 Task: Search and view the map of historic Civil War sites in Gettysburg, Pennsylvania.
Action: Key pressed g<Key.backspace><Key.caps_lock>GETTYSBURG,<Key.space>PENNSYLVANIA
Screenshot: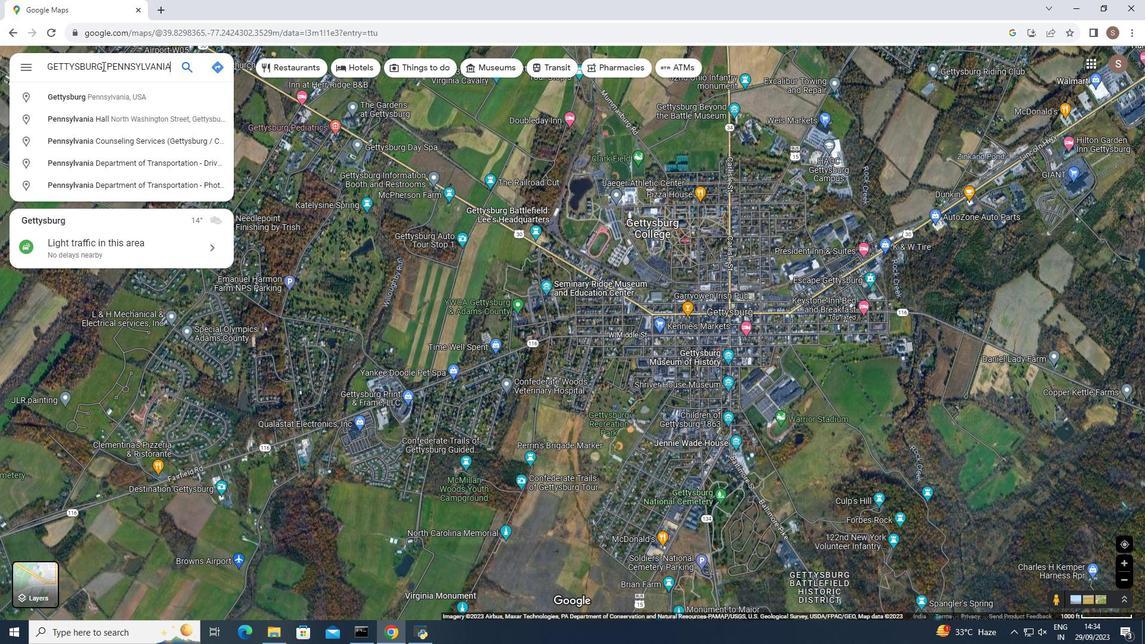 
Action: Mouse moved to (73, 99)
Screenshot: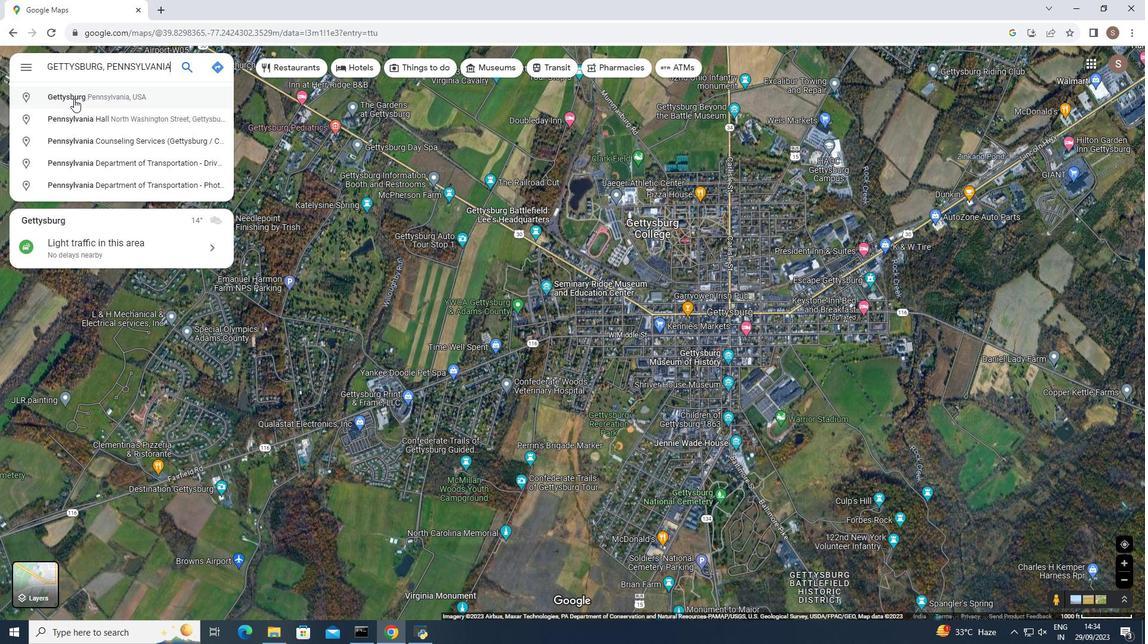 
Action: Mouse pressed left at (73, 99)
Screenshot: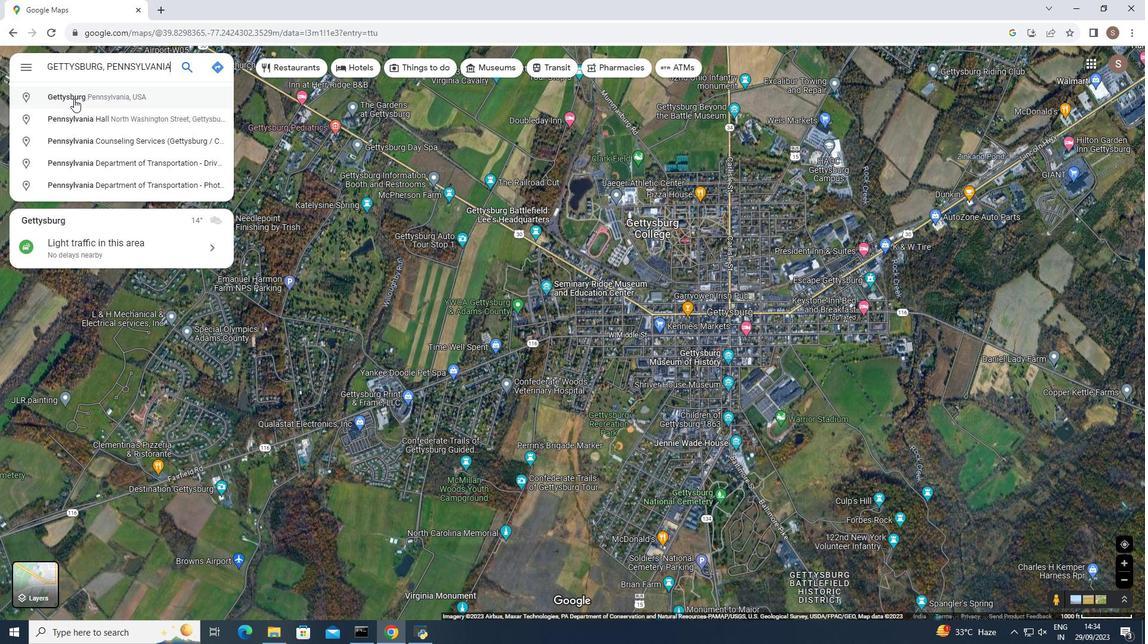 
Action: Mouse moved to (696, 271)
Screenshot: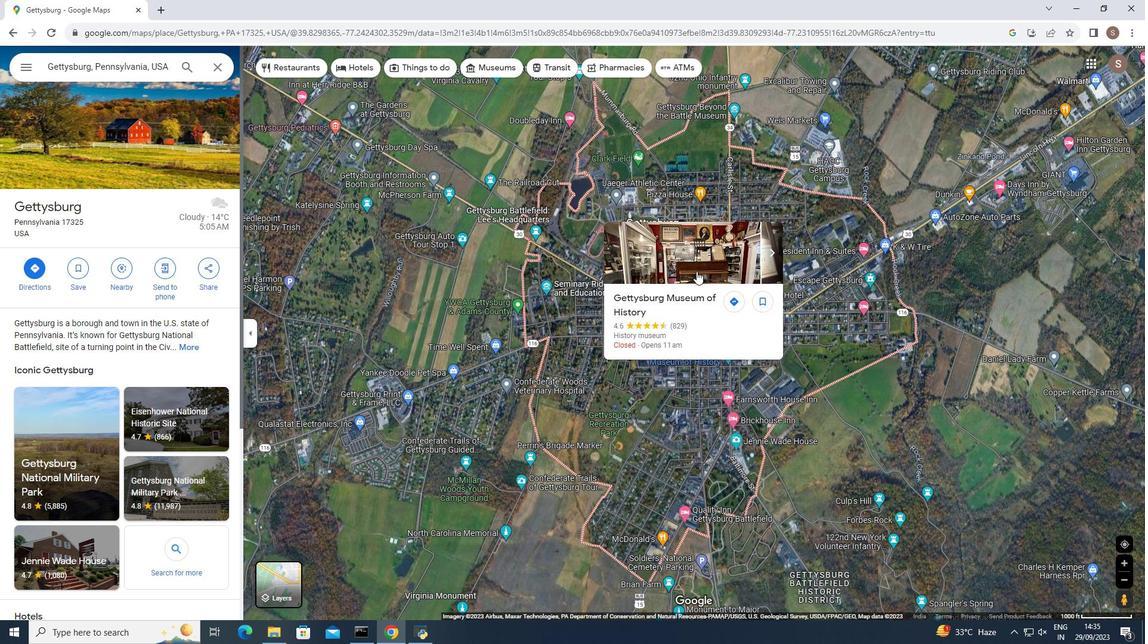 
Action: Mouse pressed left at (696, 271)
Screenshot: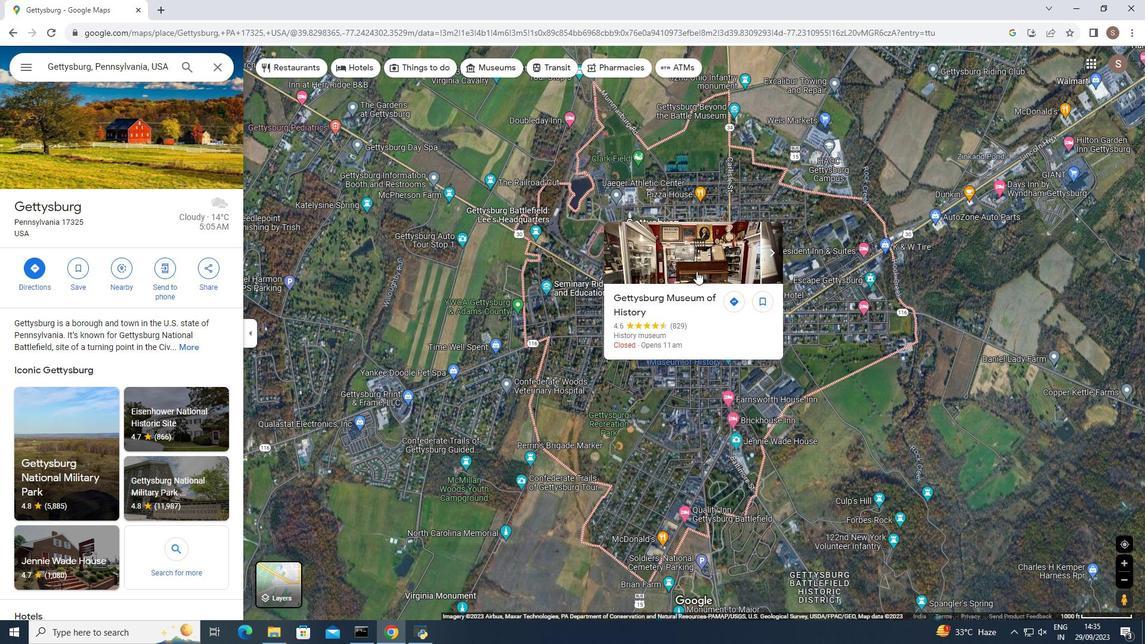 
Action: Mouse moved to (150, 285)
Screenshot: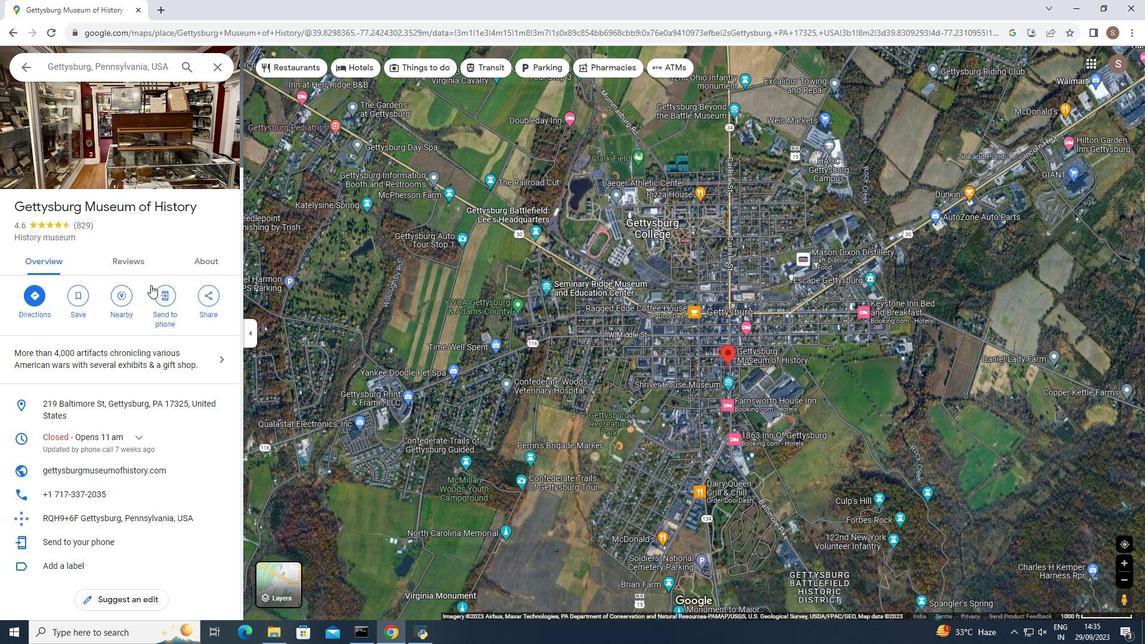 
Action: Mouse scrolled (150, 284) with delta (0, 0)
Screenshot: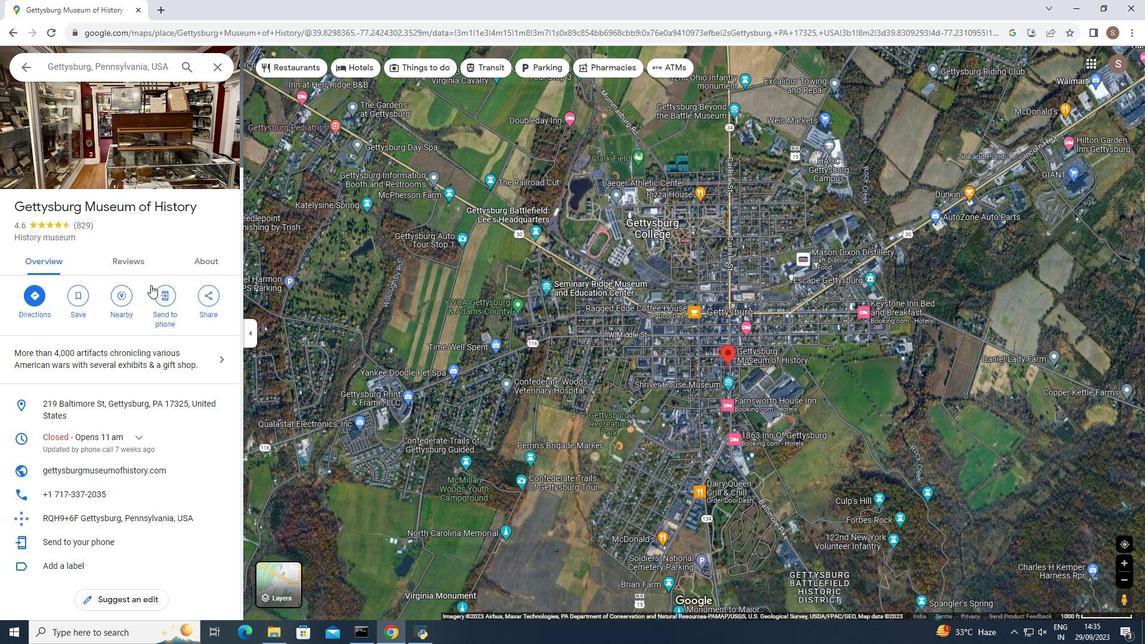 
Action: Mouse moved to (150, 285)
Screenshot: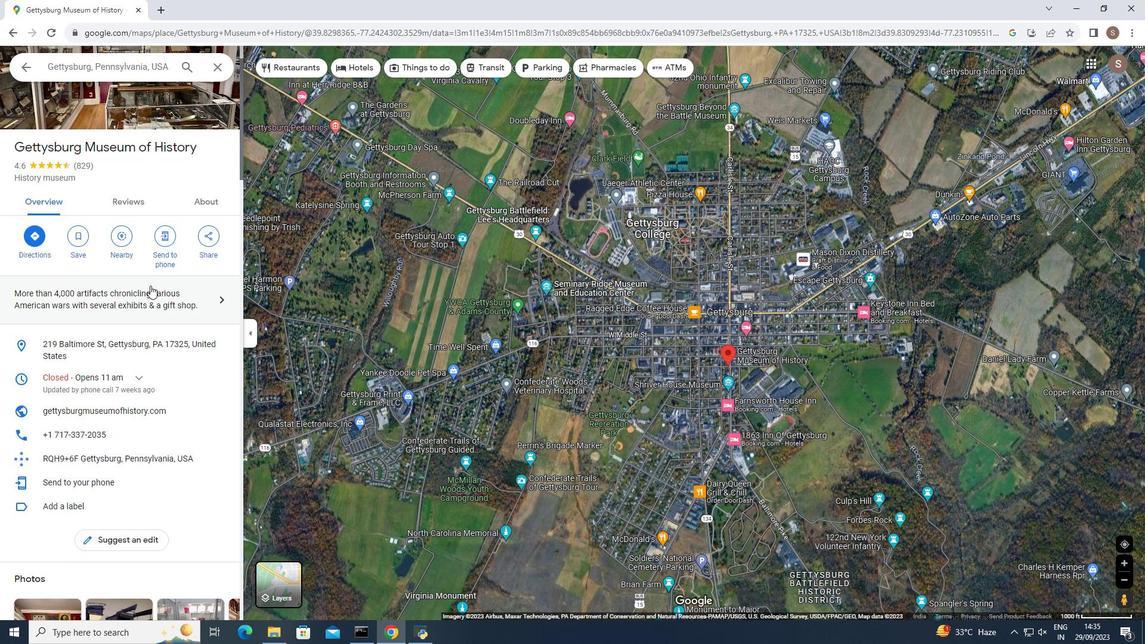 
Action: Mouse scrolled (150, 285) with delta (0, 0)
Screenshot: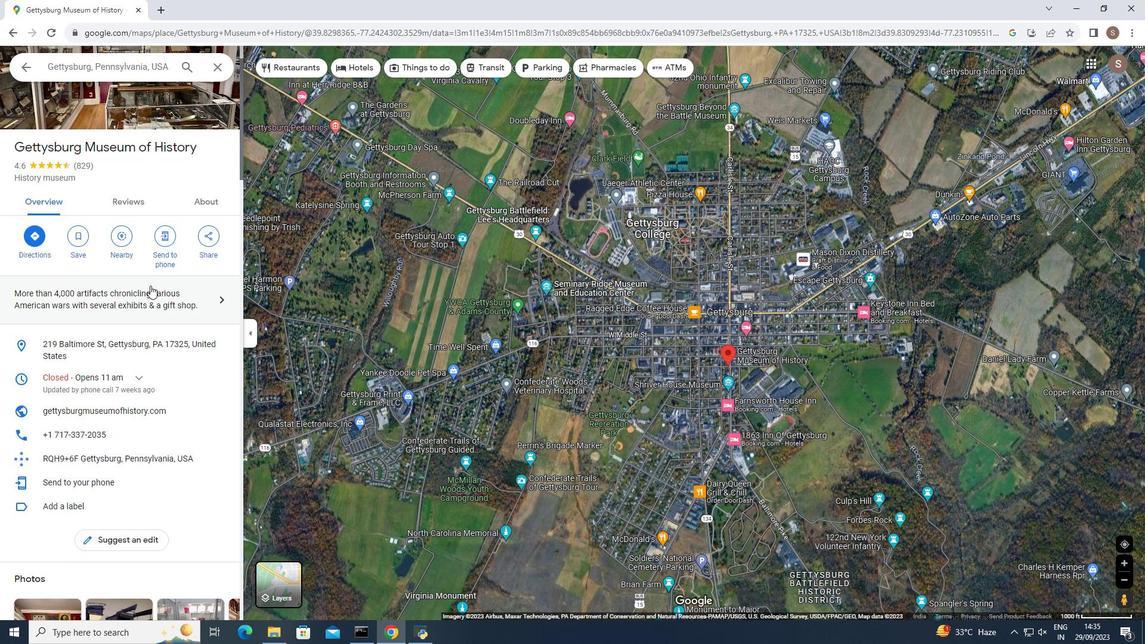 
Action: Mouse scrolled (150, 285) with delta (0, 0)
Screenshot: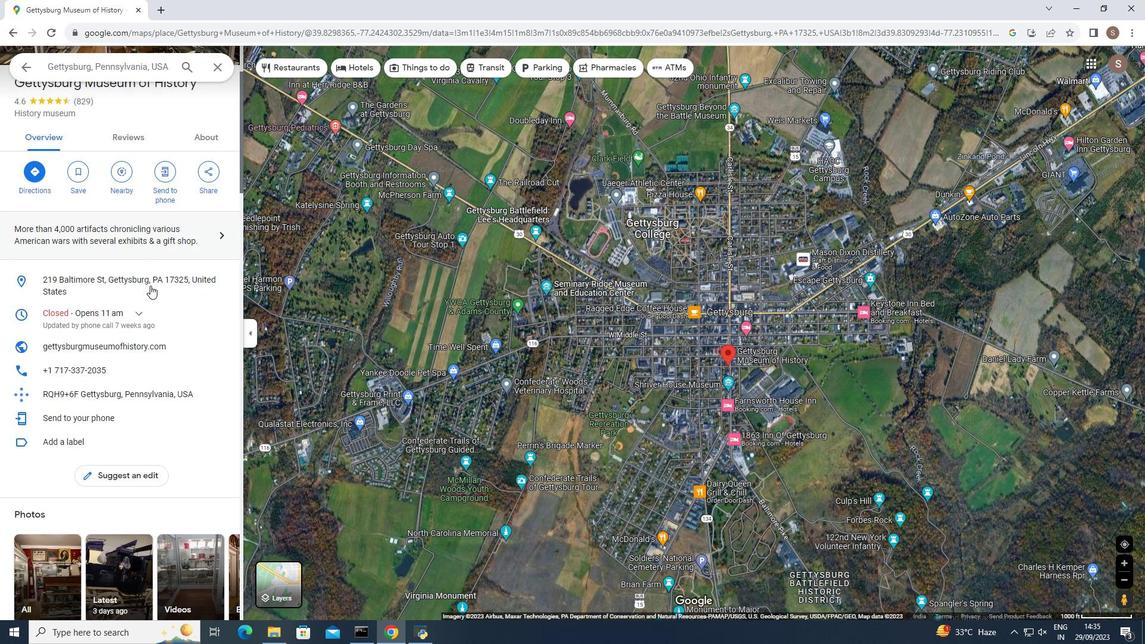 
Action: Mouse scrolled (150, 285) with delta (0, 0)
Screenshot: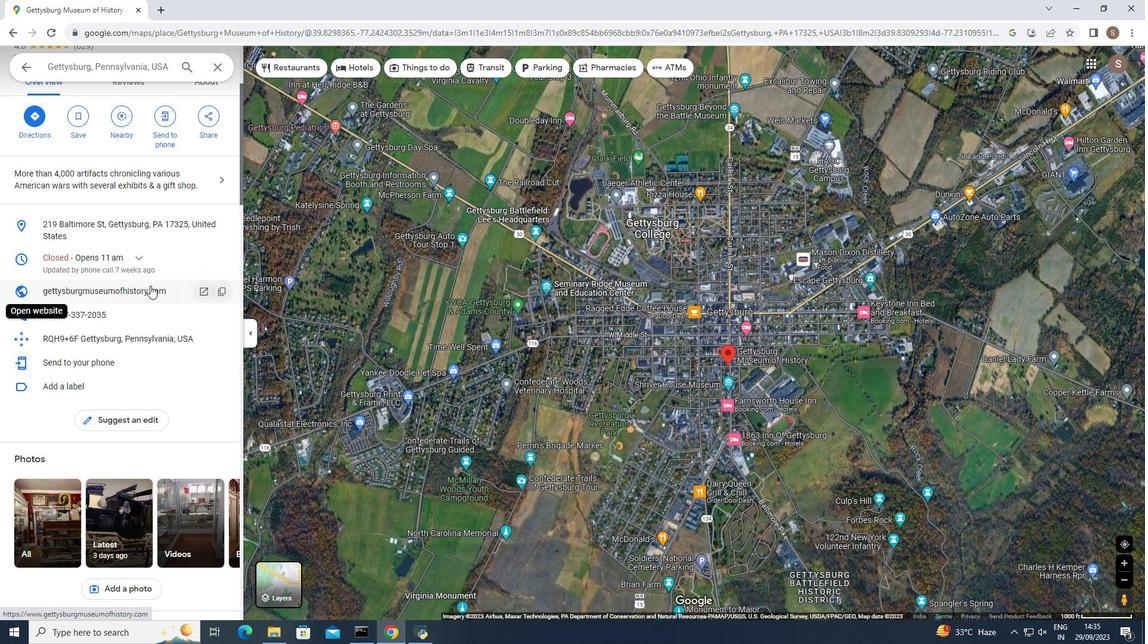 
Action: Mouse moved to (179, 171)
Screenshot: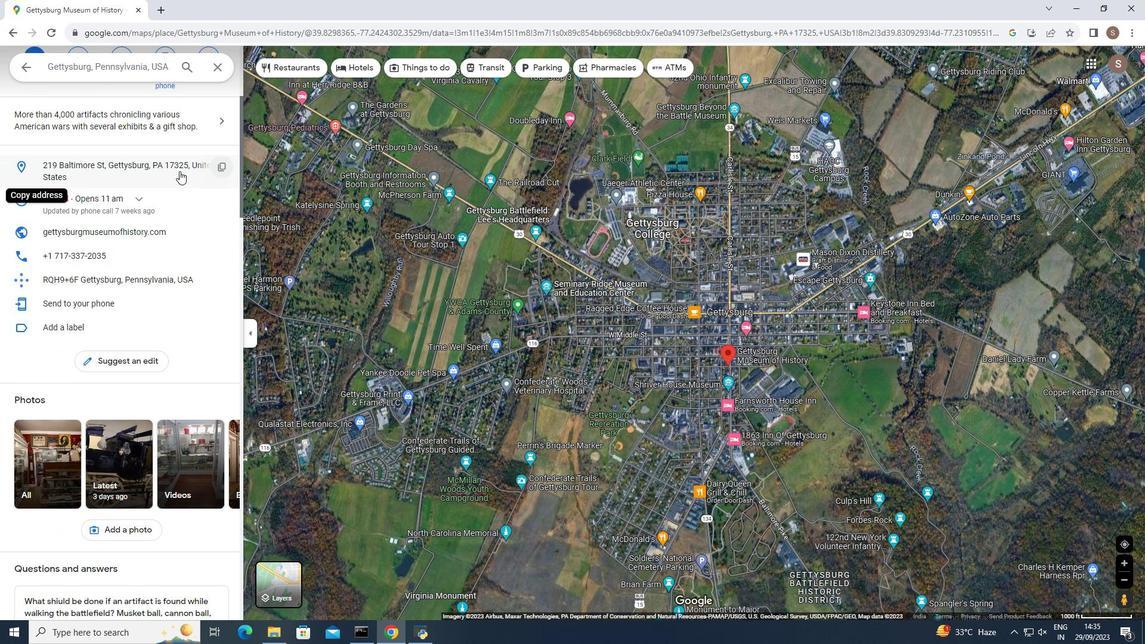 
Action: Mouse scrolled (179, 170) with delta (0, 0)
Screenshot: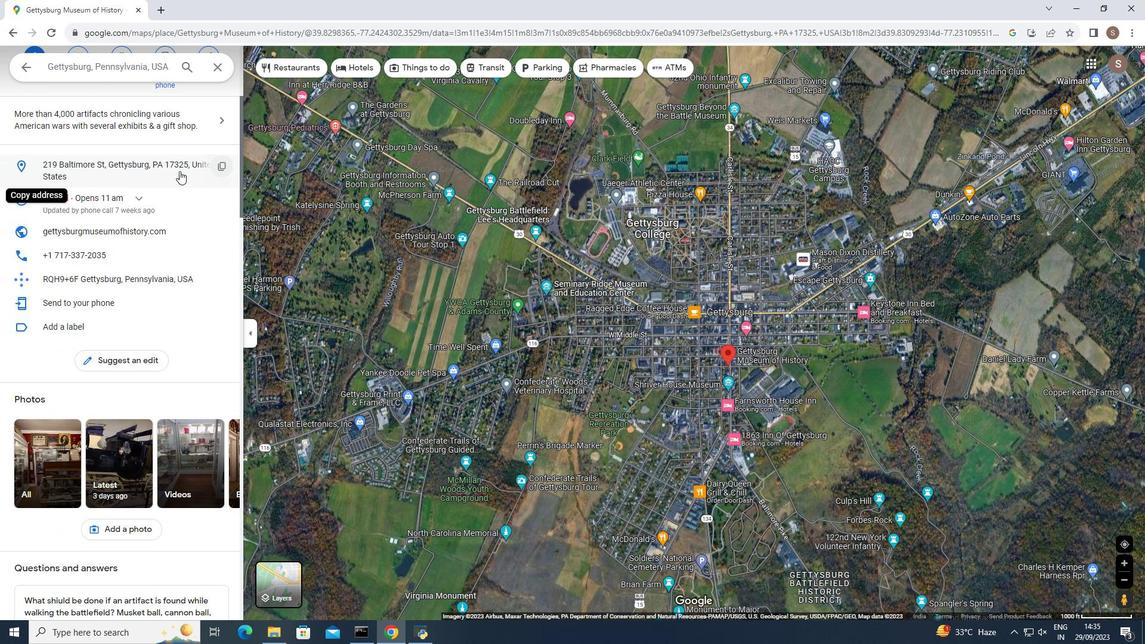 
Action: Mouse moved to (178, 172)
Screenshot: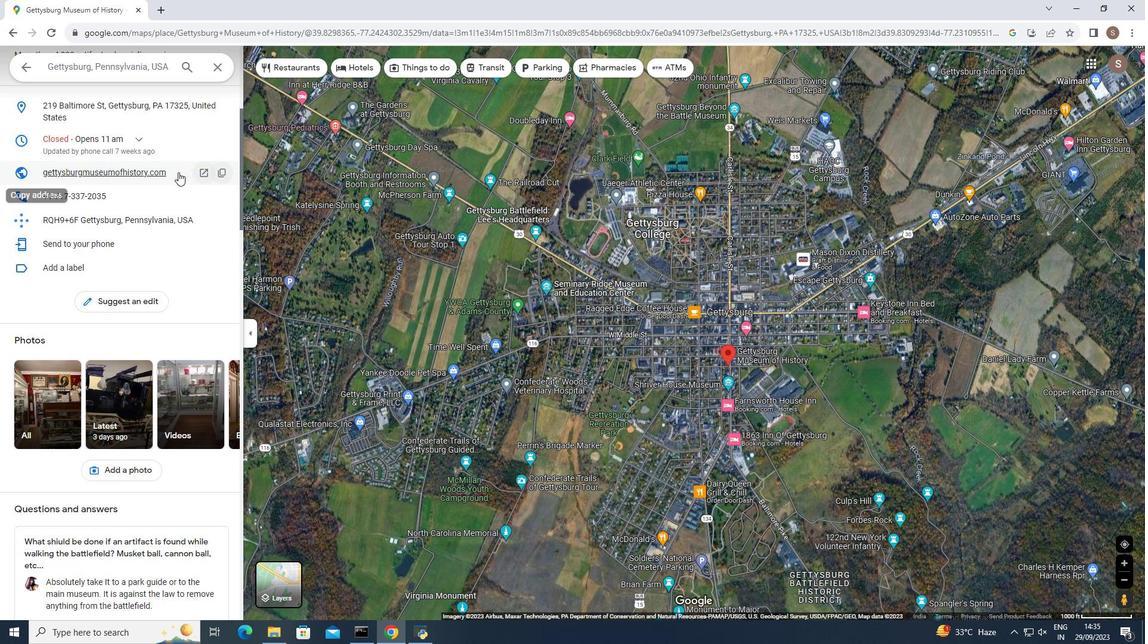
Action: Mouse scrolled (178, 171) with delta (0, 0)
Screenshot: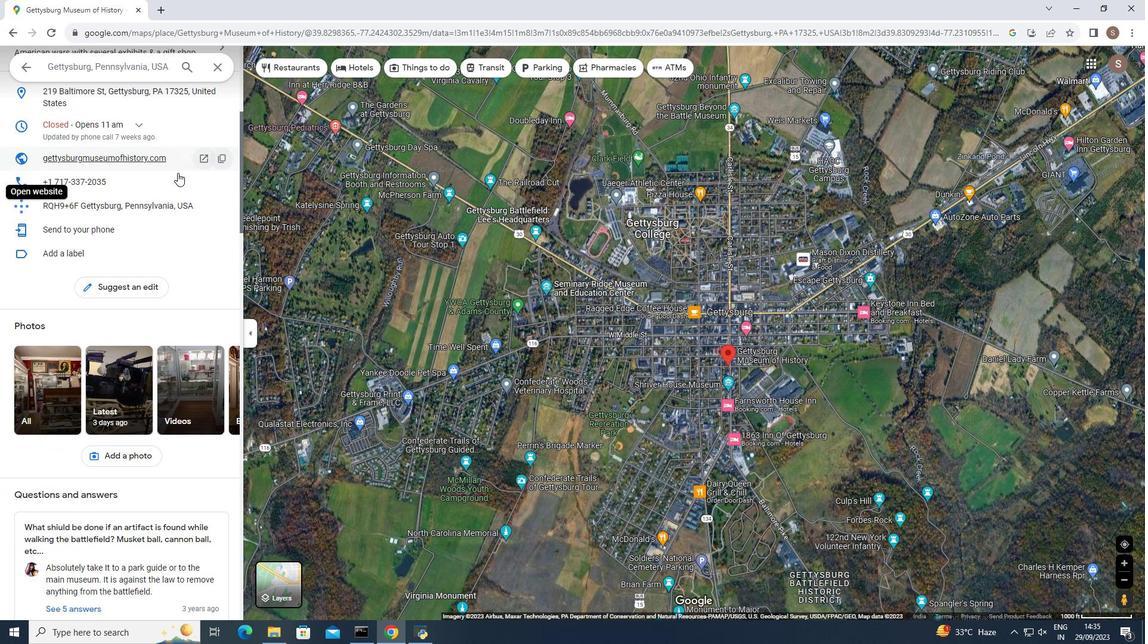 
Action: Mouse moved to (177, 173)
Screenshot: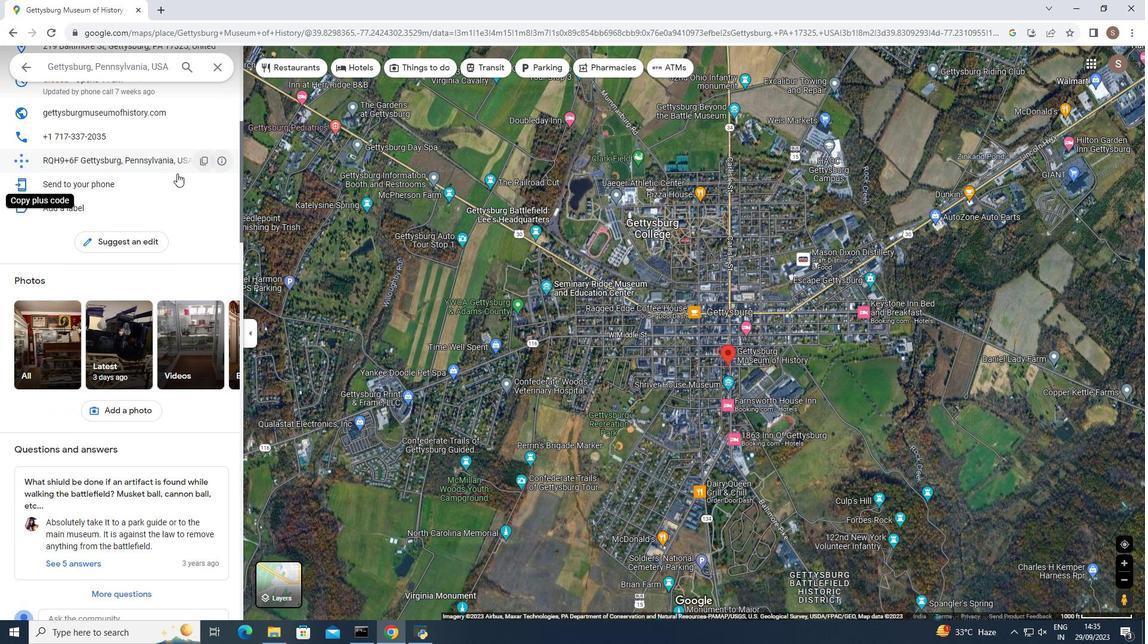 
Action: Mouse scrolled (177, 173) with delta (0, 0)
Screenshot: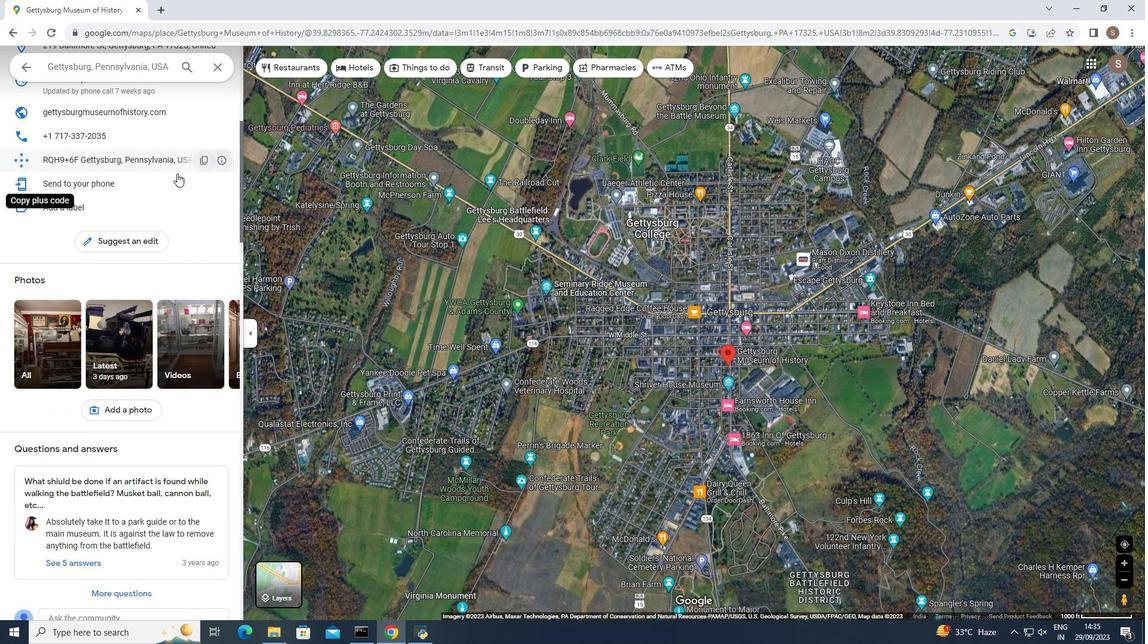 
Action: Mouse moved to (176, 174)
Screenshot: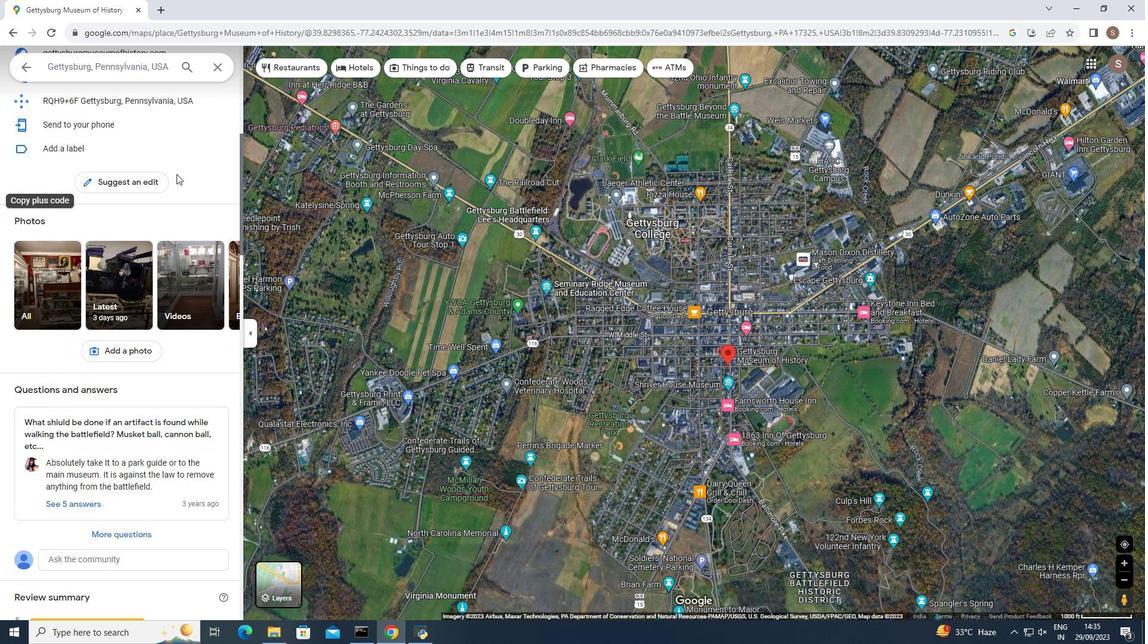 
Action: Mouse scrolled (176, 173) with delta (0, 0)
Screenshot: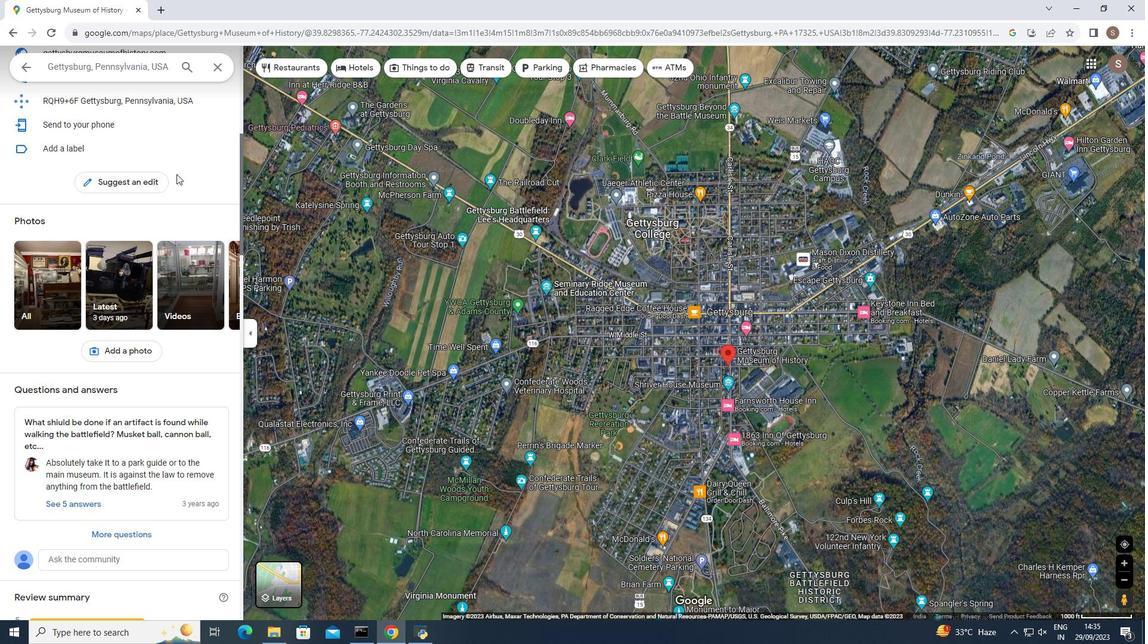 
Action: Mouse moved to (156, 321)
Screenshot: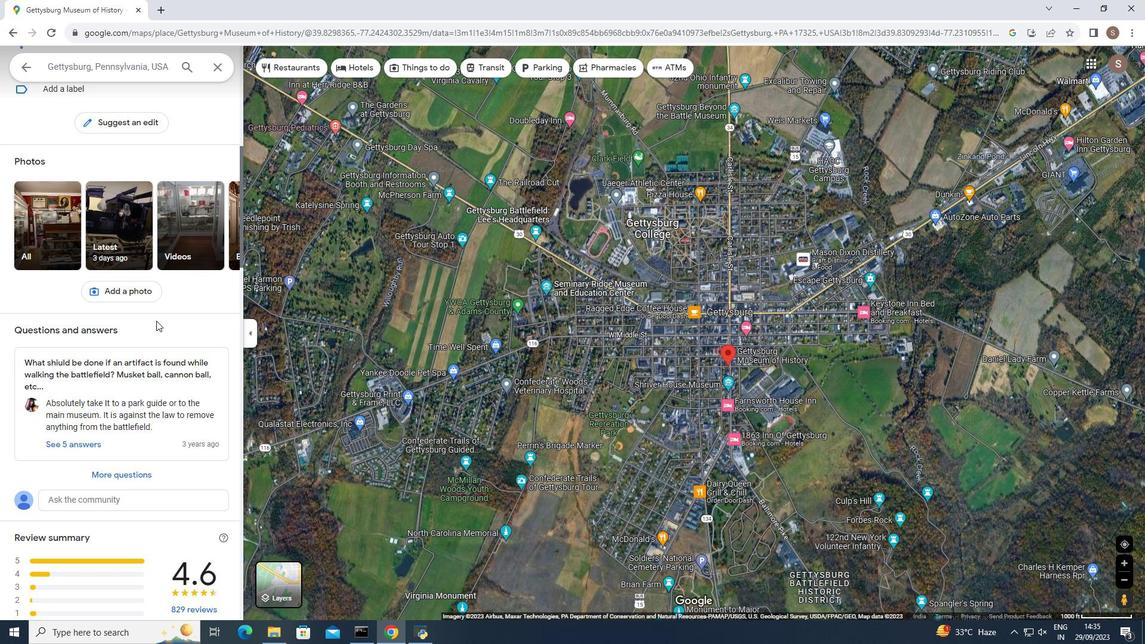 
Action: Mouse scrolled (156, 320) with delta (0, 0)
Screenshot: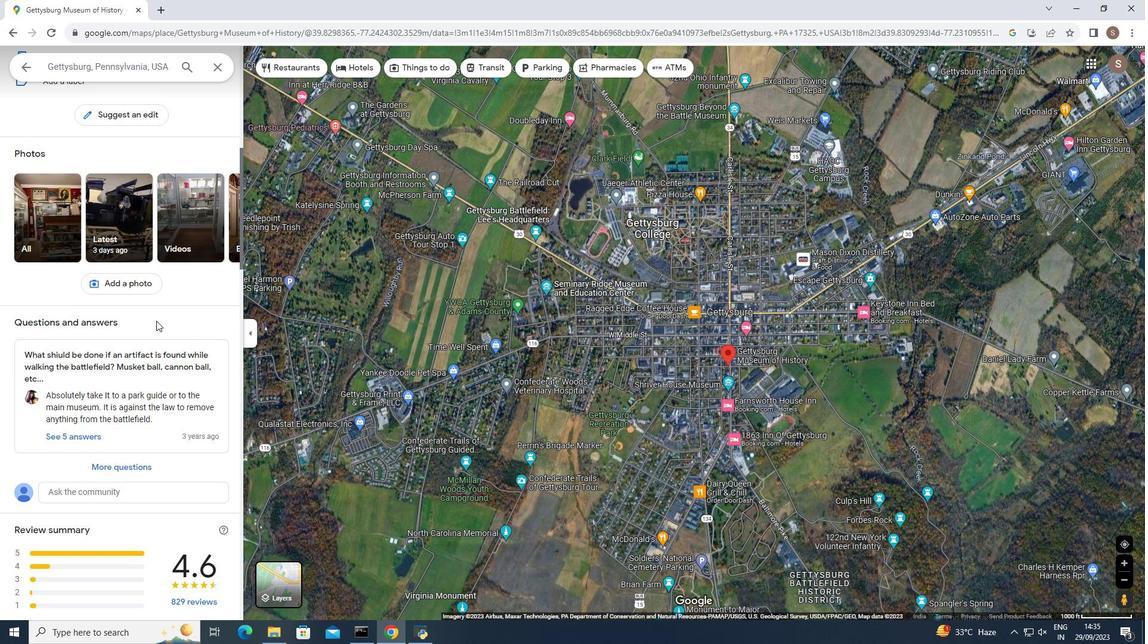 
Action: Mouse moved to (156, 321)
Screenshot: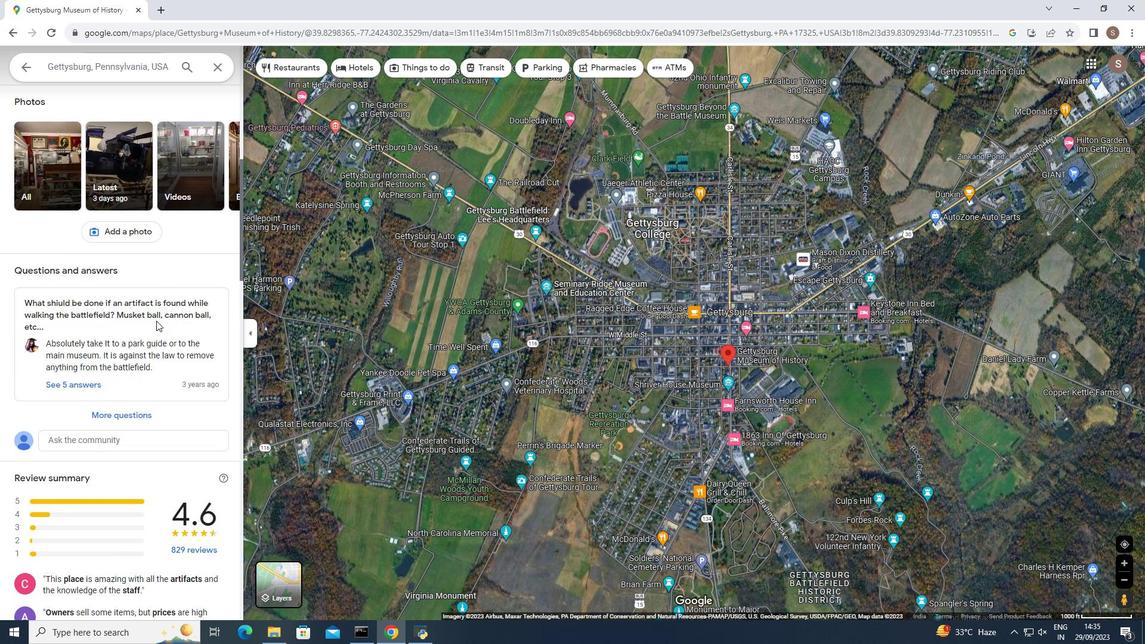 
Action: Mouse scrolled (156, 320) with delta (0, 0)
Screenshot: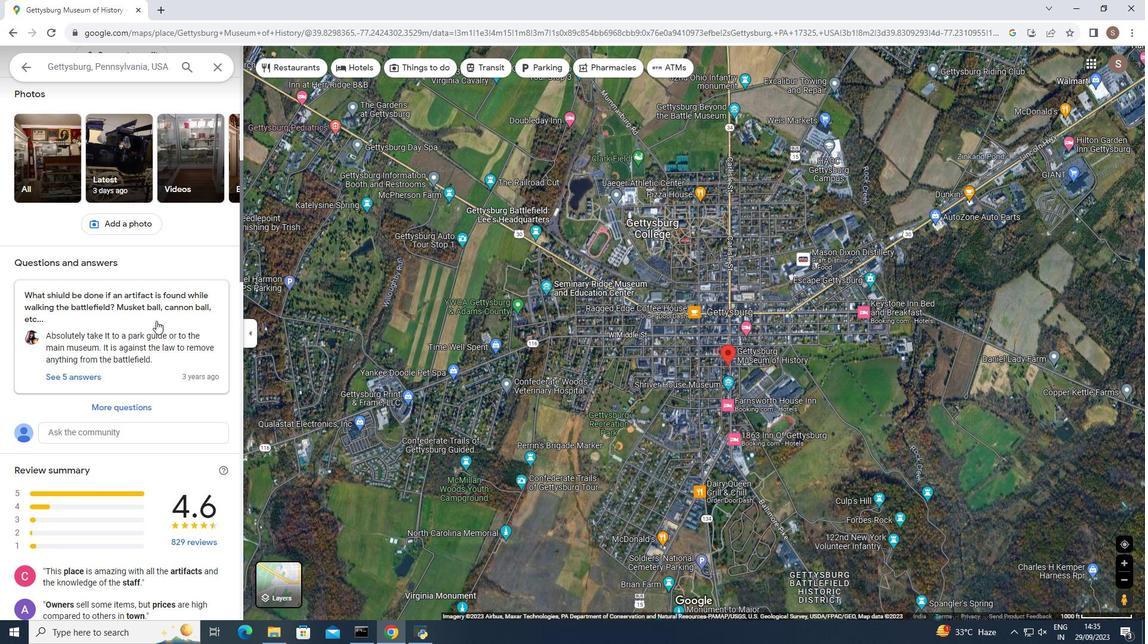 
Action: Mouse moved to (155, 321)
Screenshot: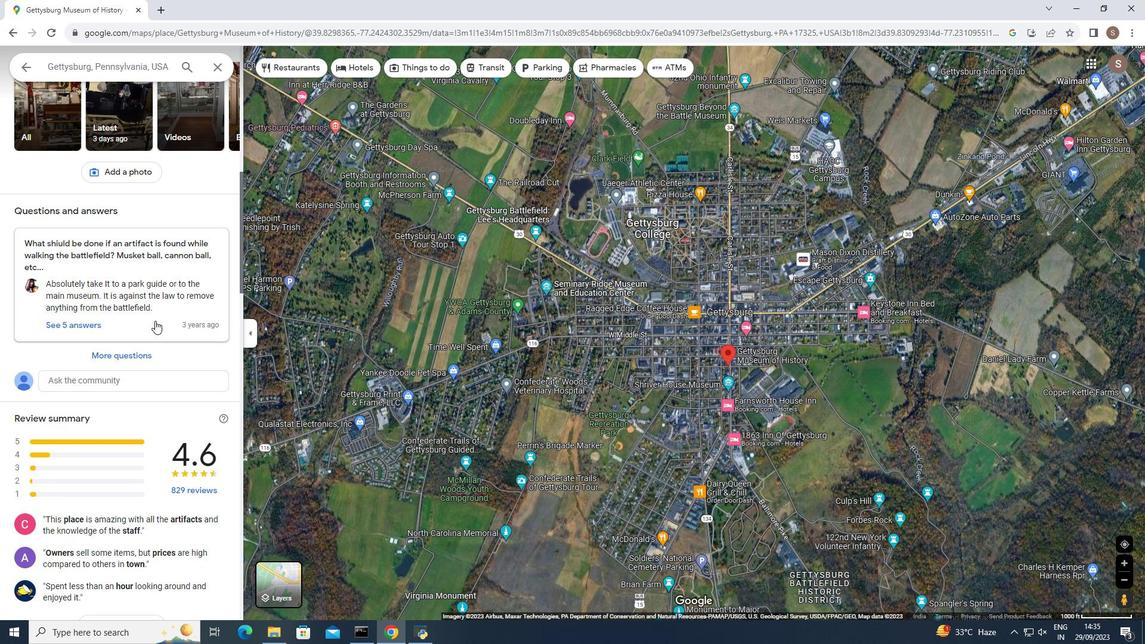 
Action: Mouse scrolled (155, 320) with delta (0, 0)
Screenshot: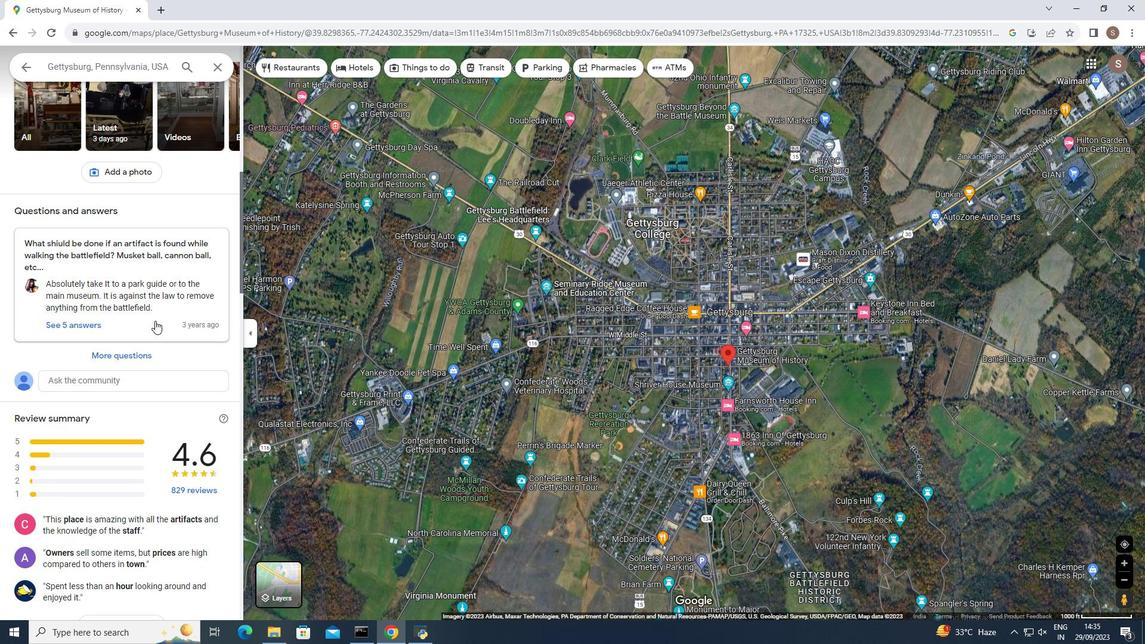 
Action: Mouse moved to (155, 319)
Screenshot: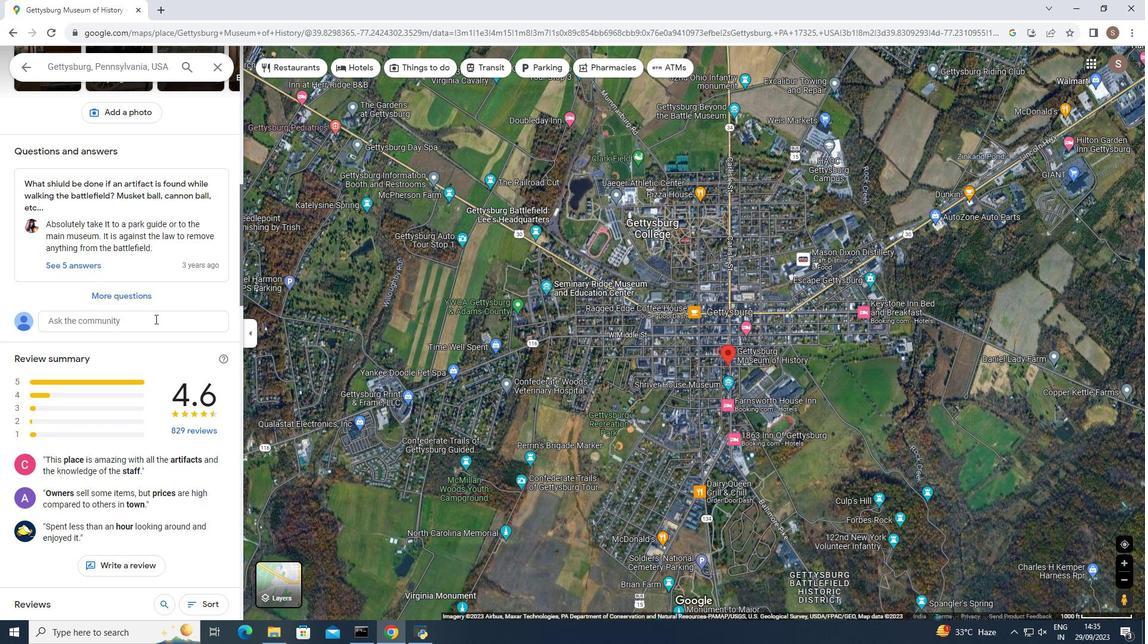 
Action: Mouse scrolled (155, 318) with delta (0, 0)
Screenshot: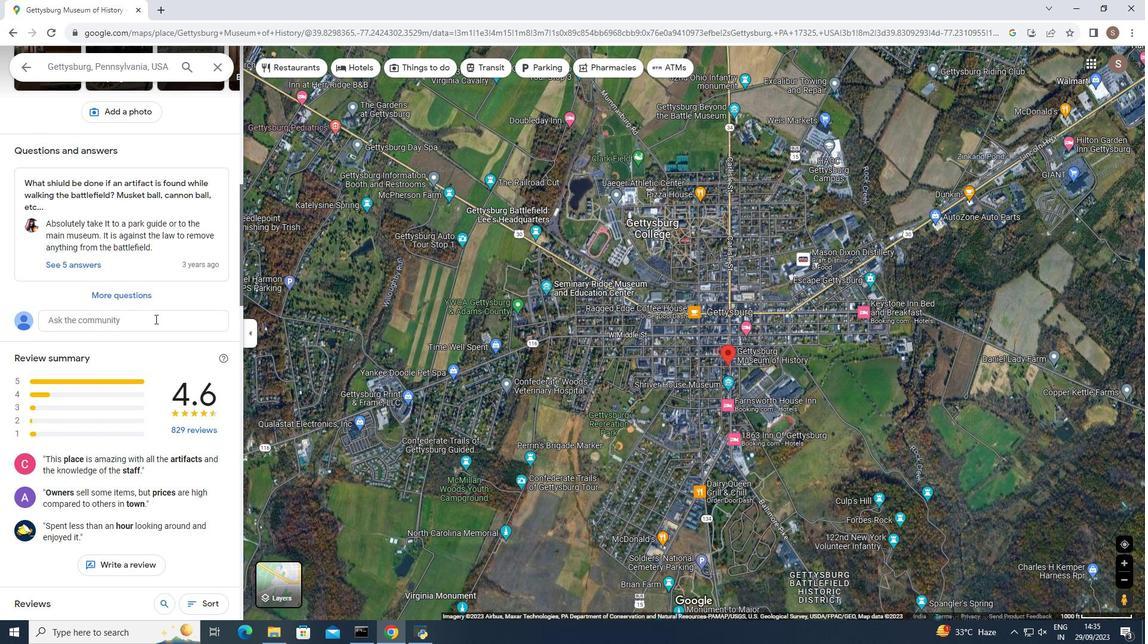 
Action: Mouse scrolled (155, 318) with delta (0, 0)
Screenshot: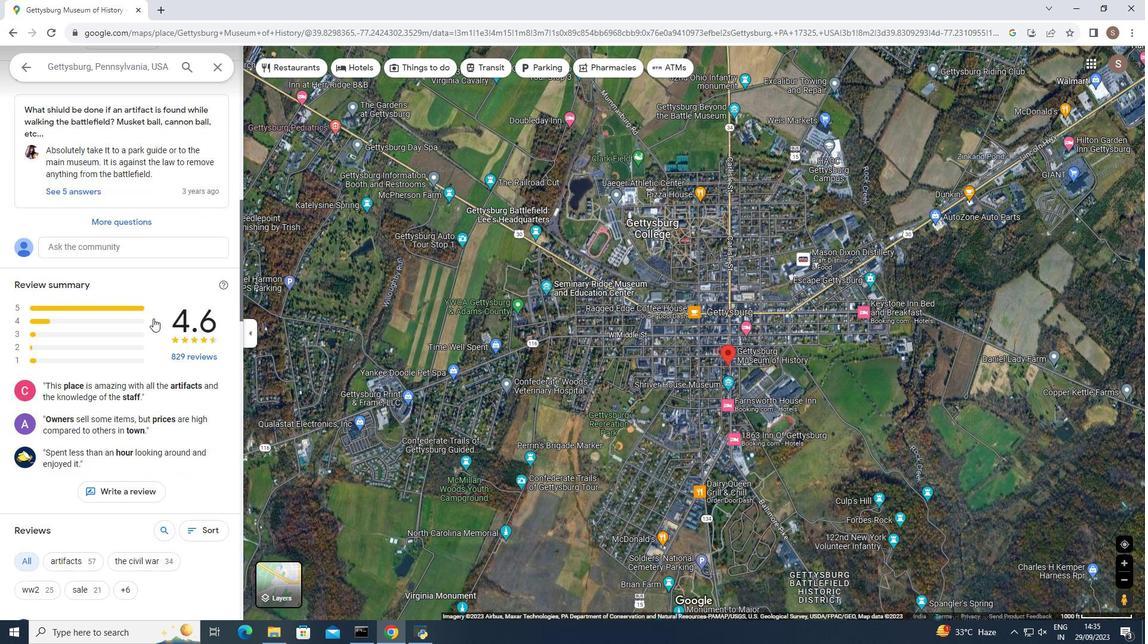 
Action: Mouse moved to (152, 317)
Screenshot: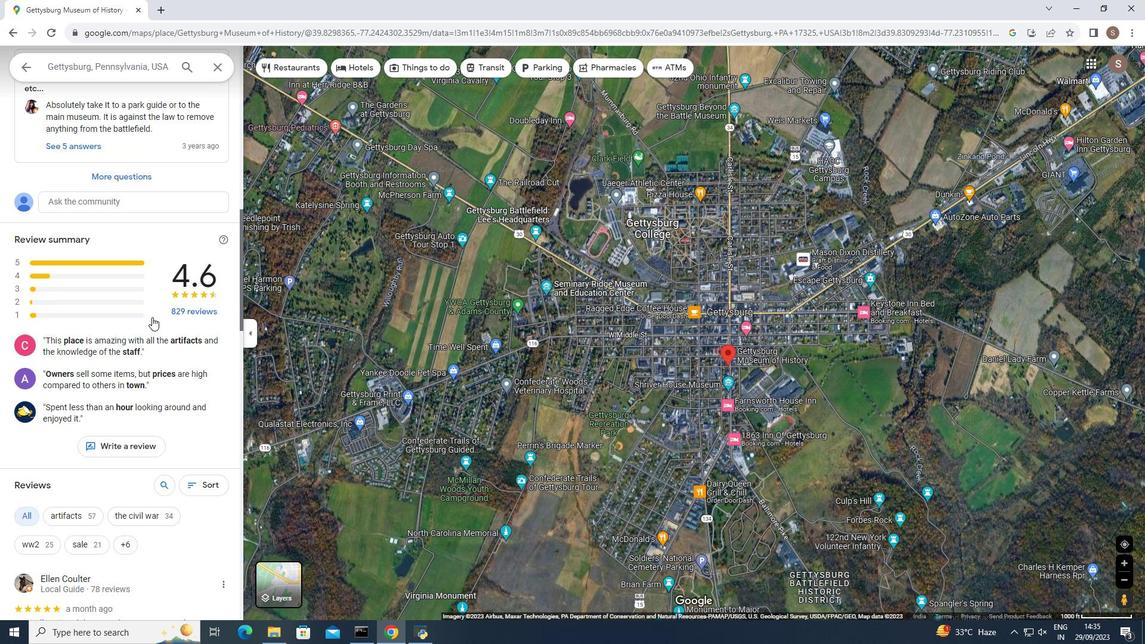 
Action: Mouse scrolled (152, 316) with delta (0, 0)
Screenshot: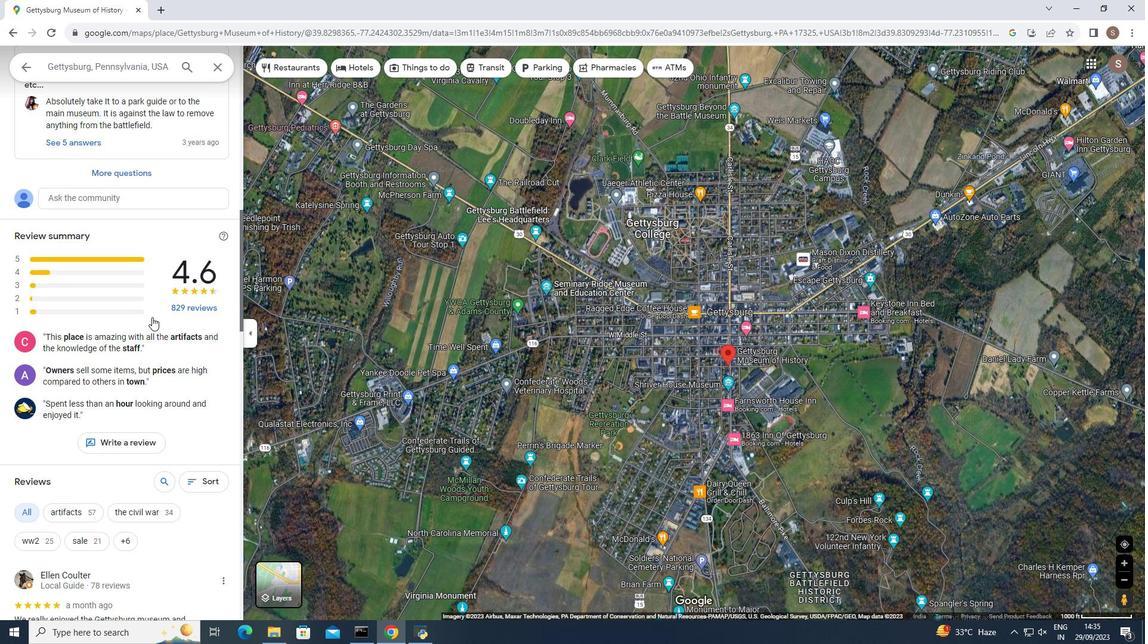 
Action: Mouse scrolled (152, 316) with delta (0, 0)
Screenshot: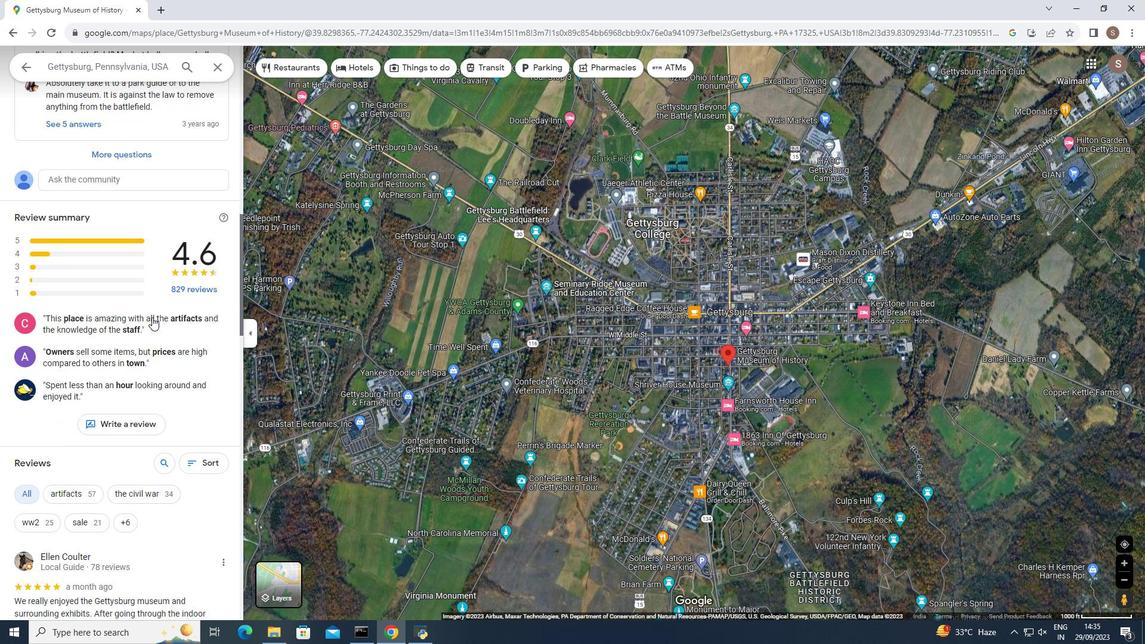 
Action: Mouse scrolled (152, 316) with delta (0, 0)
Screenshot: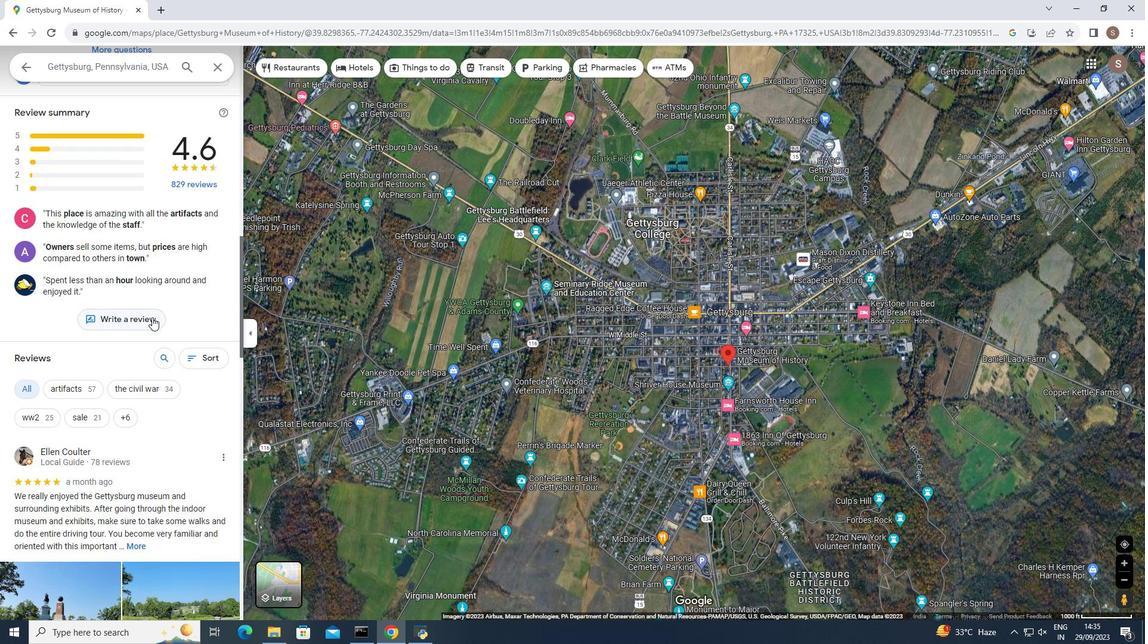 
Action: Mouse scrolled (152, 316) with delta (0, 0)
Screenshot: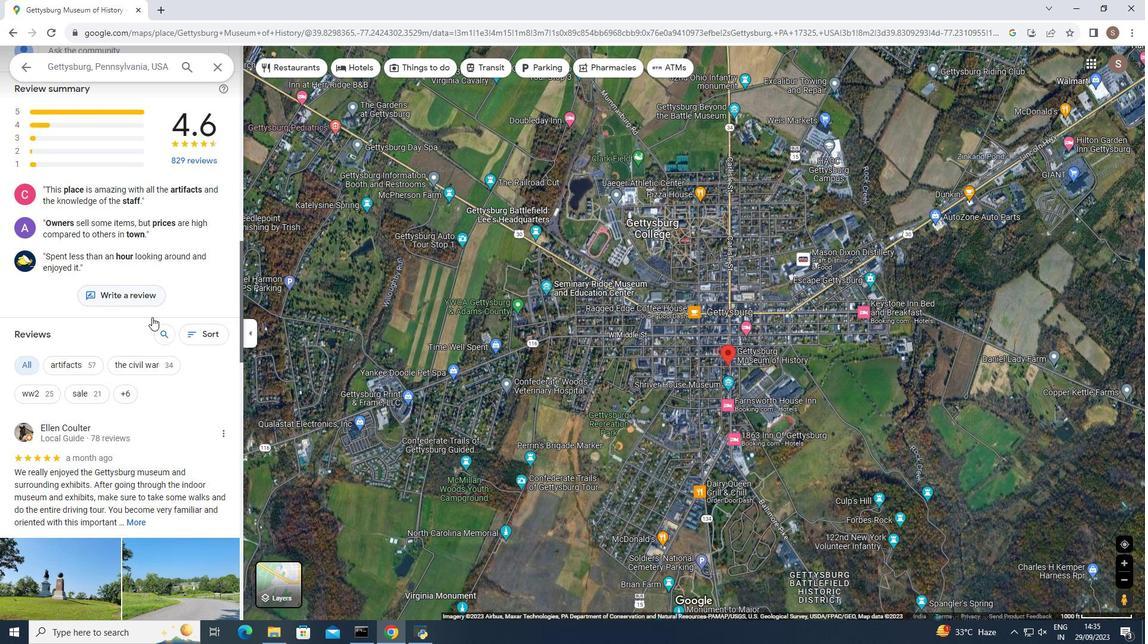 
Action: Mouse scrolled (152, 316) with delta (0, 0)
Screenshot: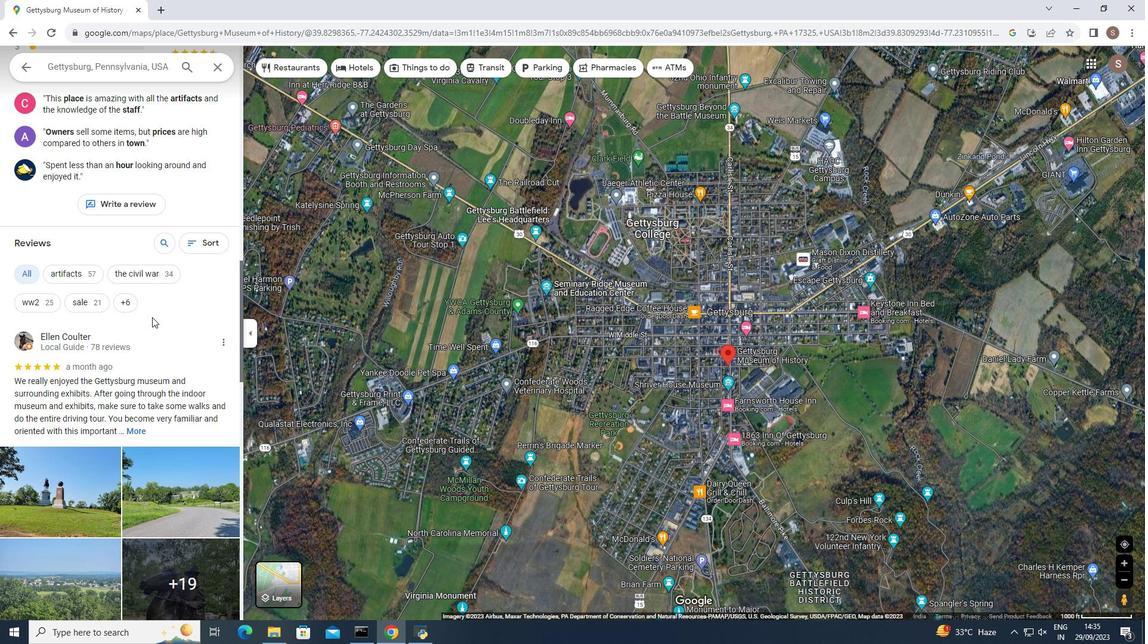 
Action: Mouse scrolled (152, 316) with delta (0, 0)
Screenshot: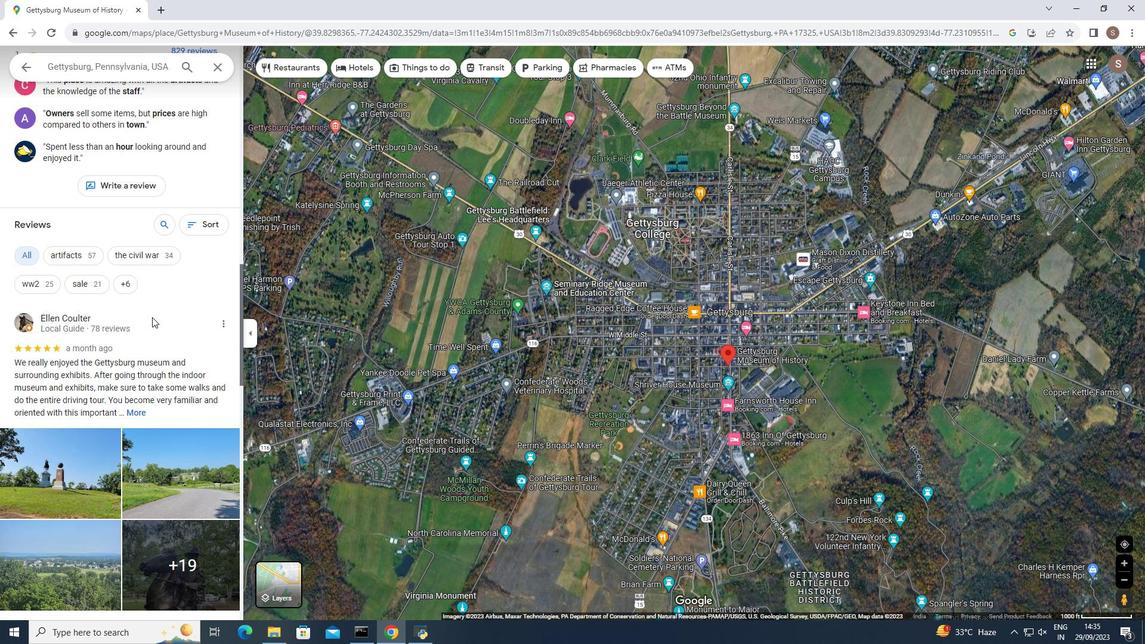 
Action: Mouse moved to (151, 315)
Screenshot: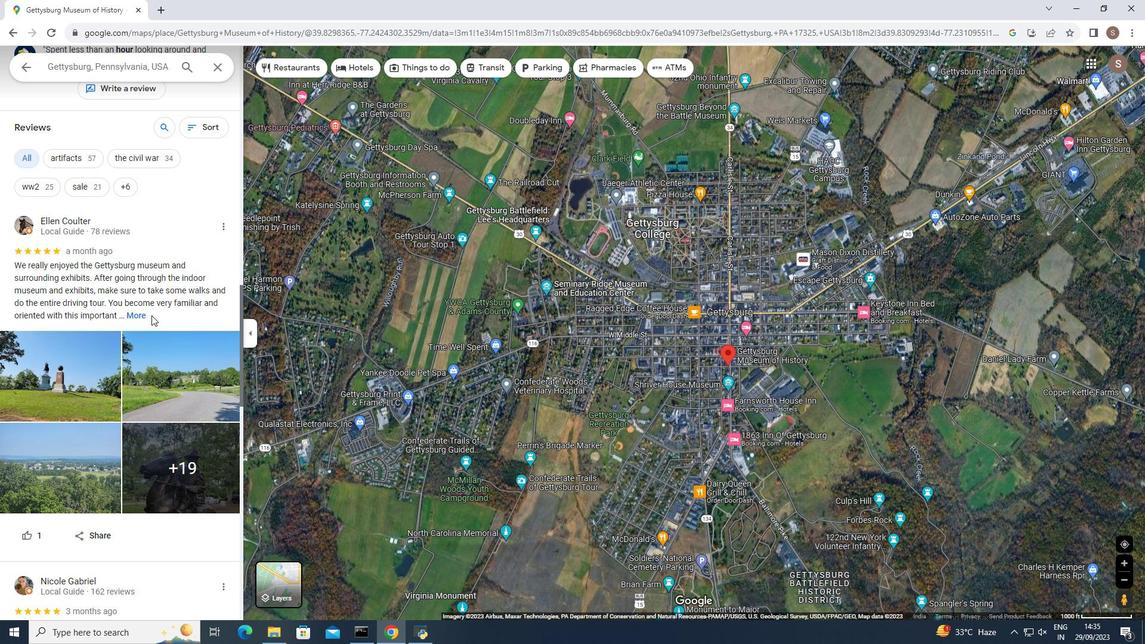 
Action: Mouse scrolled (151, 315) with delta (0, 0)
Screenshot: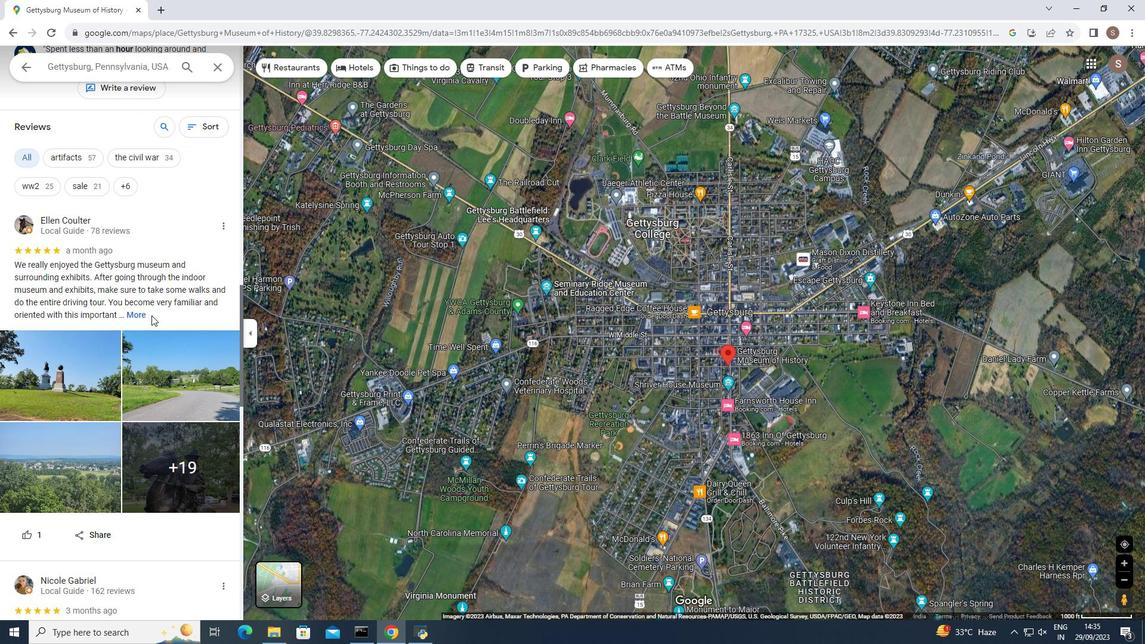 
Action: Mouse scrolled (151, 315) with delta (0, 0)
Screenshot: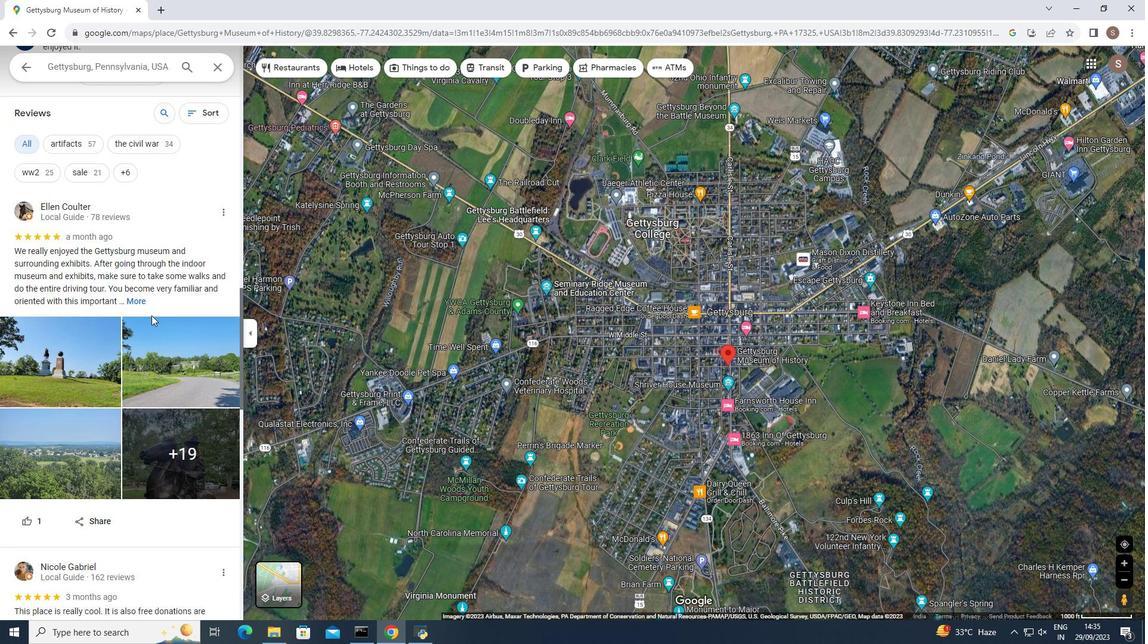 
Action: Mouse scrolled (151, 315) with delta (0, 0)
Screenshot: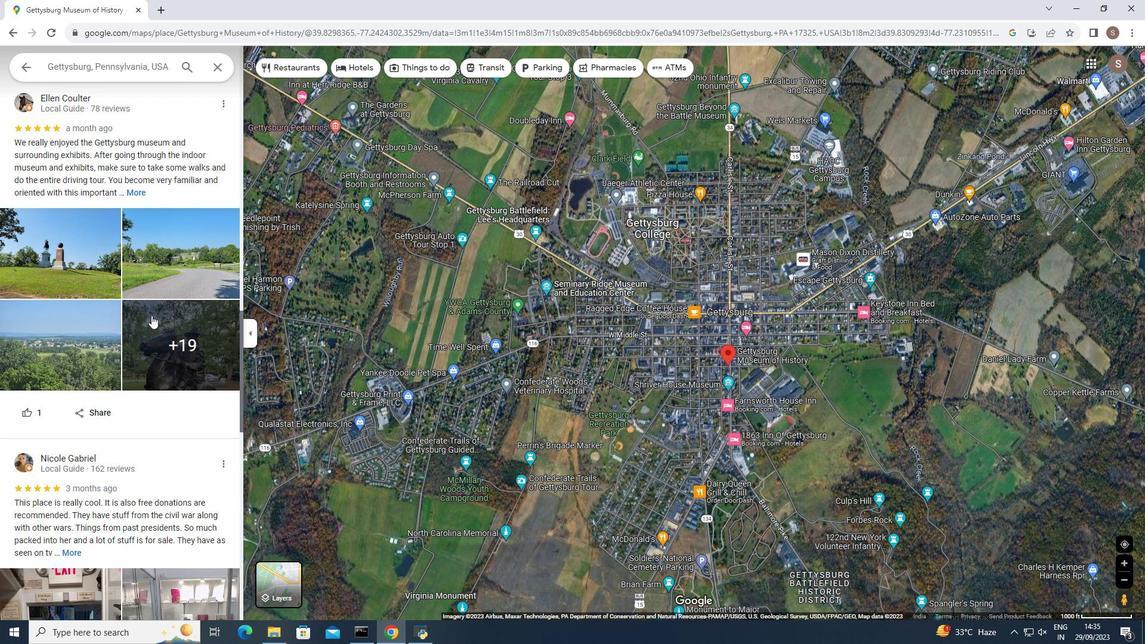 
Action: Mouse scrolled (151, 315) with delta (0, 0)
Screenshot: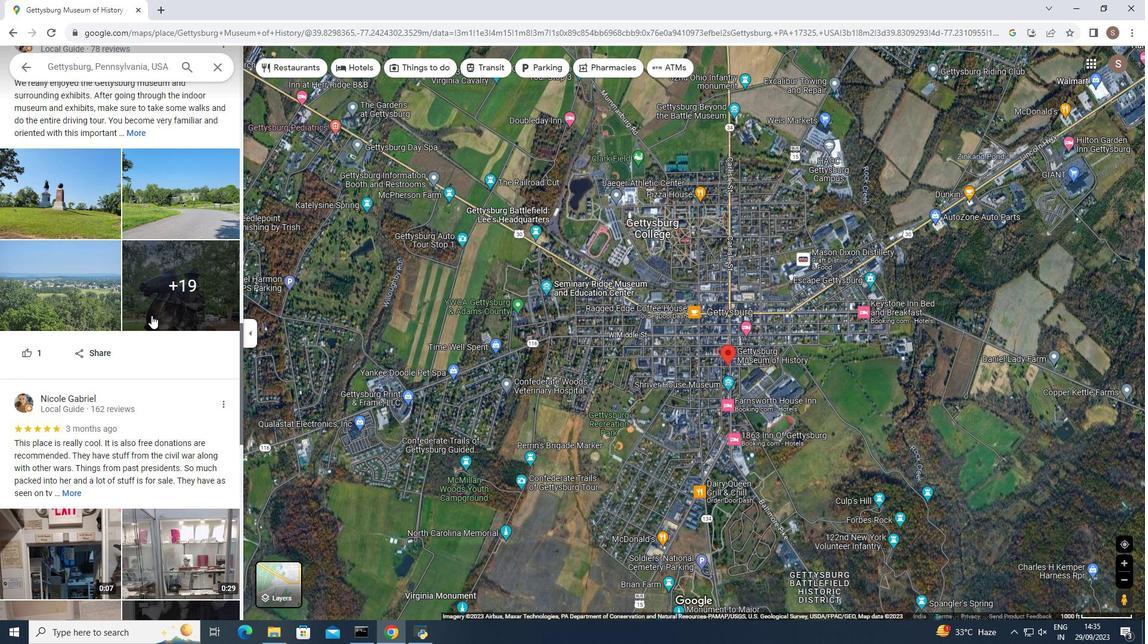 
Action: Mouse moved to (151, 314)
Screenshot: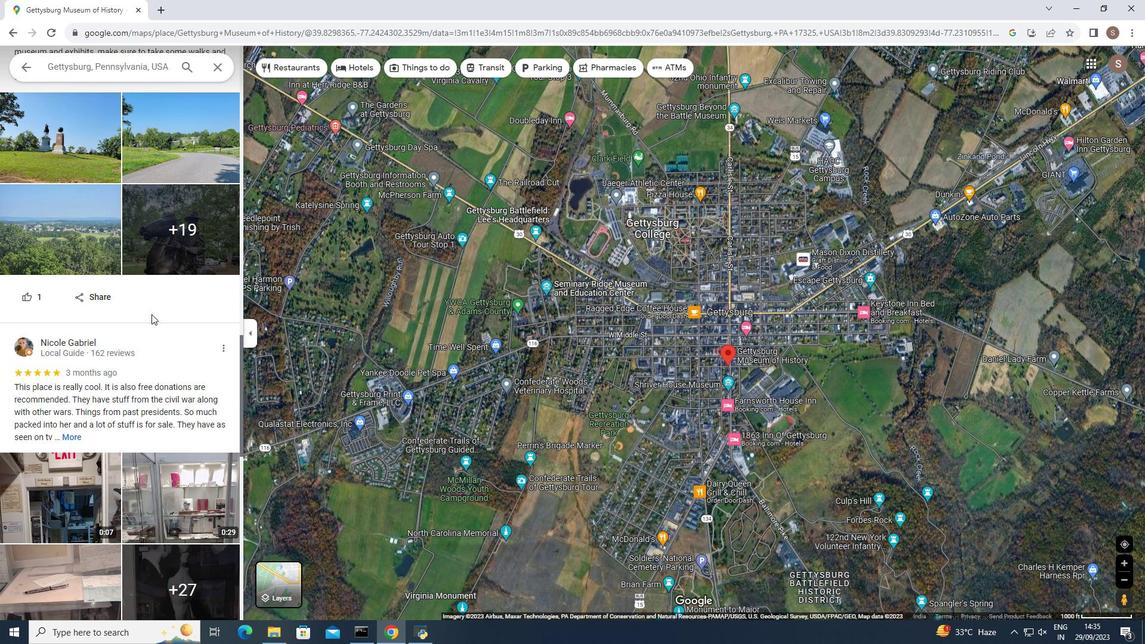 
Action: Mouse scrolled (151, 313) with delta (0, 0)
Screenshot: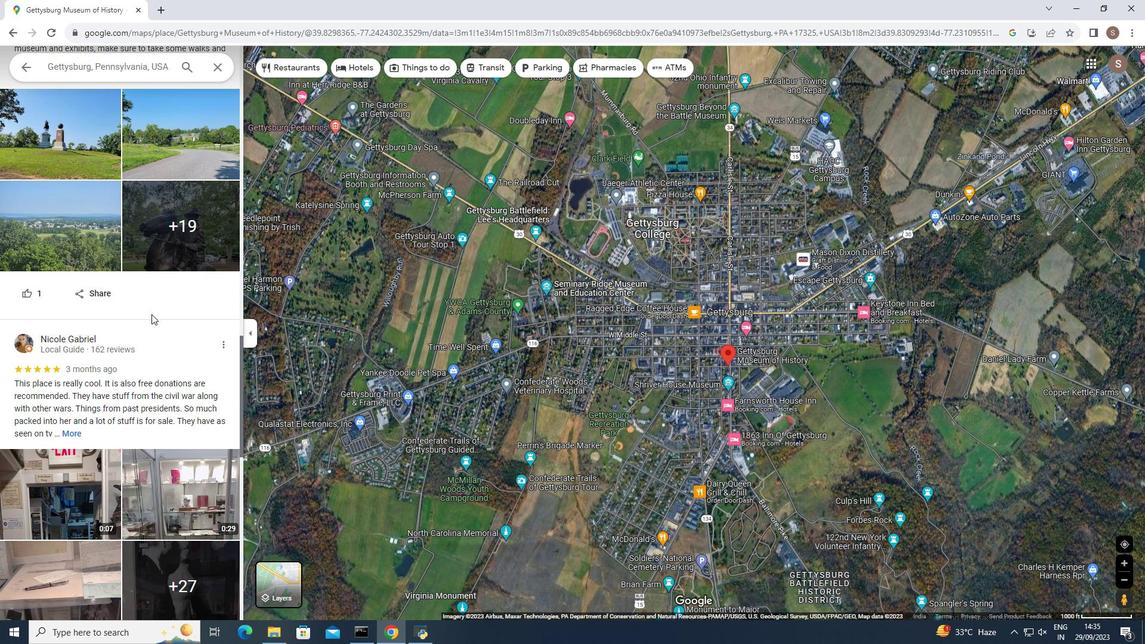 
Action: Mouse scrolled (151, 313) with delta (0, 0)
Screenshot: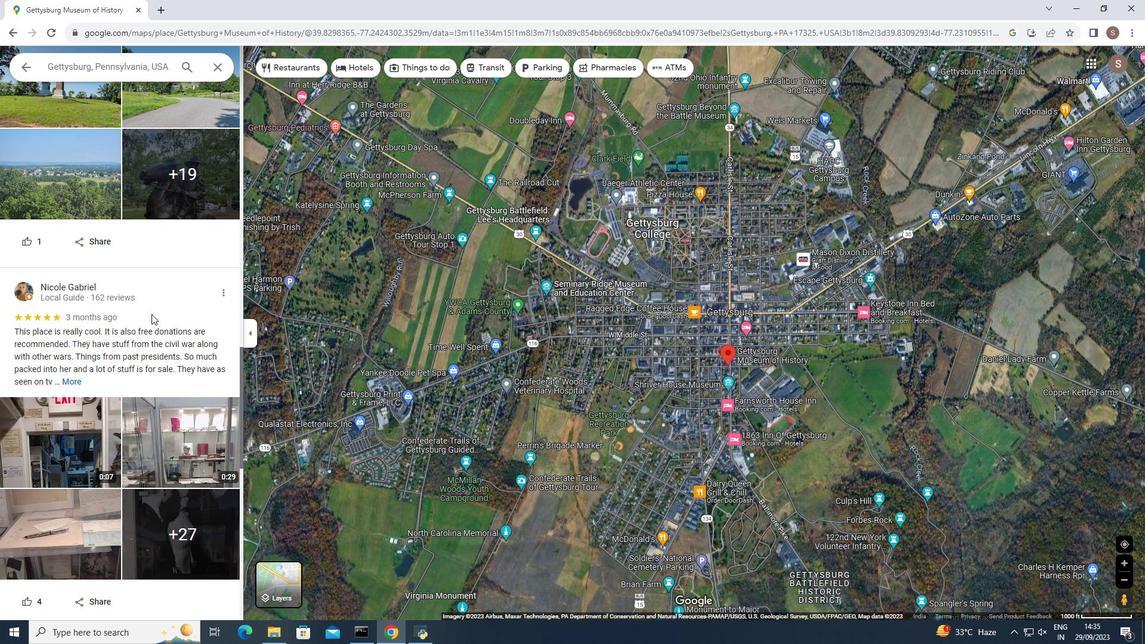 
Action: Mouse moved to (151, 313)
Screenshot: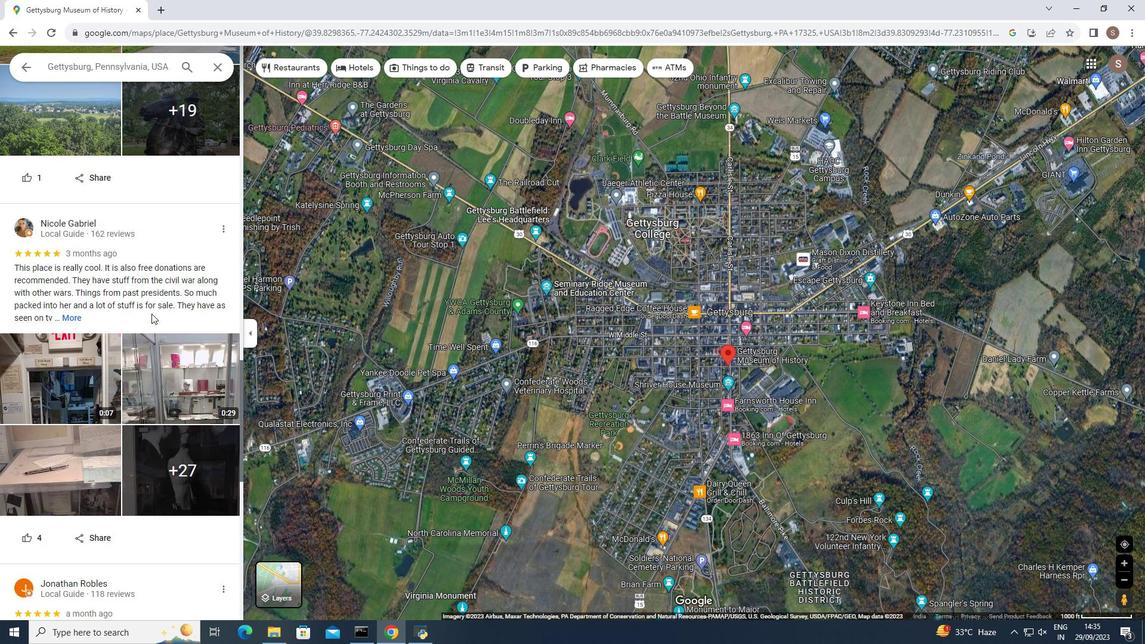 
Action: Mouse scrolled (151, 313) with delta (0, 0)
Screenshot: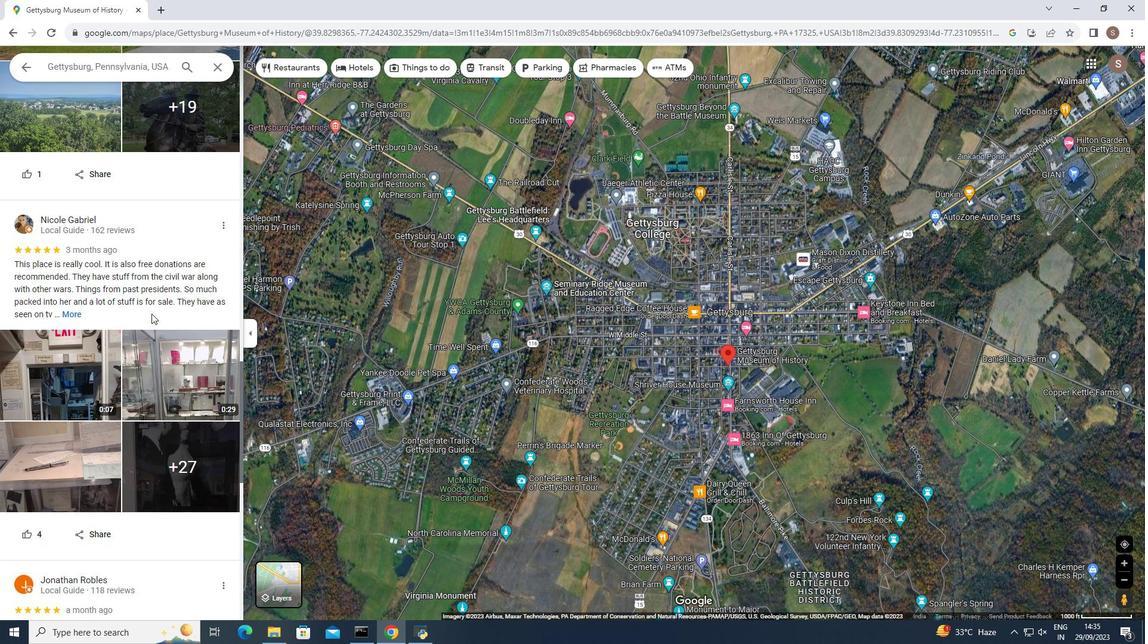 
Action: Mouse moved to (150, 312)
Screenshot: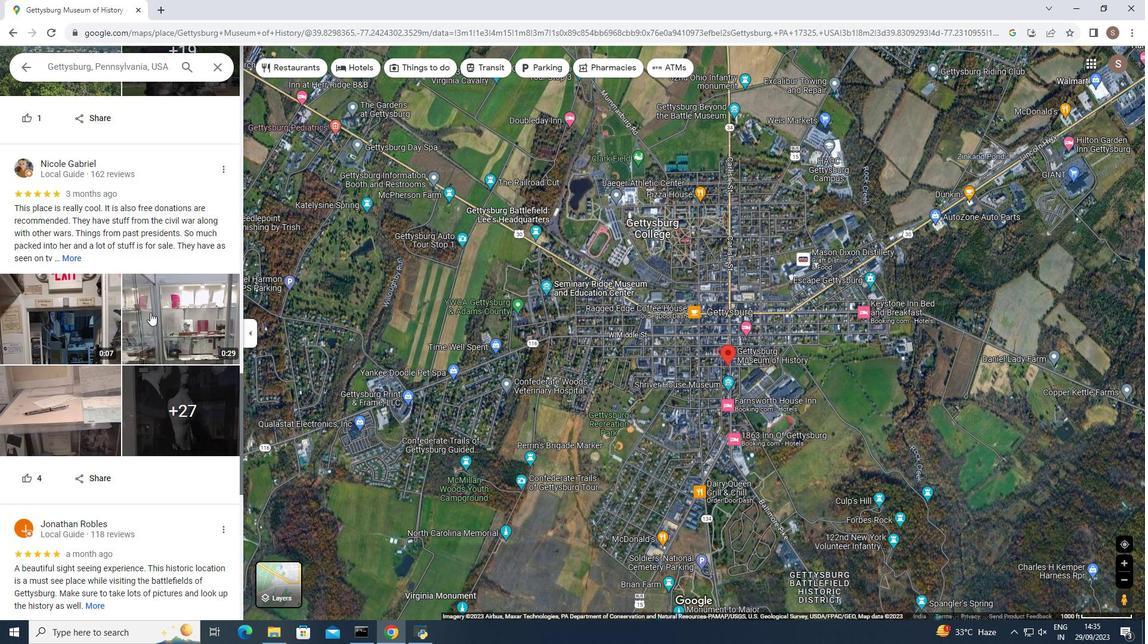 
Action: Mouse scrolled (150, 312) with delta (0, 0)
Screenshot: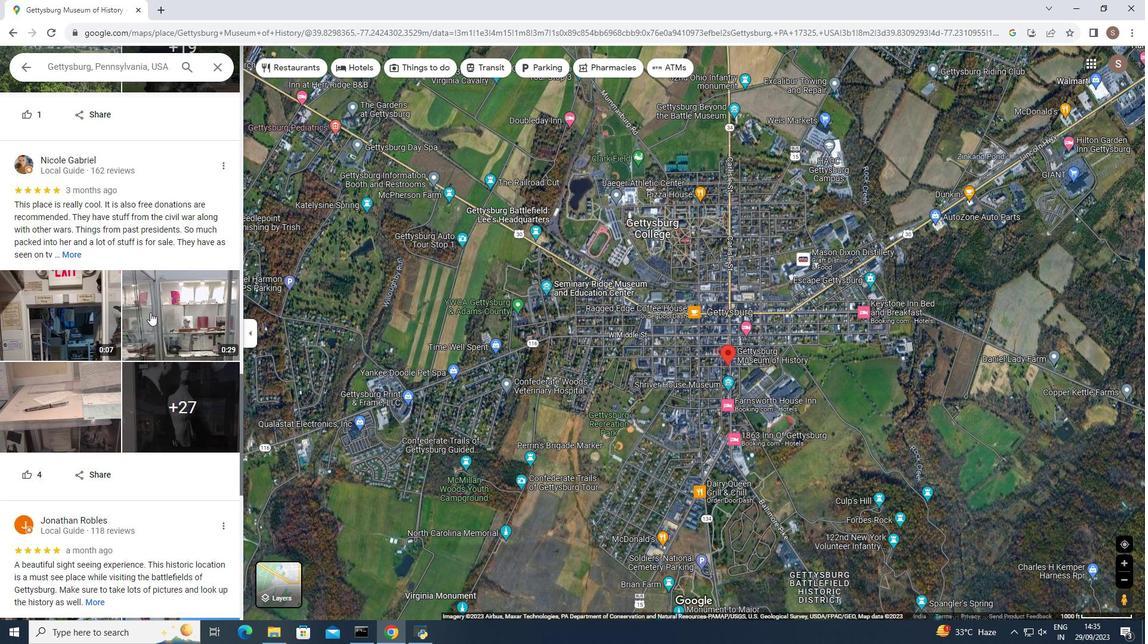 
Action: Mouse scrolled (150, 312) with delta (0, 0)
Screenshot: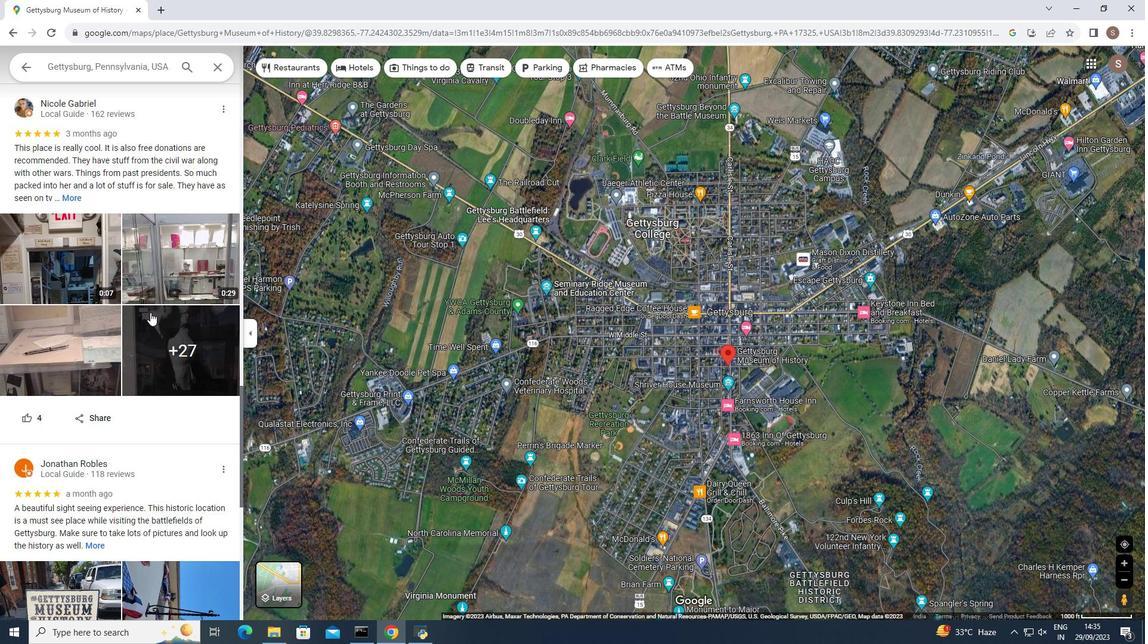 
Action: Mouse scrolled (150, 312) with delta (0, 0)
Screenshot: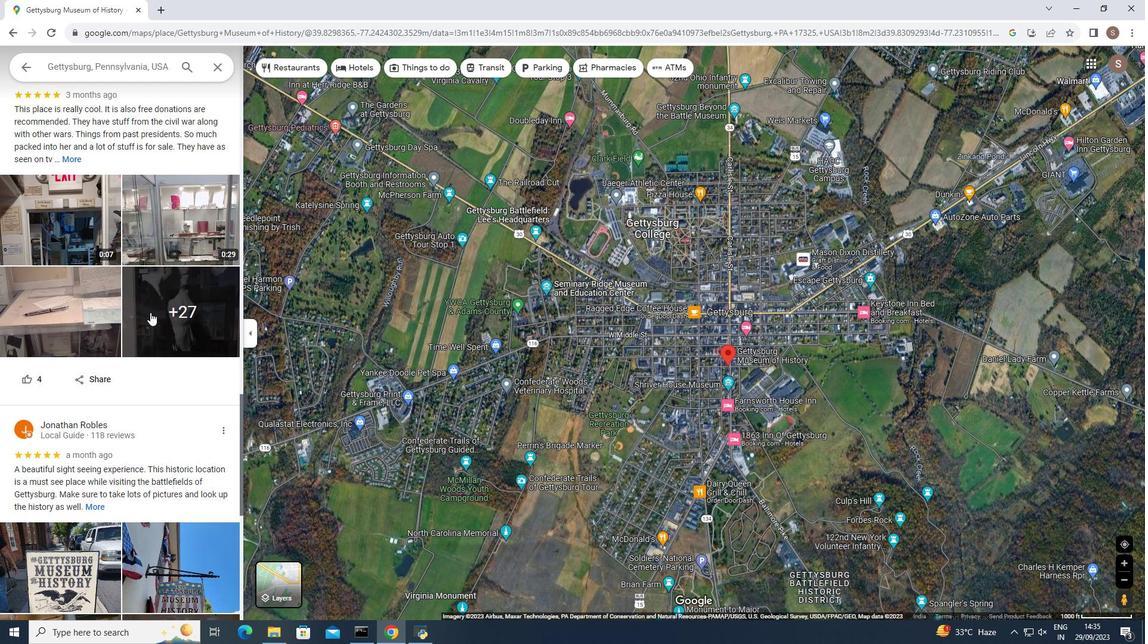 
Action: Mouse scrolled (150, 312) with delta (0, 0)
Screenshot: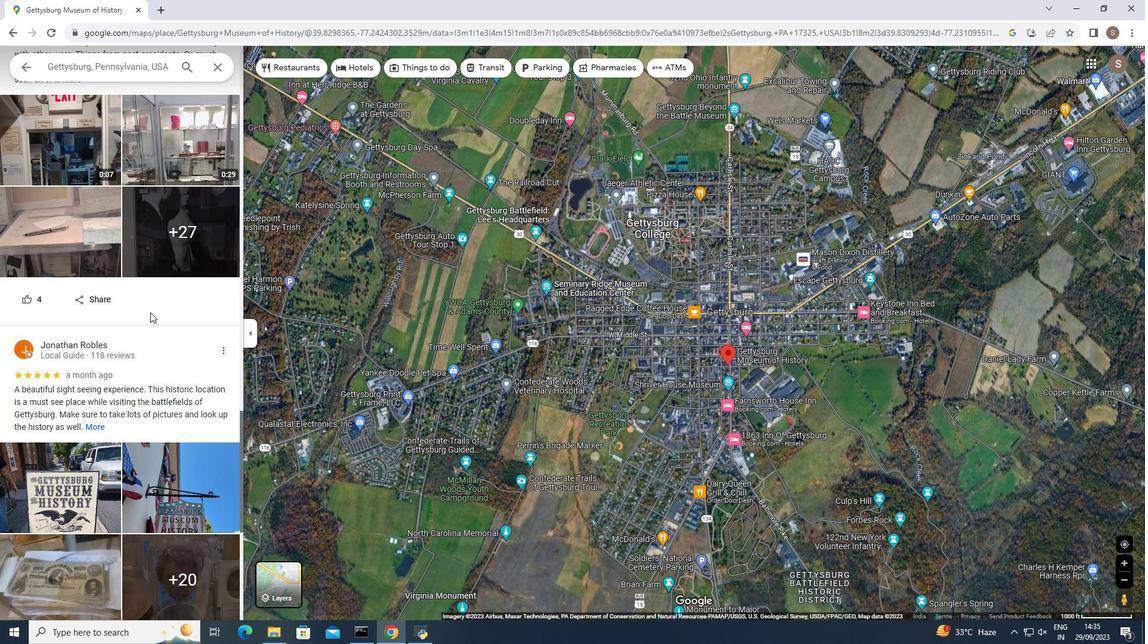 
Action: Mouse scrolled (150, 312) with delta (0, 0)
Screenshot: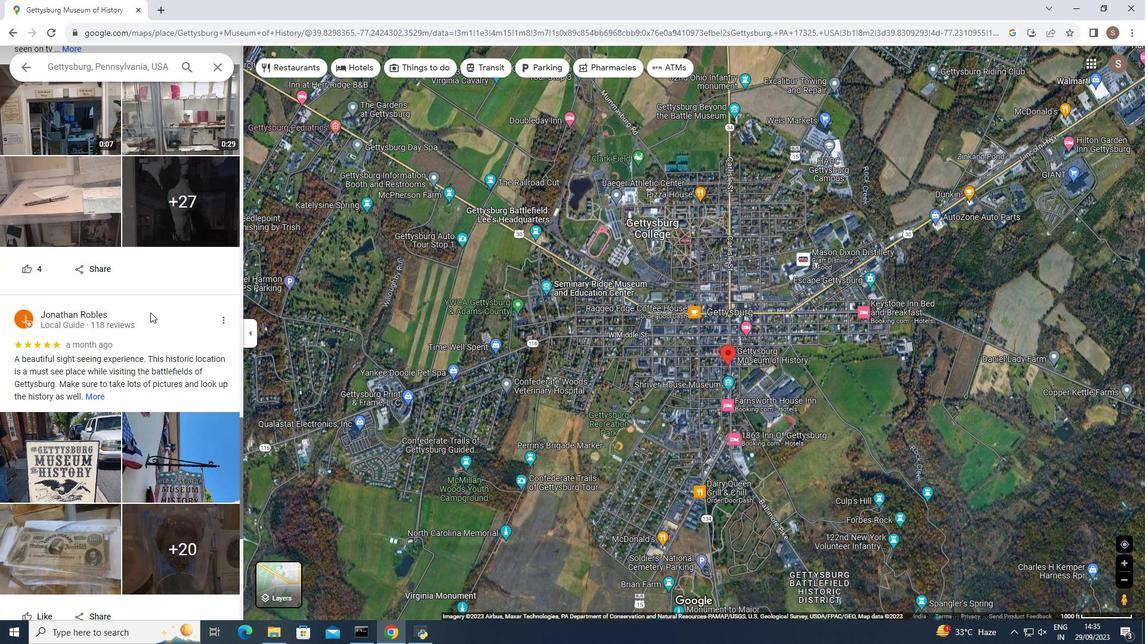 
Action: Mouse moved to (156, 315)
Screenshot: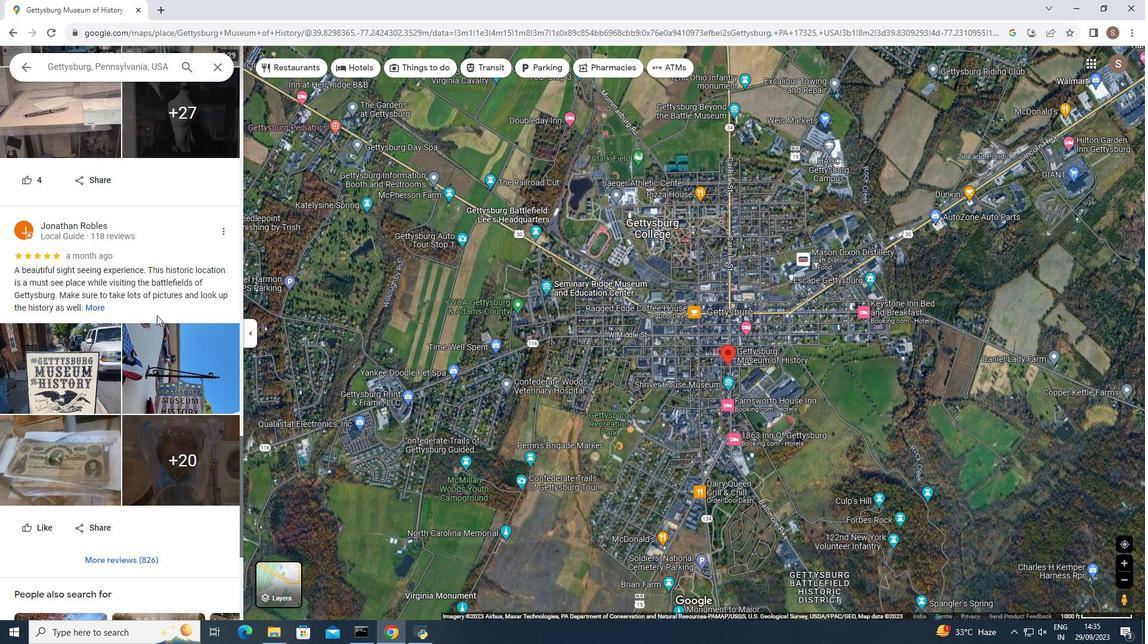 
Action: Mouse scrolled (156, 315) with delta (0, 0)
Screenshot: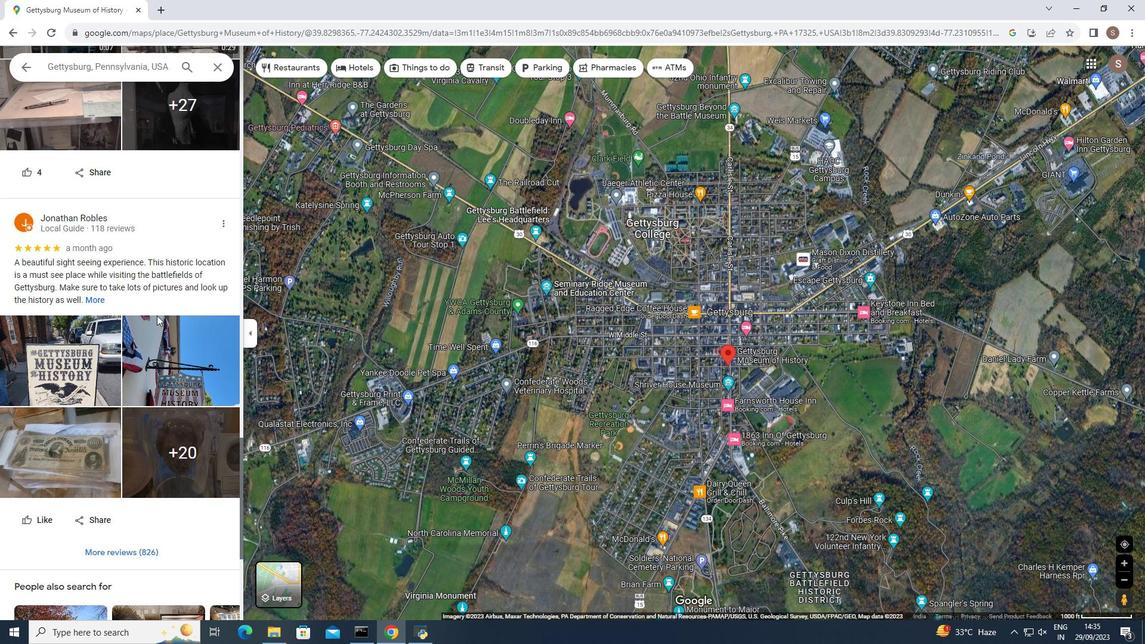 
Action: Mouse moved to (148, 297)
Screenshot: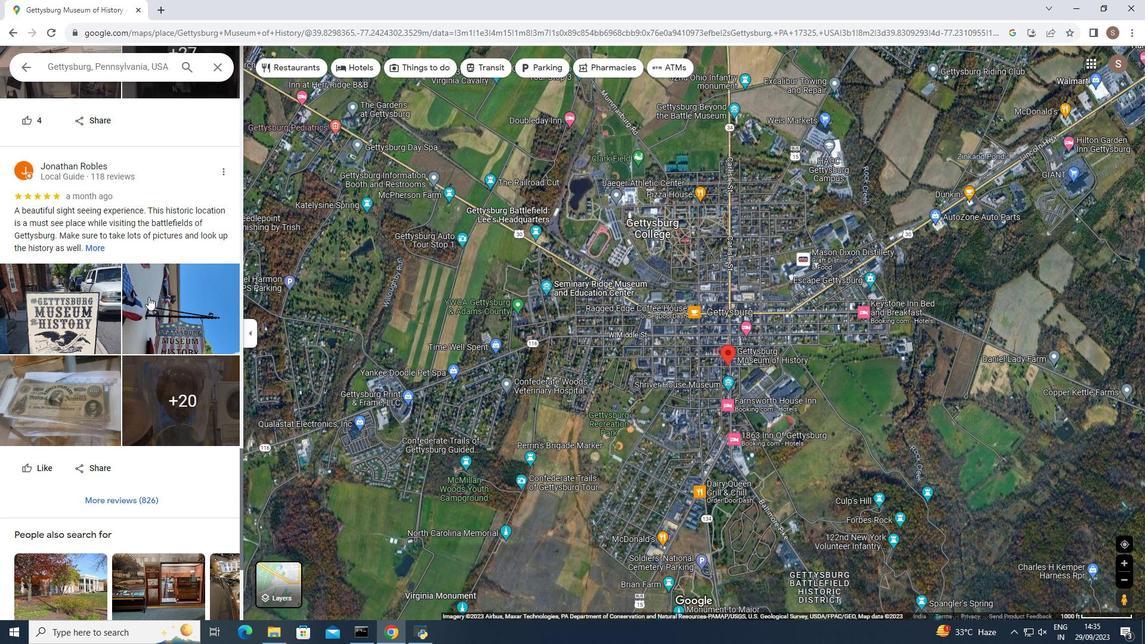 
Action: Mouse scrolled (148, 296) with delta (0, 0)
Screenshot: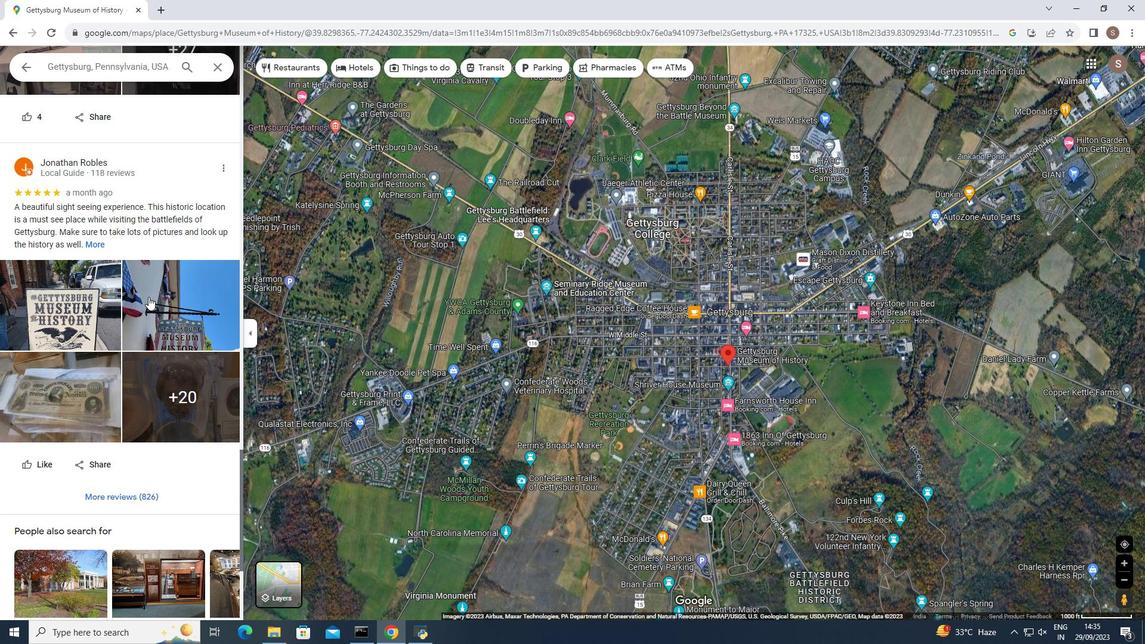 
Action: Mouse scrolled (148, 296) with delta (0, 0)
Screenshot: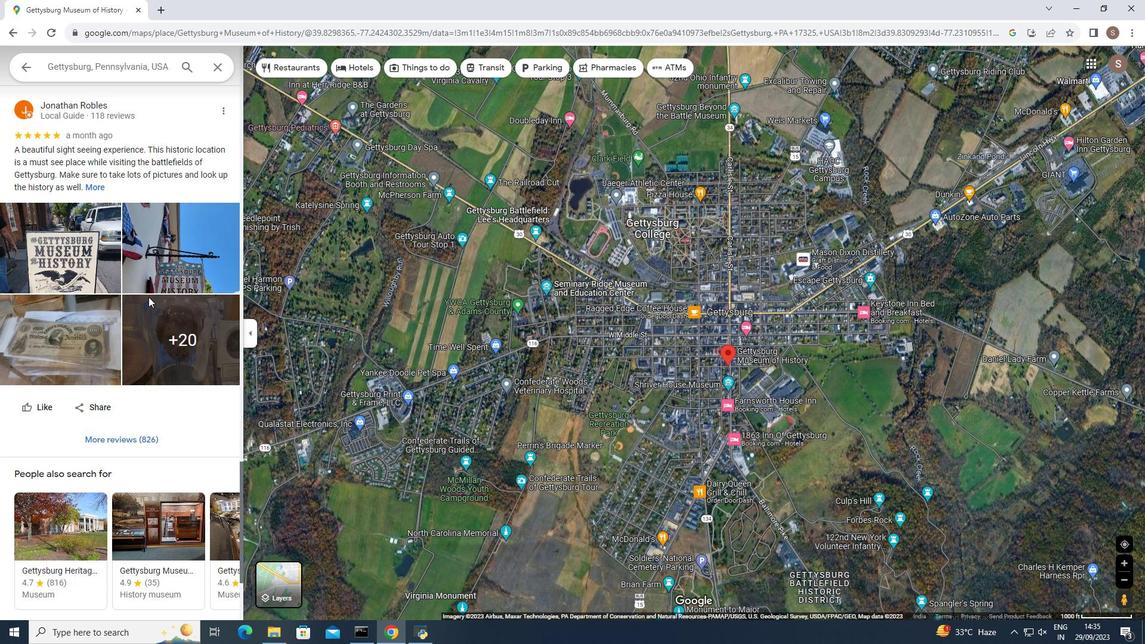 
Action: Mouse scrolled (148, 296) with delta (0, 0)
Screenshot: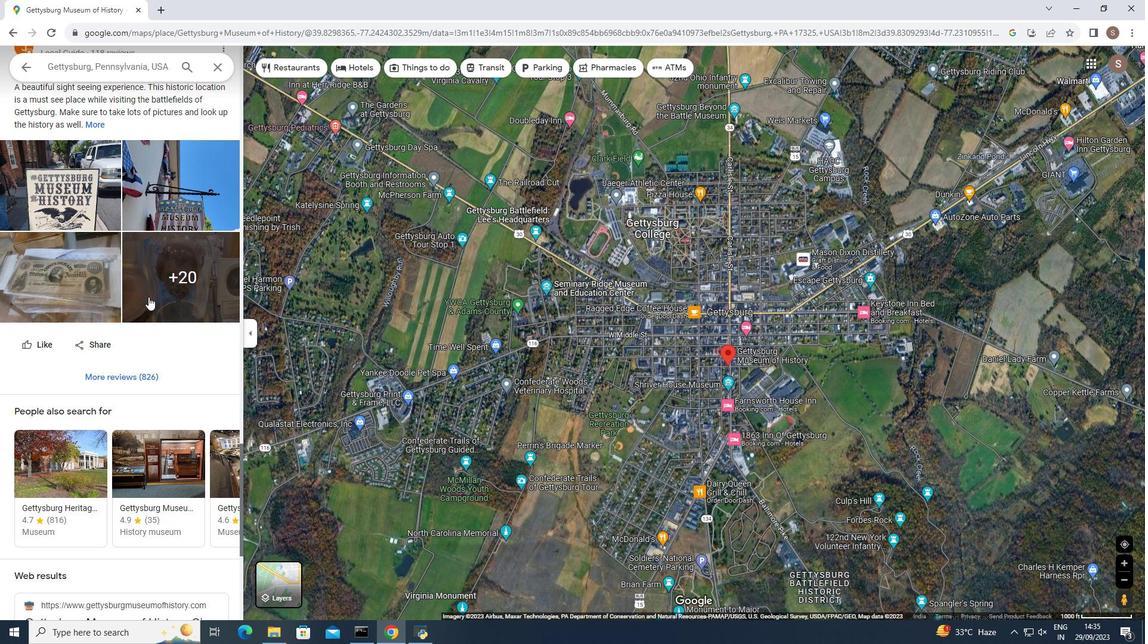 
Action: Mouse moved to (659, 295)
Screenshot: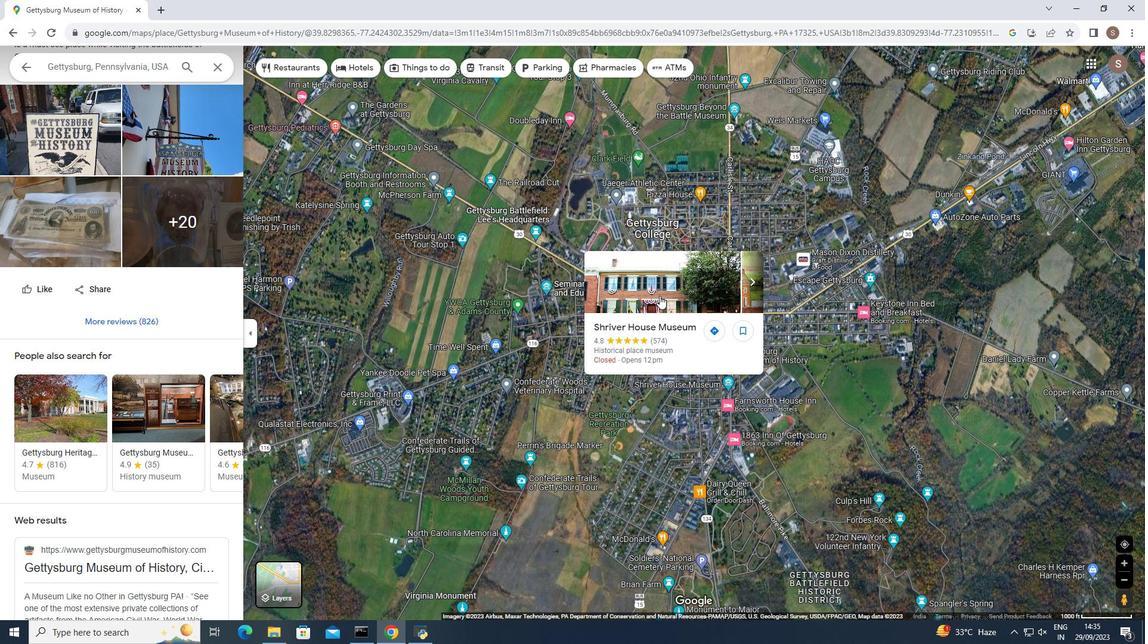 
Action: Mouse pressed left at (659, 295)
Screenshot: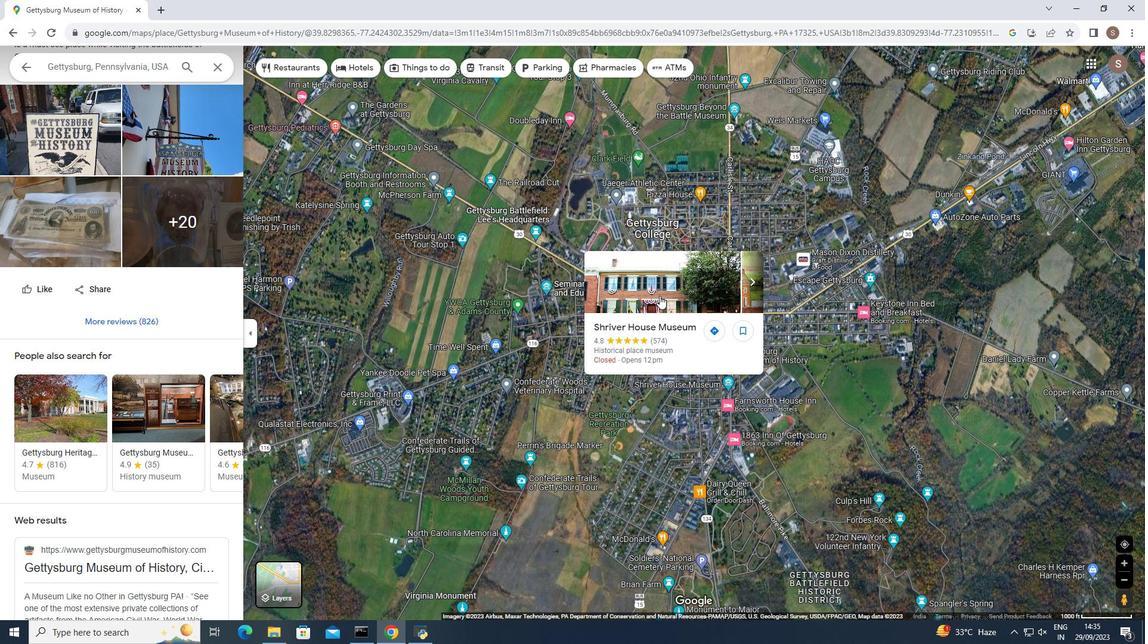 
Action: Mouse moved to (148, 395)
Screenshot: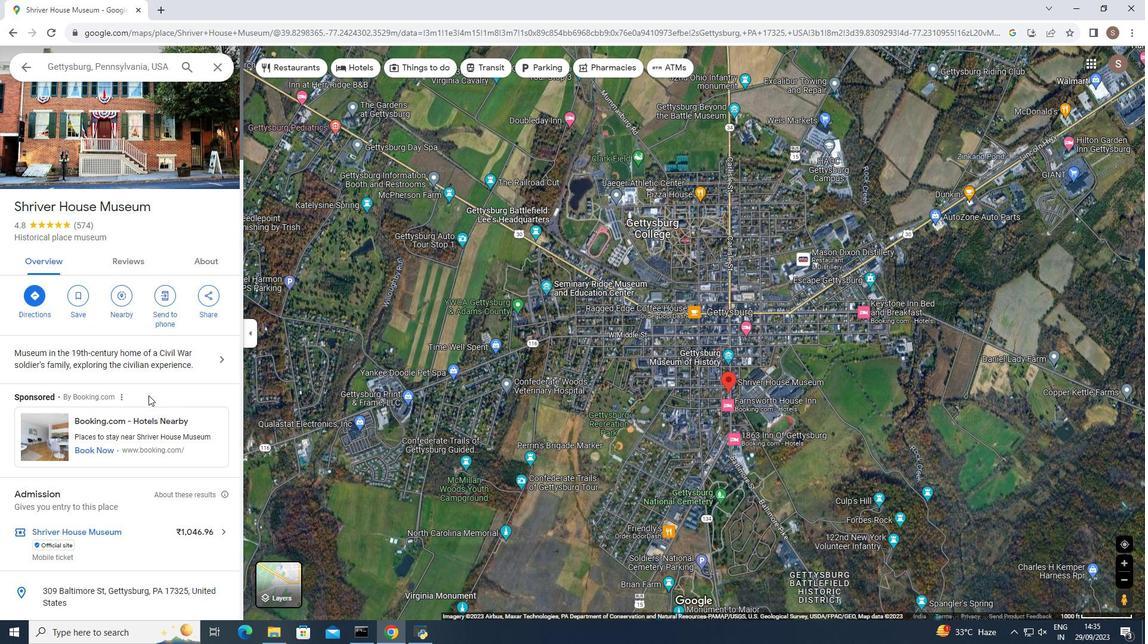 
Action: Mouse scrolled (148, 395) with delta (0, 0)
Screenshot: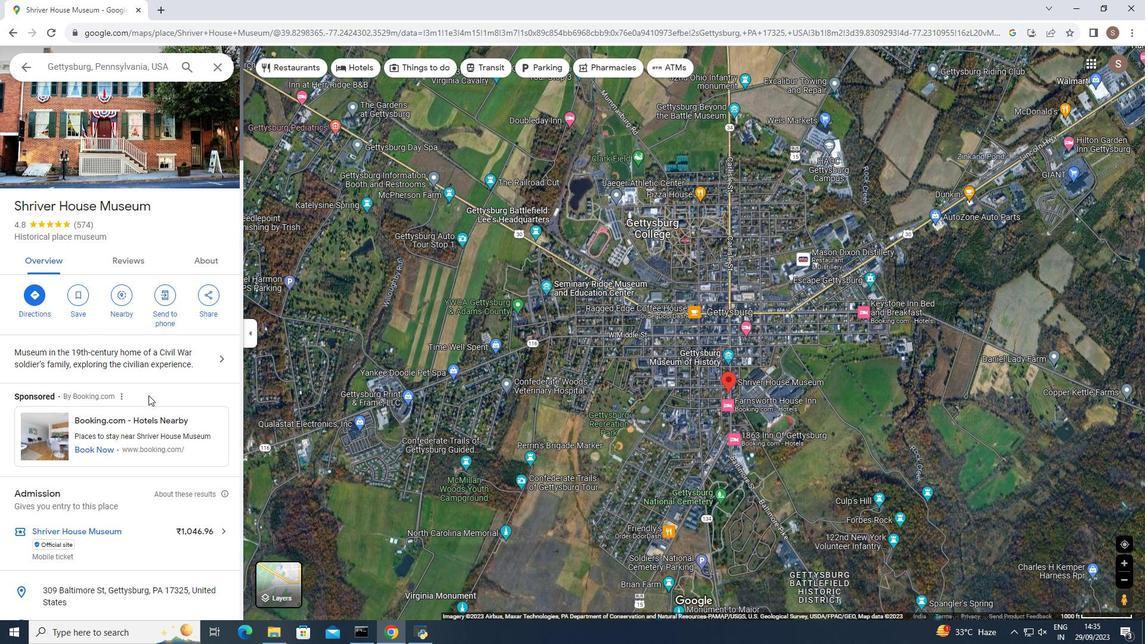 
Action: Mouse moved to (220, 292)
Screenshot: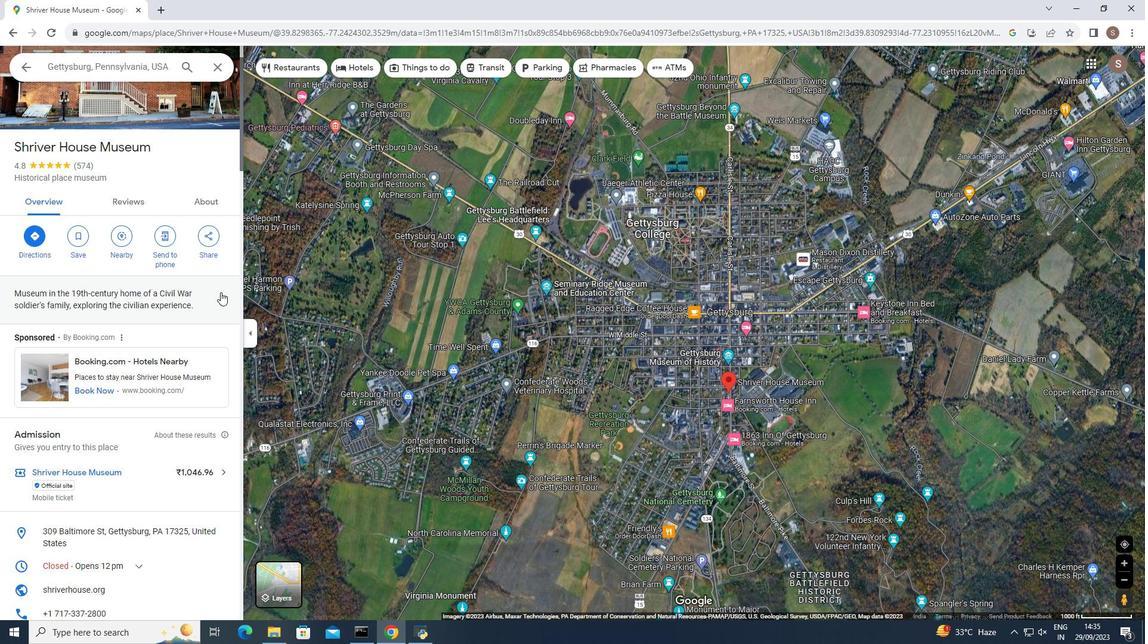 
Action: Mouse pressed left at (220, 292)
Screenshot: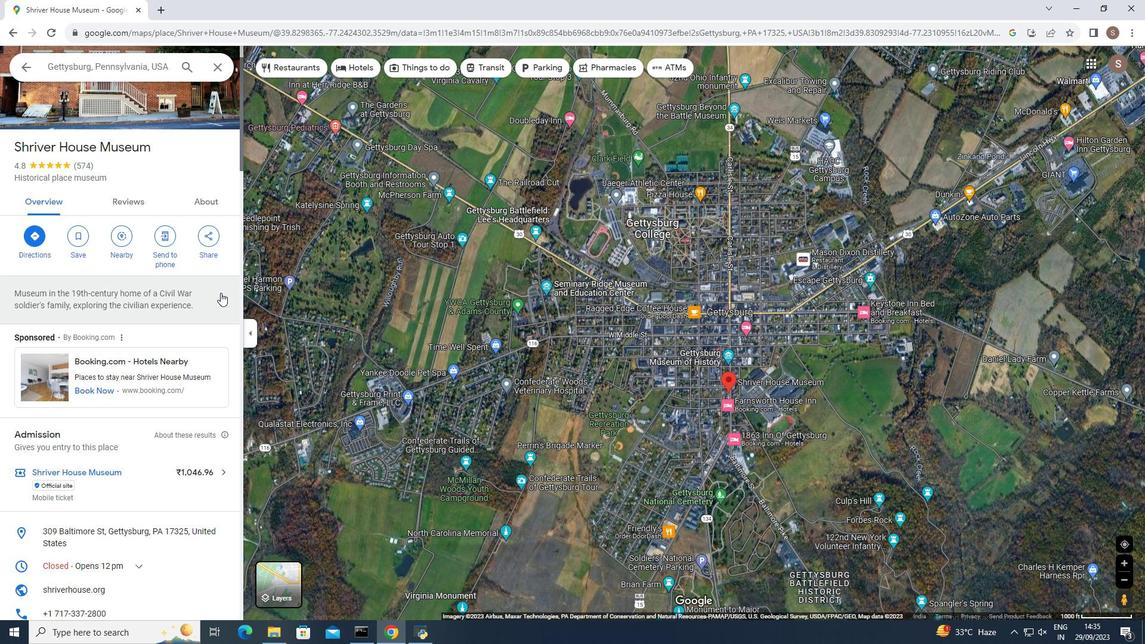 
Action: Mouse moved to (139, 281)
Screenshot: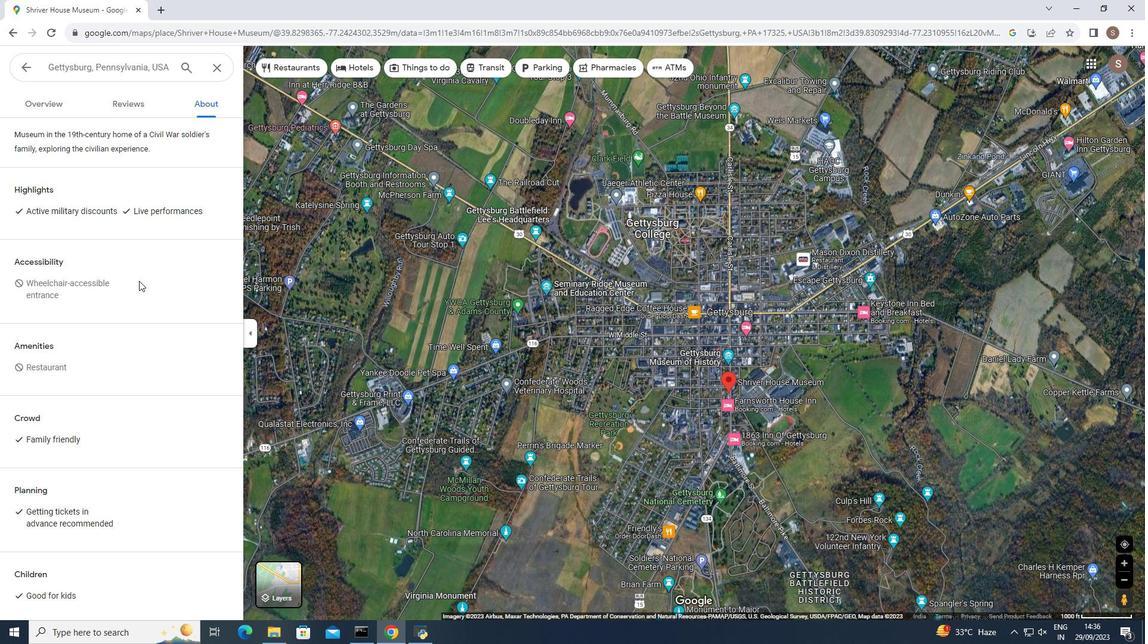 
Action: Mouse scrolled (139, 280) with delta (0, 0)
Screenshot: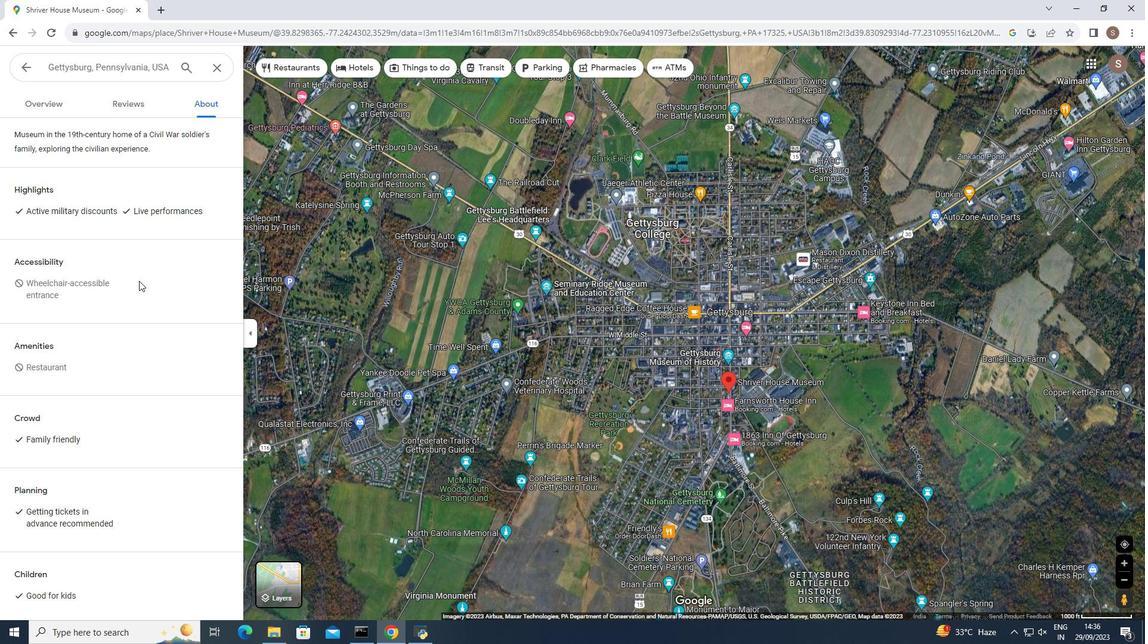 
Action: Mouse scrolled (139, 280) with delta (0, 0)
Screenshot: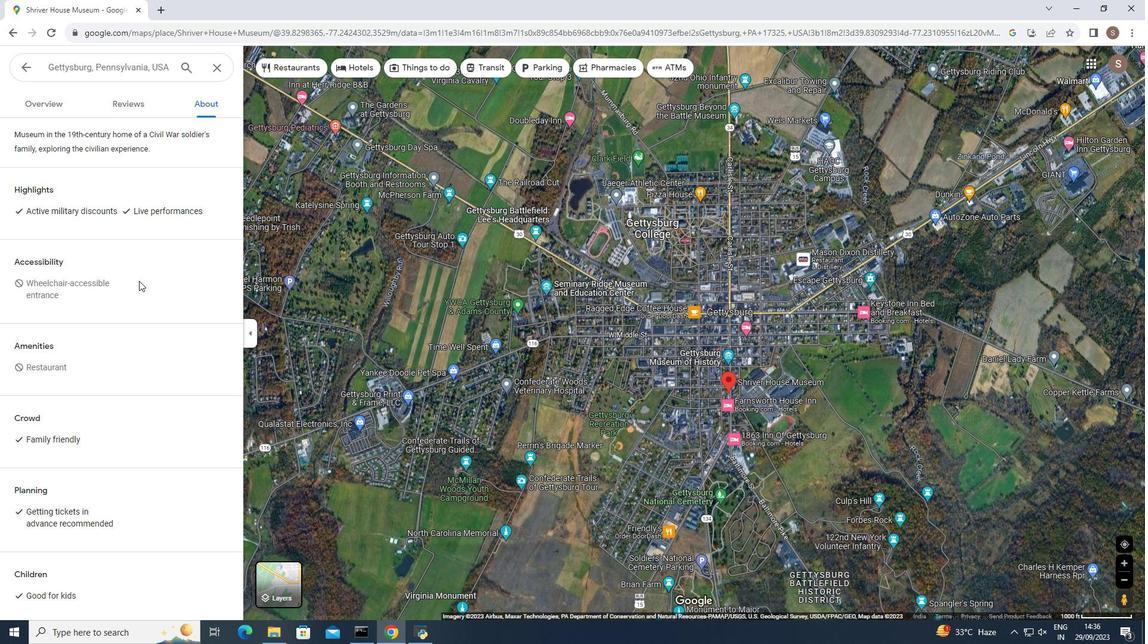 
Action: Mouse scrolled (139, 280) with delta (0, 0)
Screenshot: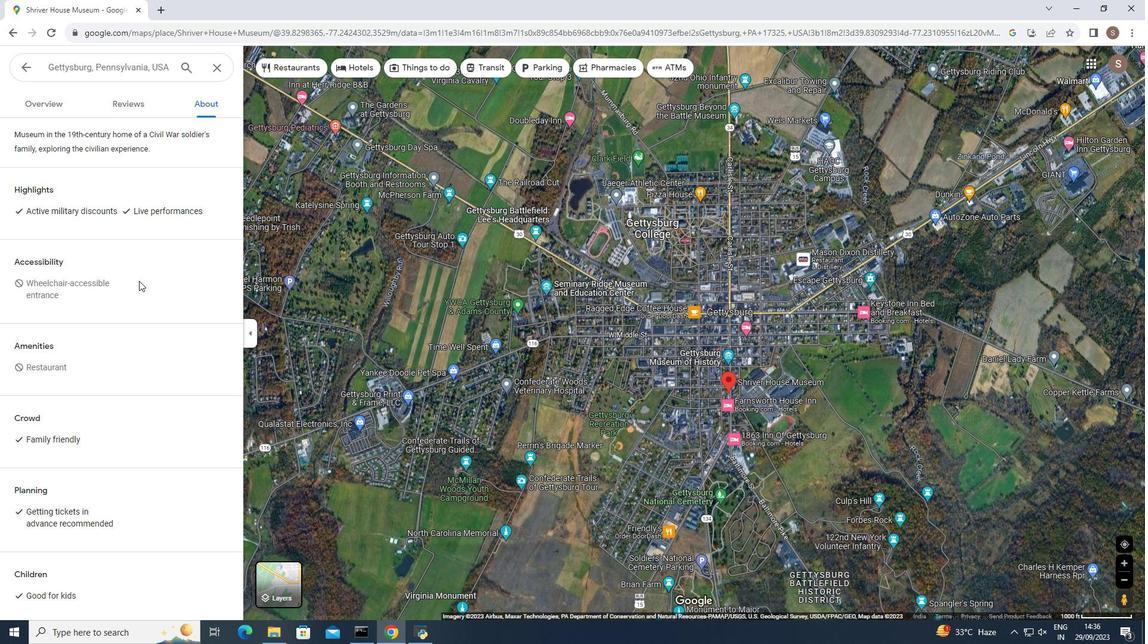 
Action: Mouse moved to (139, 278)
Screenshot: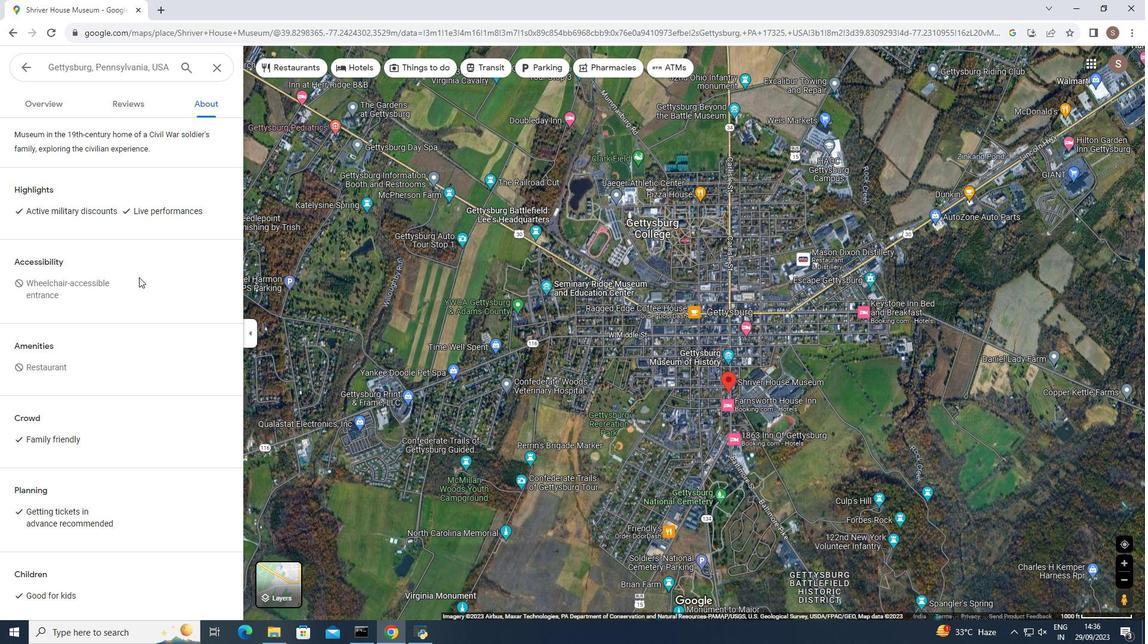 
Action: Mouse scrolled (139, 278) with delta (0, 0)
Screenshot: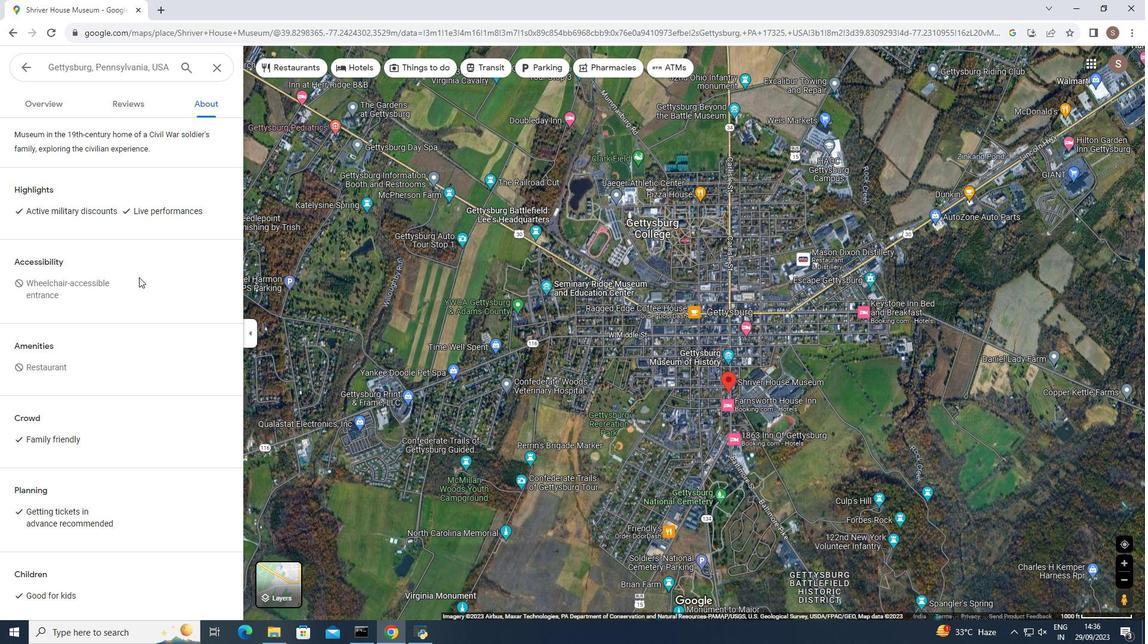 
Action: Mouse moved to (139, 277)
Screenshot: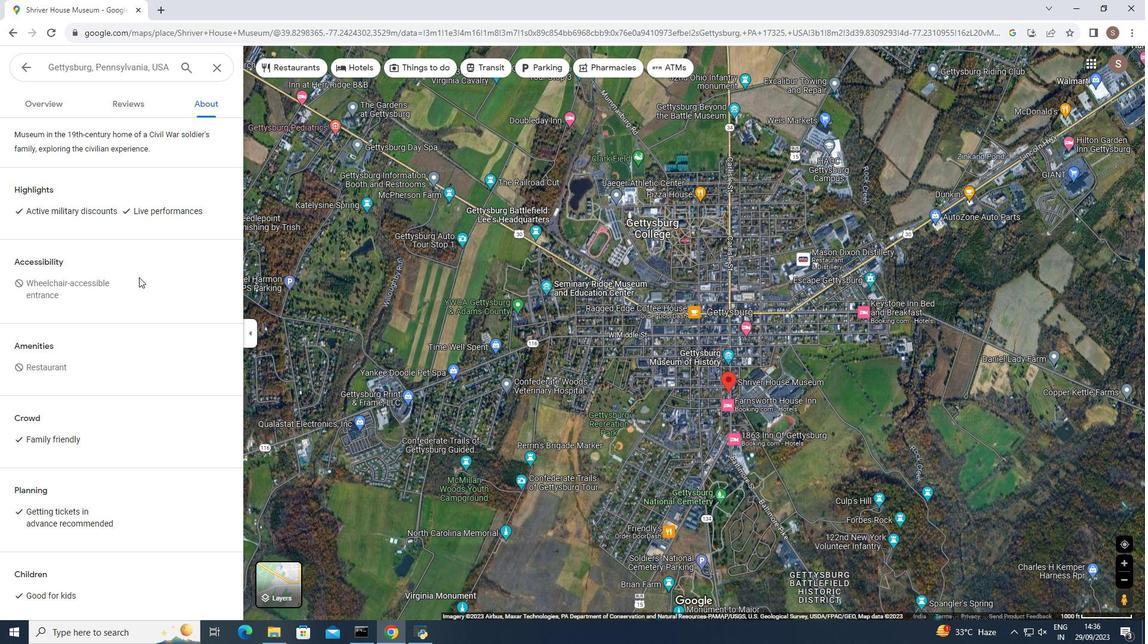 
Action: Mouse scrolled (139, 278) with delta (0, 0)
Screenshot: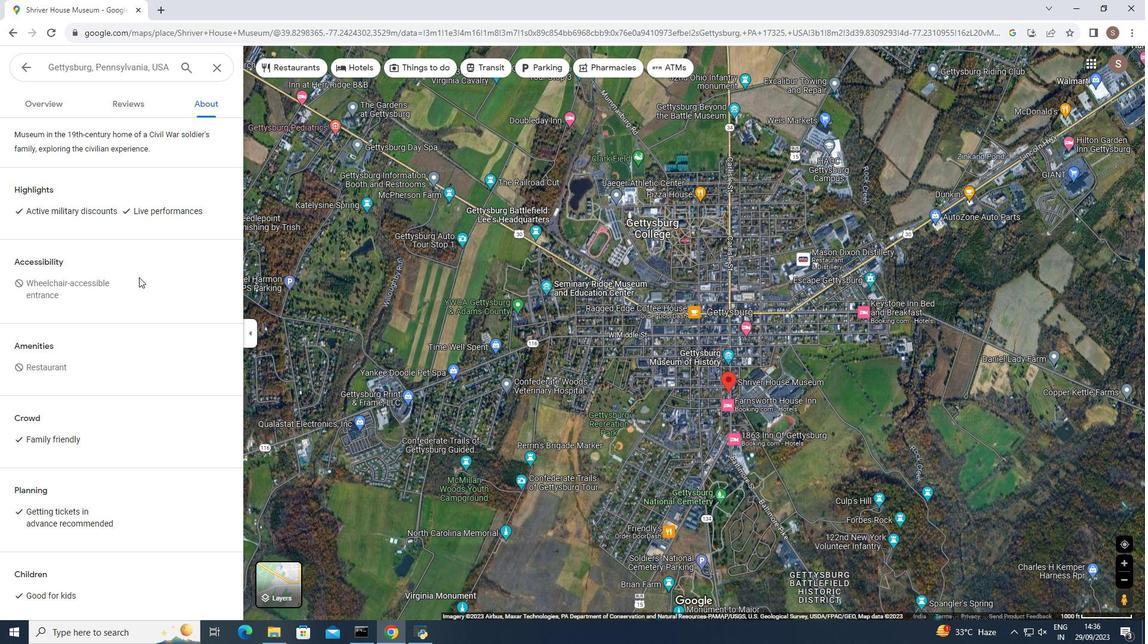 
Action: Mouse moved to (139, 273)
Screenshot: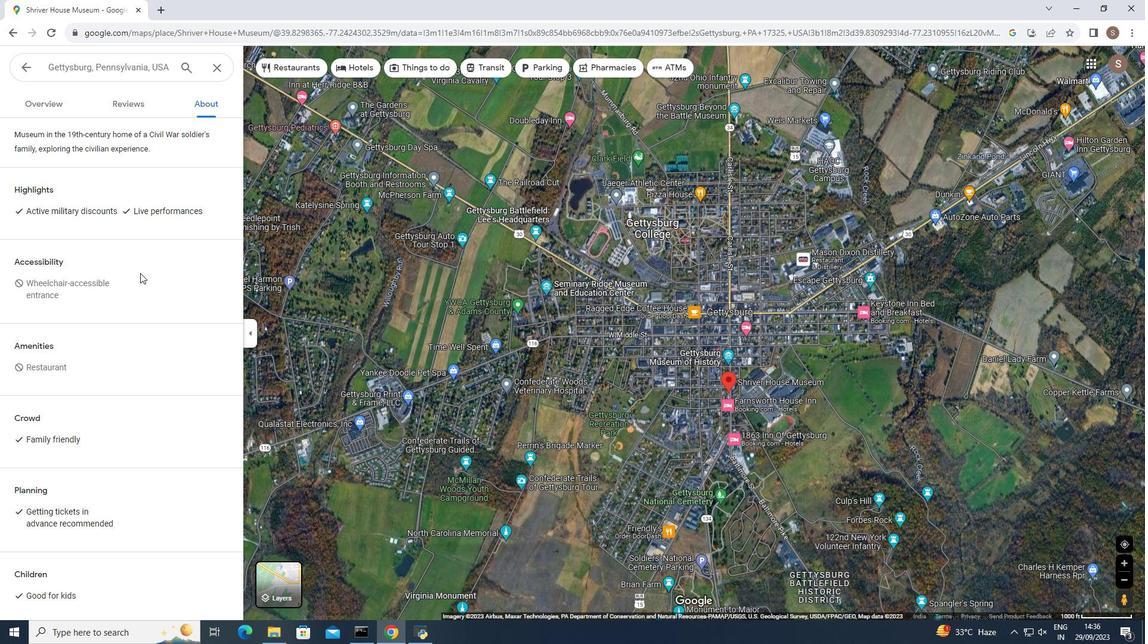 
Action: Mouse scrolled (139, 274) with delta (0, 0)
Screenshot: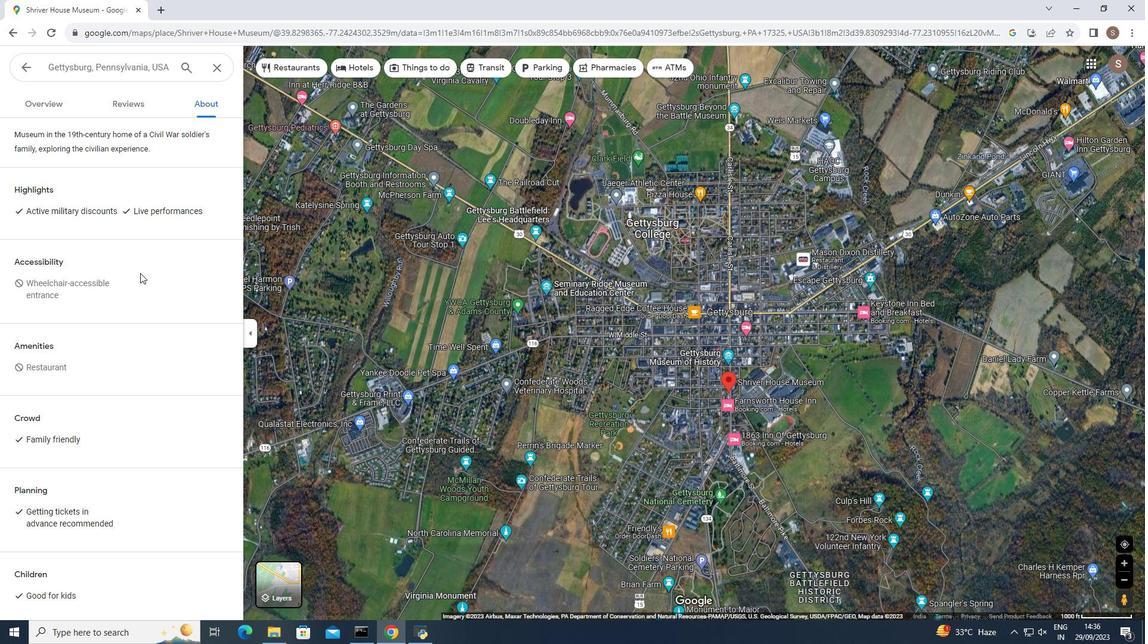 
Action: Mouse moved to (125, 102)
Screenshot: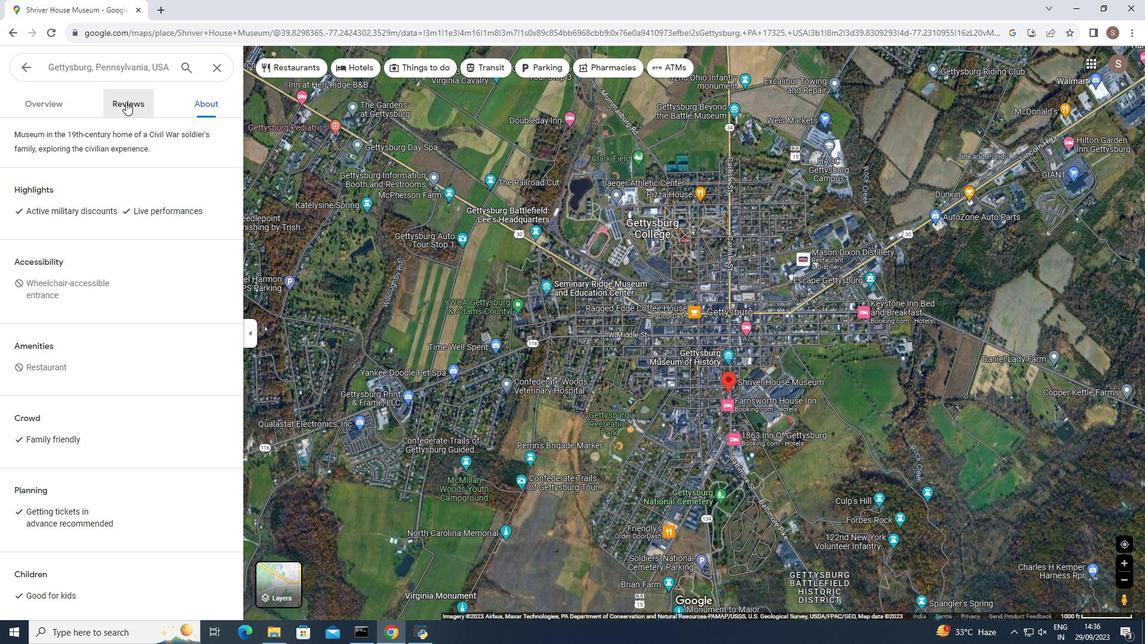 
Action: Mouse pressed left at (125, 102)
Screenshot: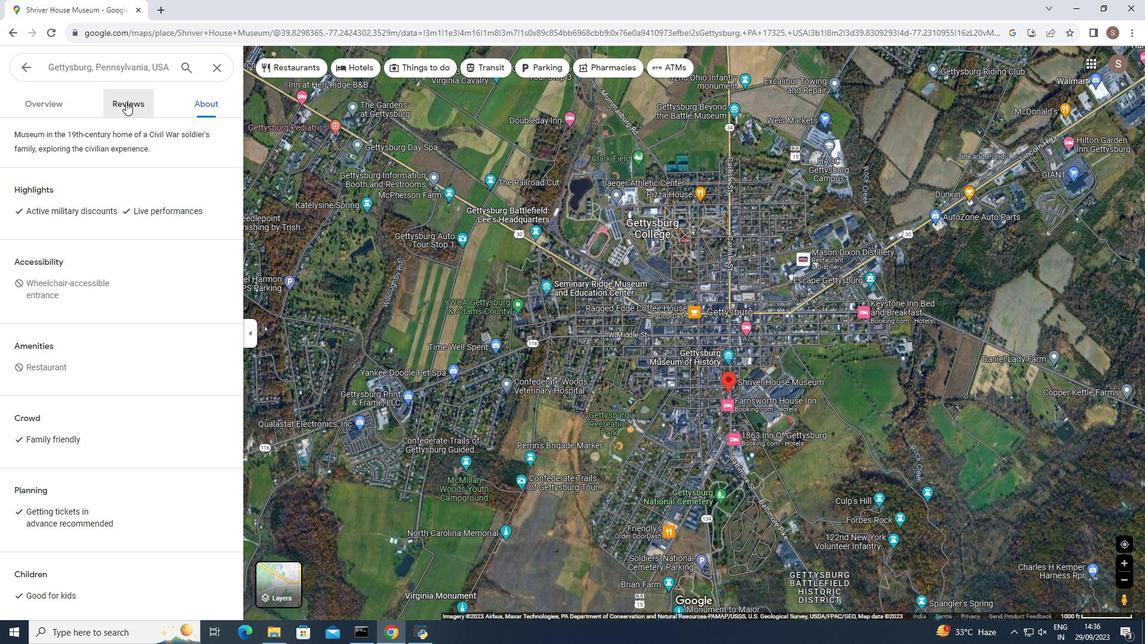 
Action: Mouse moved to (134, 193)
Screenshot: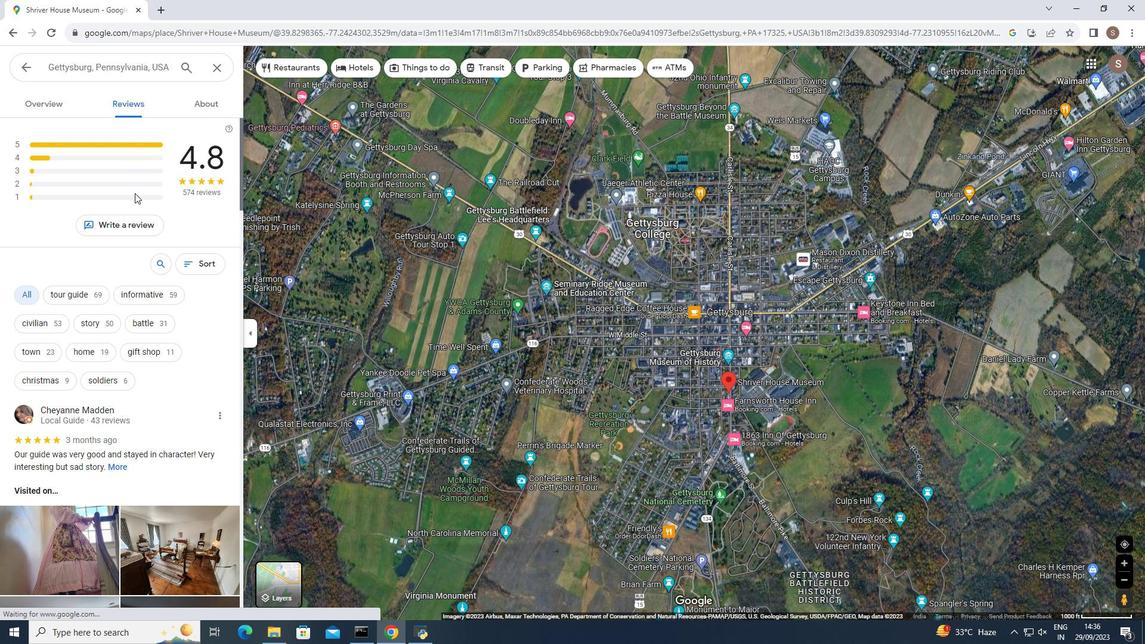 
Action: Mouse scrolled (134, 193) with delta (0, 0)
Screenshot: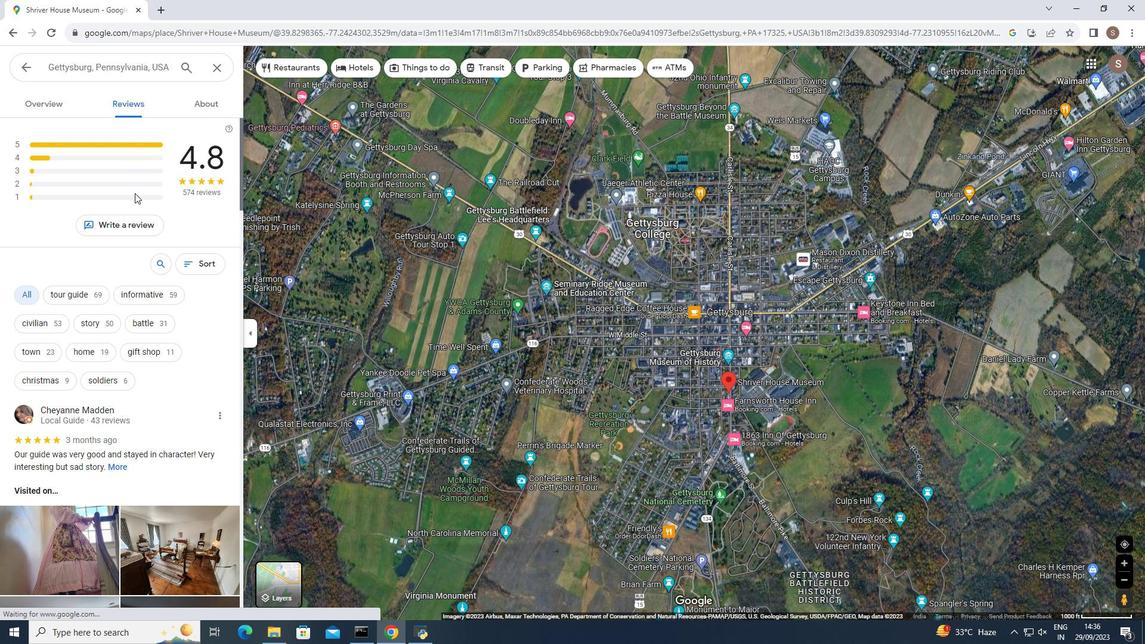 
Action: Mouse scrolled (134, 193) with delta (0, 0)
Screenshot: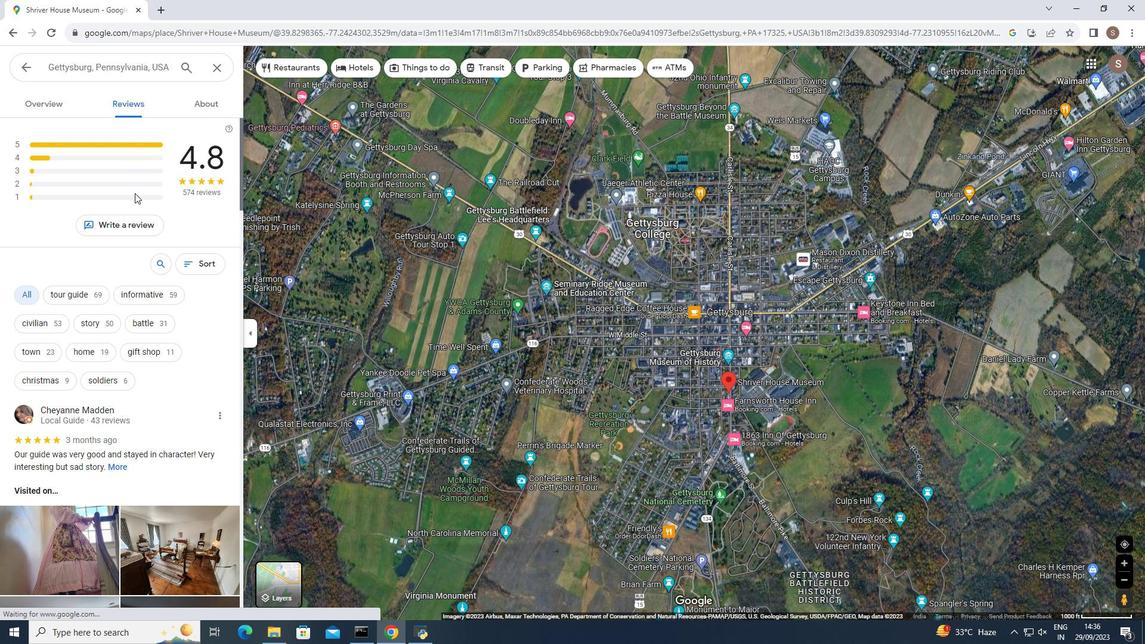 
Action: Mouse moved to (134, 192)
Screenshot: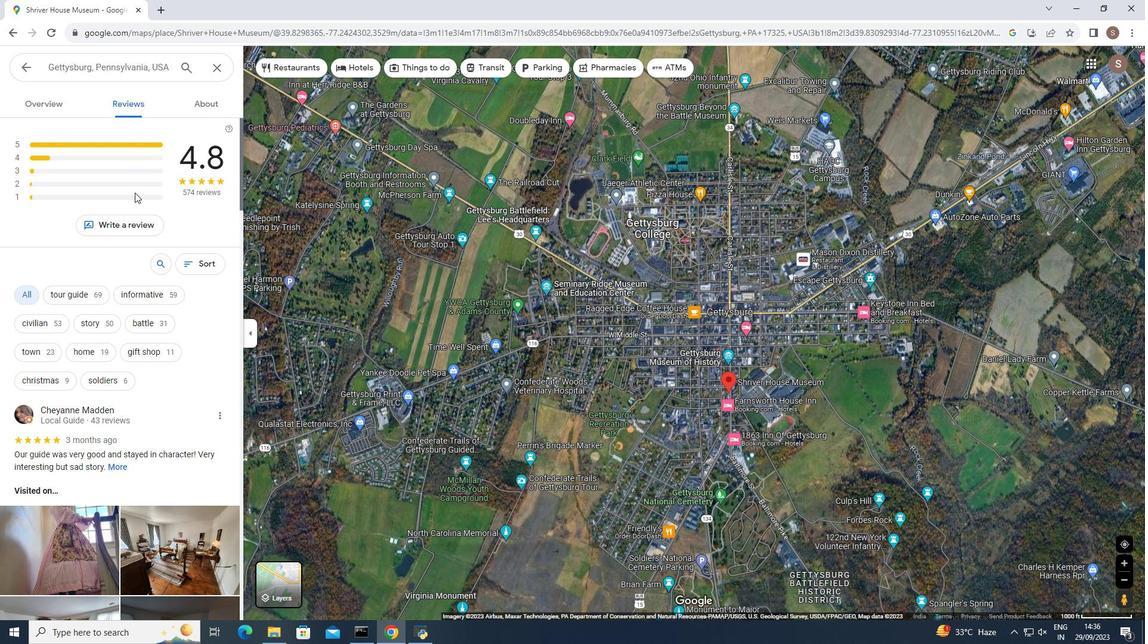 
Action: Mouse scrolled (134, 192) with delta (0, 0)
Screenshot: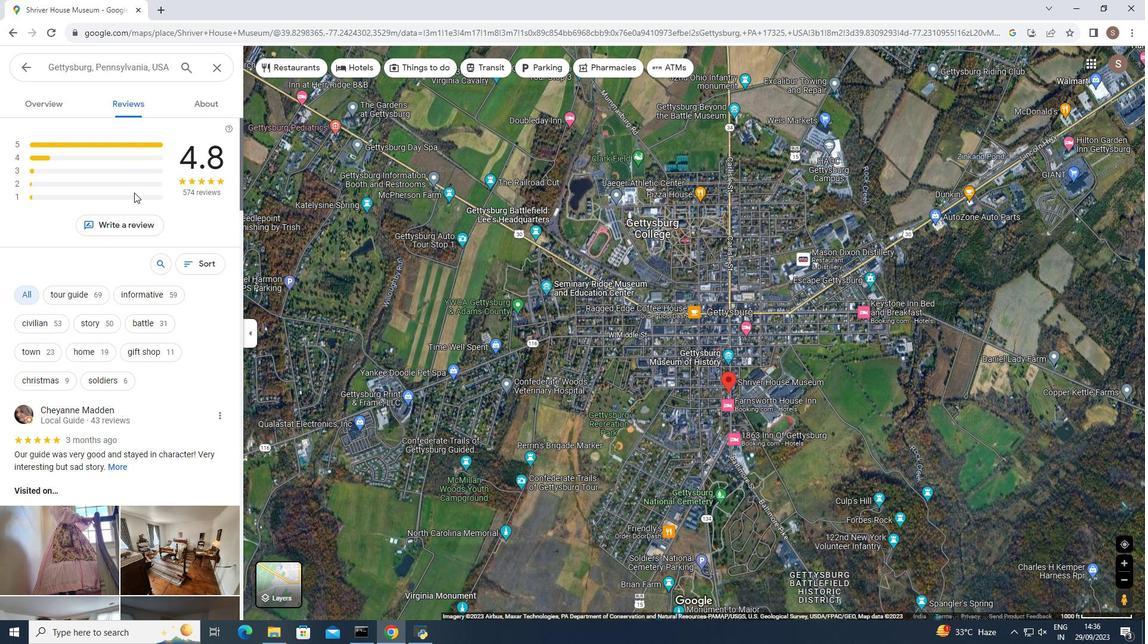 
Action: Mouse moved to (133, 192)
Screenshot: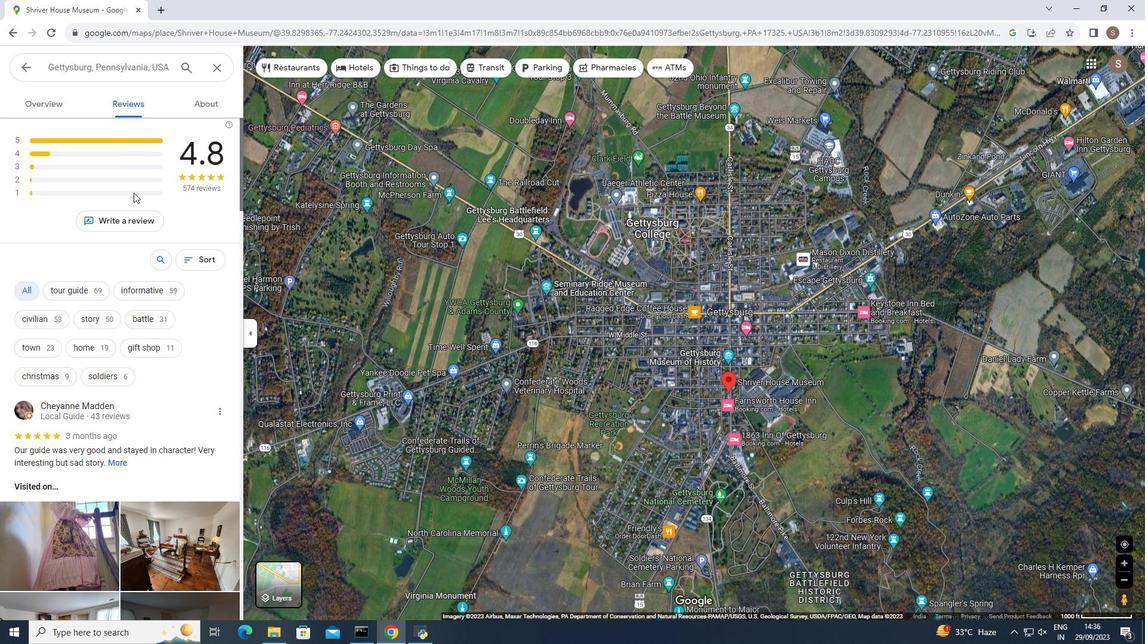 
Action: Mouse scrolled (133, 192) with delta (0, 0)
Screenshot: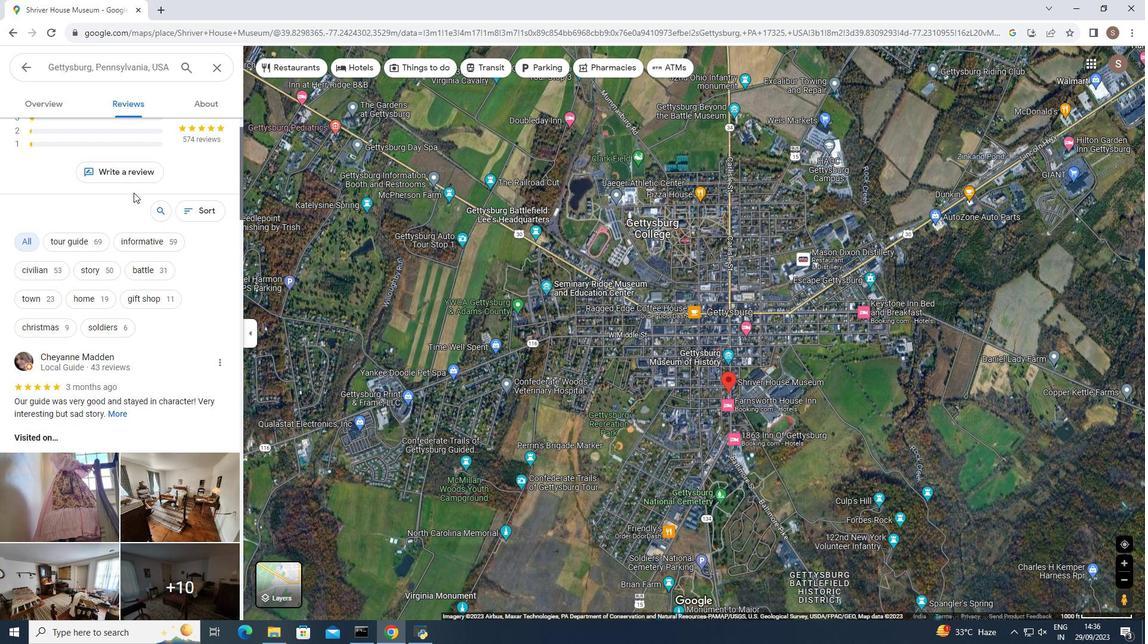 
Action: Mouse moved to (129, 212)
Screenshot: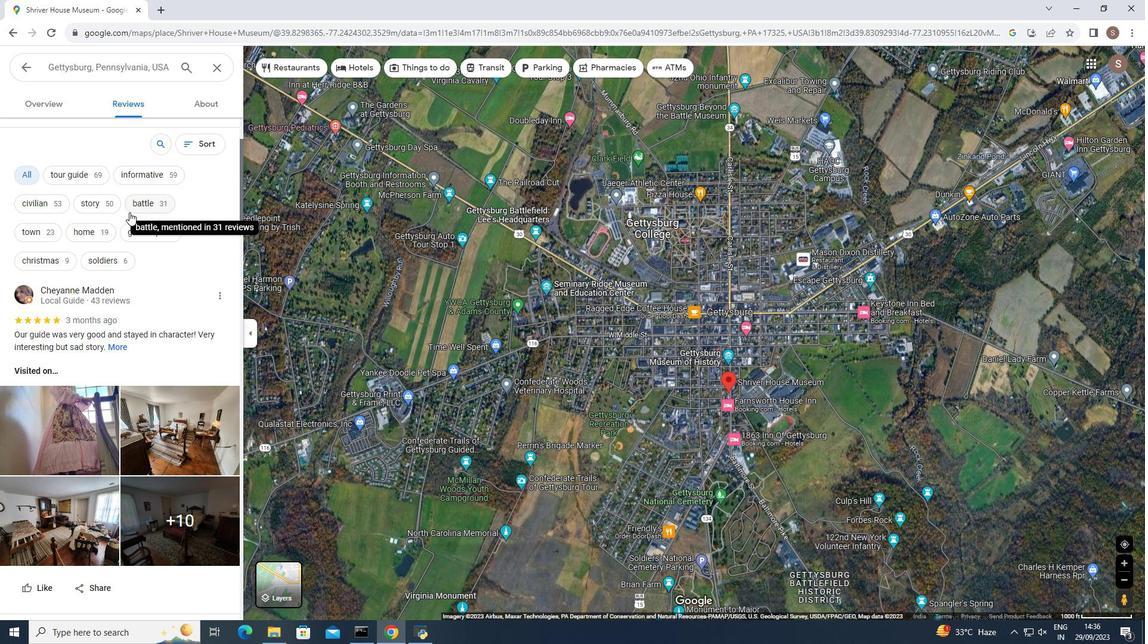
Action: Mouse scrolled (129, 211) with delta (0, 0)
Screenshot: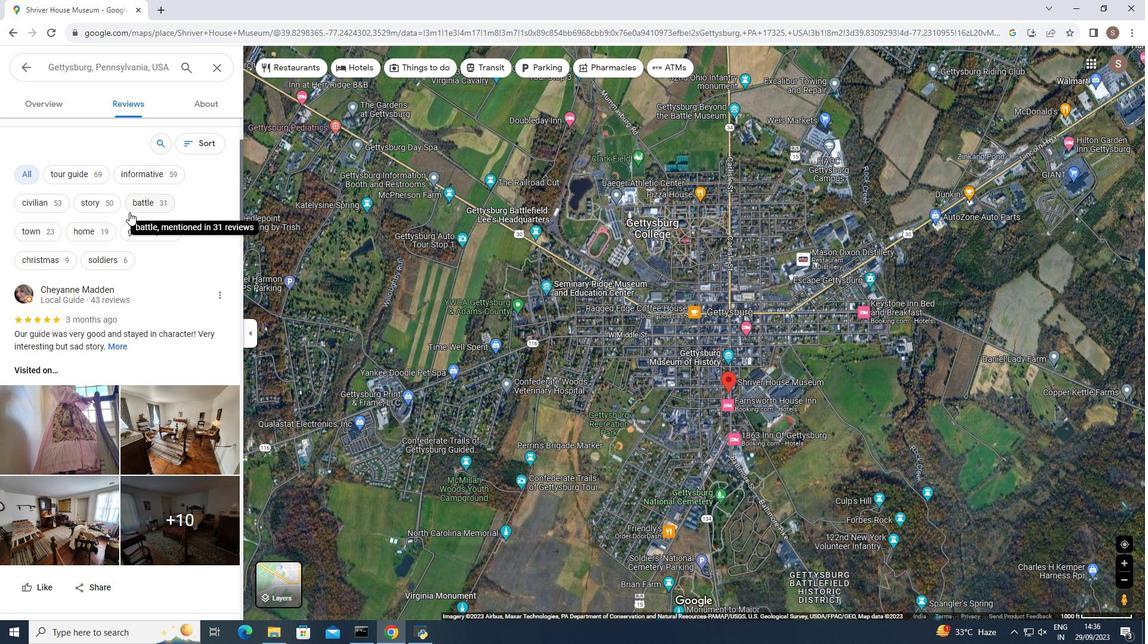 
Action: Mouse moved to (129, 212)
Screenshot: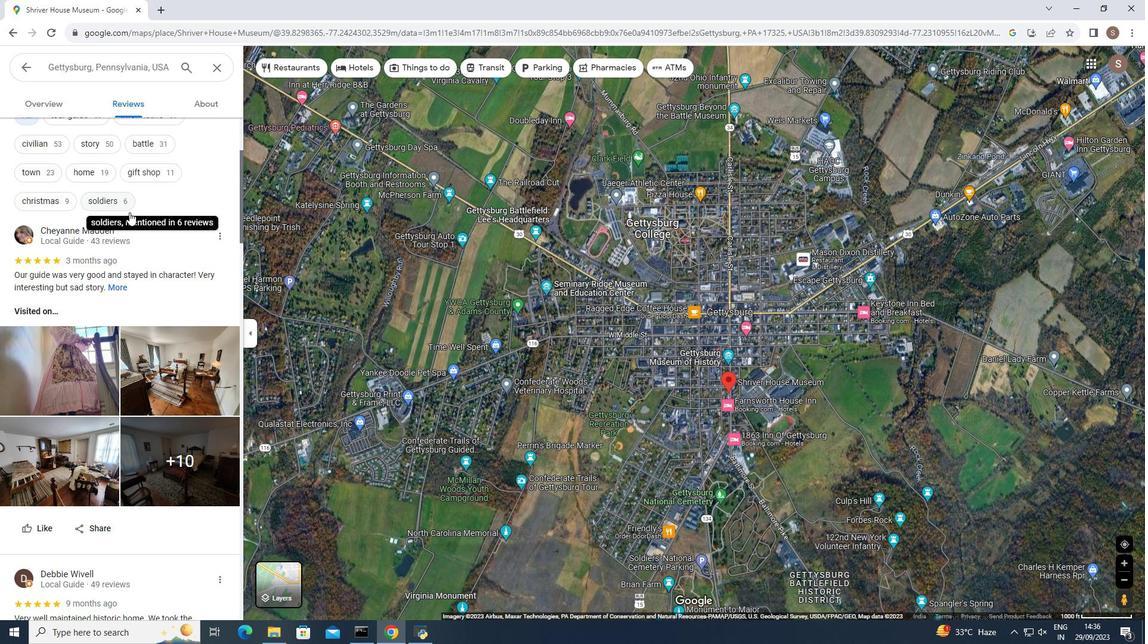 
Action: Mouse scrolled (129, 211) with delta (0, 0)
Screenshot: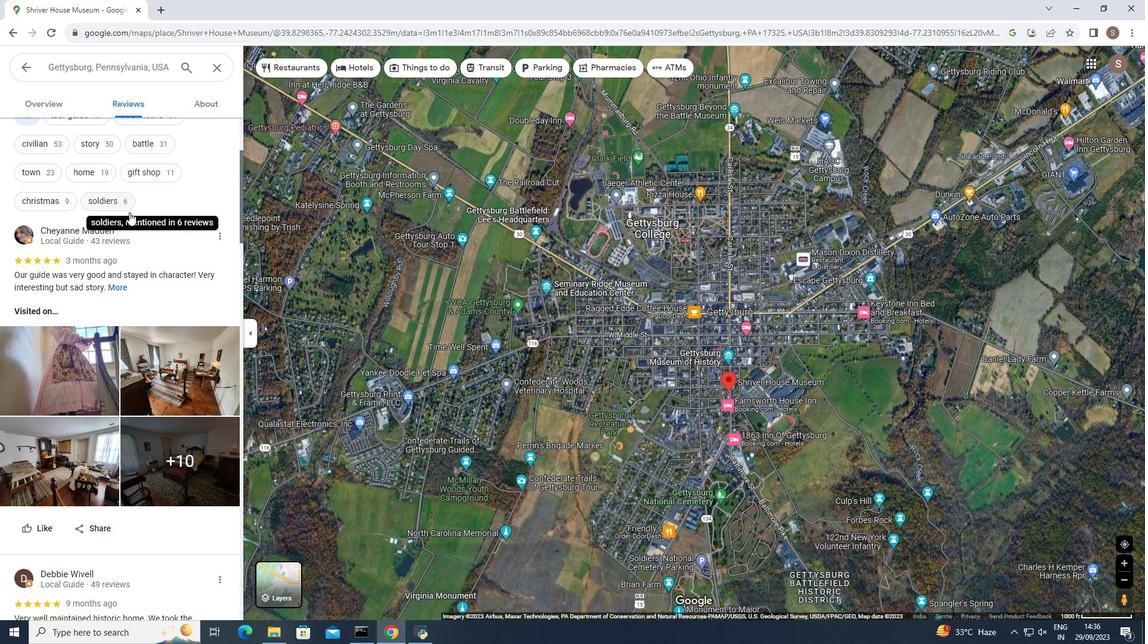 
Action: Mouse scrolled (129, 211) with delta (0, 0)
Screenshot: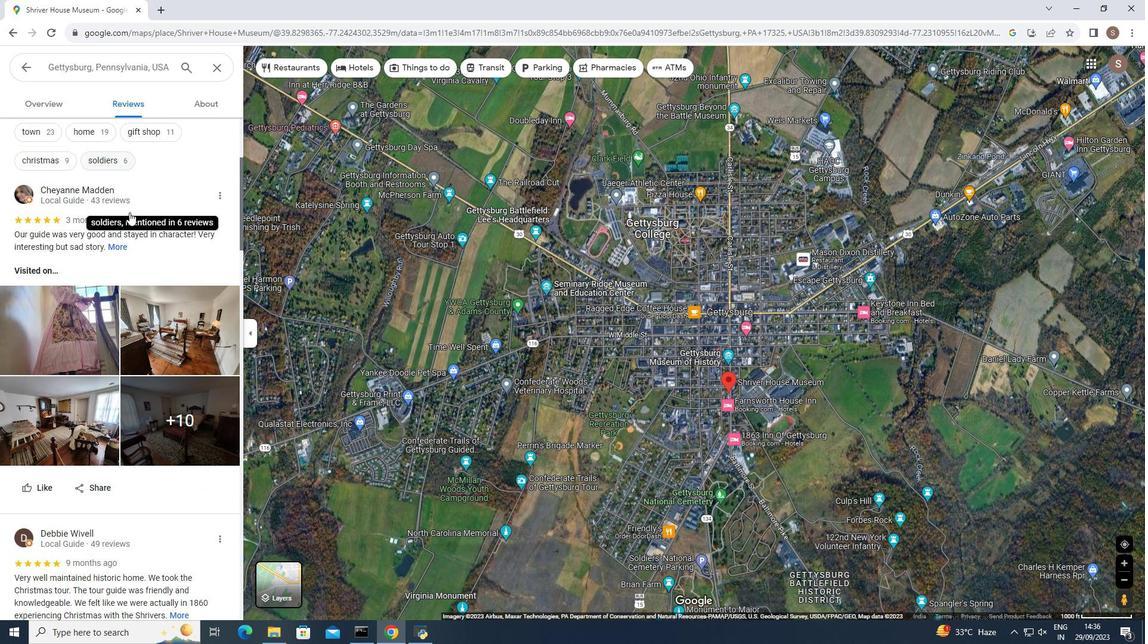 
Action: Mouse moved to (130, 209)
Screenshot: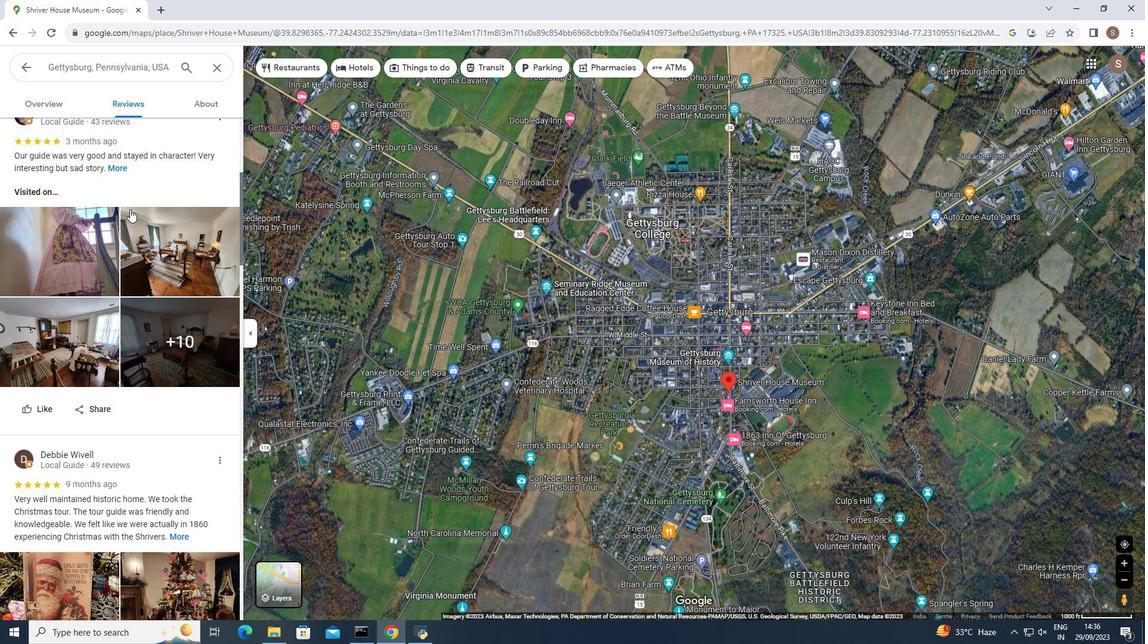 
Action: Mouse scrolled (130, 208) with delta (0, 0)
Screenshot: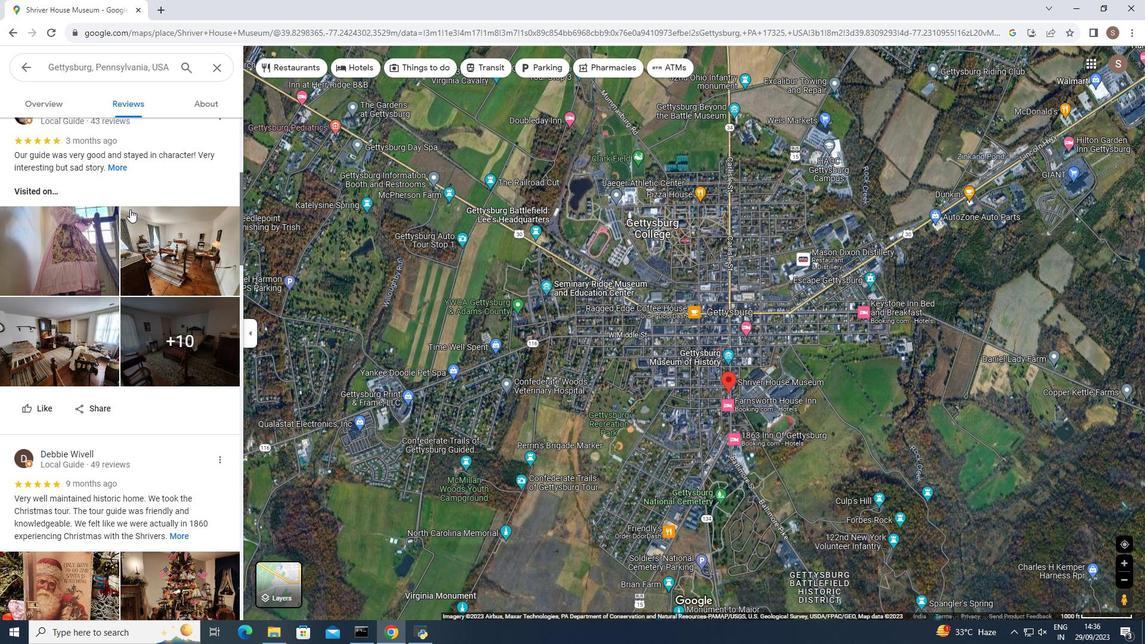 
Action: Mouse scrolled (130, 208) with delta (0, 0)
Screenshot: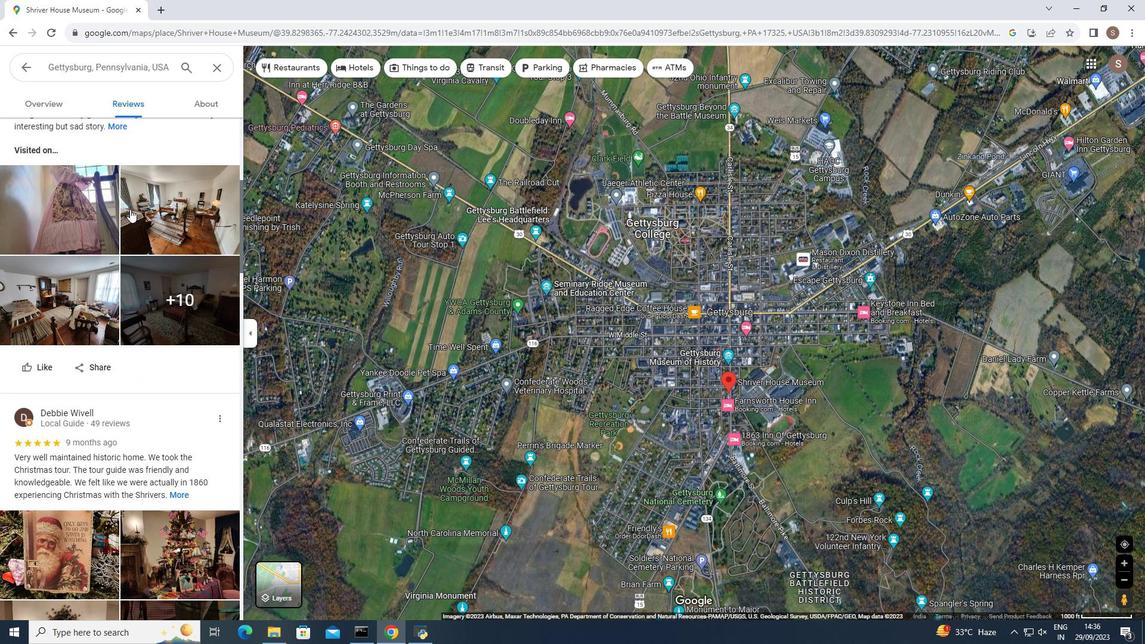 
Action: Mouse moved to (130, 208)
Screenshot: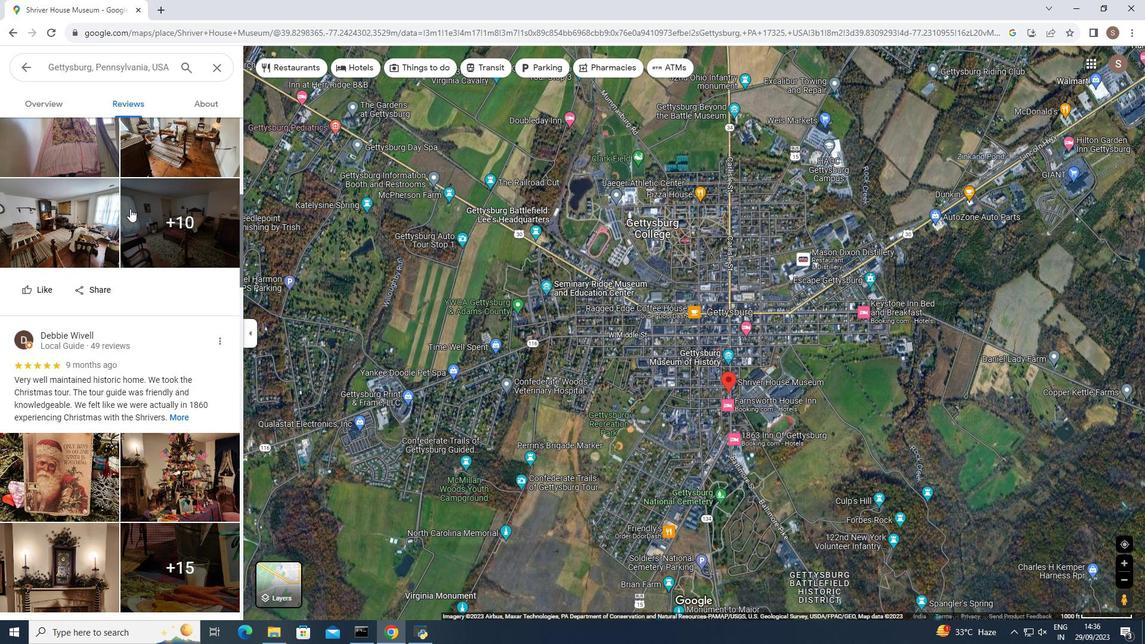 
Action: Mouse scrolled (130, 208) with delta (0, 0)
Screenshot: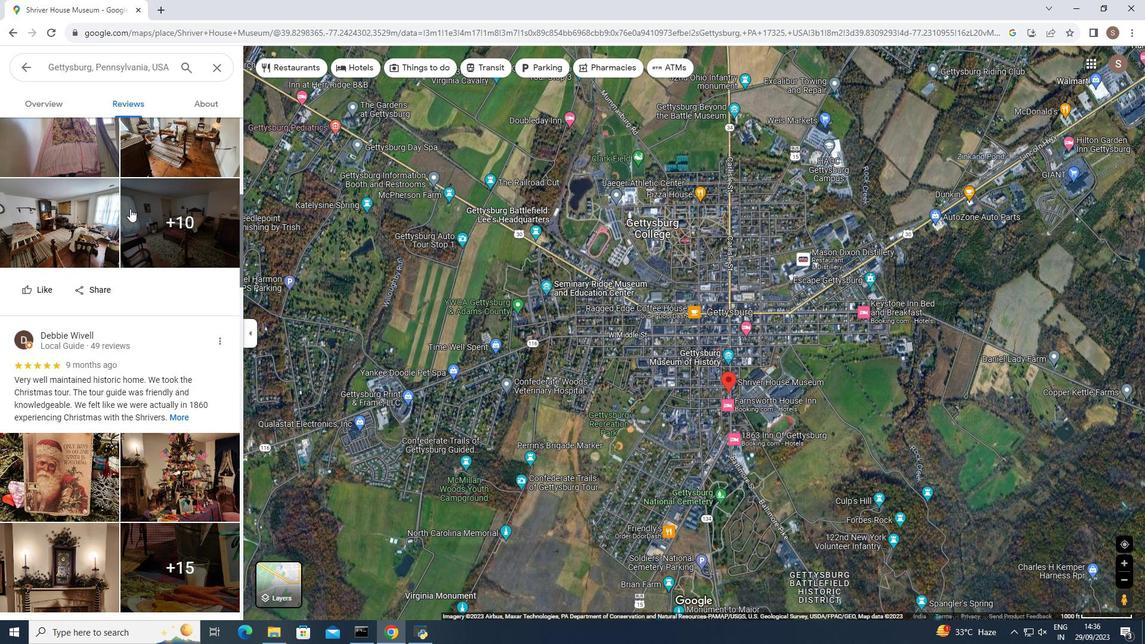 
Action: Mouse scrolled (130, 208) with delta (0, 0)
Screenshot: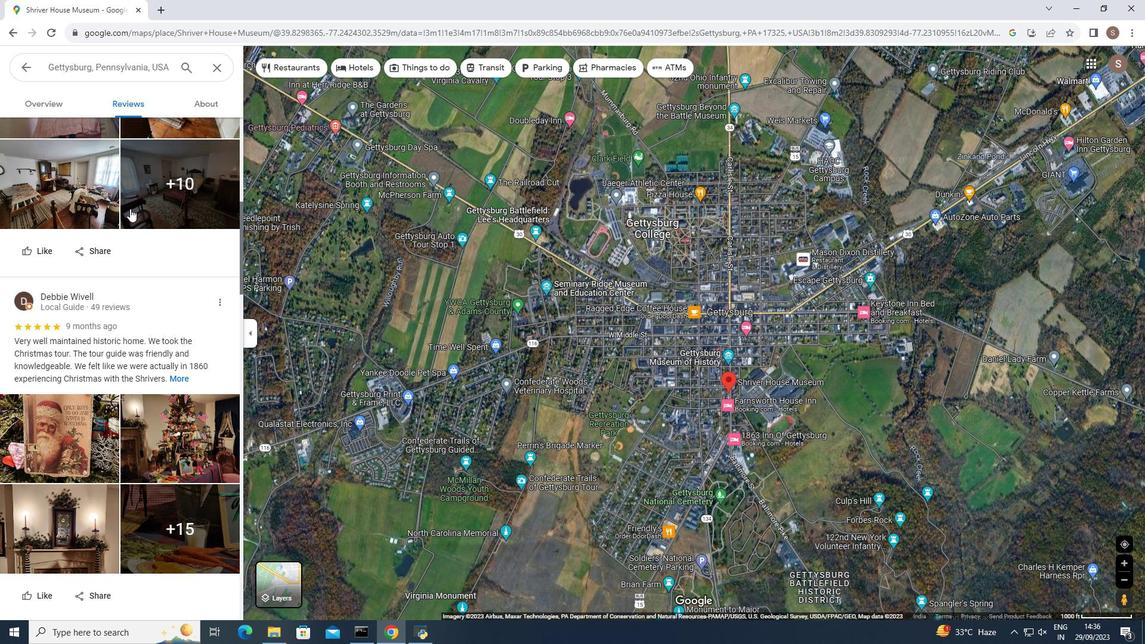 
Action: Mouse moved to (131, 207)
Screenshot: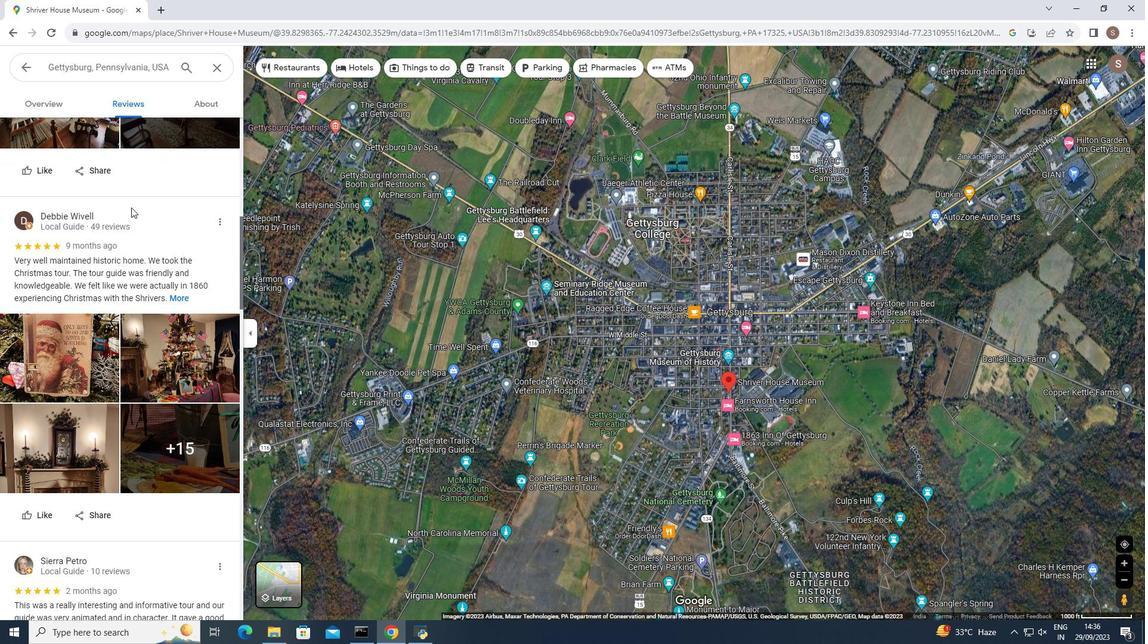 
Action: Mouse scrolled (131, 207) with delta (0, 0)
Screenshot: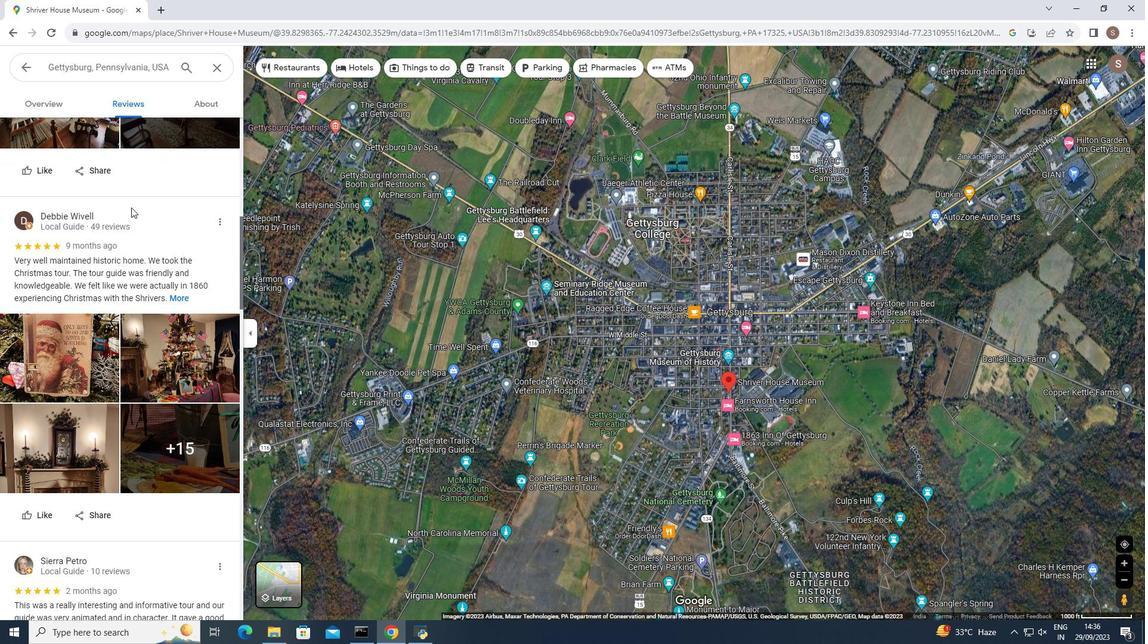 
Action: Mouse moved to (177, 240)
Screenshot: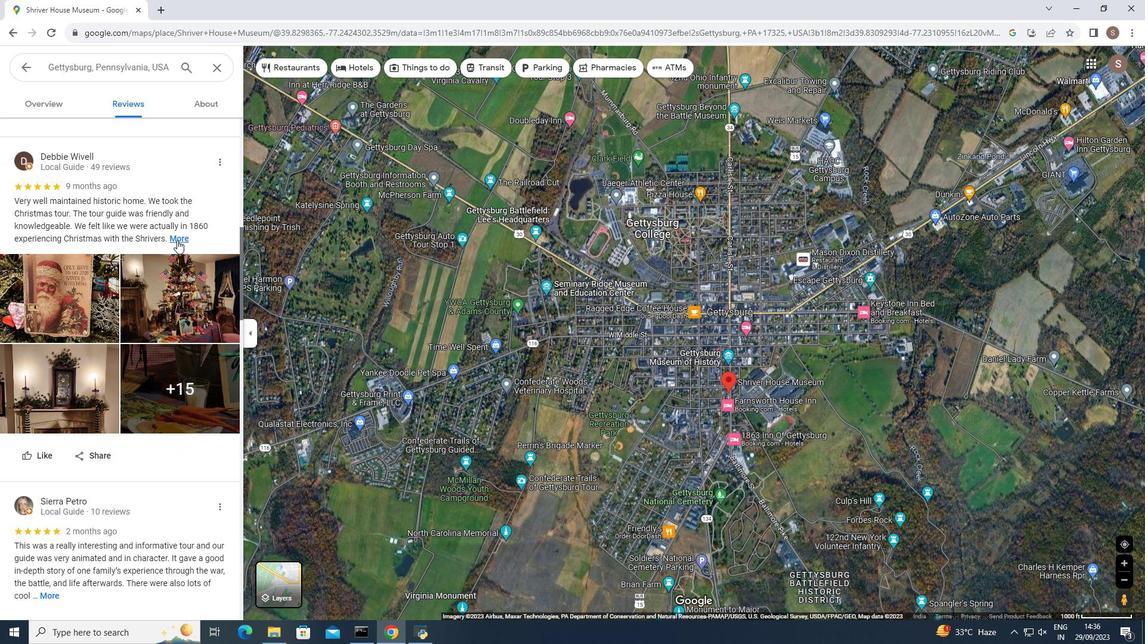 
Action: Mouse pressed left at (177, 240)
Screenshot: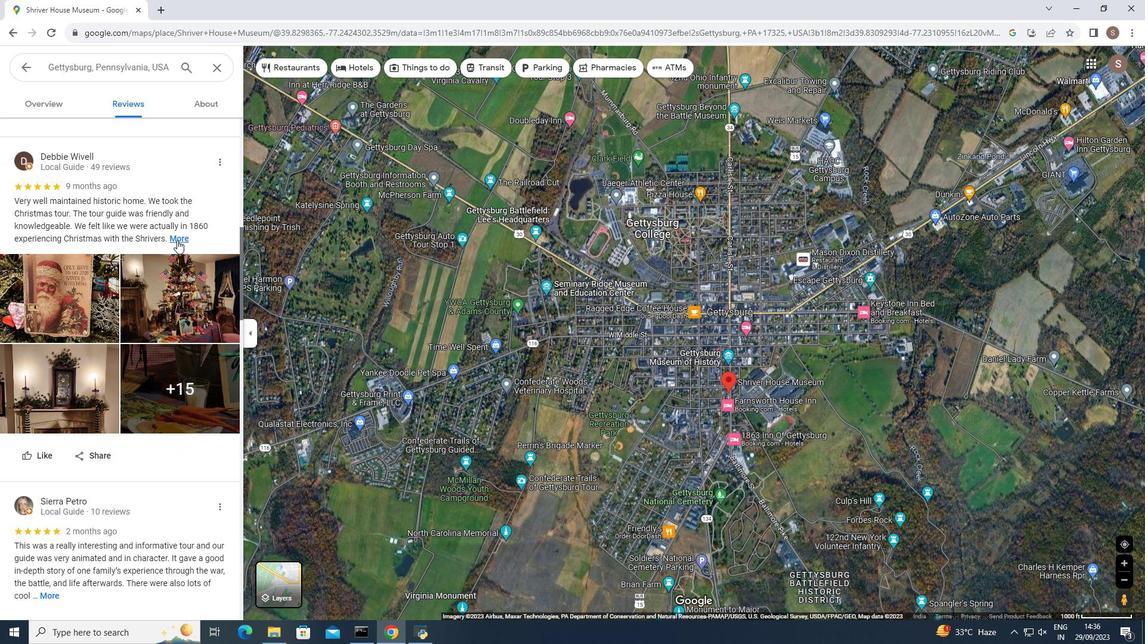 
Action: Mouse moved to (177, 239)
Screenshot: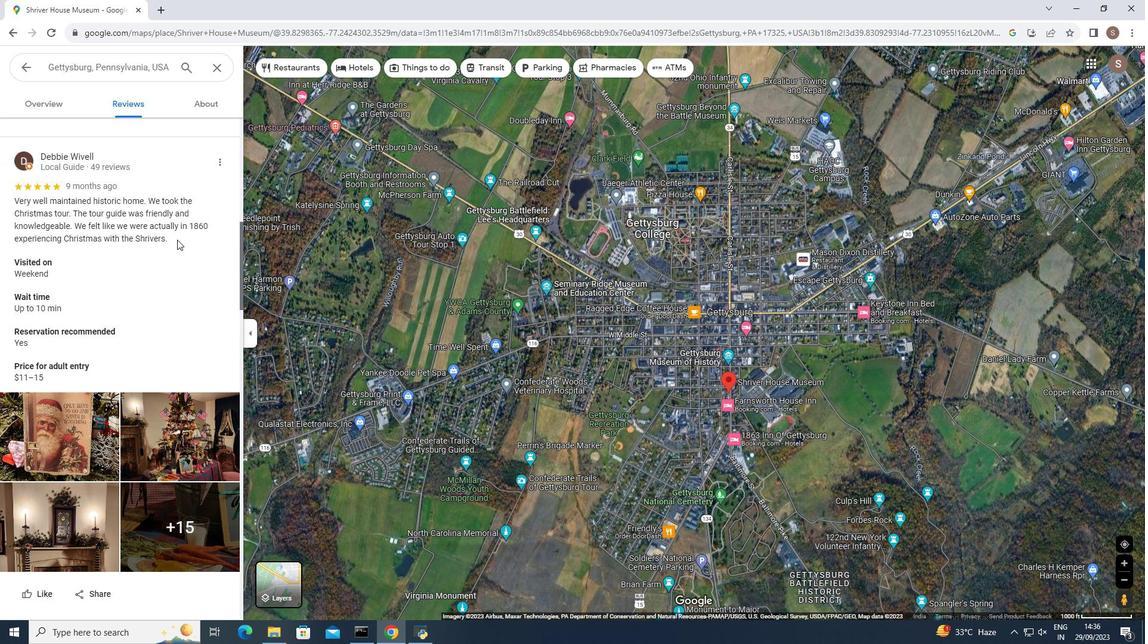 
Action: Mouse scrolled (177, 239) with delta (0, 0)
Screenshot: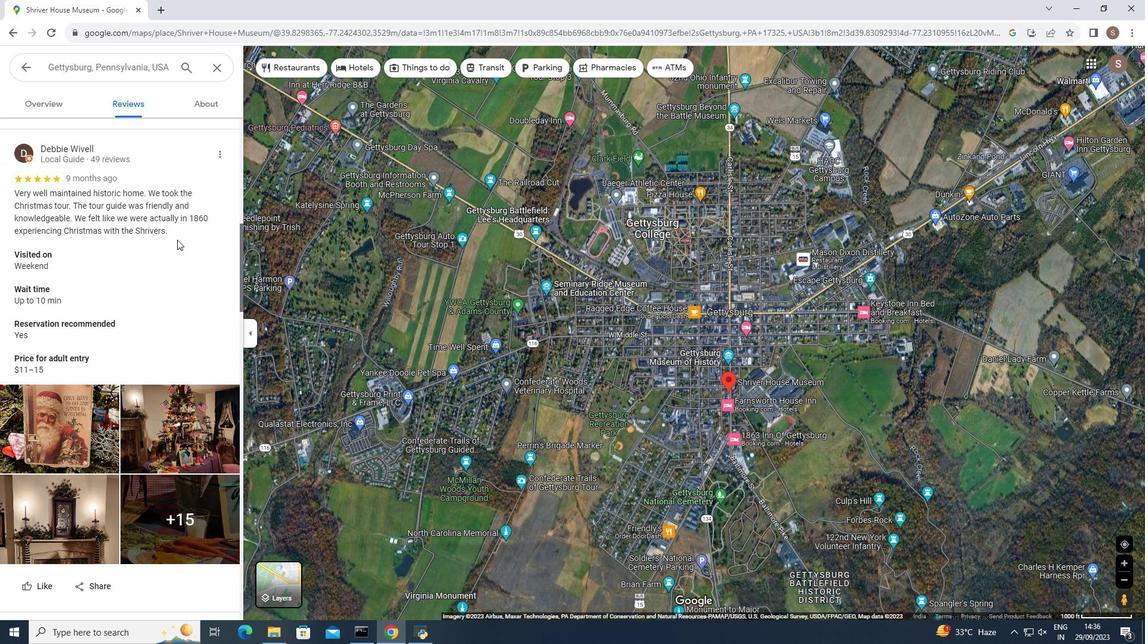 
Action: Mouse scrolled (177, 239) with delta (0, 0)
Screenshot: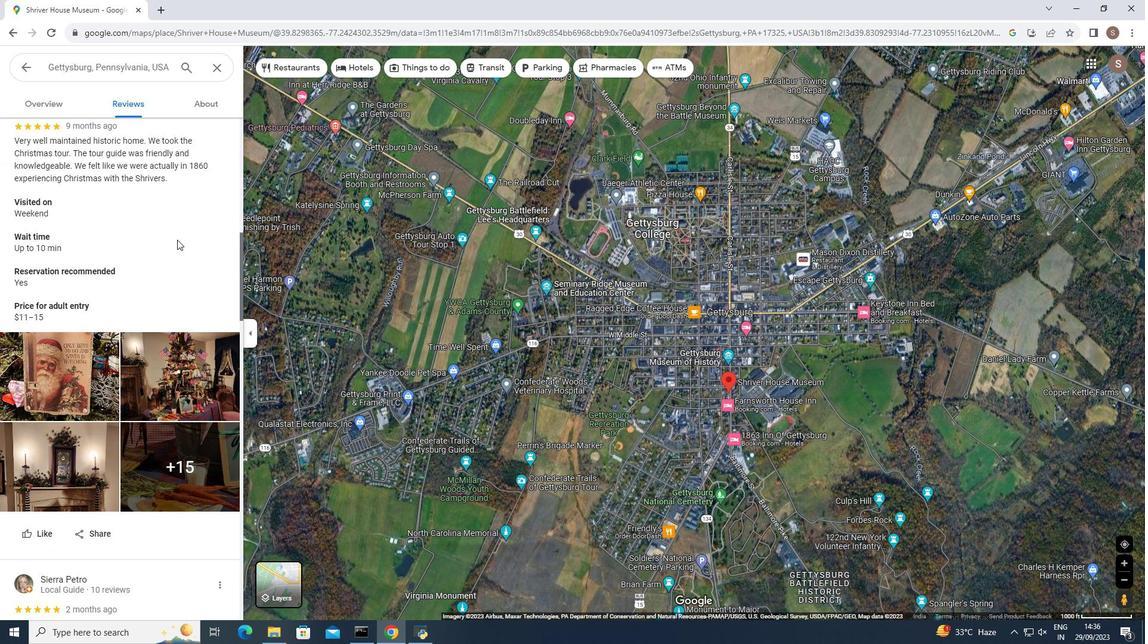 
Action: Mouse scrolled (177, 239) with delta (0, 0)
Screenshot: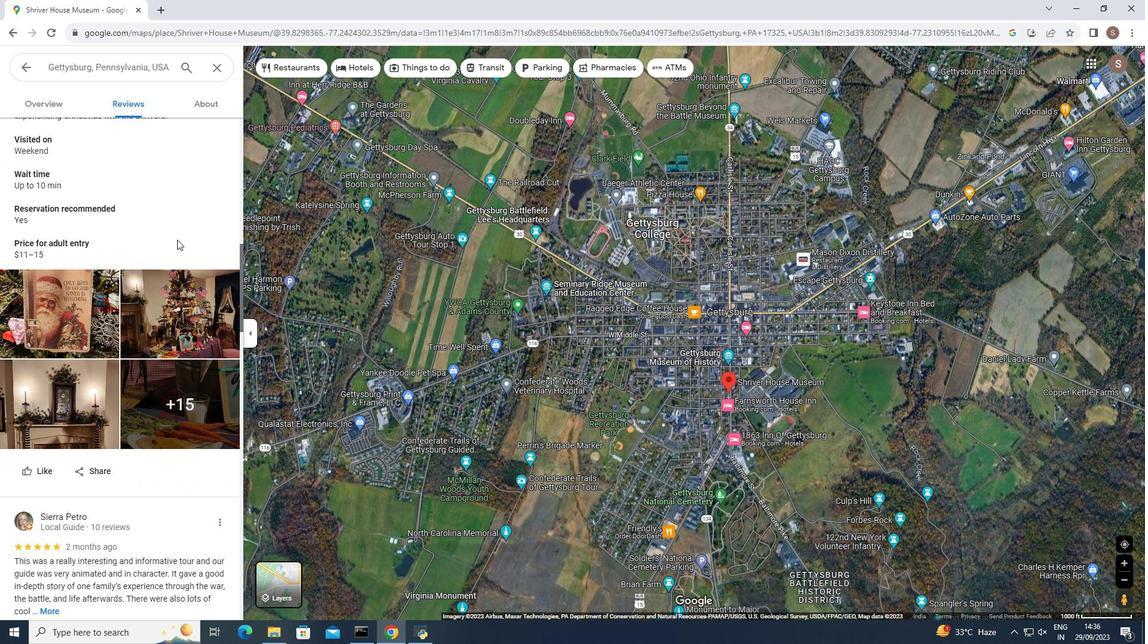 
Action: Mouse scrolled (177, 239) with delta (0, 0)
Screenshot: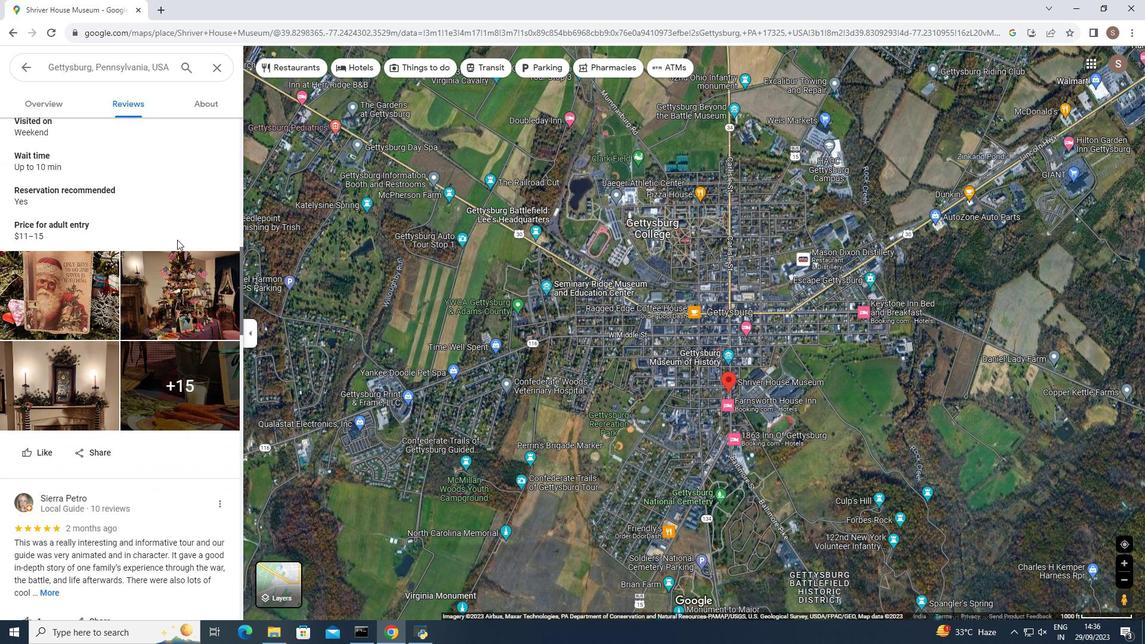
Action: Mouse scrolled (177, 239) with delta (0, 0)
Screenshot: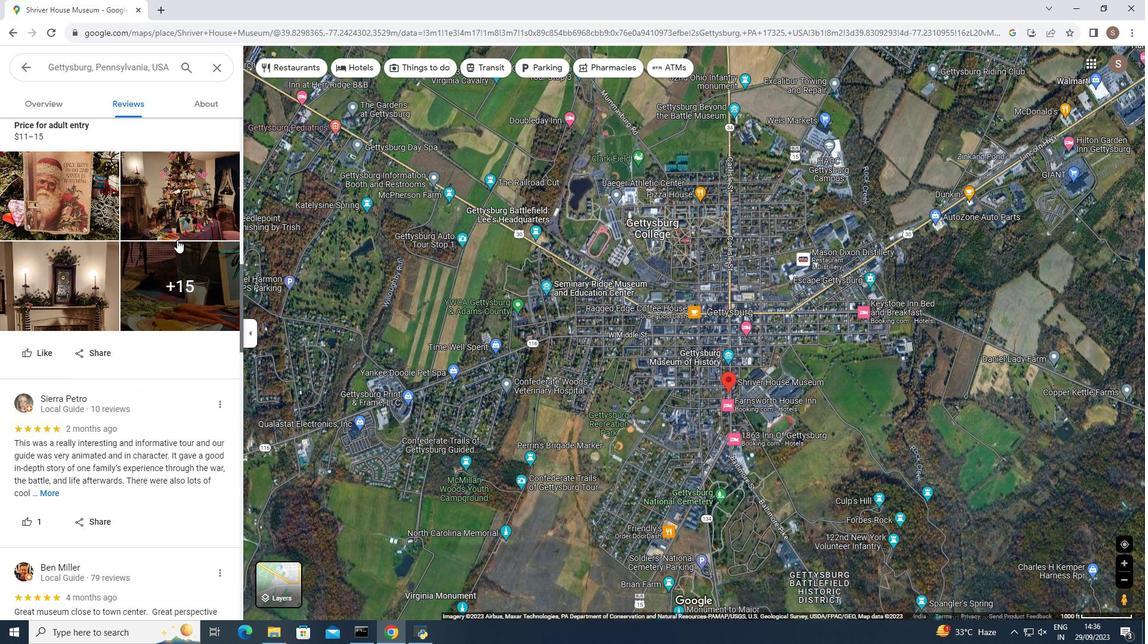 
Action: Mouse scrolled (177, 239) with delta (0, 0)
Screenshot: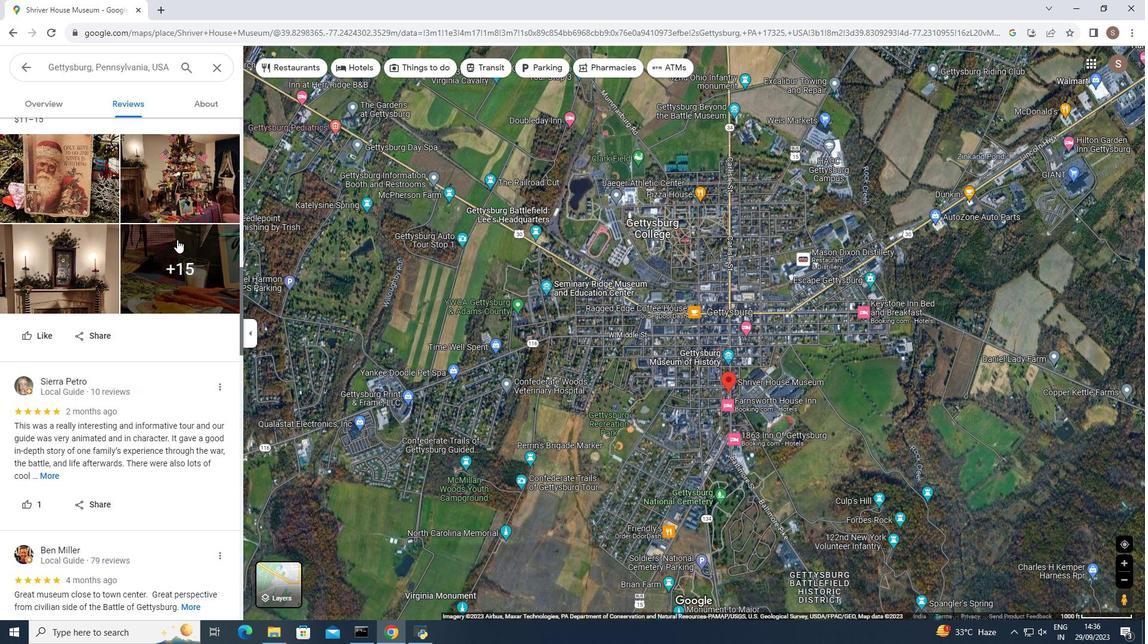 
Action: Mouse scrolled (177, 239) with delta (0, 0)
Screenshot: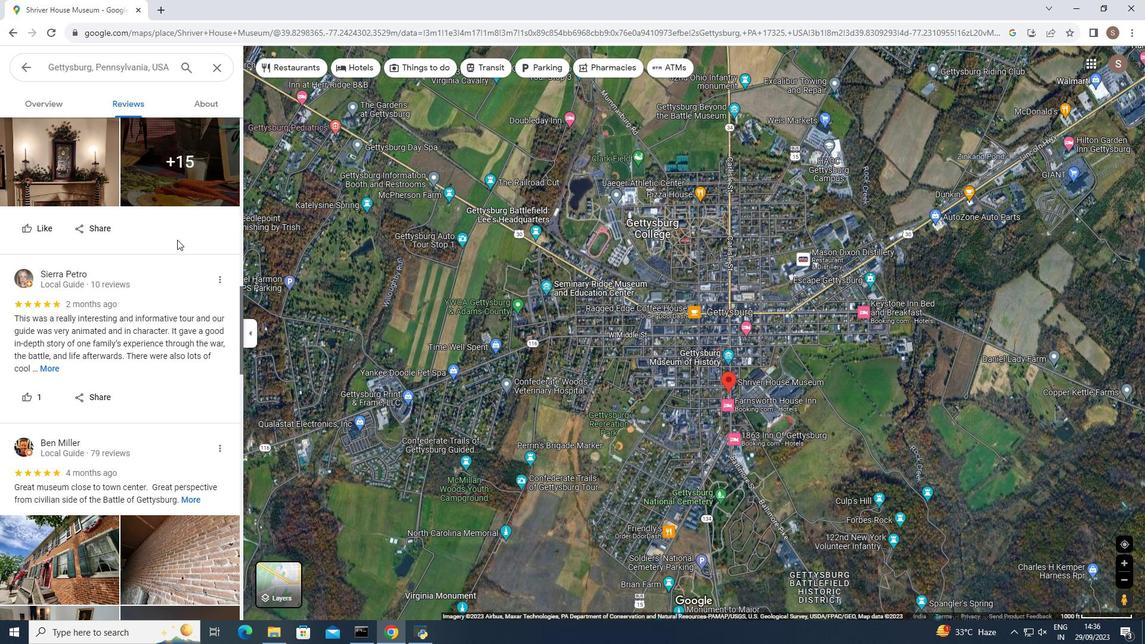 
Action: Mouse scrolled (177, 239) with delta (0, 0)
Screenshot: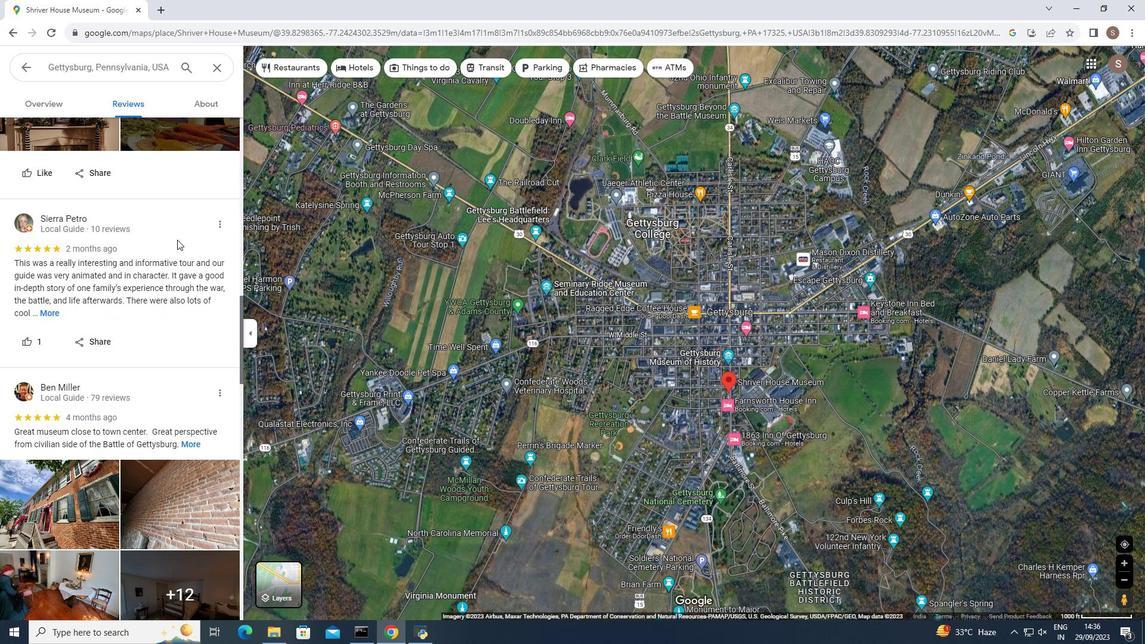 
Action: Mouse scrolled (177, 239) with delta (0, 0)
Screenshot: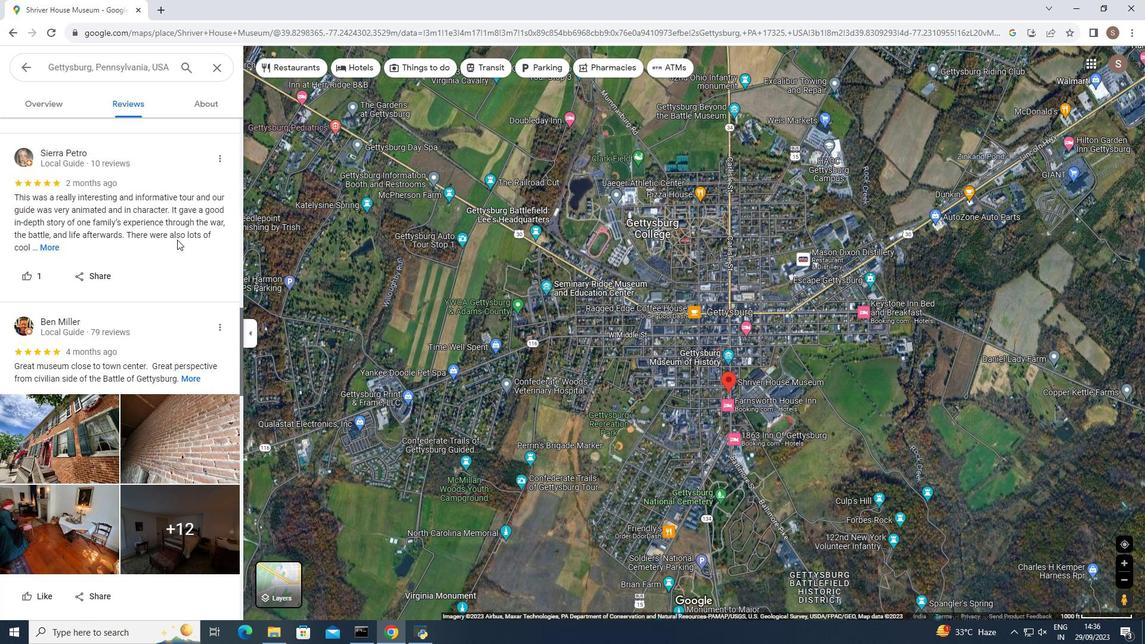 
Action: Mouse moved to (177, 239)
Screenshot: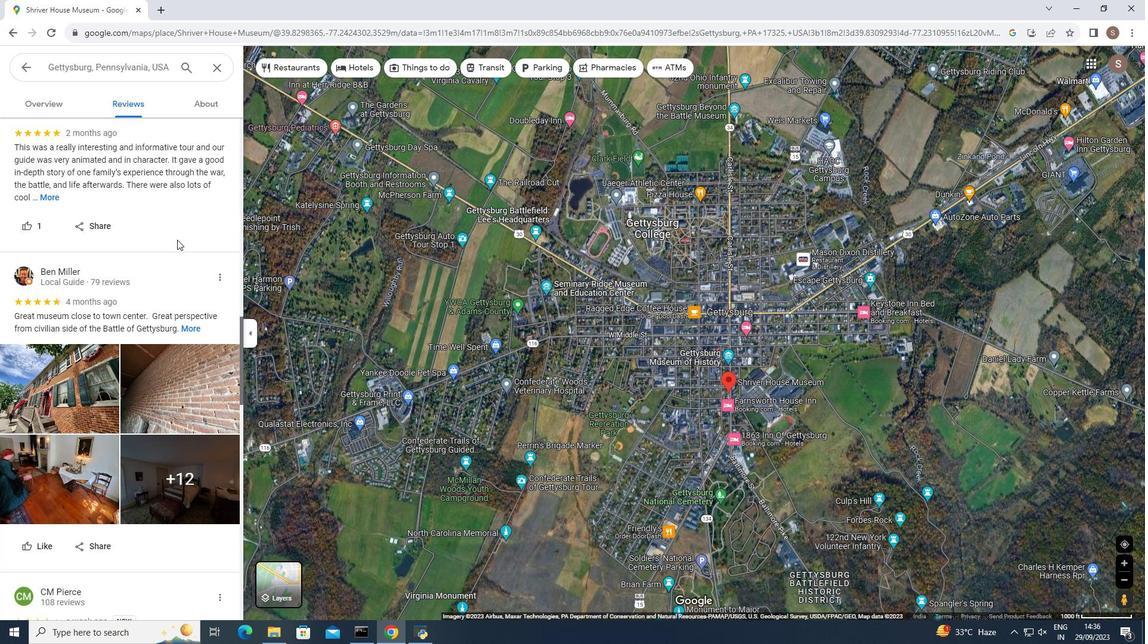 
Action: Mouse scrolled (177, 239) with delta (0, 0)
Screenshot: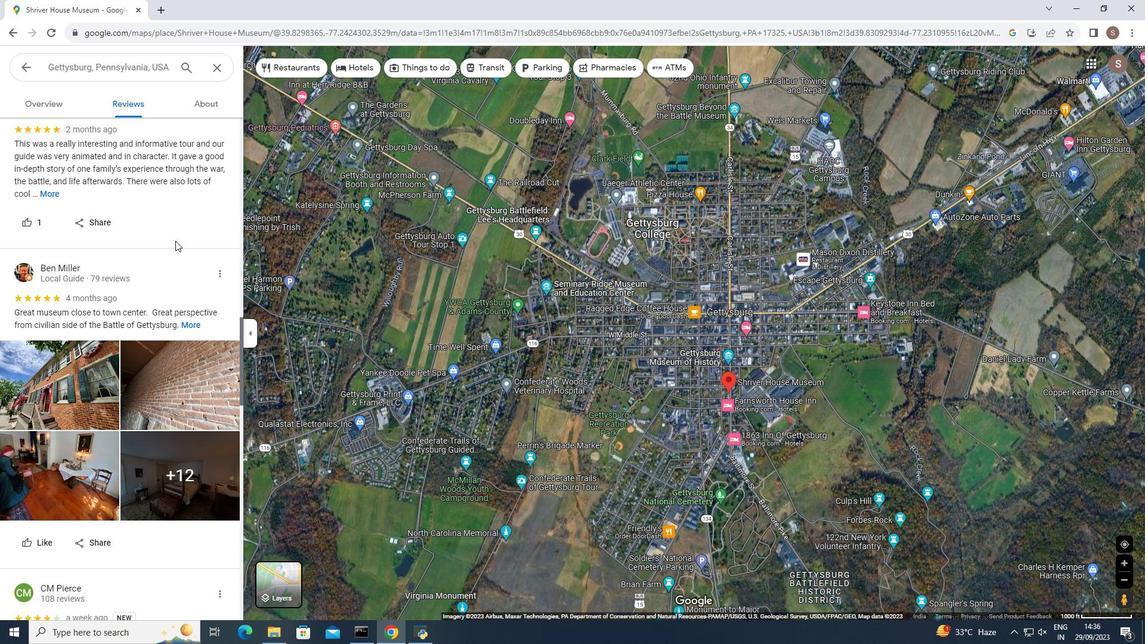 
Action: Mouse moved to (175, 242)
Screenshot: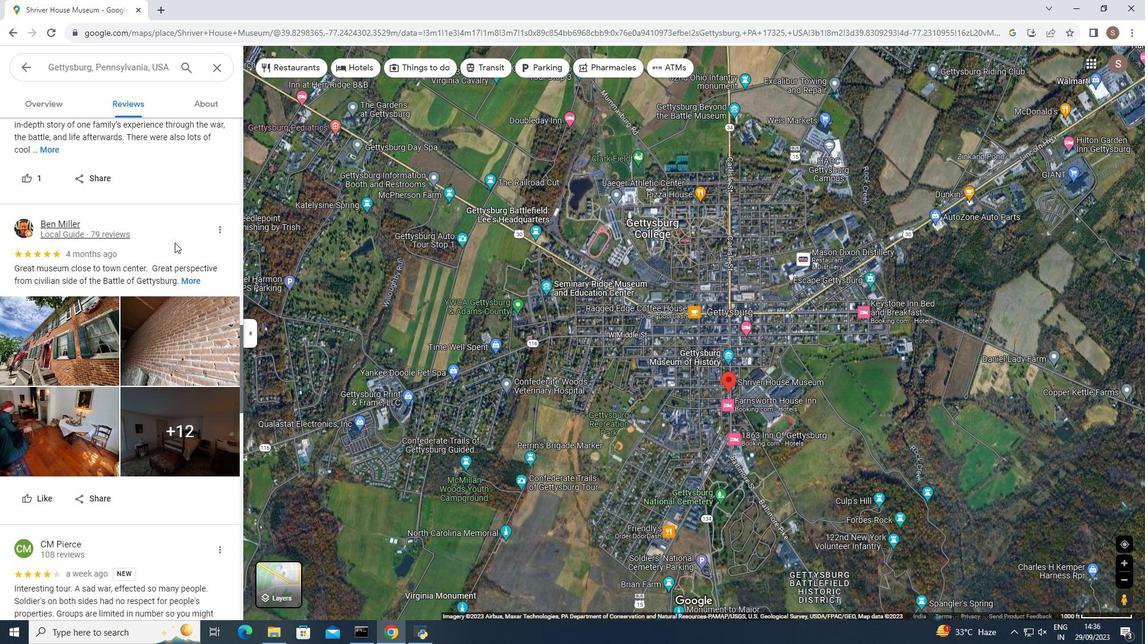 
Action: Mouse scrolled (175, 241) with delta (0, 0)
Screenshot: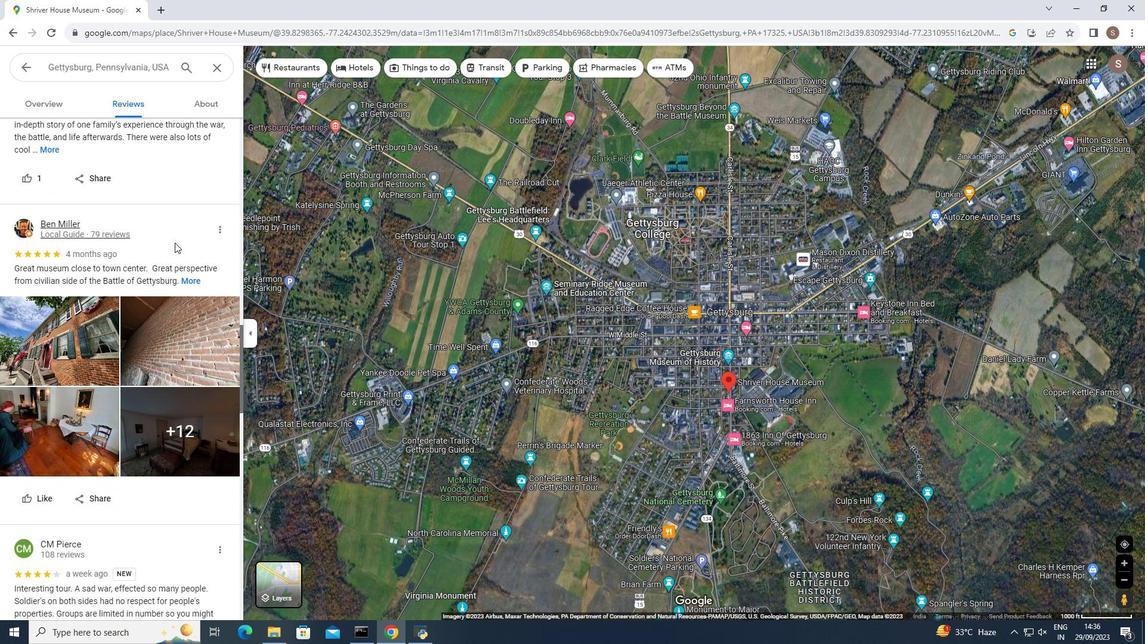 
Action: Mouse moved to (174, 242)
Screenshot: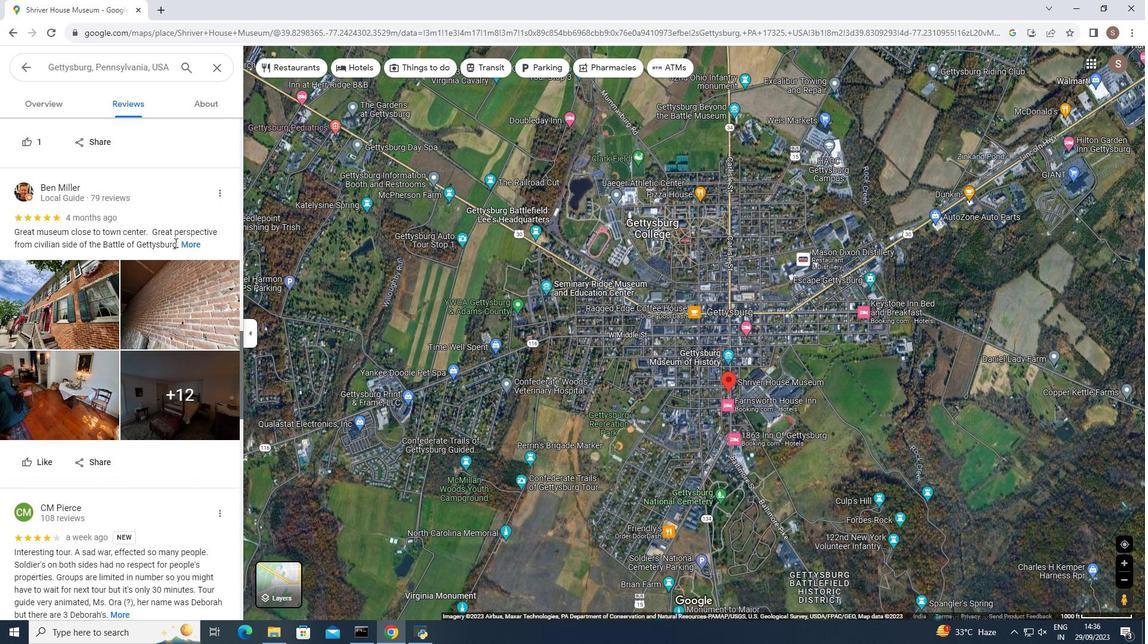 
Action: Mouse scrolled (174, 242) with delta (0, 0)
Screenshot: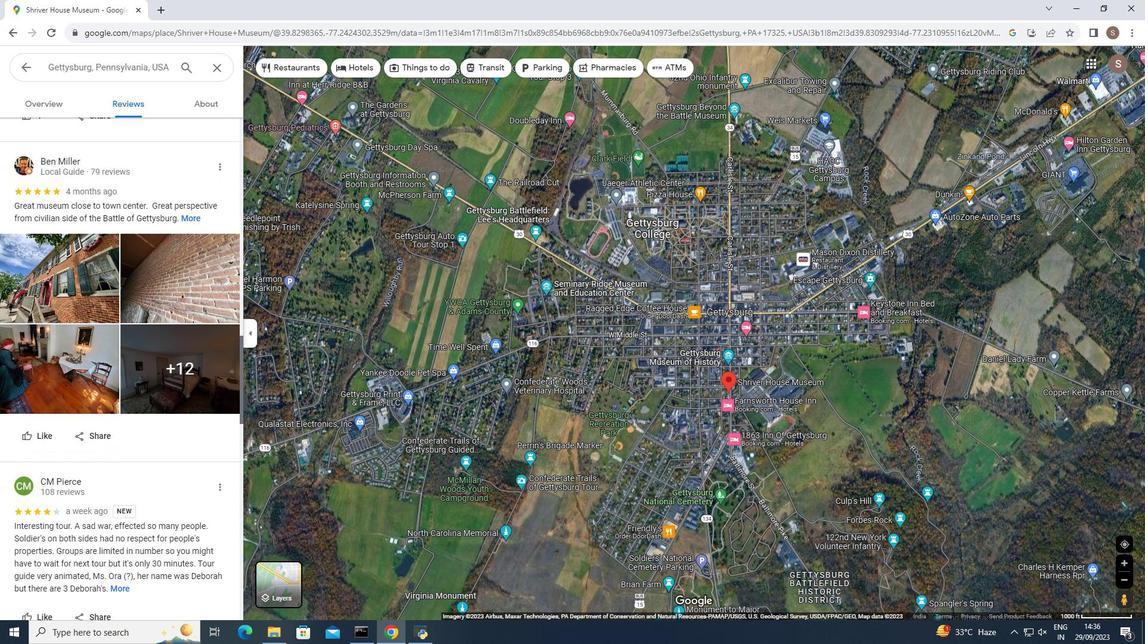 
Action: Mouse moved to (174, 242)
Screenshot: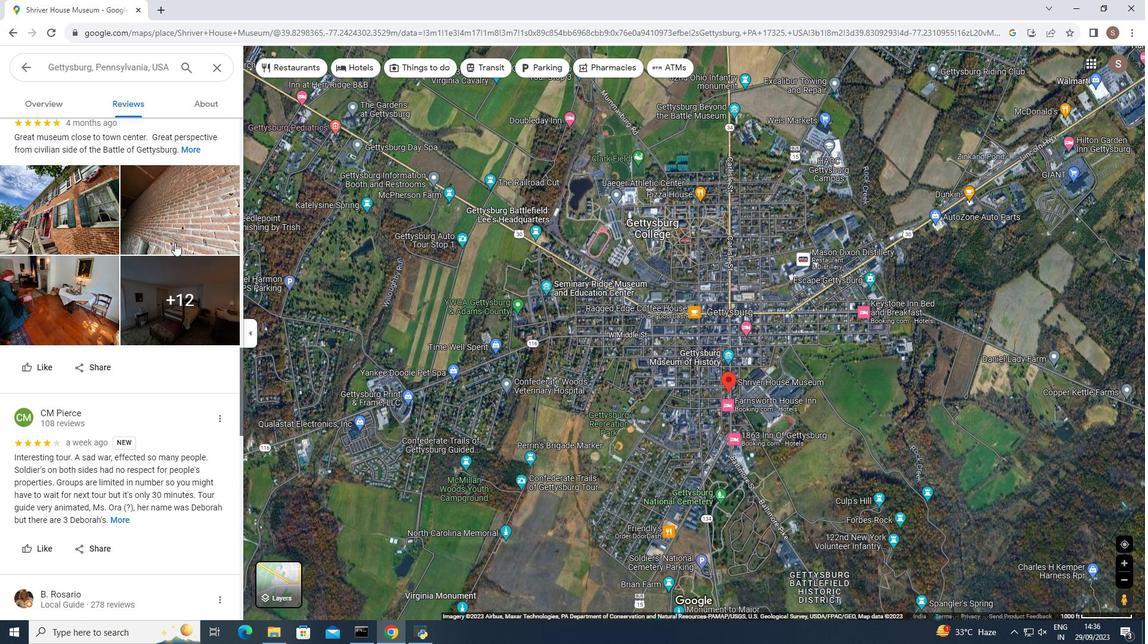 
Action: Mouse scrolled (174, 242) with delta (0, 0)
Screenshot: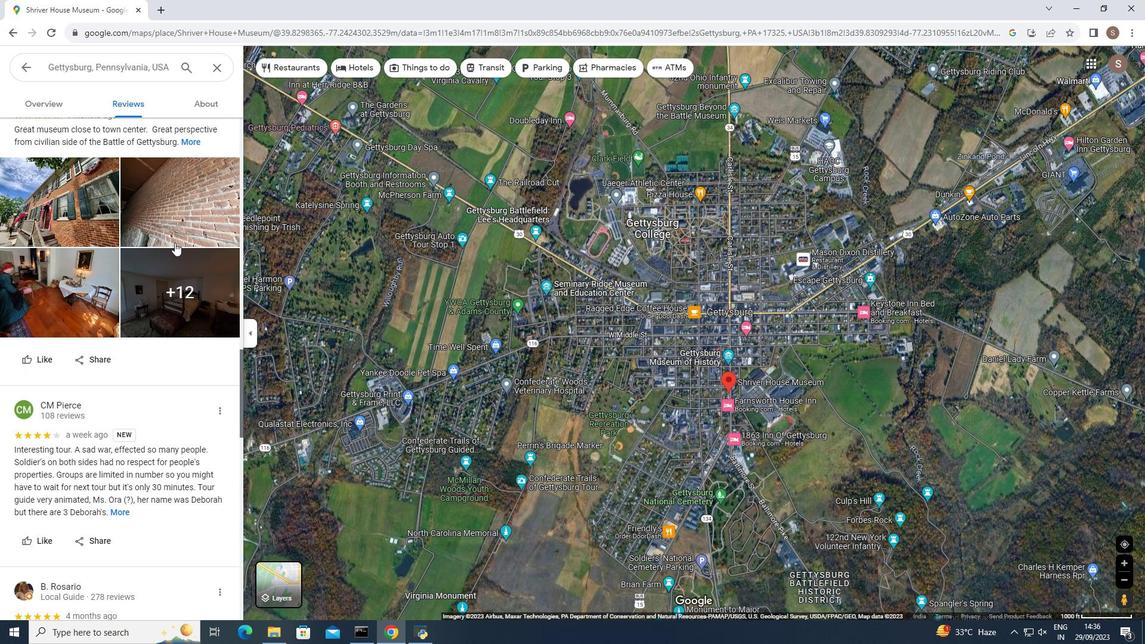 
Action: Mouse moved to (156, 248)
Screenshot: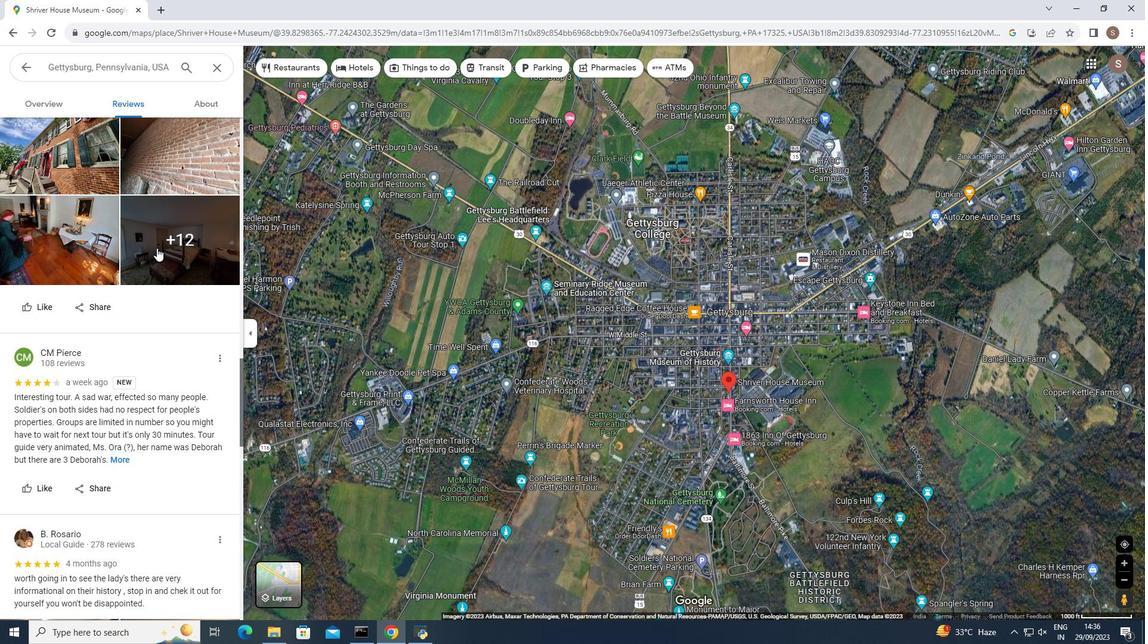 
Action: Mouse scrolled (156, 247) with delta (0, 0)
Screenshot: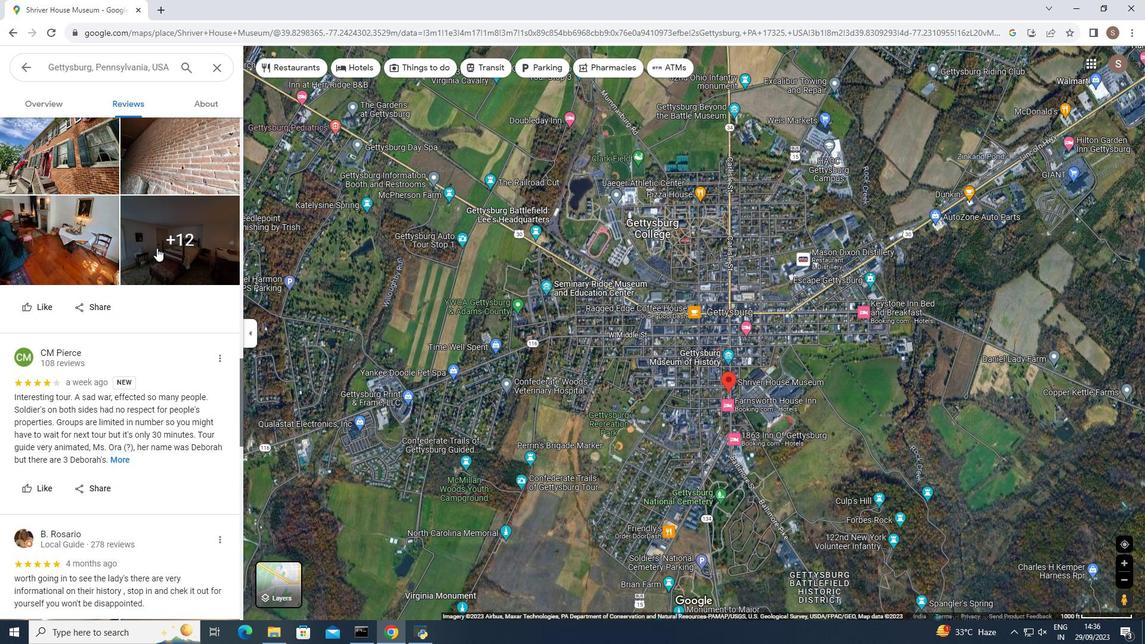 
Action: Mouse moved to (659, 248)
Screenshot: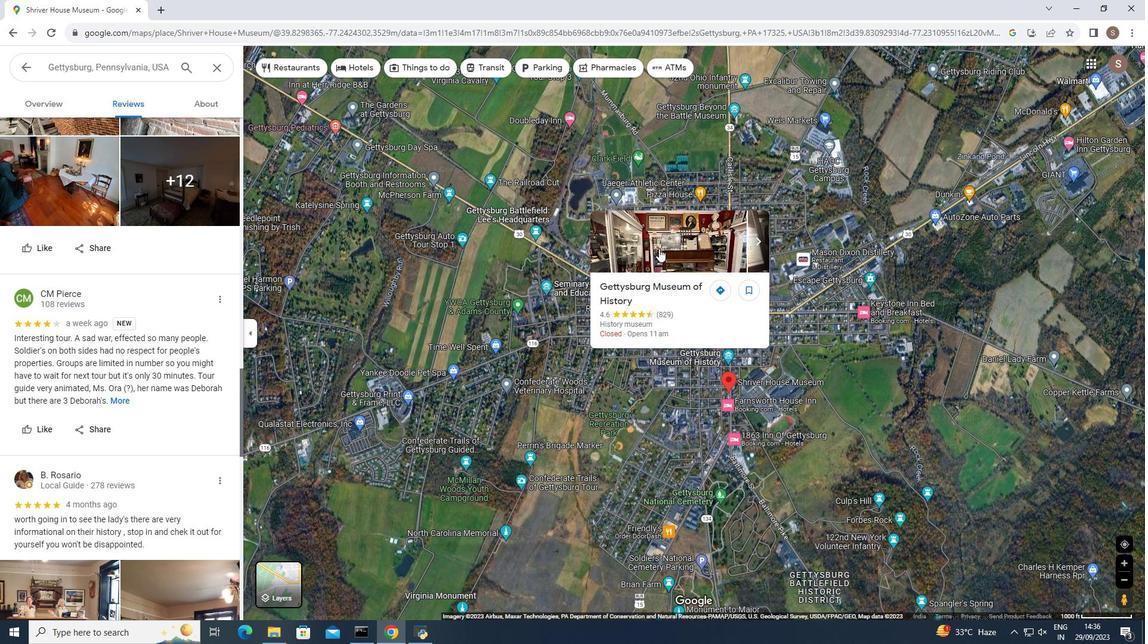 
Action: Mouse pressed left at (659, 248)
Screenshot: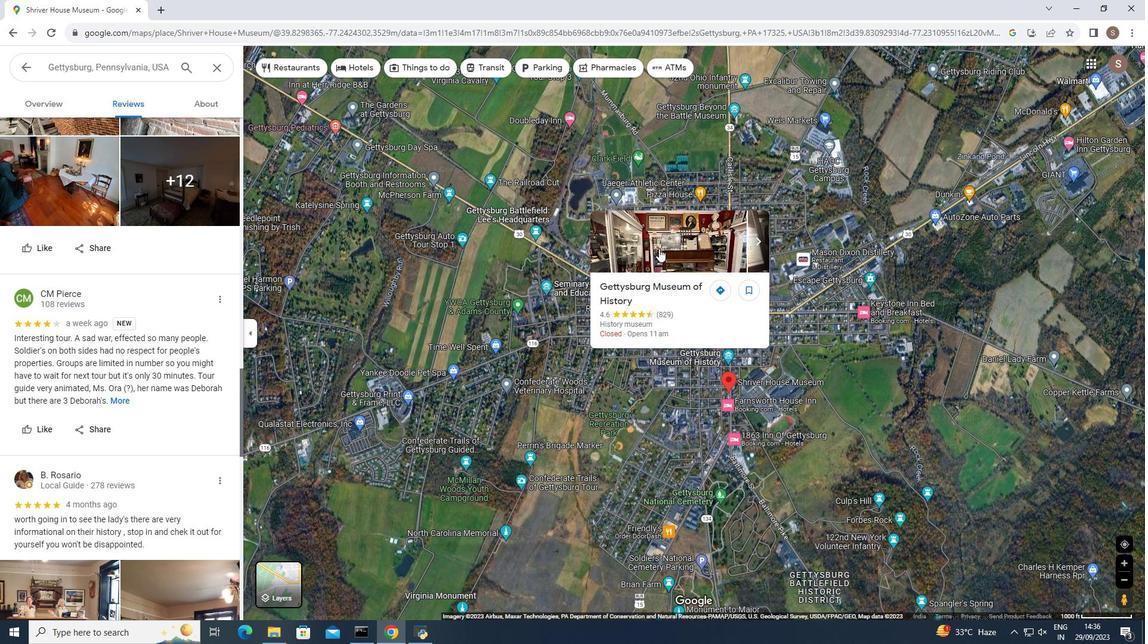 
Action: Mouse moved to (222, 359)
Screenshot: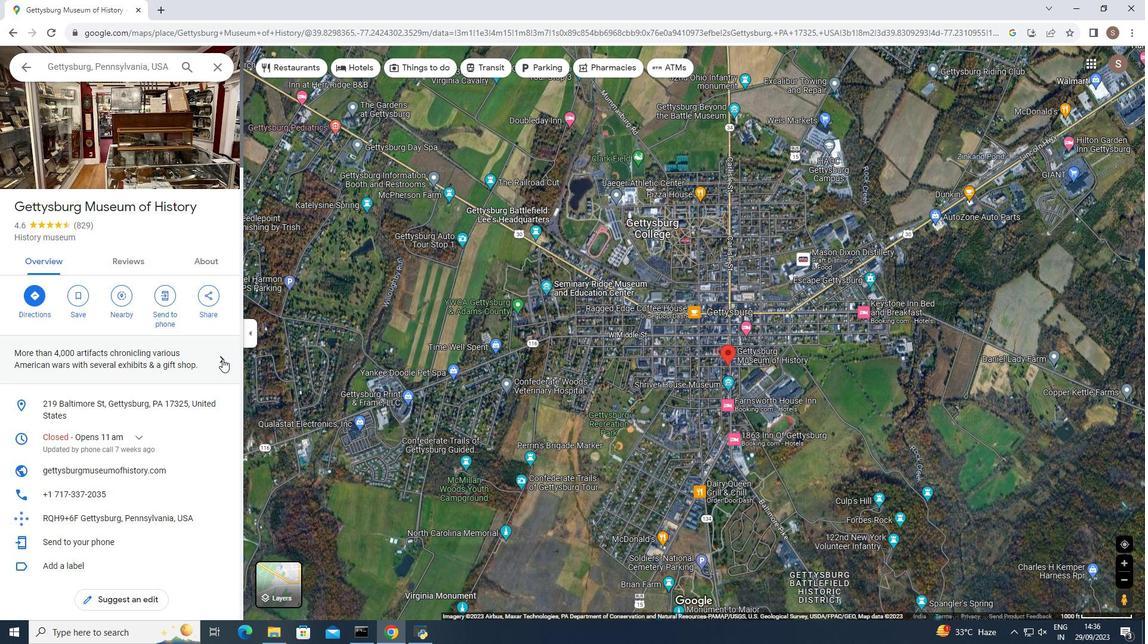 
Action: Mouse pressed left at (222, 359)
Screenshot: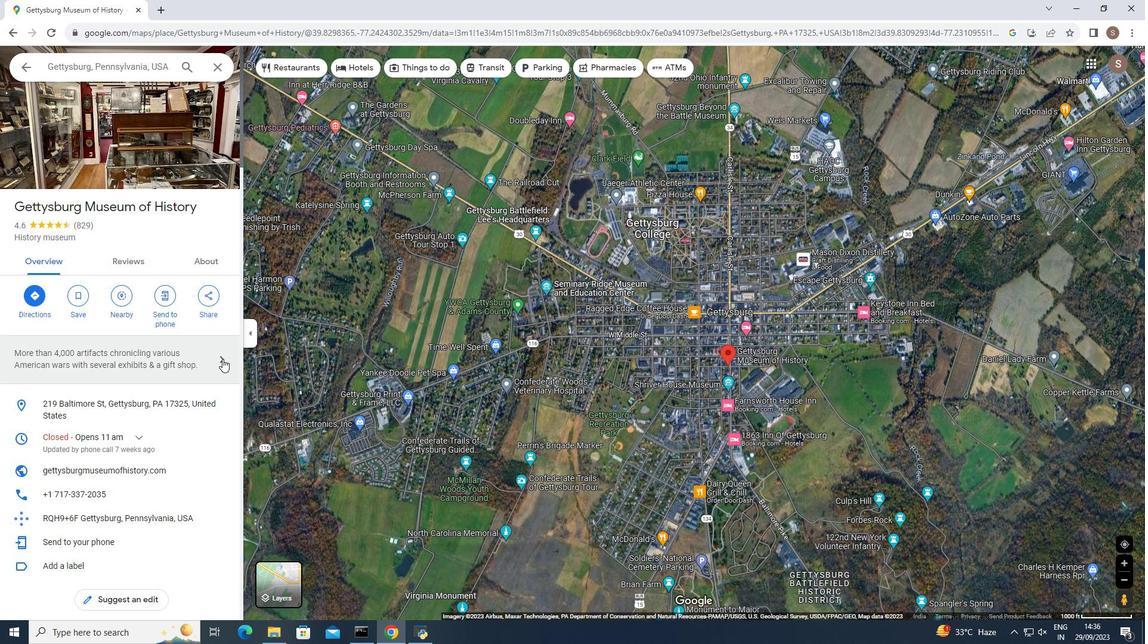 
Action: Mouse moved to (133, 207)
Screenshot: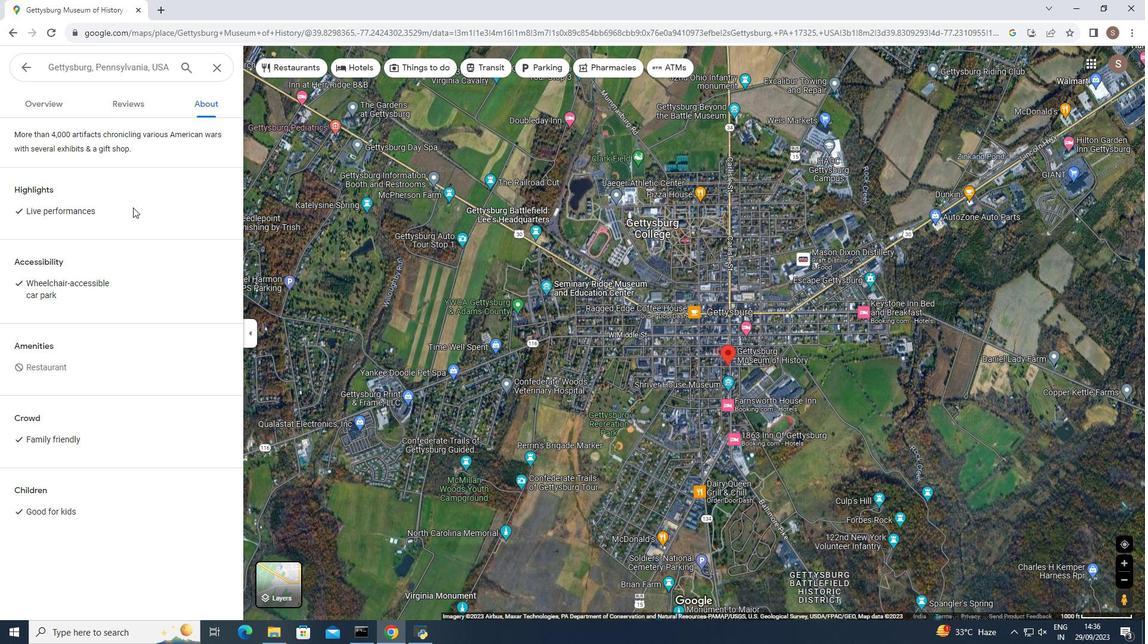 
Action: Mouse scrolled (133, 207) with delta (0, 0)
Screenshot: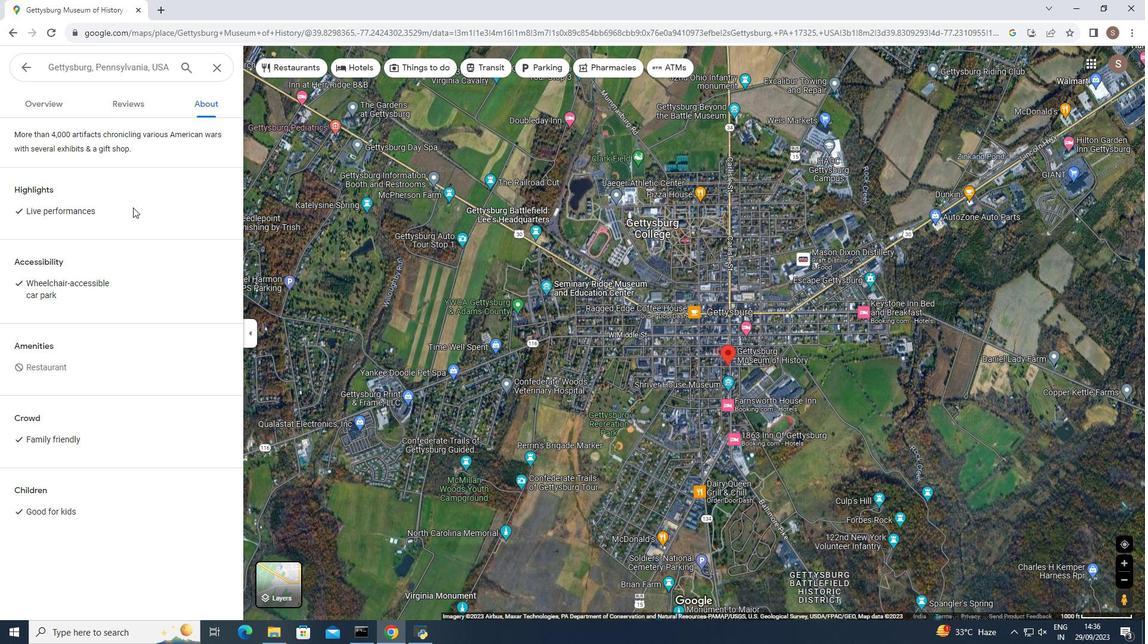 
Action: Mouse moved to (119, 103)
Screenshot: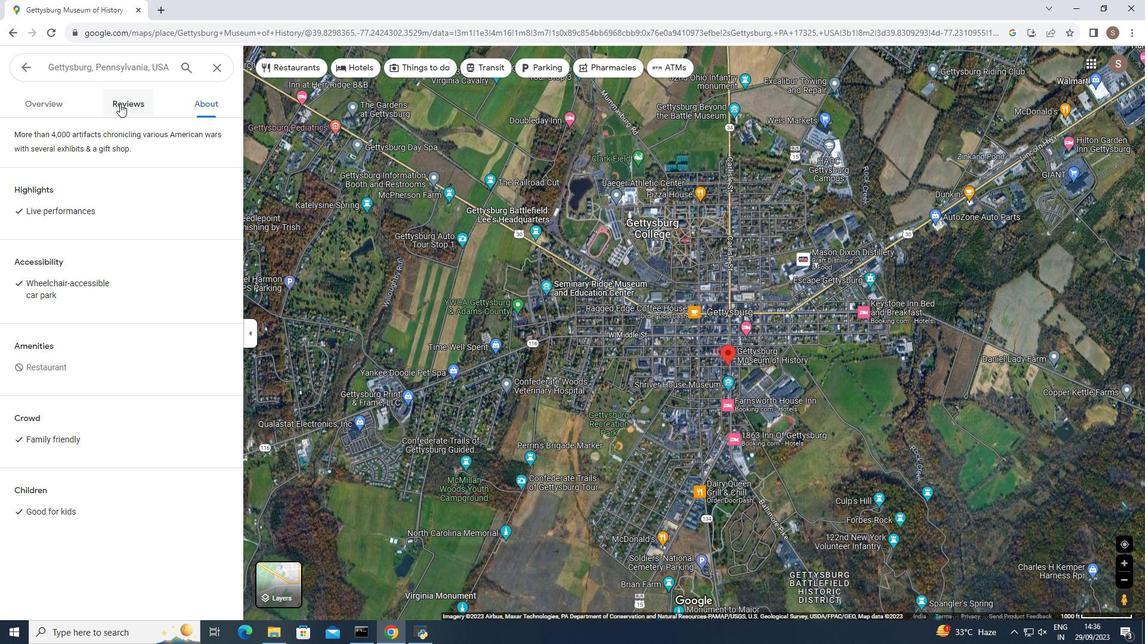 
Action: Mouse pressed left at (119, 103)
Screenshot: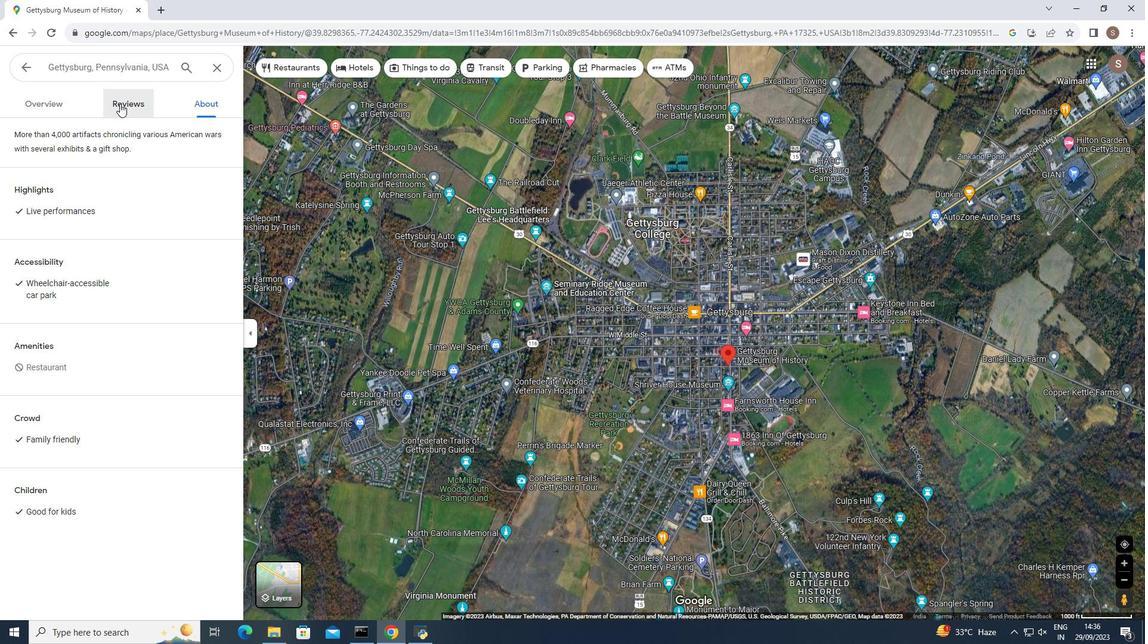 
Action: Mouse moved to (120, 242)
Screenshot: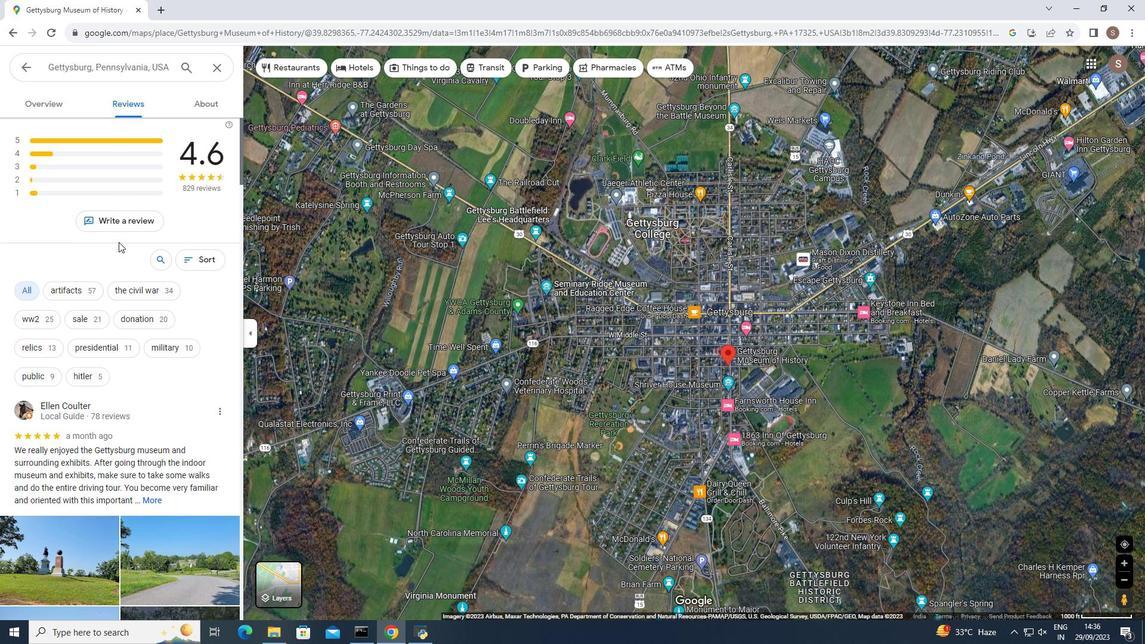 
Action: Mouse scrolled (120, 241) with delta (0, 0)
Screenshot: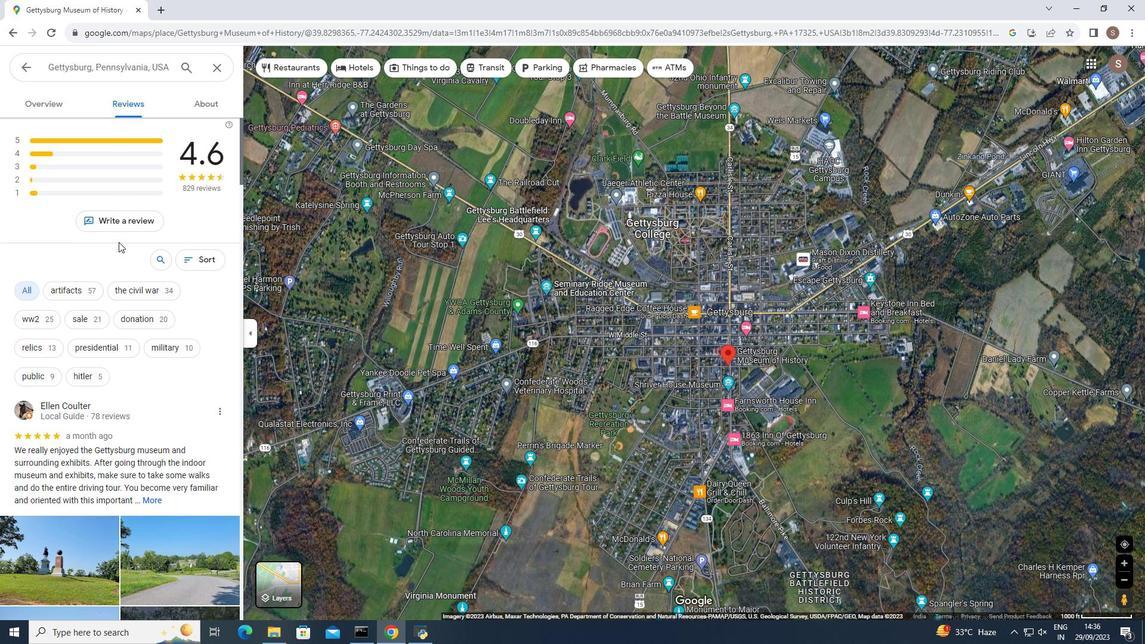 
Action: Mouse moved to (118, 242)
Screenshot: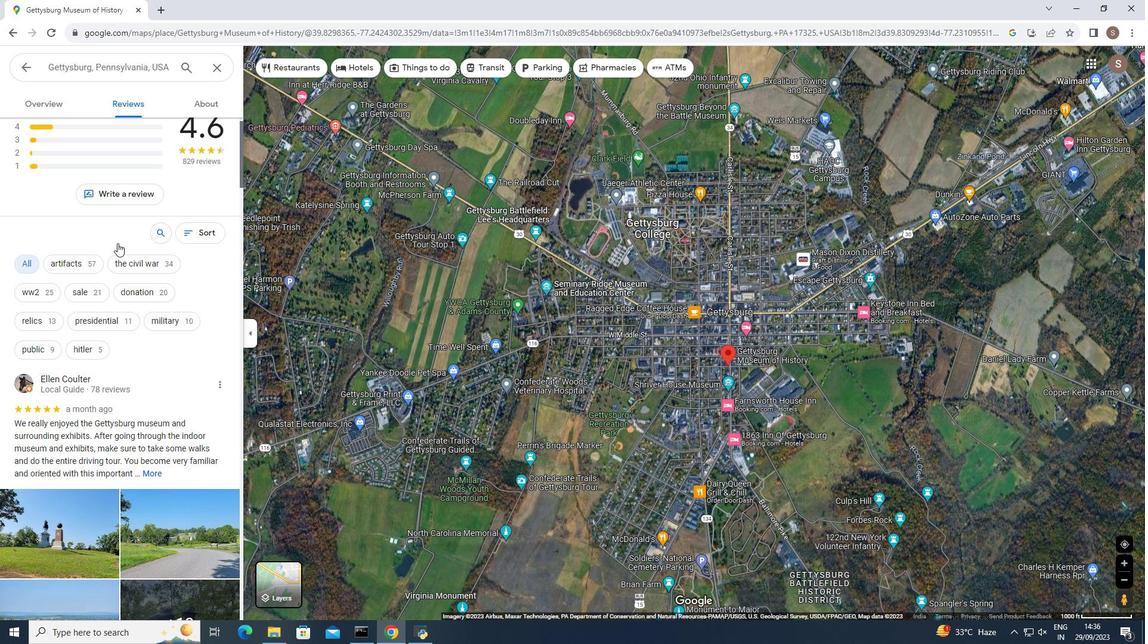 
Action: Mouse scrolled (118, 241) with delta (0, 0)
Screenshot: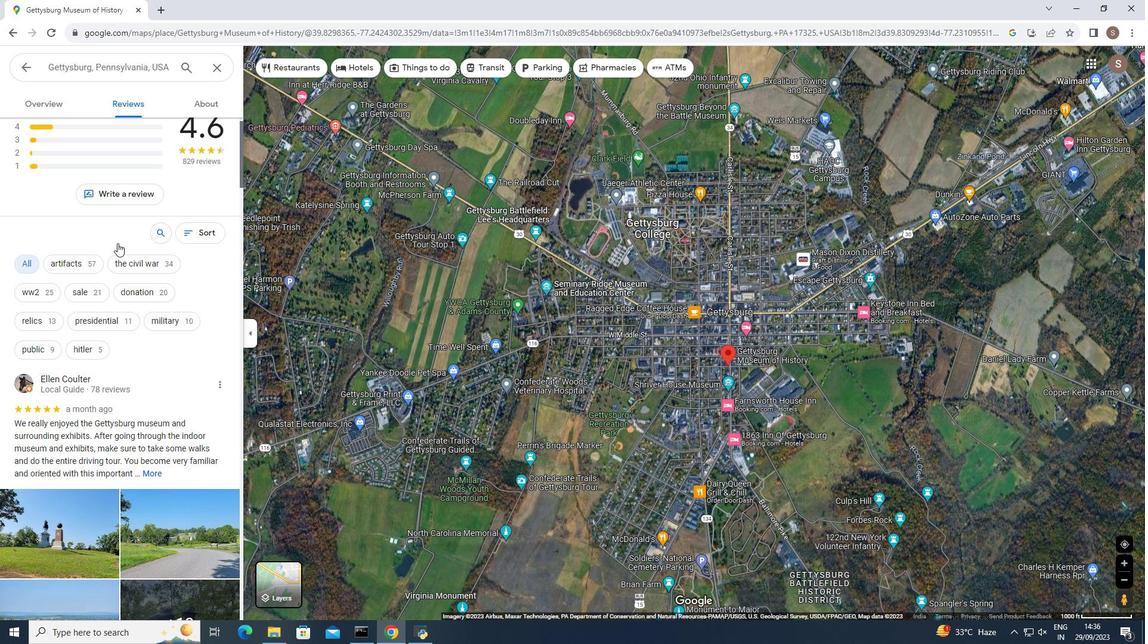 
Action: Mouse moved to (116, 242)
Screenshot: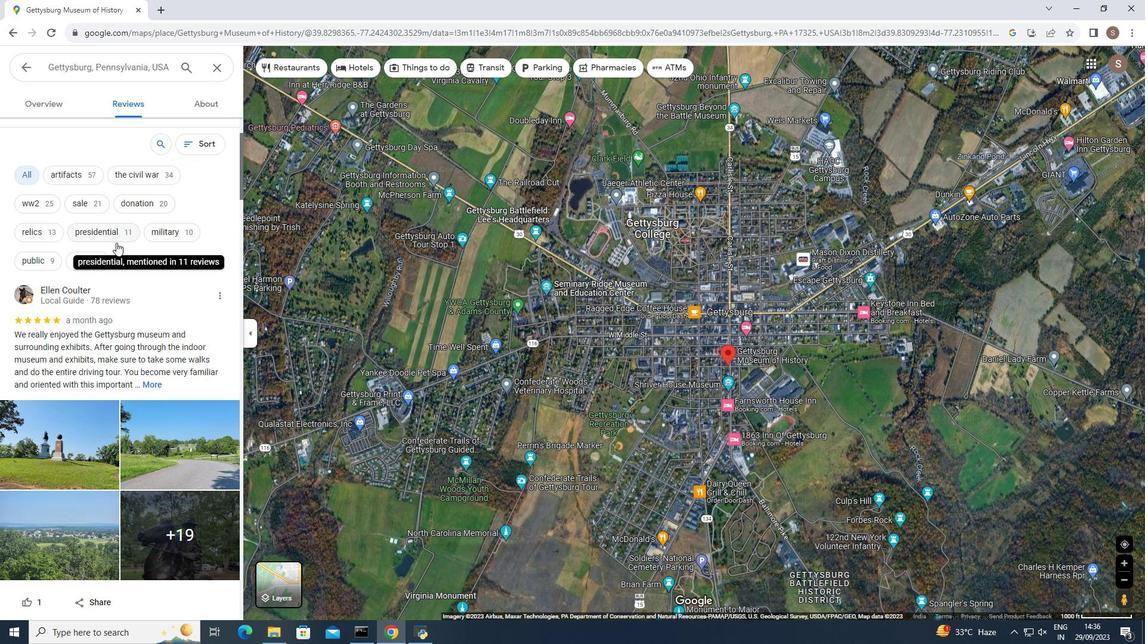 
Action: Mouse scrolled (116, 242) with delta (0, 0)
Screenshot: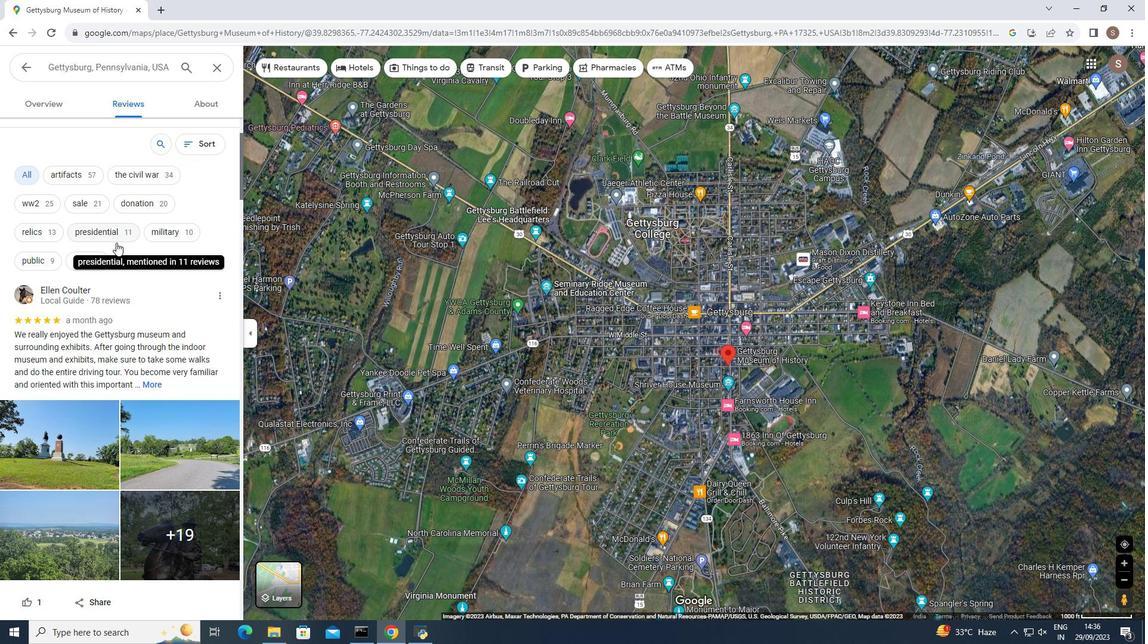 
Action: Mouse scrolled (116, 242) with delta (0, 0)
Screenshot: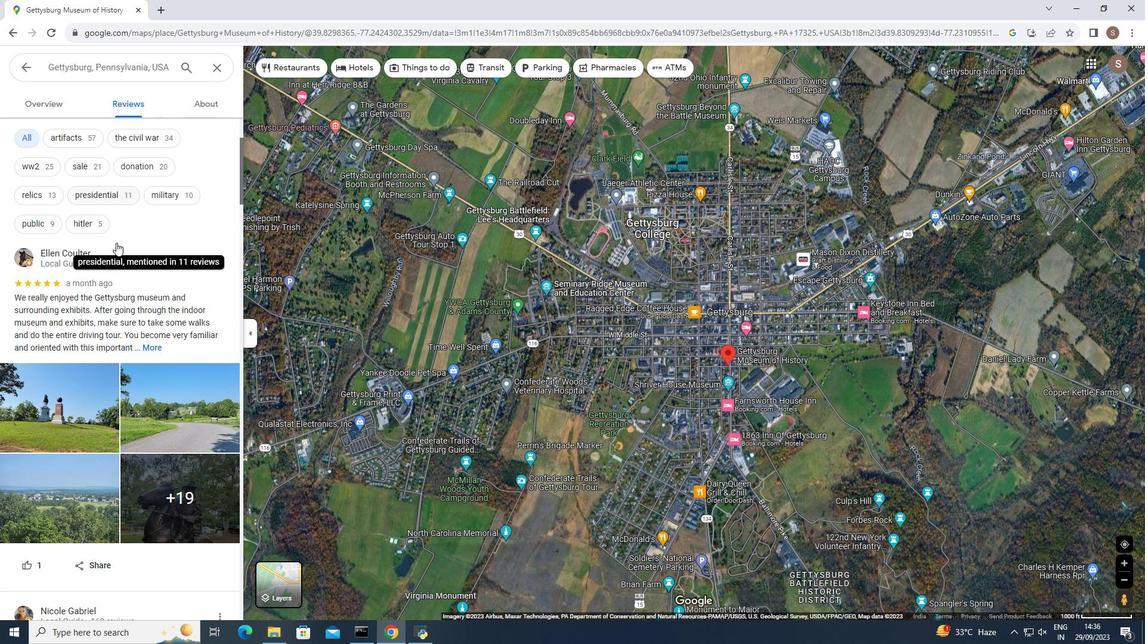 
Action: Mouse moved to (115, 242)
Screenshot: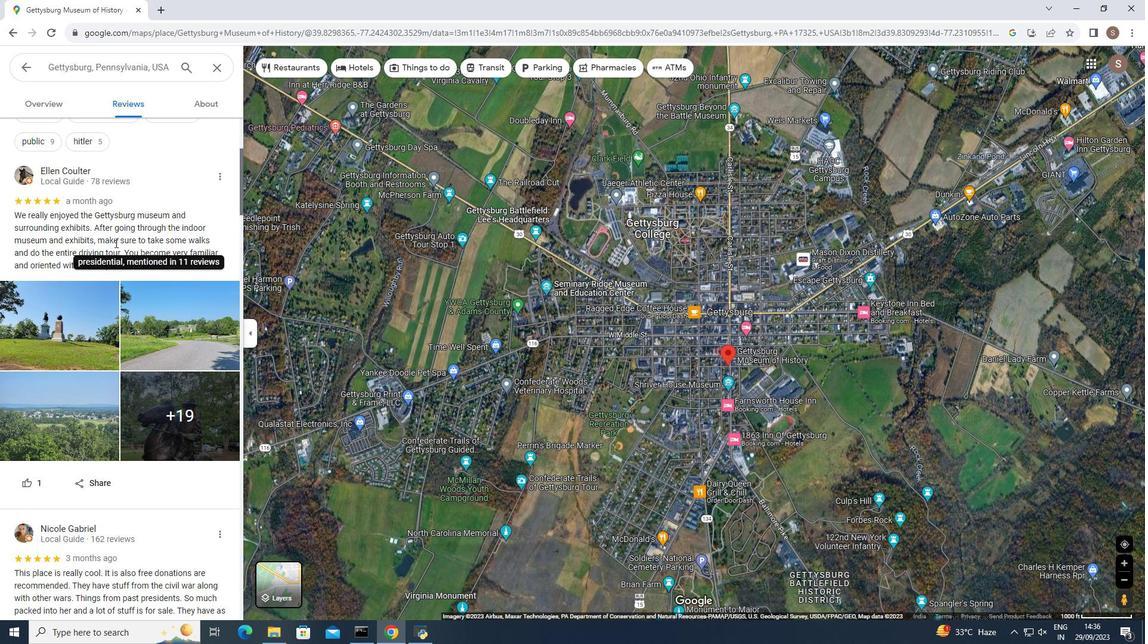 
Action: Mouse scrolled (115, 242) with delta (0, 0)
Screenshot: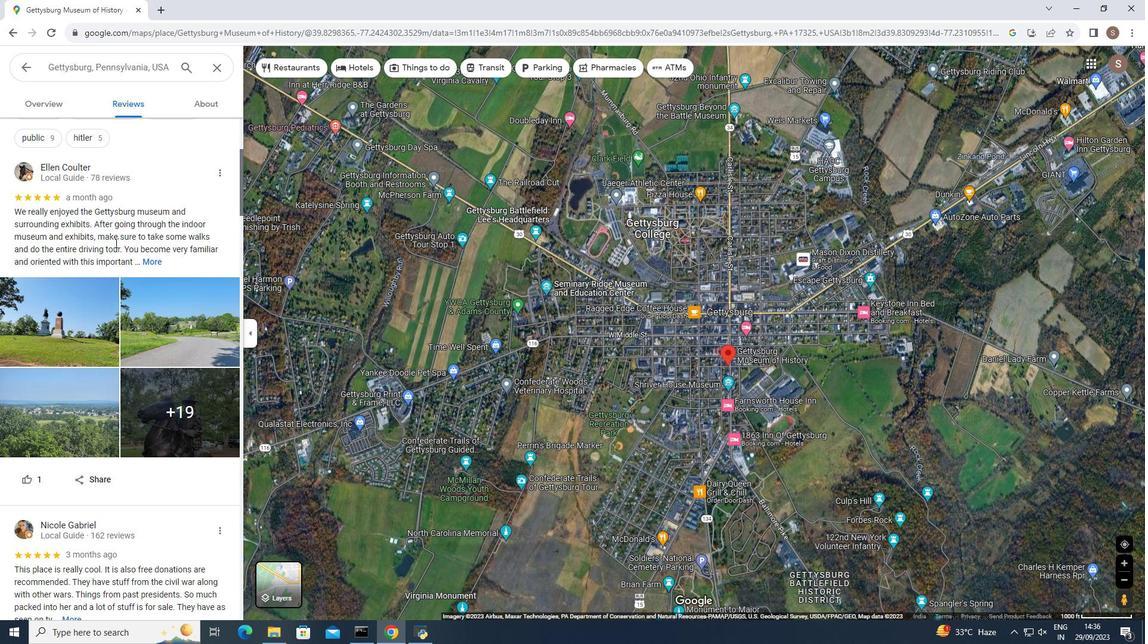 
Action: Mouse scrolled (115, 242) with delta (0, 0)
Screenshot: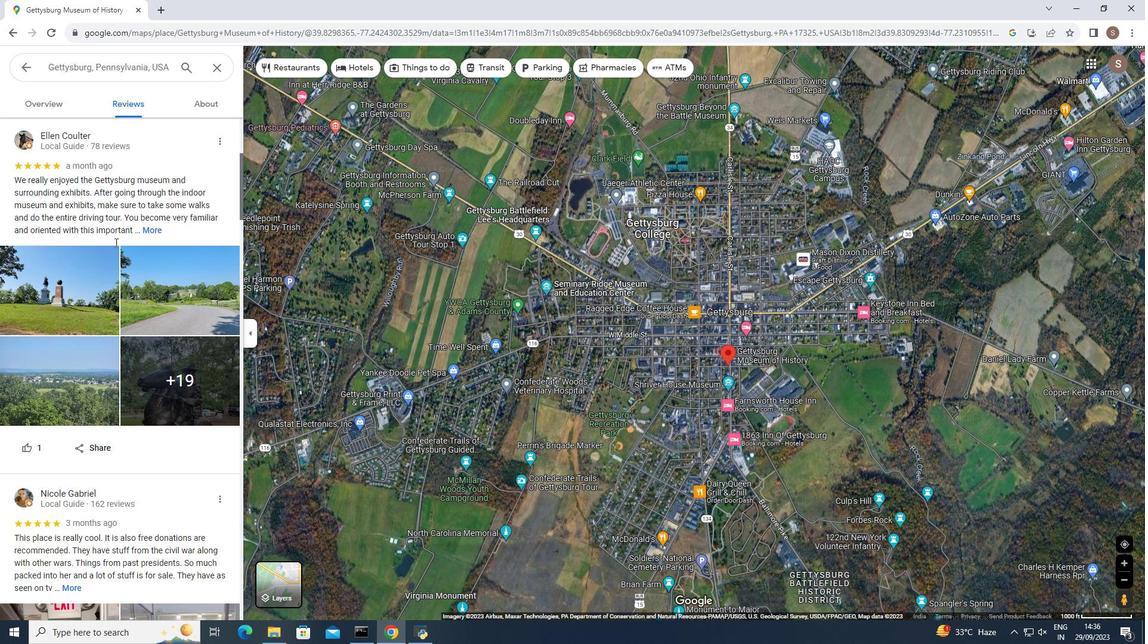
Action: Mouse scrolled (115, 242) with delta (0, 0)
Screenshot: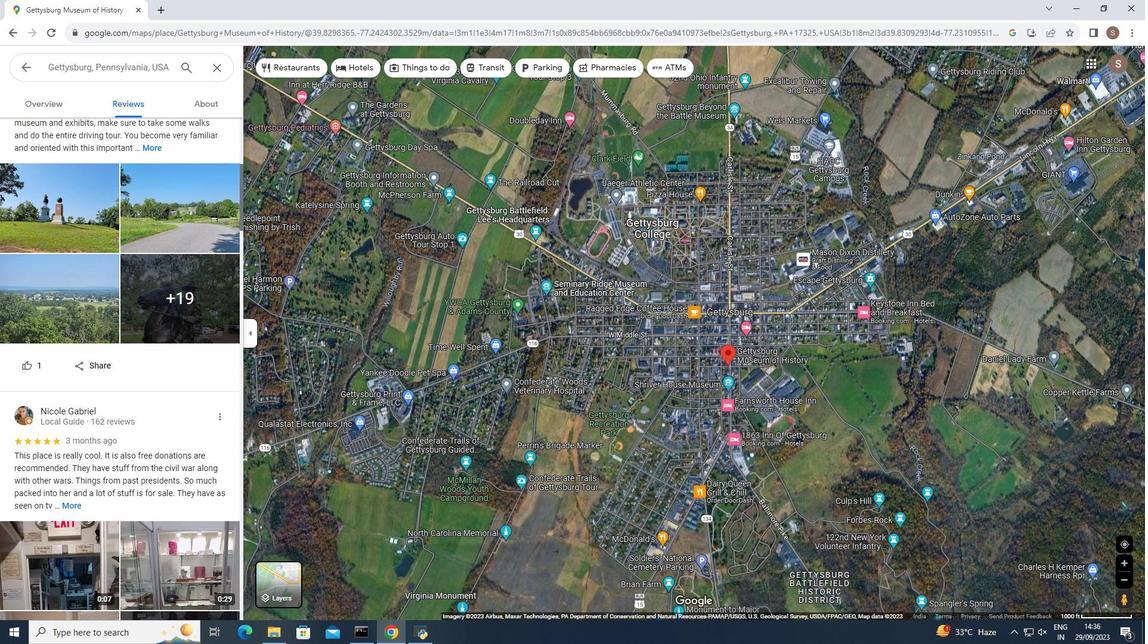 
Action: Mouse scrolled (115, 242) with delta (0, 0)
Screenshot: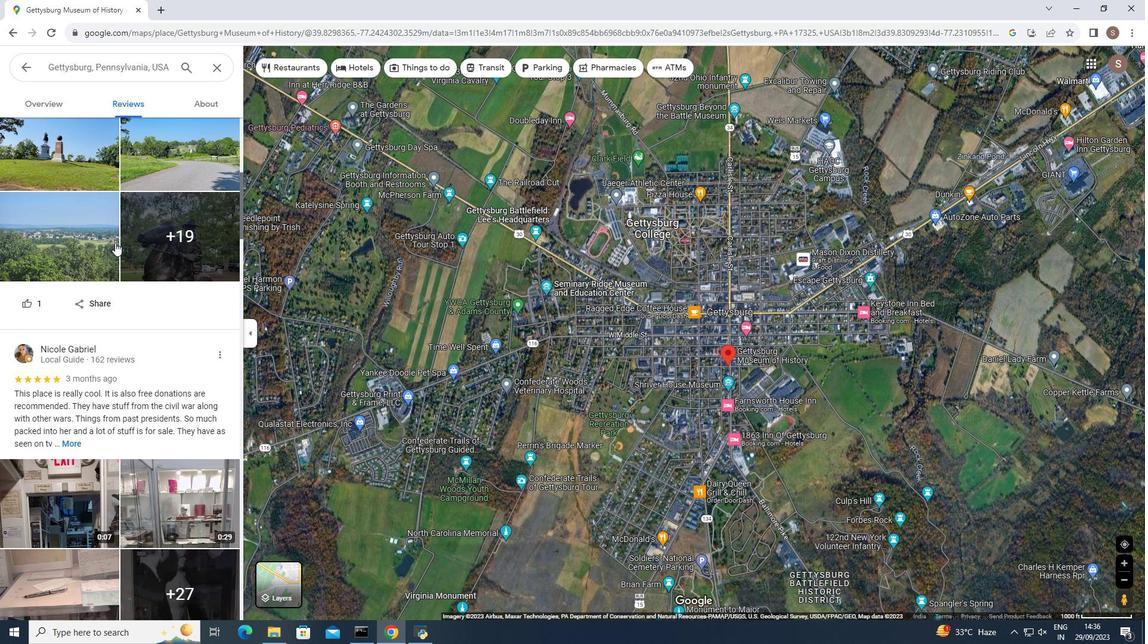
Action: Mouse scrolled (115, 242) with delta (0, 0)
Screenshot: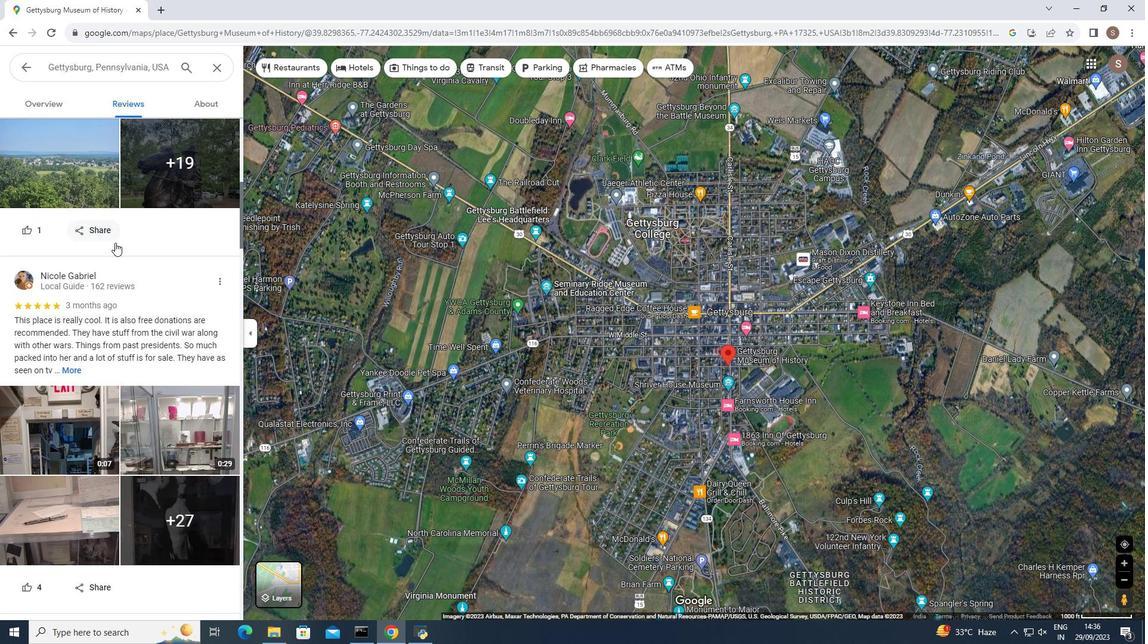 
Action: Mouse scrolled (115, 242) with delta (0, 0)
Screenshot: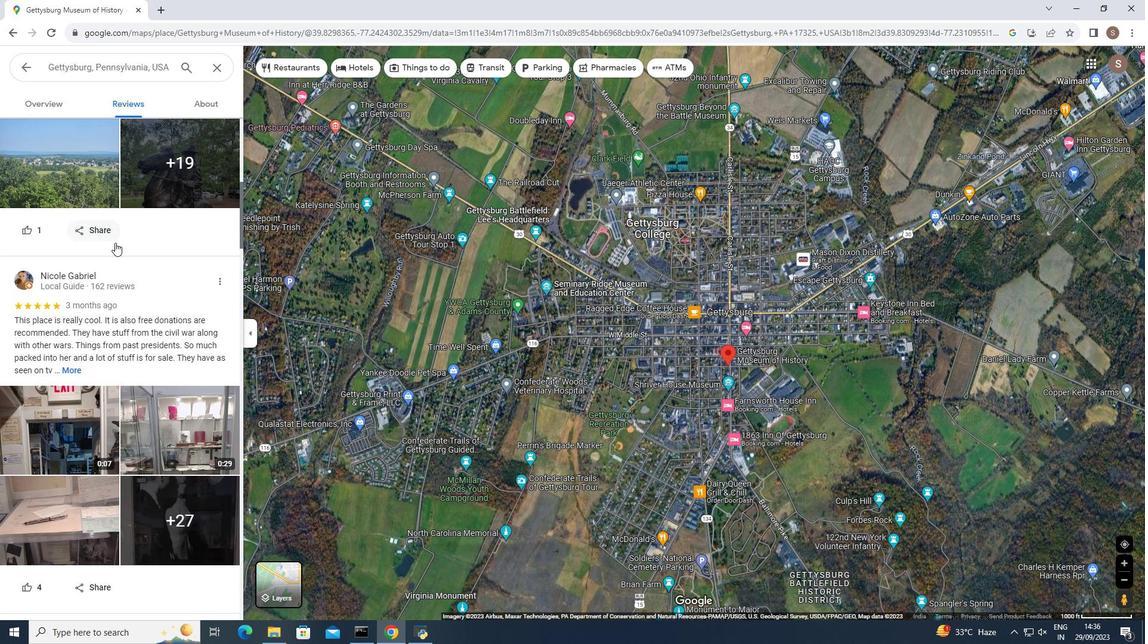 
Action: Mouse scrolled (115, 242) with delta (0, 0)
Screenshot: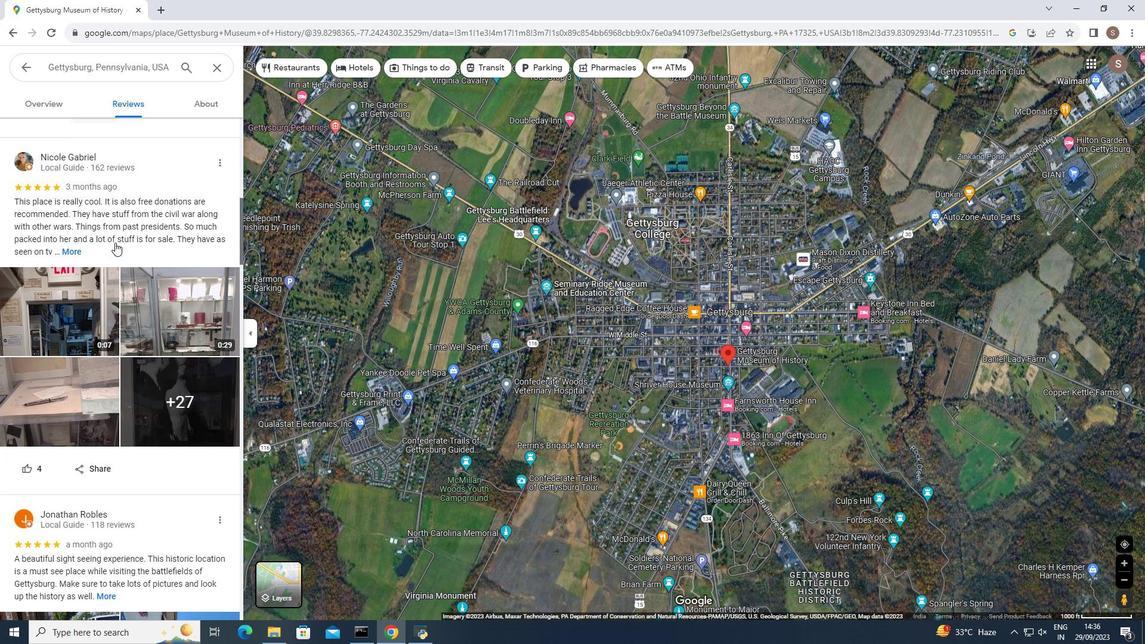 
Action: Mouse scrolled (115, 242) with delta (0, 0)
Screenshot: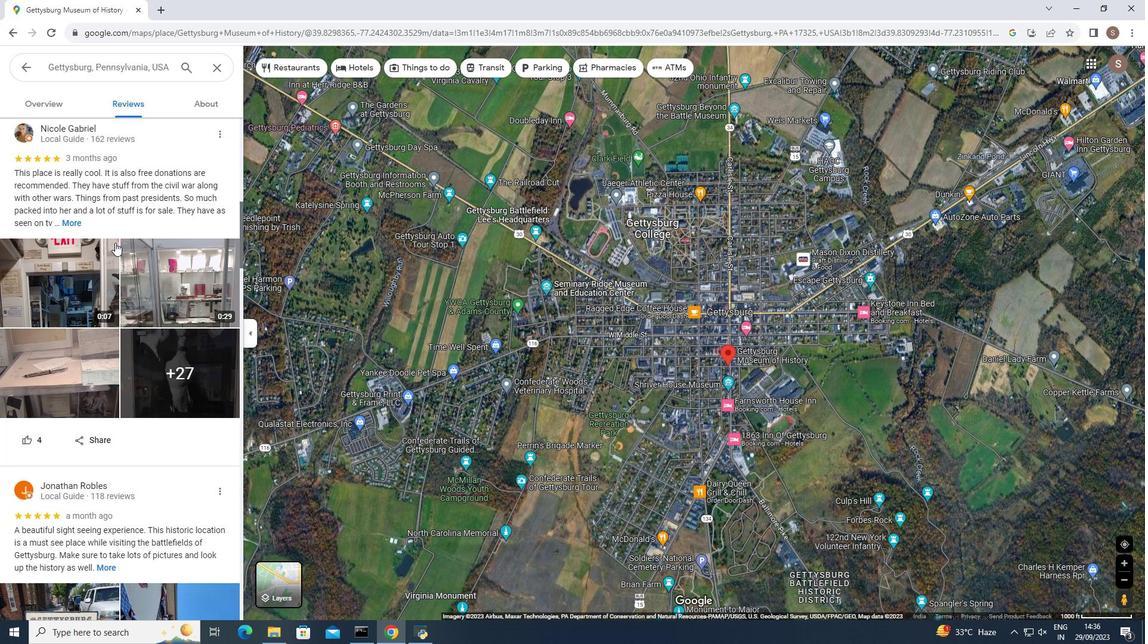 
Action: Mouse scrolled (115, 242) with delta (0, 0)
Screenshot: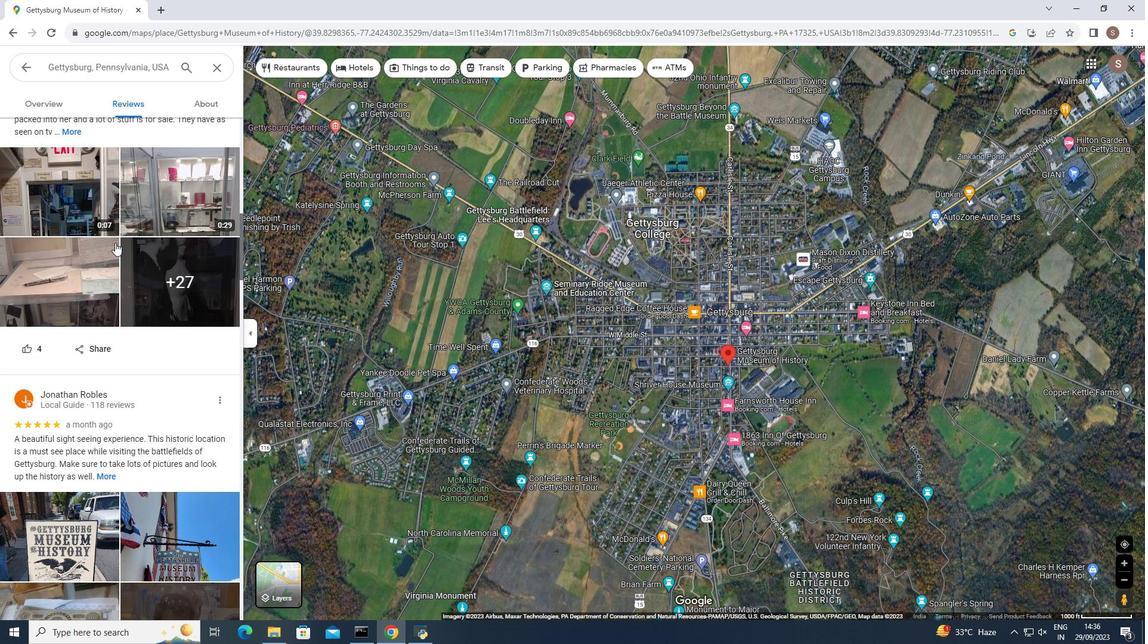 
Action: Mouse scrolled (115, 242) with delta (0, 0)
Screenshot: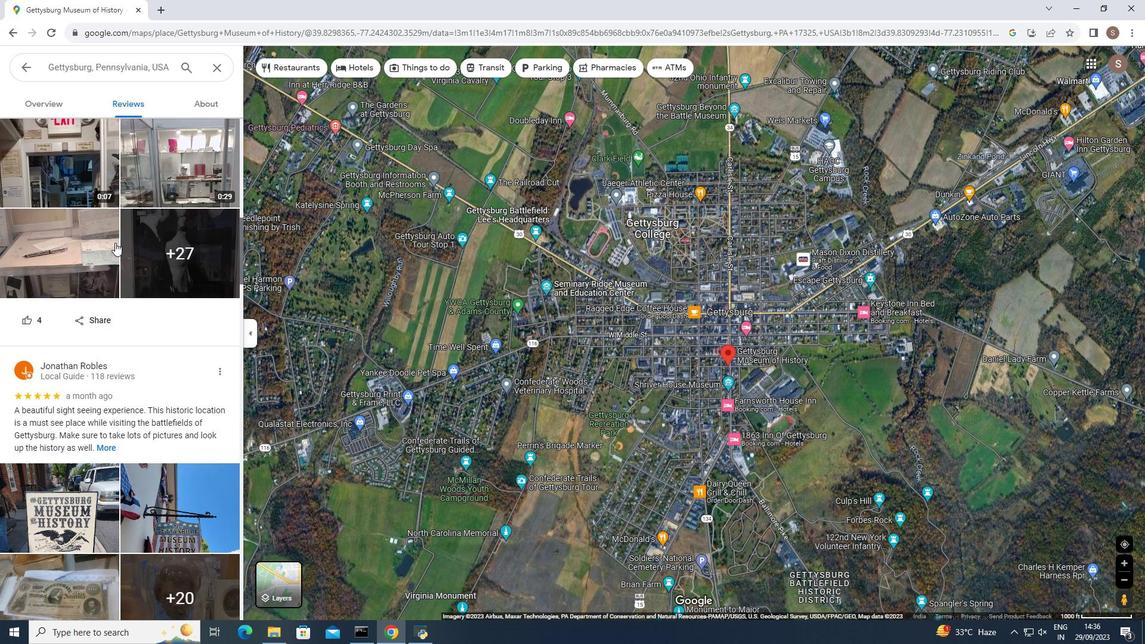 
Action: Mouse scrolled (115, 242) with delta (0, 0)
Screenshot: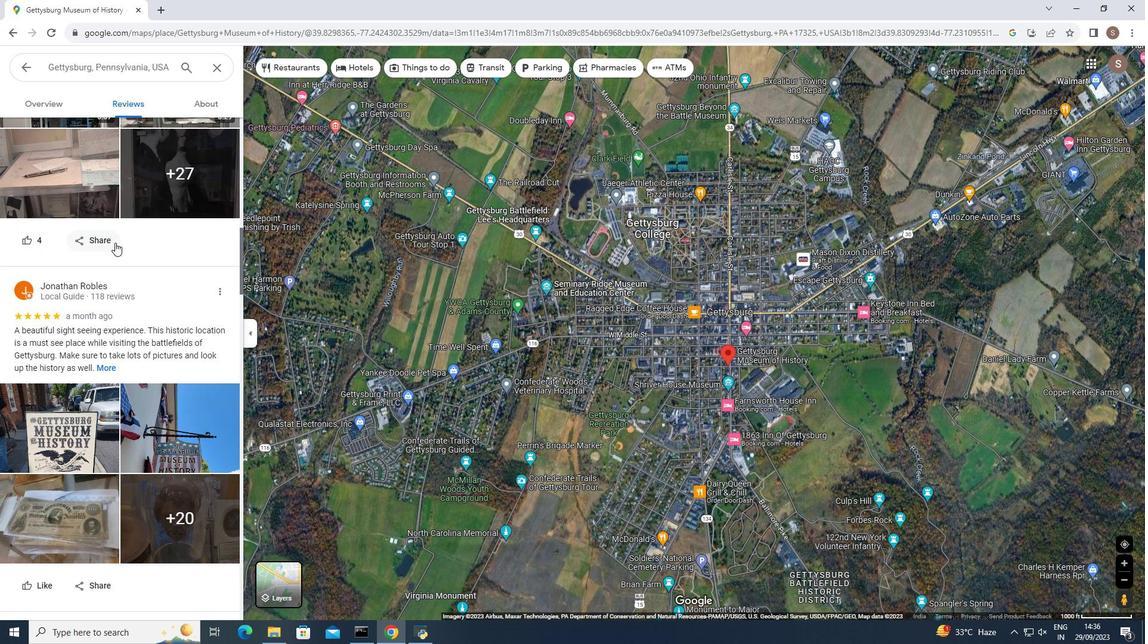 
Action: Mouse scrolled (115, 242) with delta (0, 0)
Screenshot: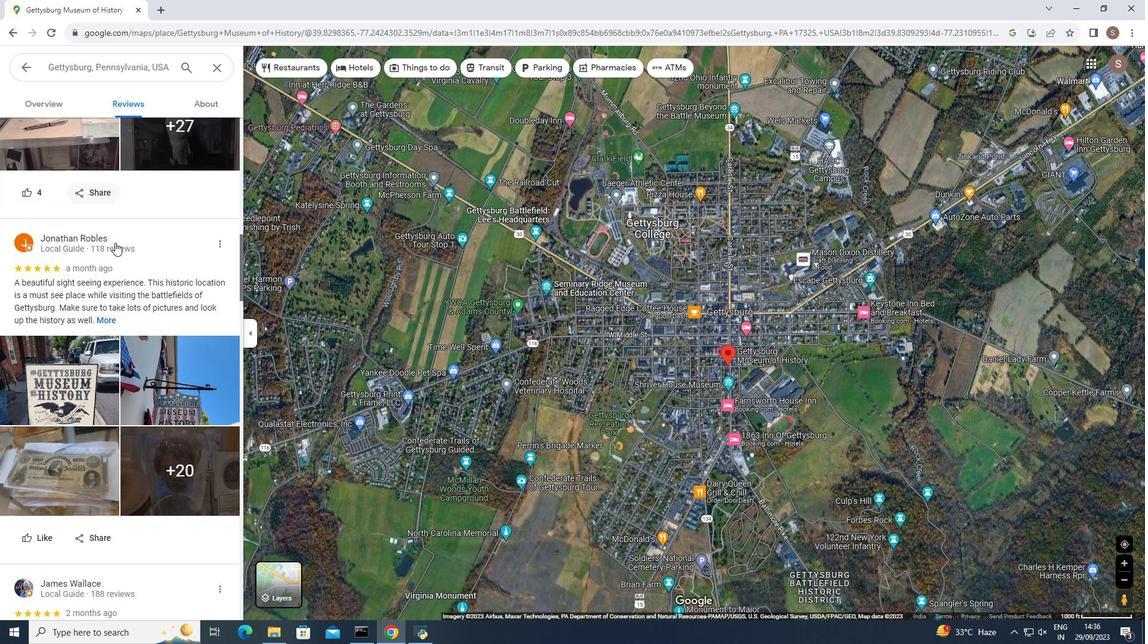 
Action: Mouse scrolled (115, 242) with delta (0, 0)
Screenshot: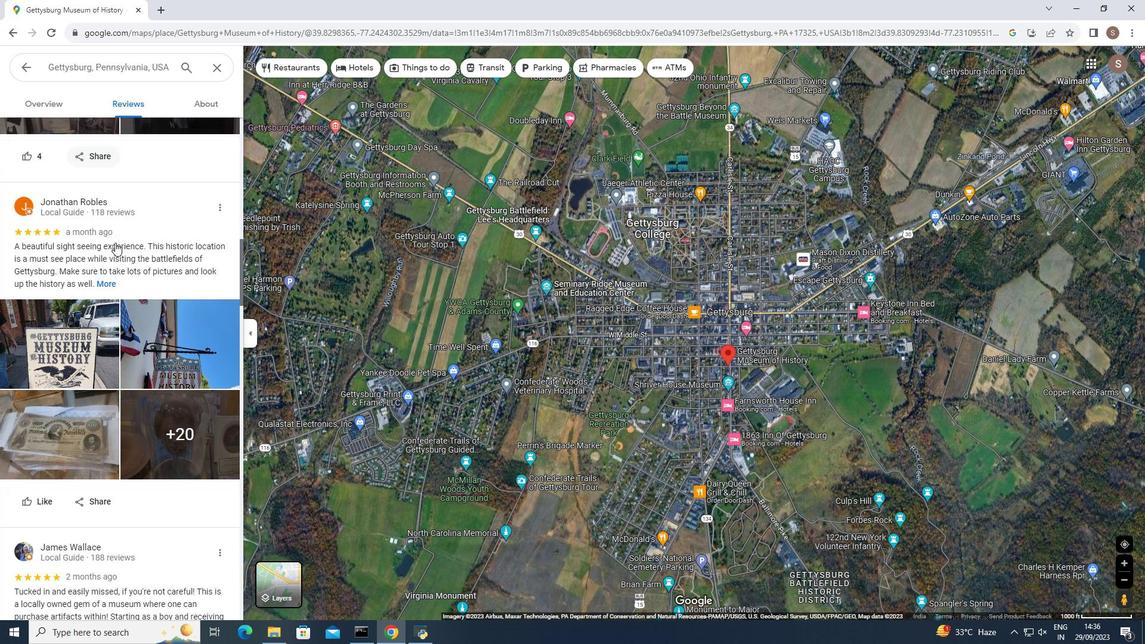 
Action: Mouse scrolled (115, 242) with delta (0, 0)
Screenshot: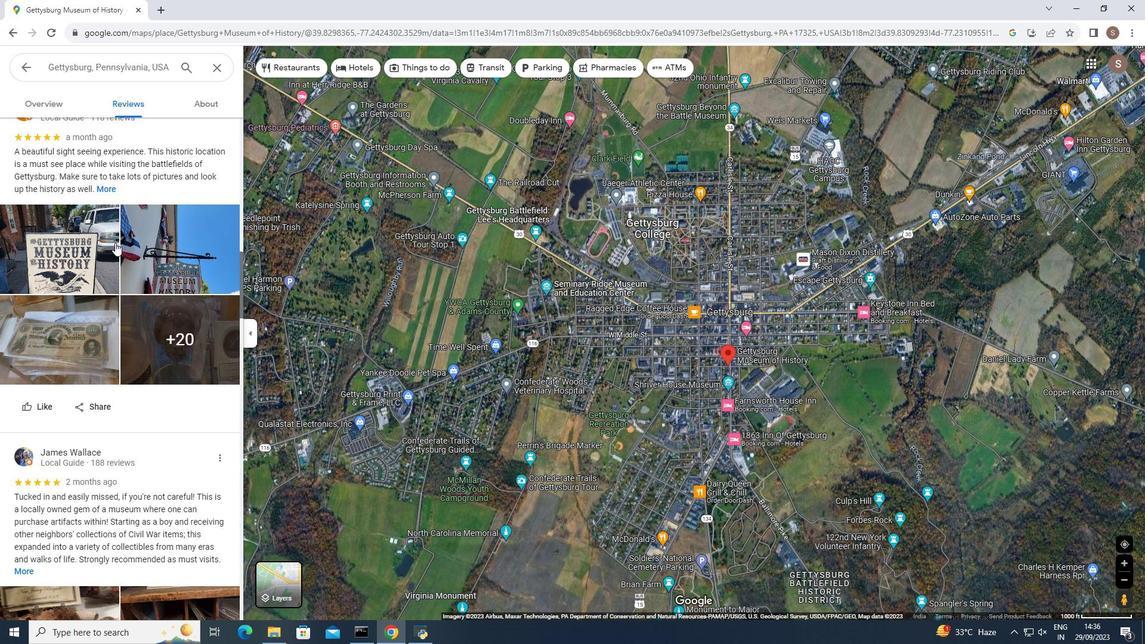 
Action: Mouse scrolled (115, 242) with delta (0, 0)
Screenshot: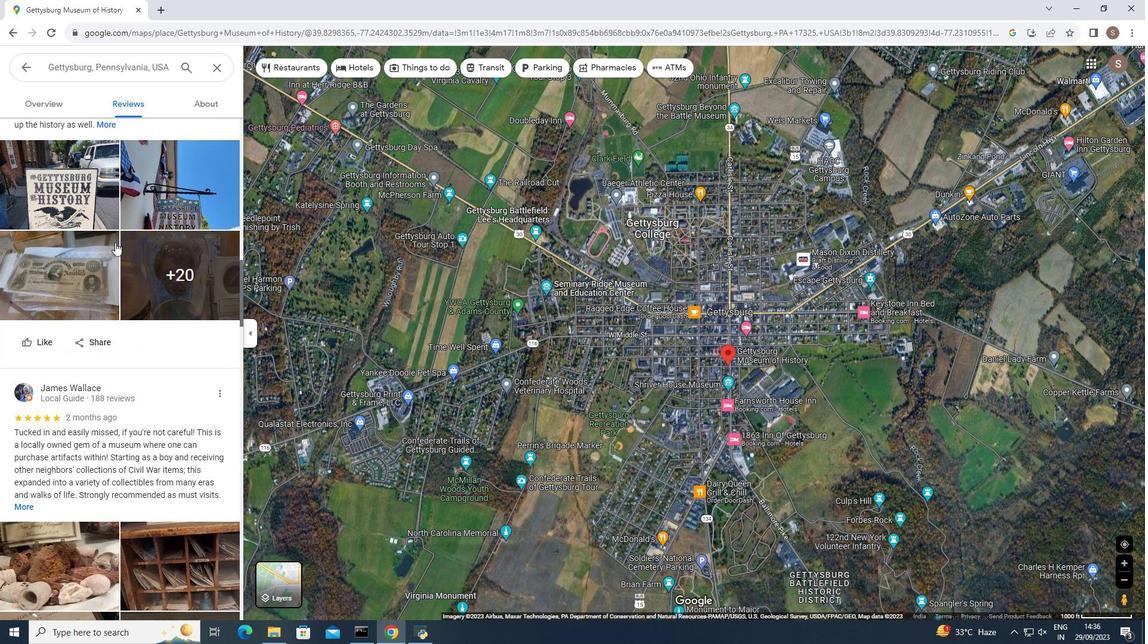 
Action: Mouse scrolled (115, 242) with delta (0, 0)
Screenshot: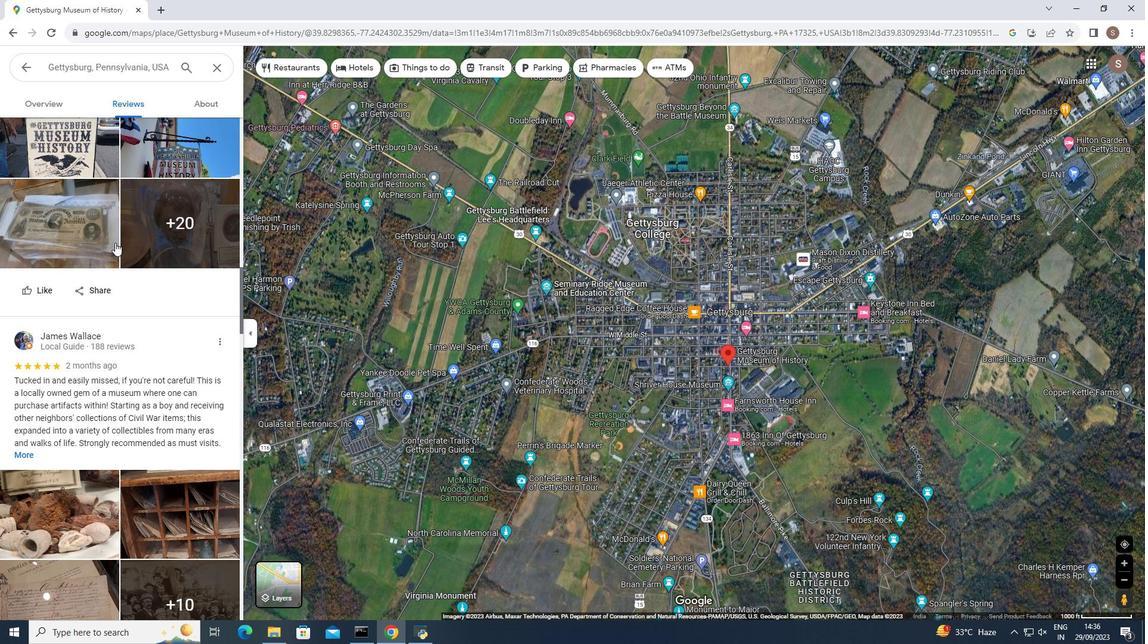 
Action: Mouse scrolled (115, 242) with delta (0, 0)
Screenshot: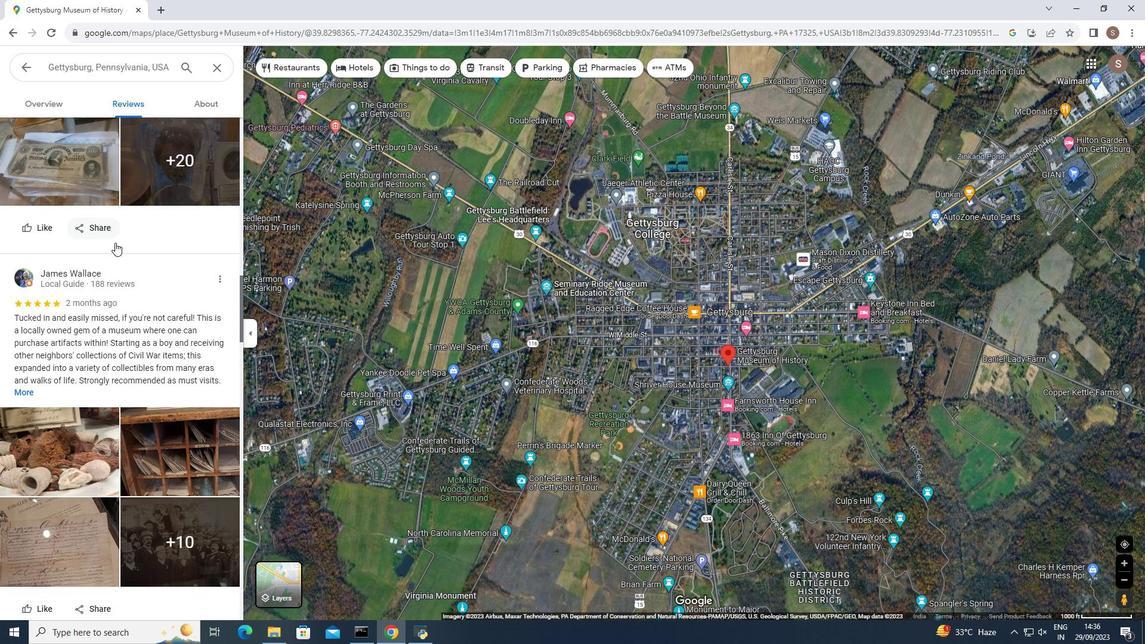 
Action: Mouse scrolled (115, 242) with delta (0, 0)
Screenshot: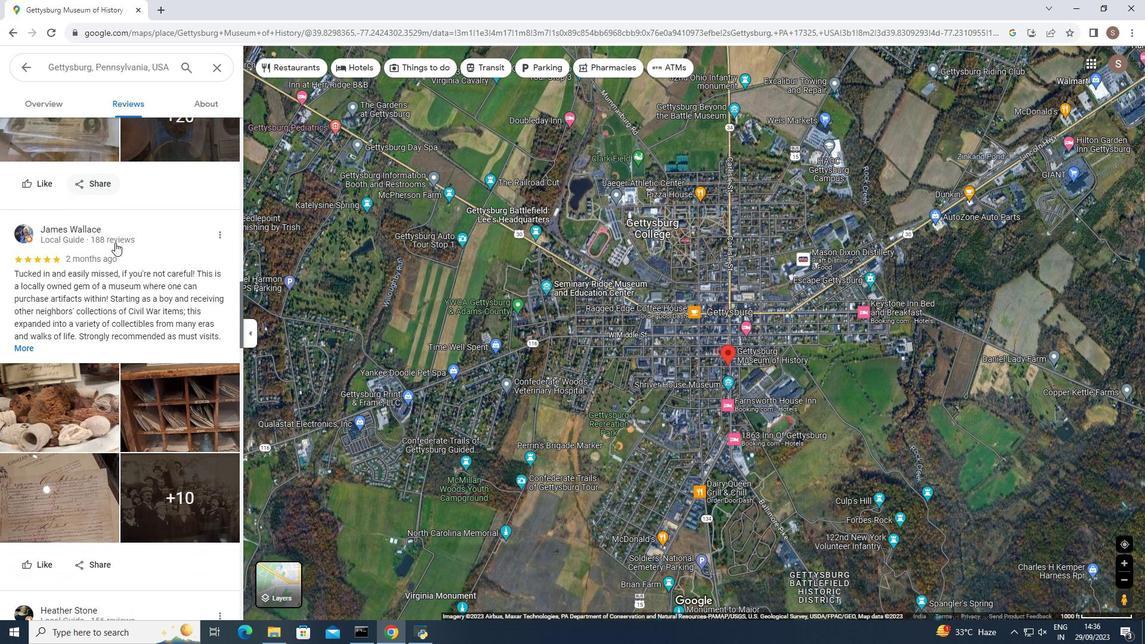 
Action: Mouse moved to (603, 292)
Screenshot: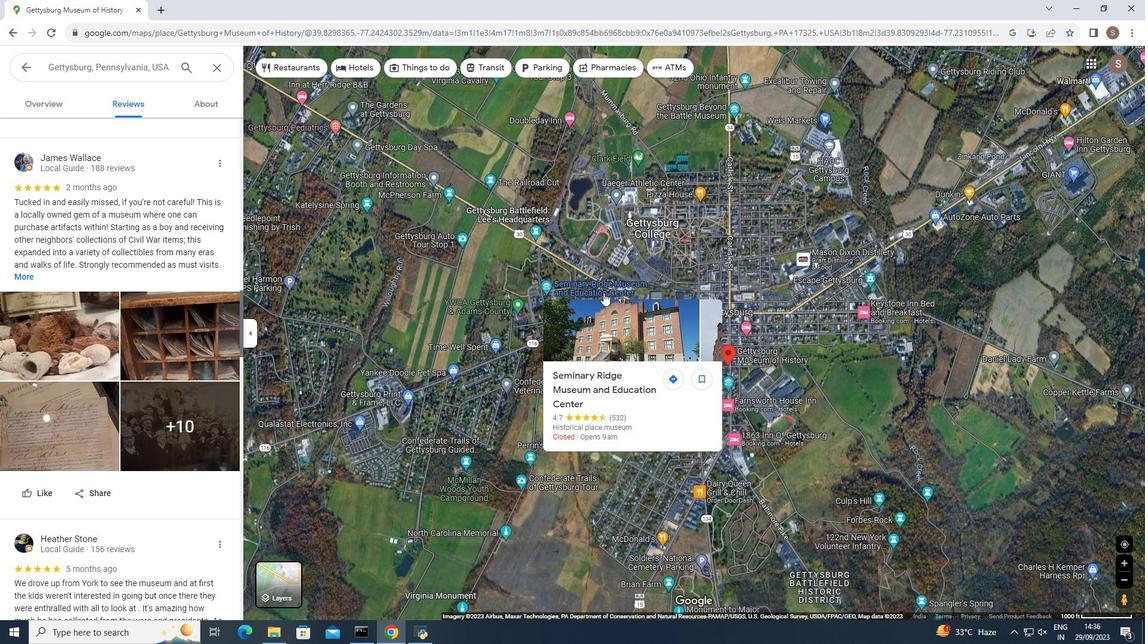
Action: Mouse pressed left at (603, 292)
Screenshot: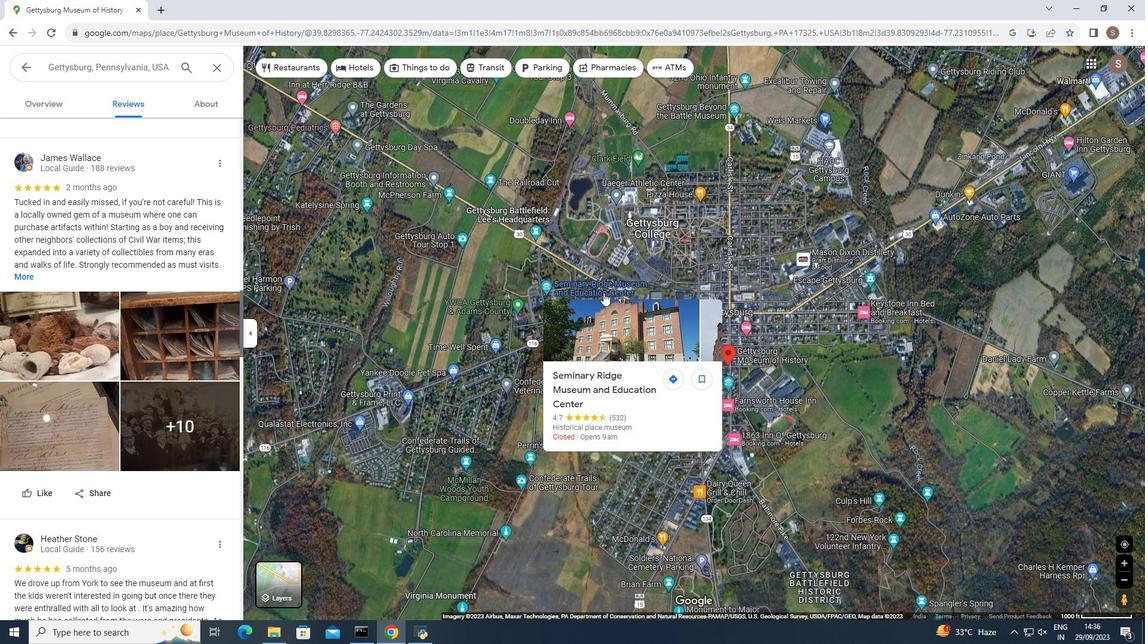 
Action: Mouse moved to (171, 334)
Screenshot: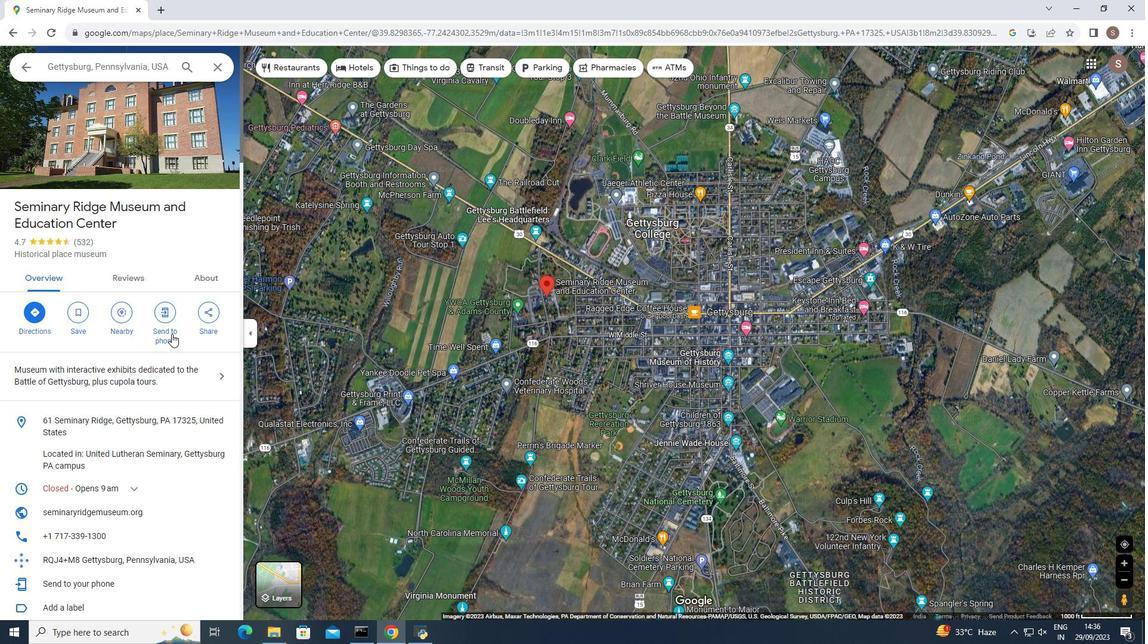 
Action: Mouse scrolled (171, 333) with delta (0, 0)
Screenshot: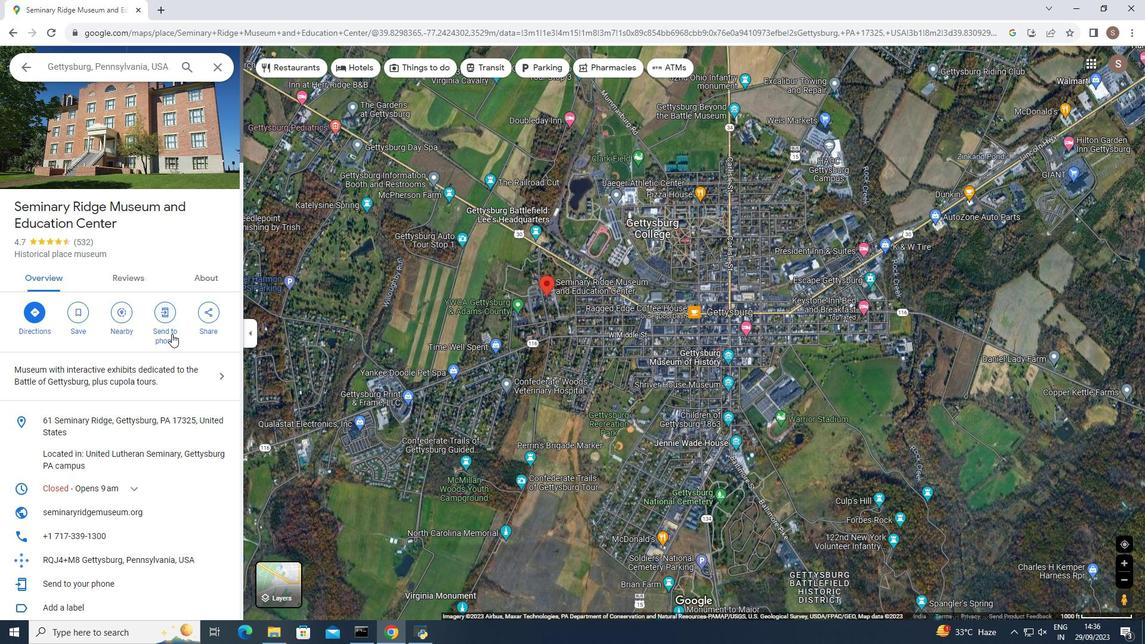
Action: Mouse moved to (223, 315)
Screenshot: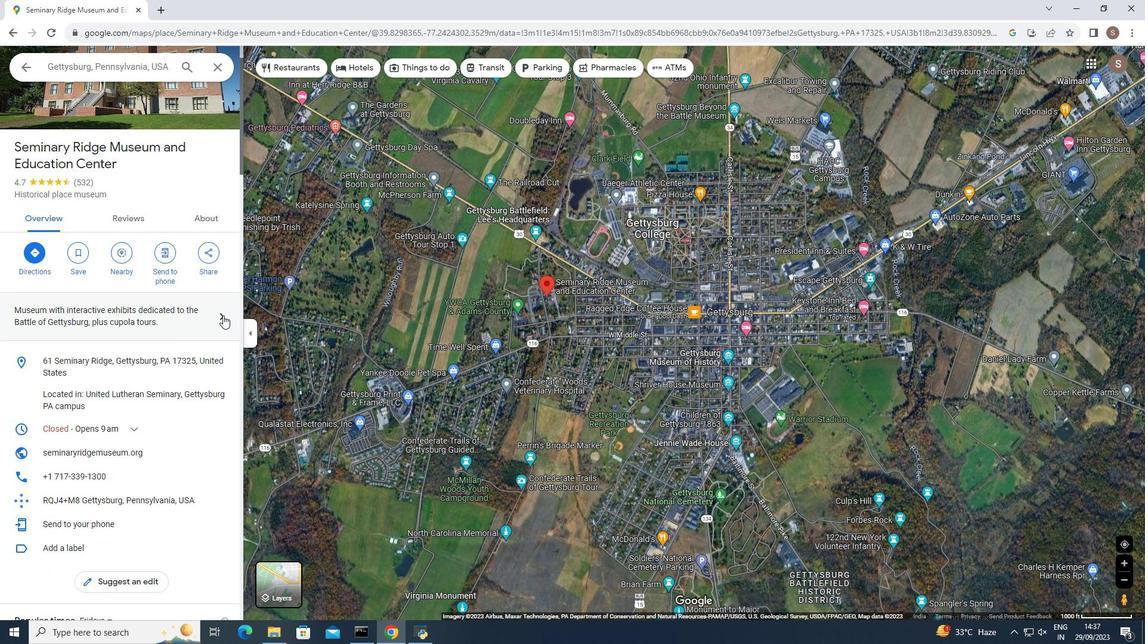 
Action: Mouse pressed left at (223, 315)
Screenshot: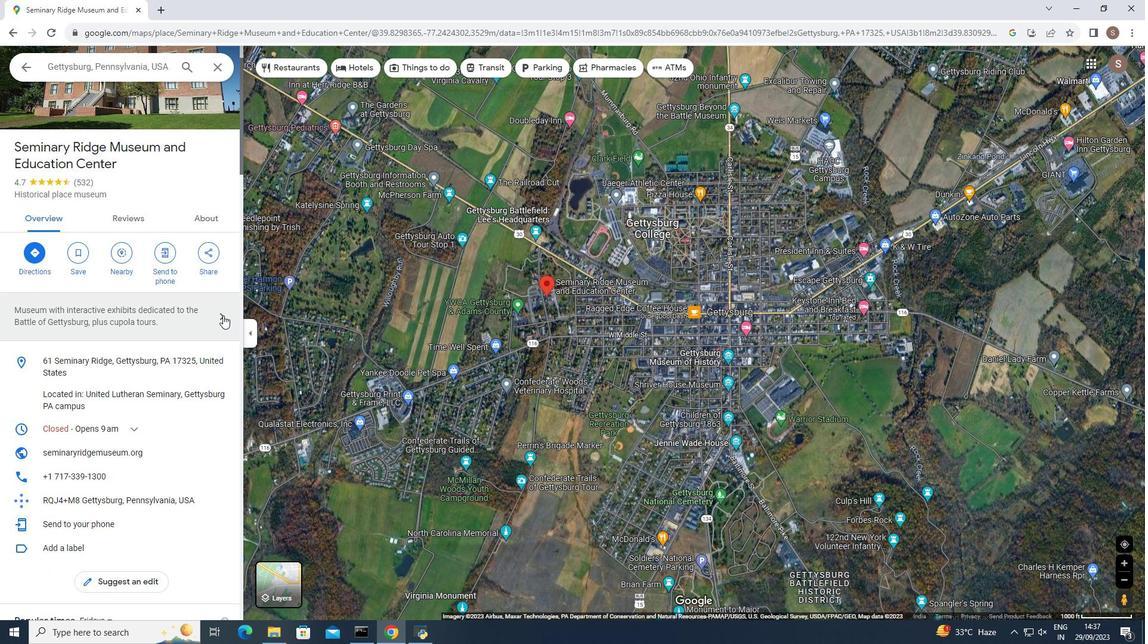 
Action: Mouse moved to (124, 100)
Screenshot: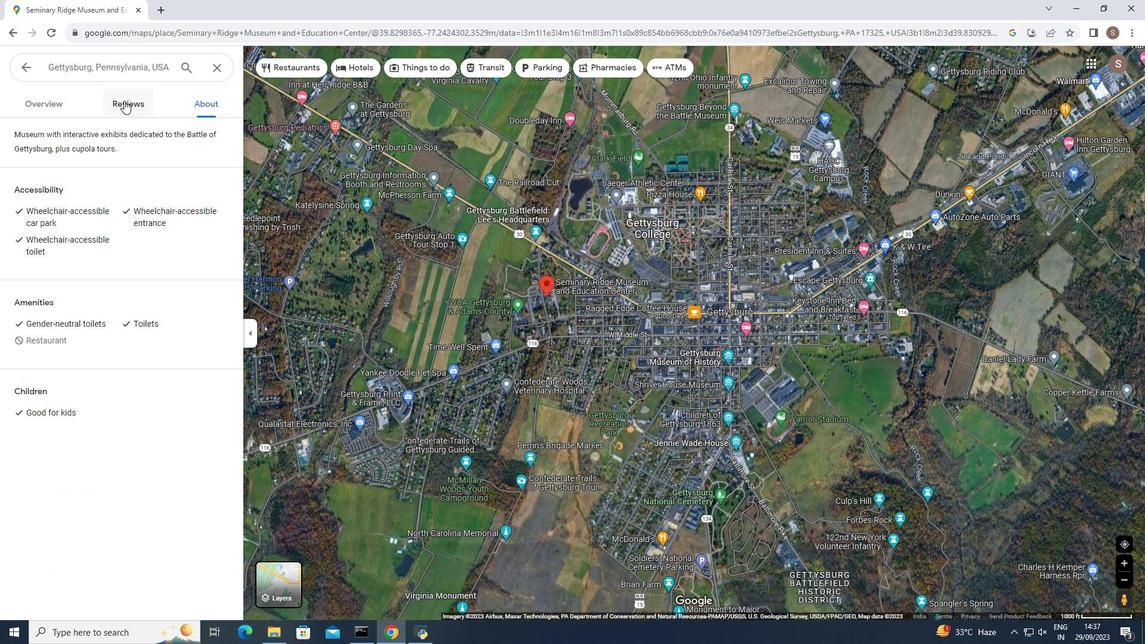
Action: Mouse pressed left at (124, 100)
Screenshot: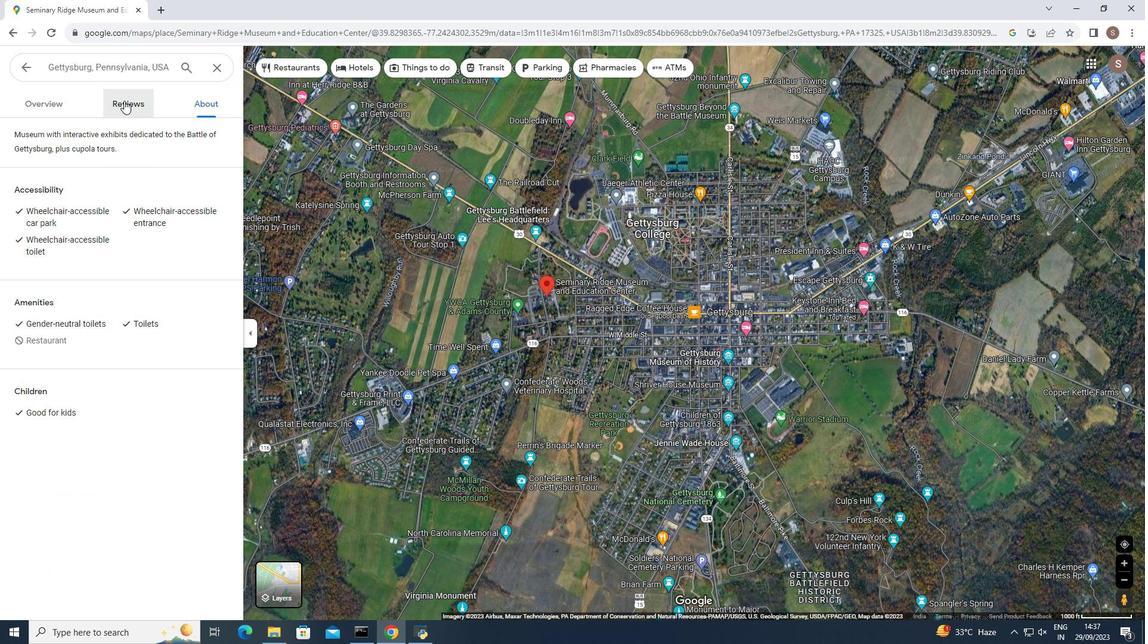 
Action: Mouse moved to (102, 257)
Screenshot: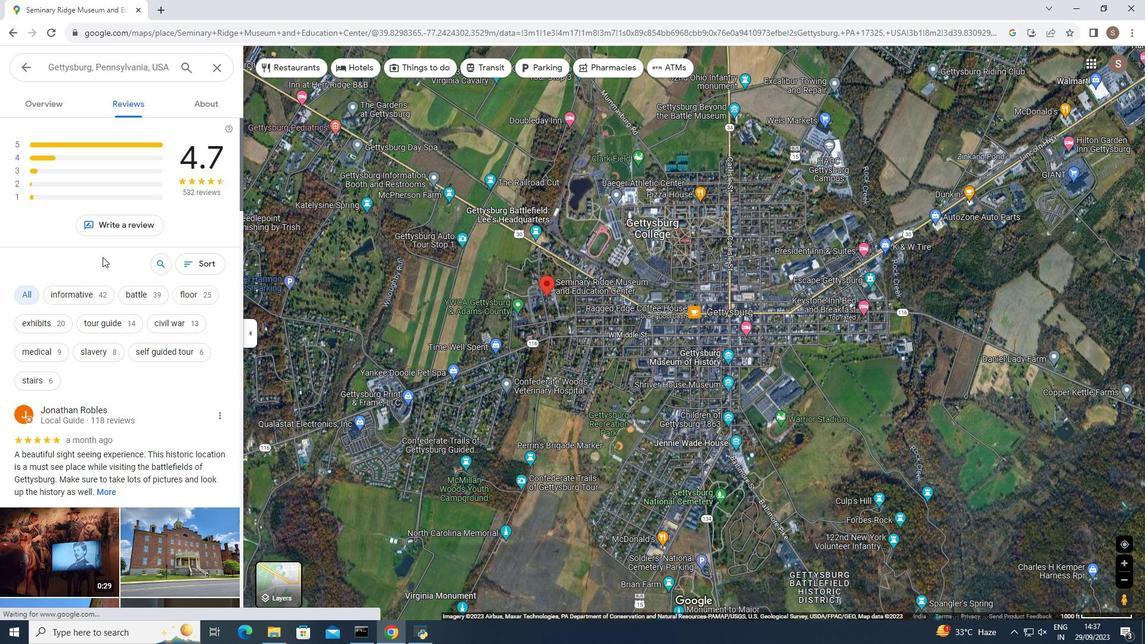 
Action: Mouse scrolled (102, 256) with delta (0, 0)
Screenshot: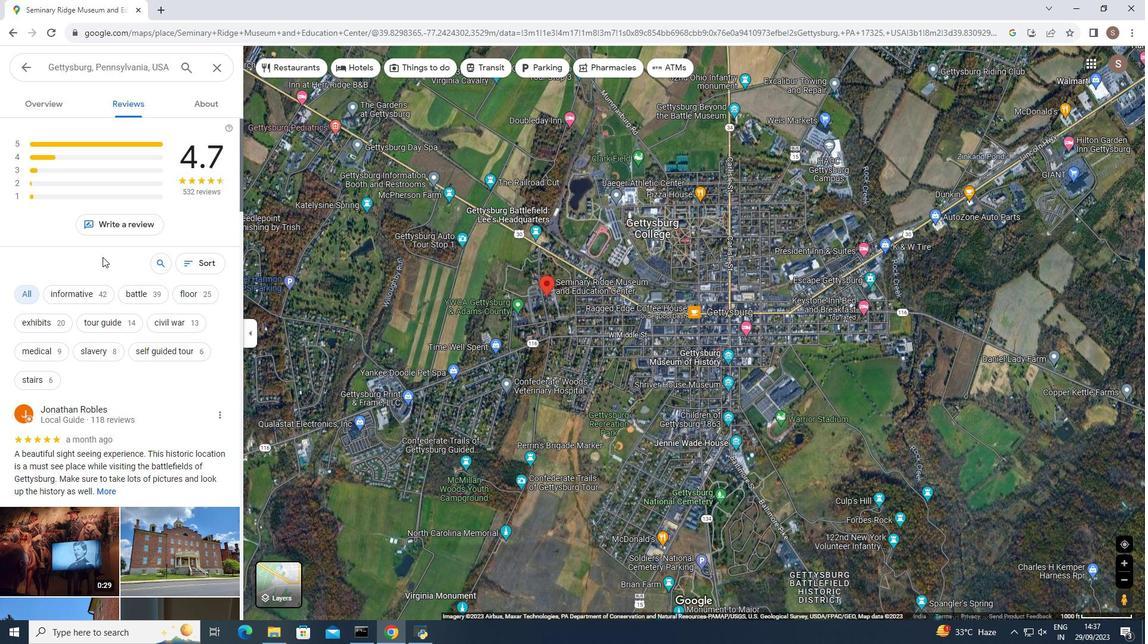 
Action: Mouse scrolled (102, 256) with delta (0, 0)
Screenshot: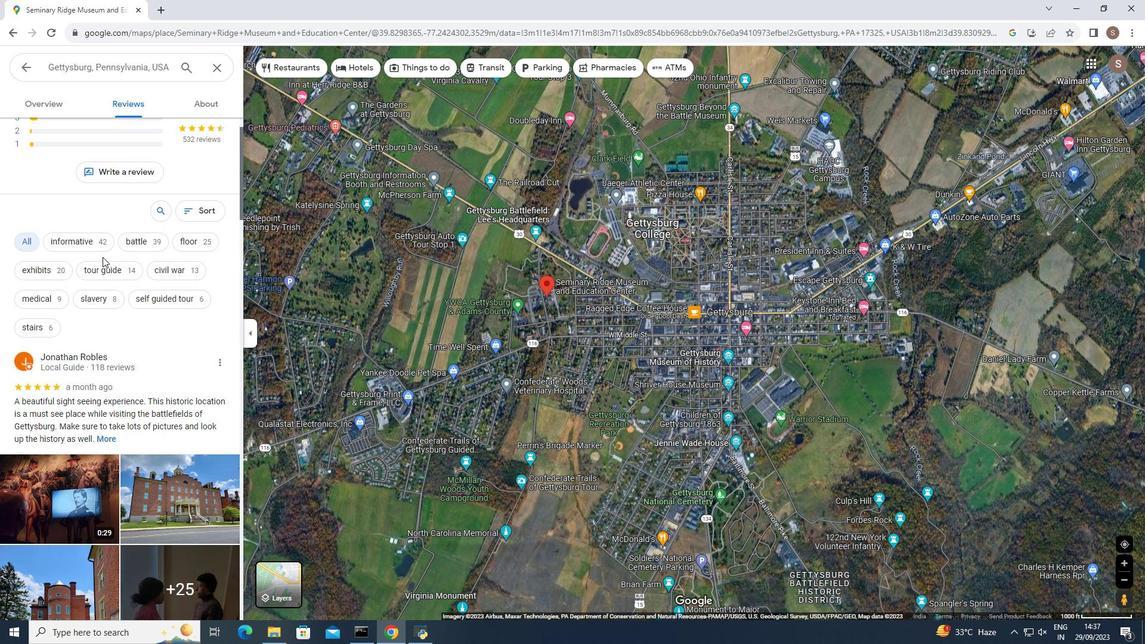 
Action: Mouse moved to (102, 254)
Screenshot: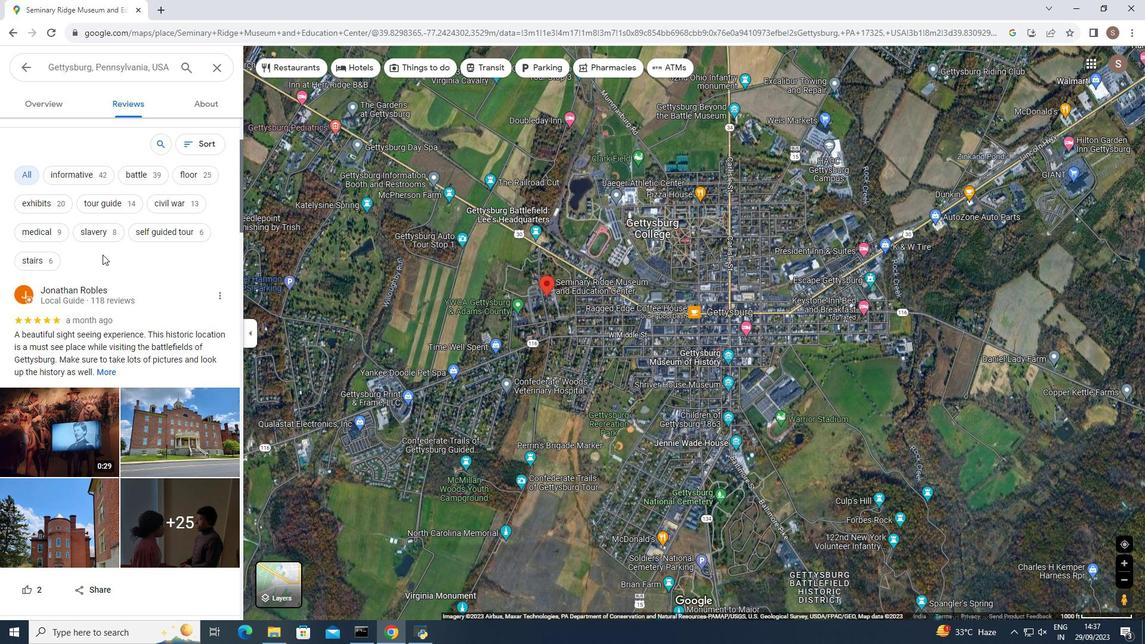 
Action: Mouse scrolled (102, 254) with delta (0, 0)
Screenshot: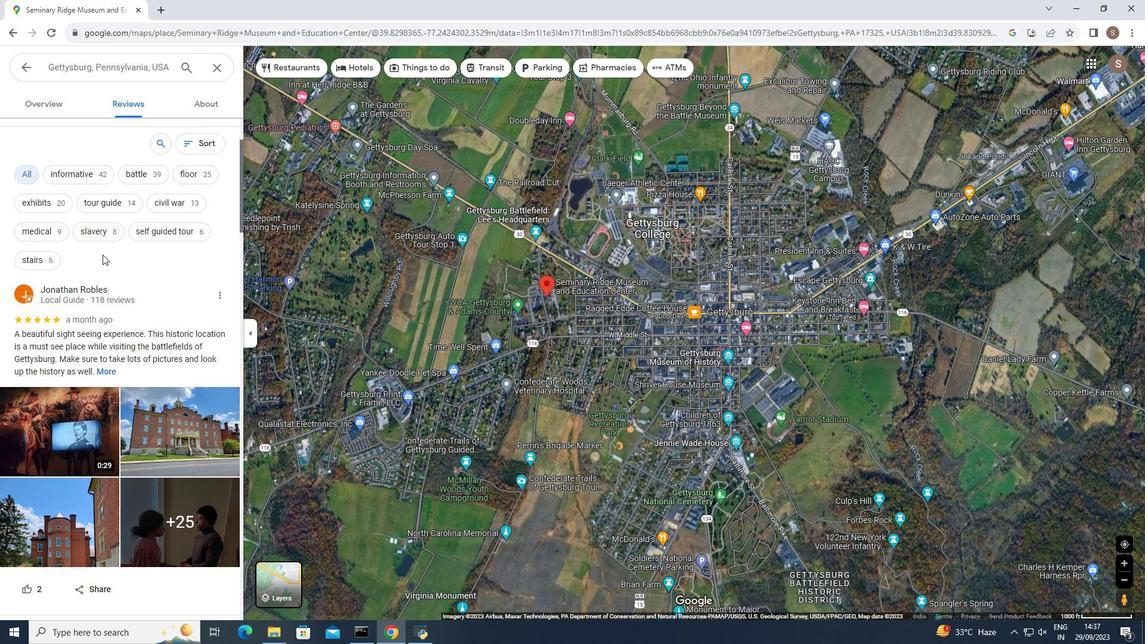 
Action: Mouse moved to (102, 253)
Screenshot: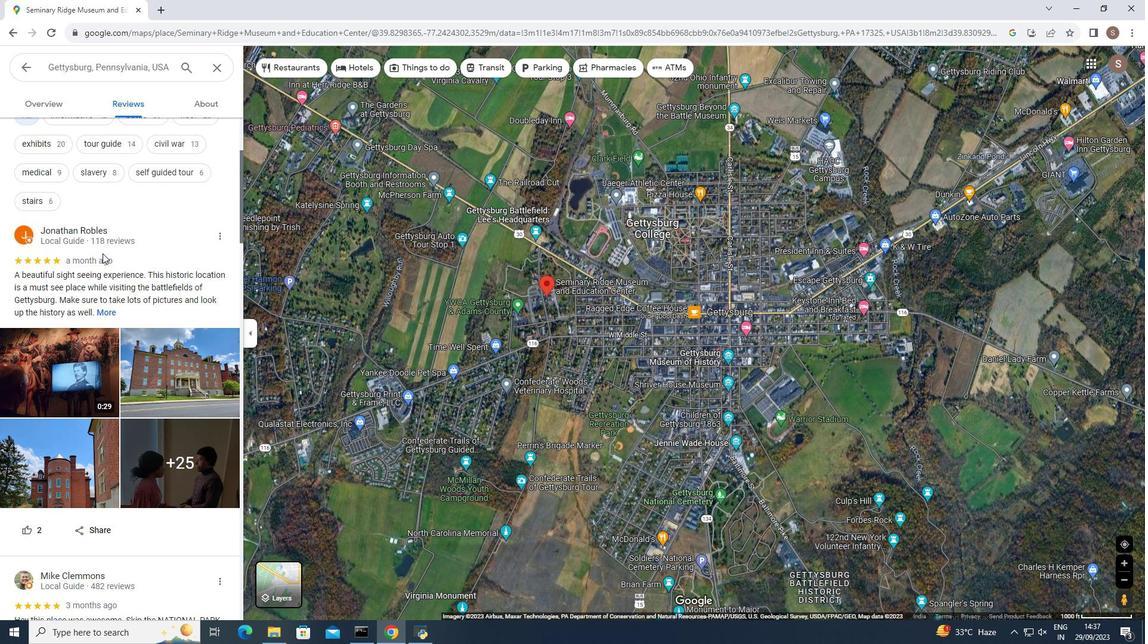 
Action: Mouse scrolled (102, 253) with delta (0, 0)
Screenshot: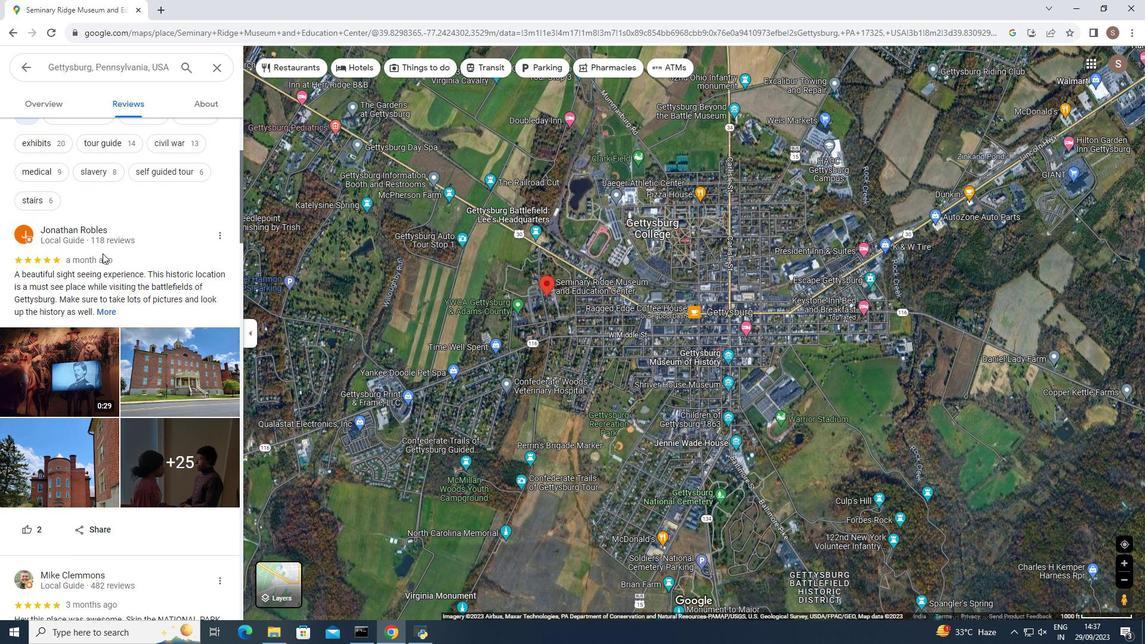 
Action: Mouse moved to (103, 250)
Screenshot: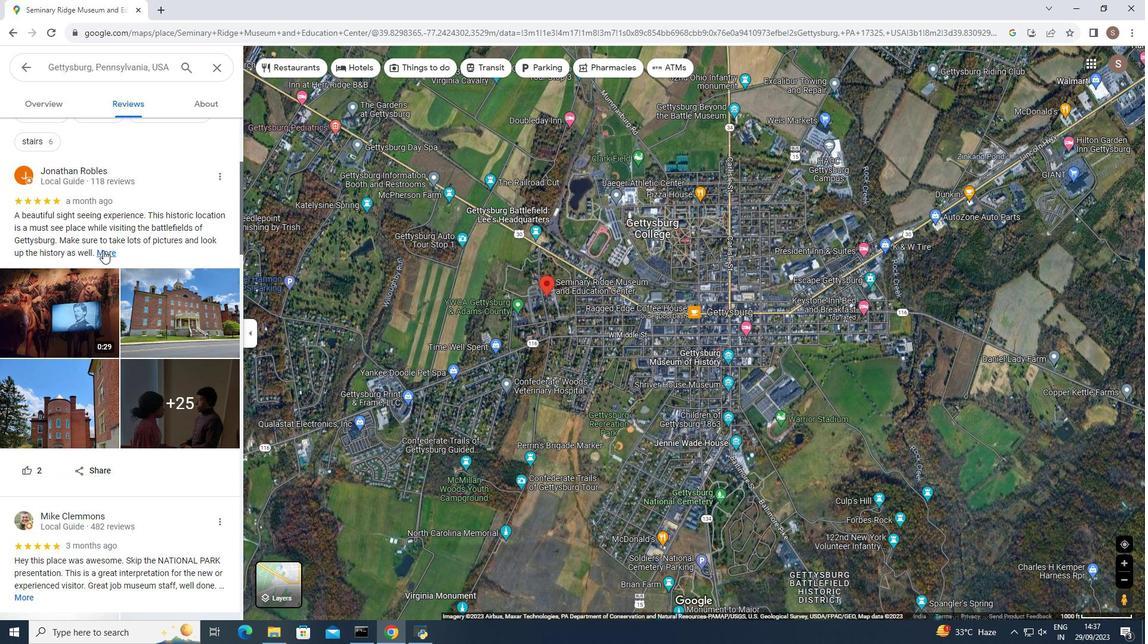 
Action: Mouse pressed left at (103, 250)
Screenshot: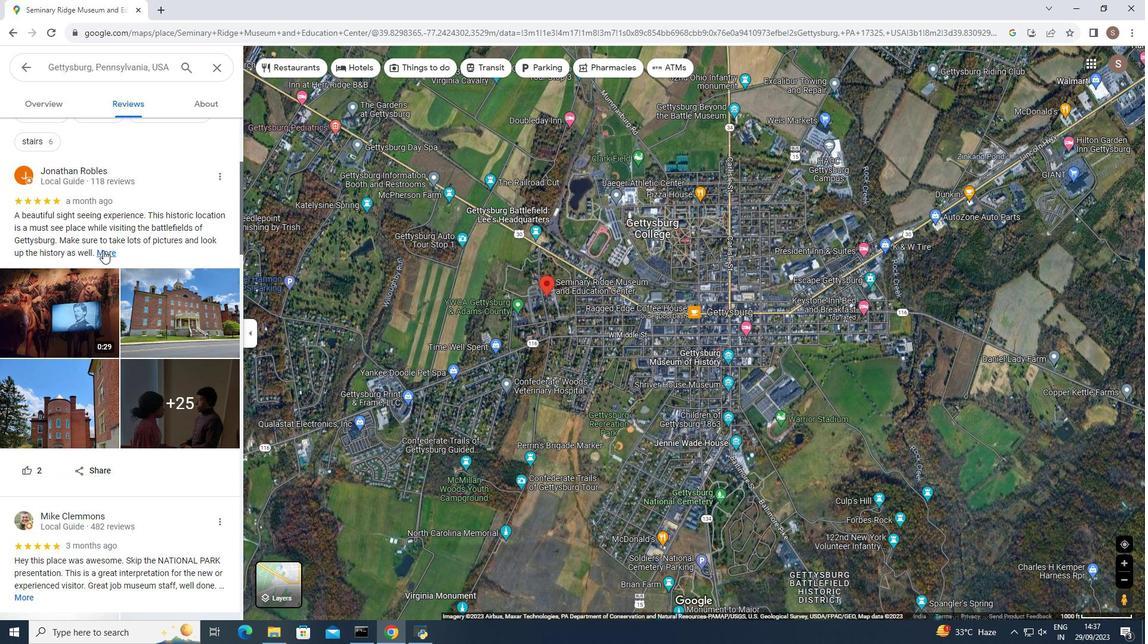 
Action: Mouse moved to (86, 254)
Screenshot: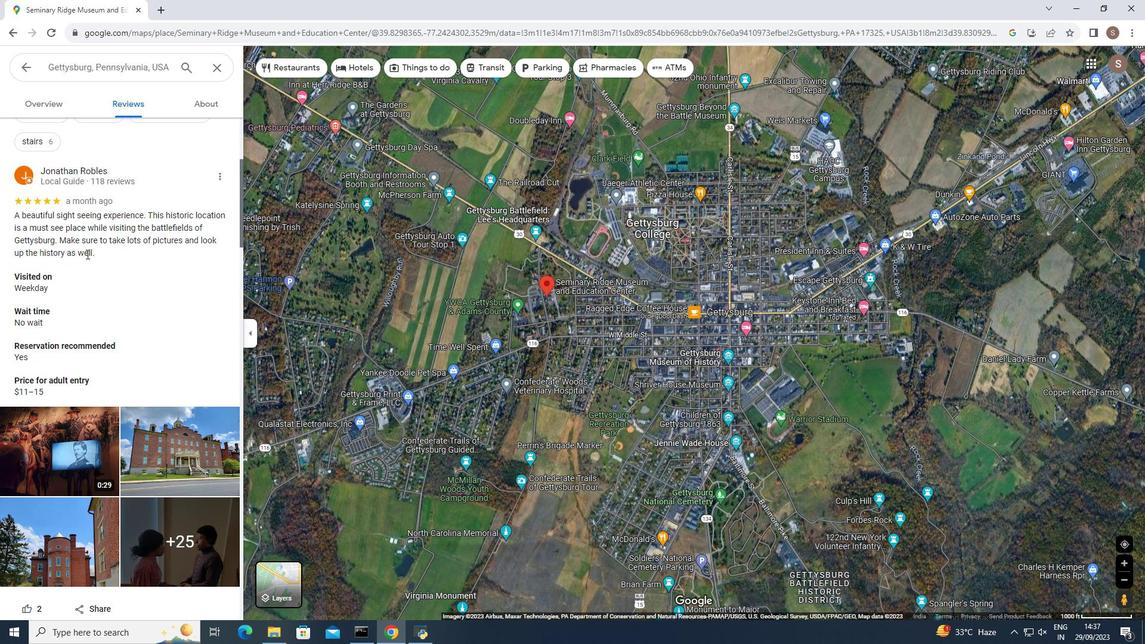 
Action: Mouse scrolled (86, 253) with delta (0, 0)
Screenshot: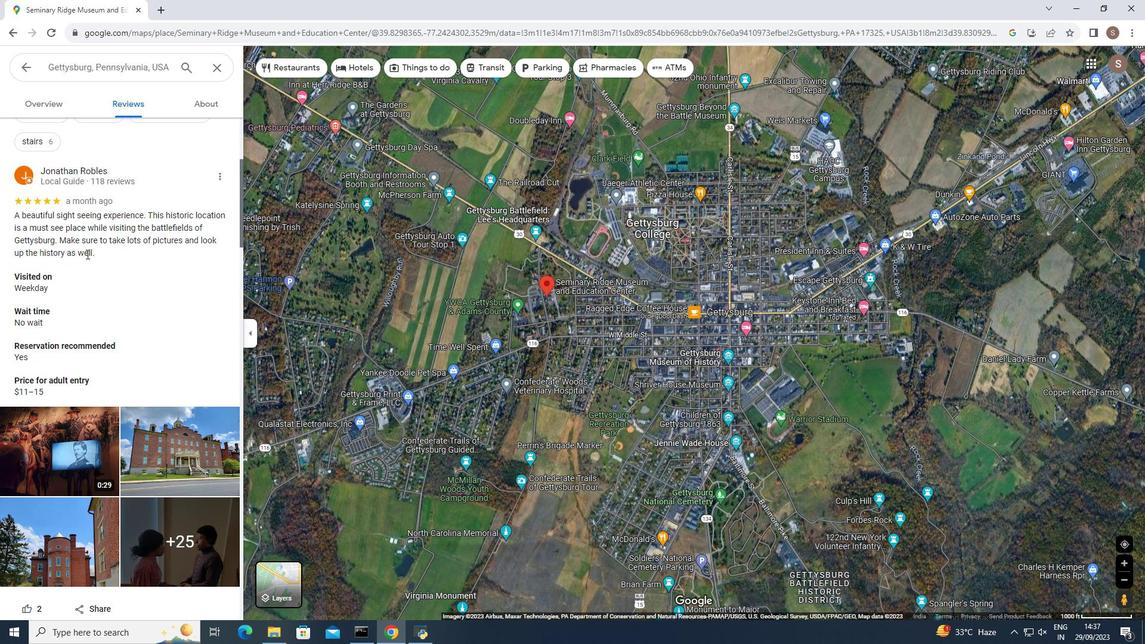 
Action: Mouse scrolled (86, 253) with delta (0, 0)
Screenshot: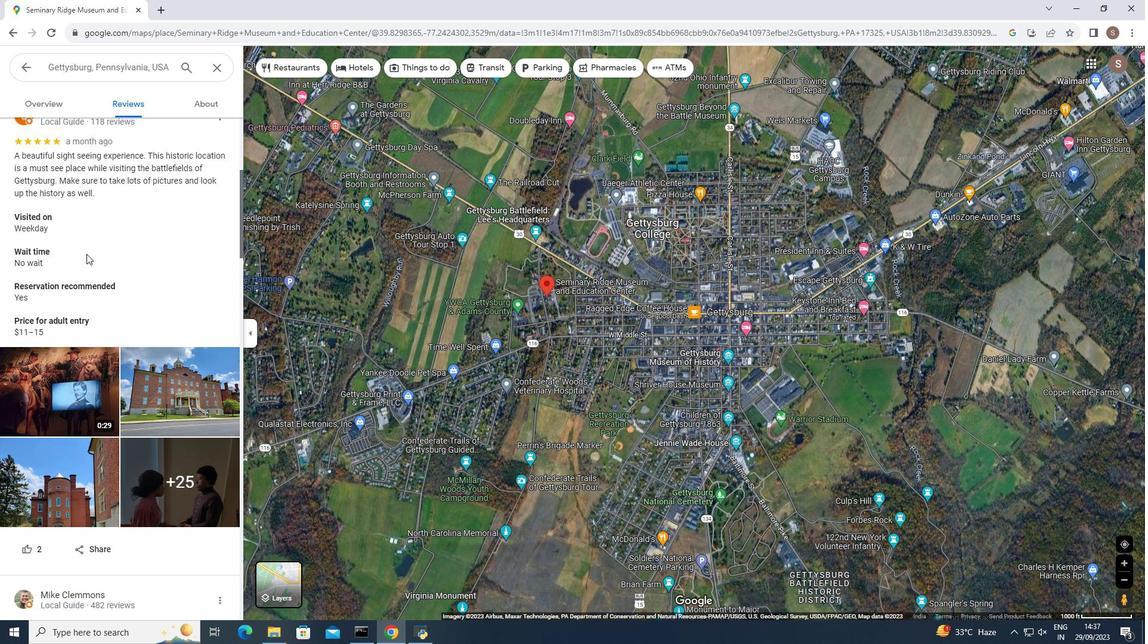 
Action: Mouse scrolled (86, 253) with delta (0, 0)
Screenshot: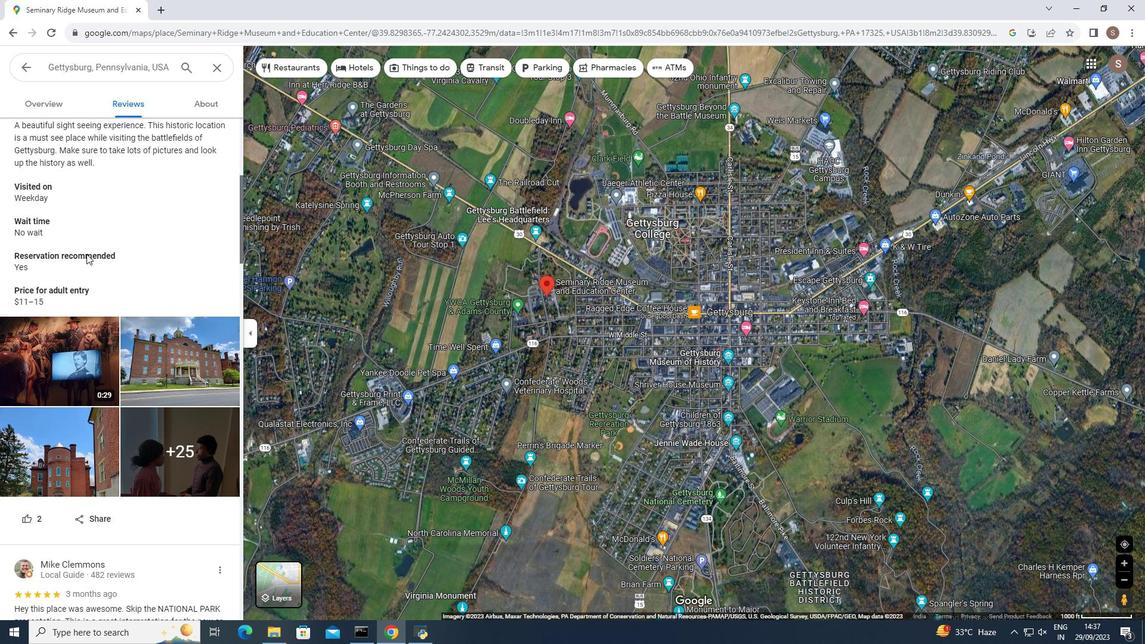 
Action: Mouse scrolled (86, 253) with delta (0, 0)
Screenshot: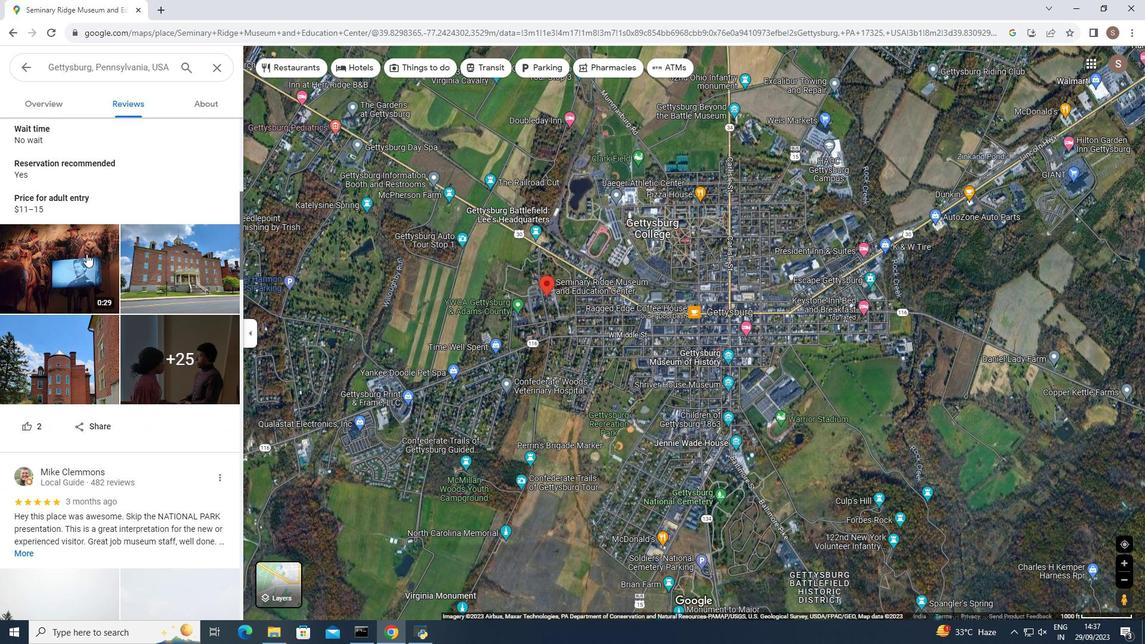 
Action: Mouse moved to (96, 250)
Screenshot: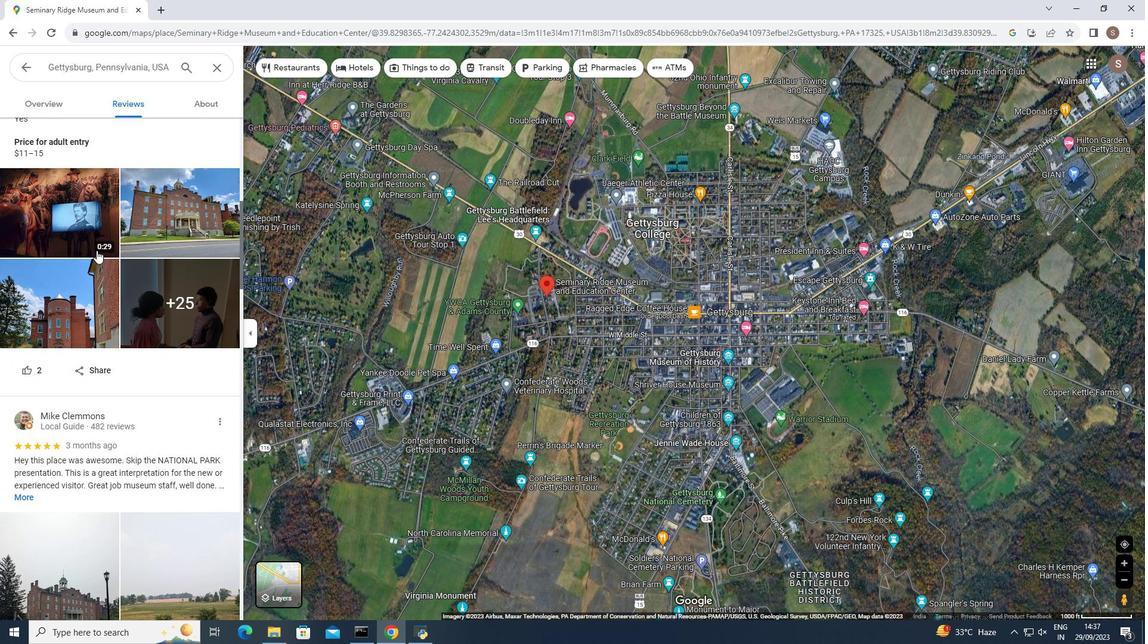 
Action: Mouse scrolled (96, 250) with delta (0, 0)
Screenshot: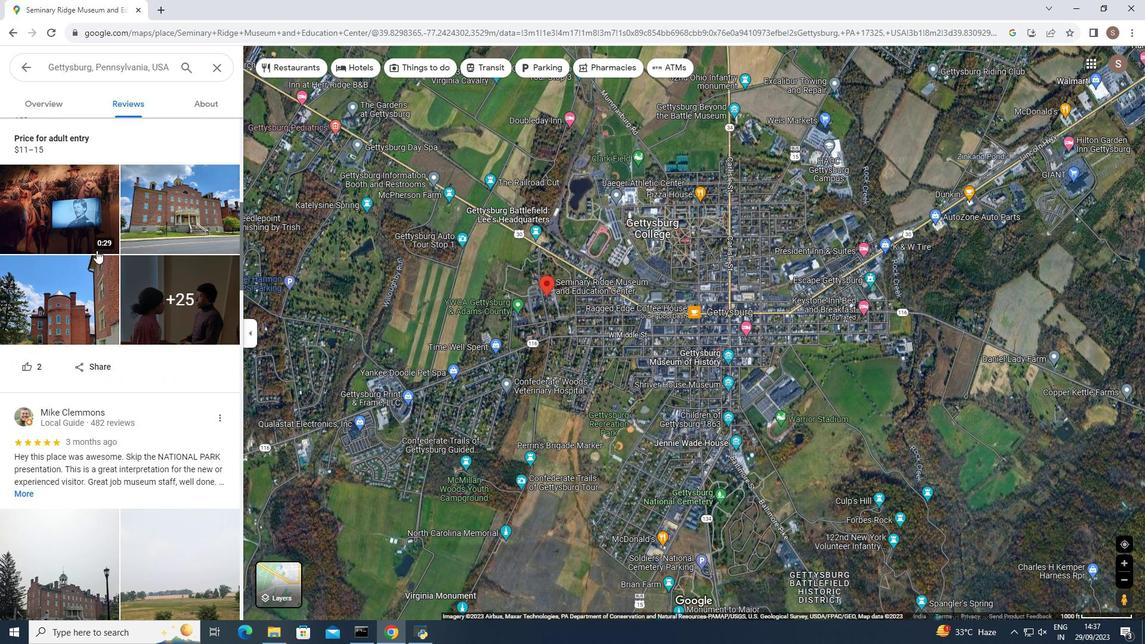 
Action: Mouse scrolled (96, 250) with delta (0, 0)
Screenshot: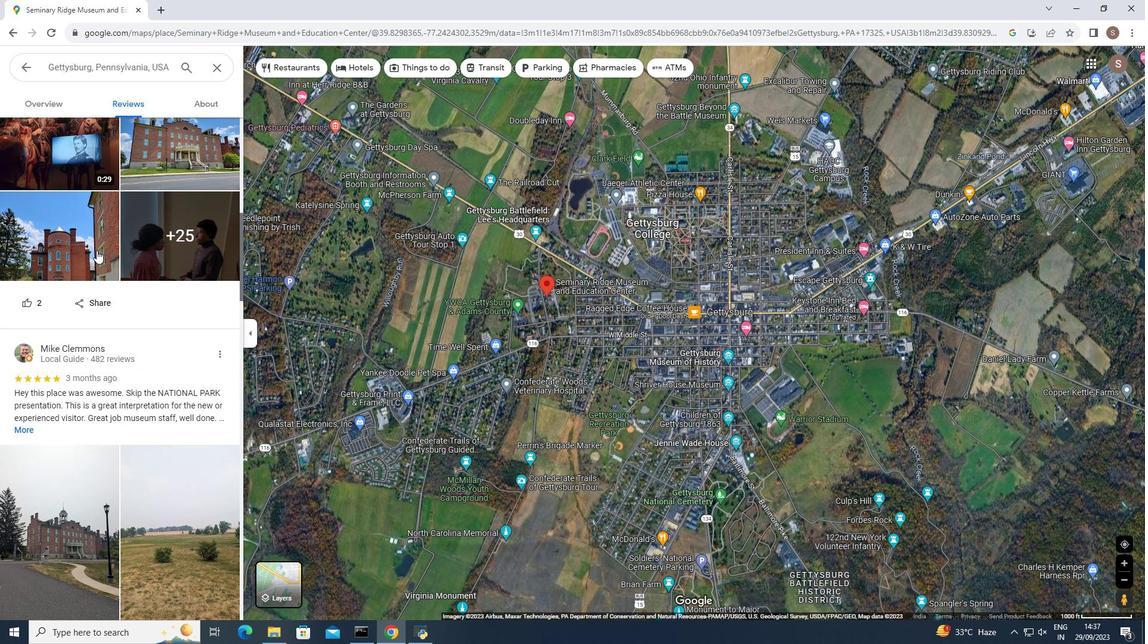 
Action: Mouse scrolled (96, 250) with delta (0, 0)
Screenshot: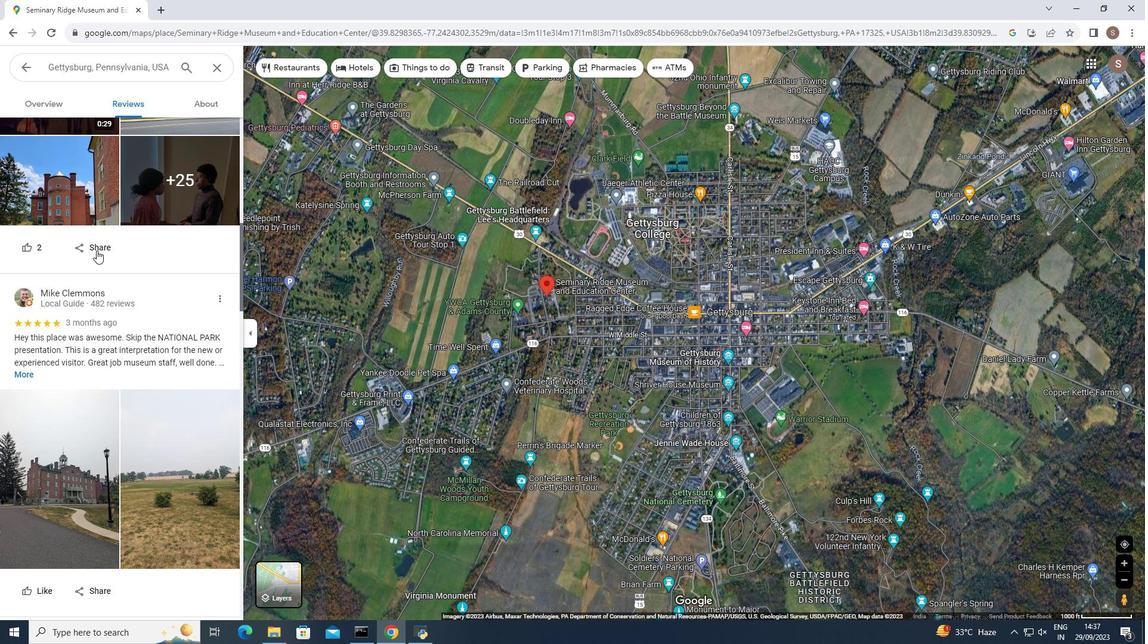 
Action: Mouse moved to (97, 249)
Screenshot: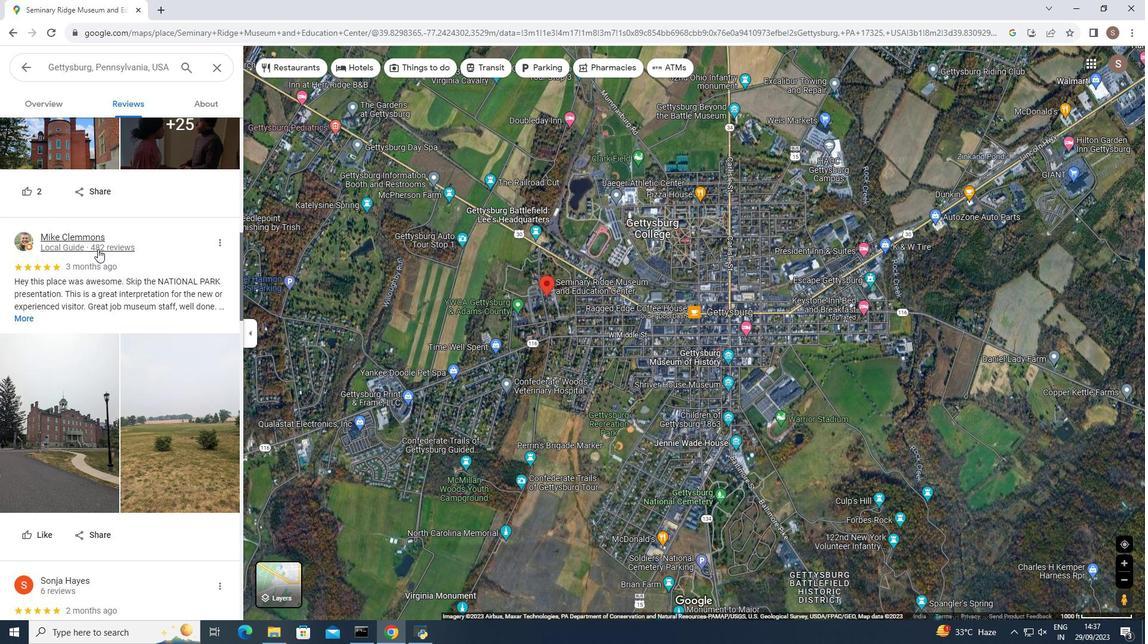 
Action: Mouse scrolled (97, 248) with delta (0, 0)
Screenshot: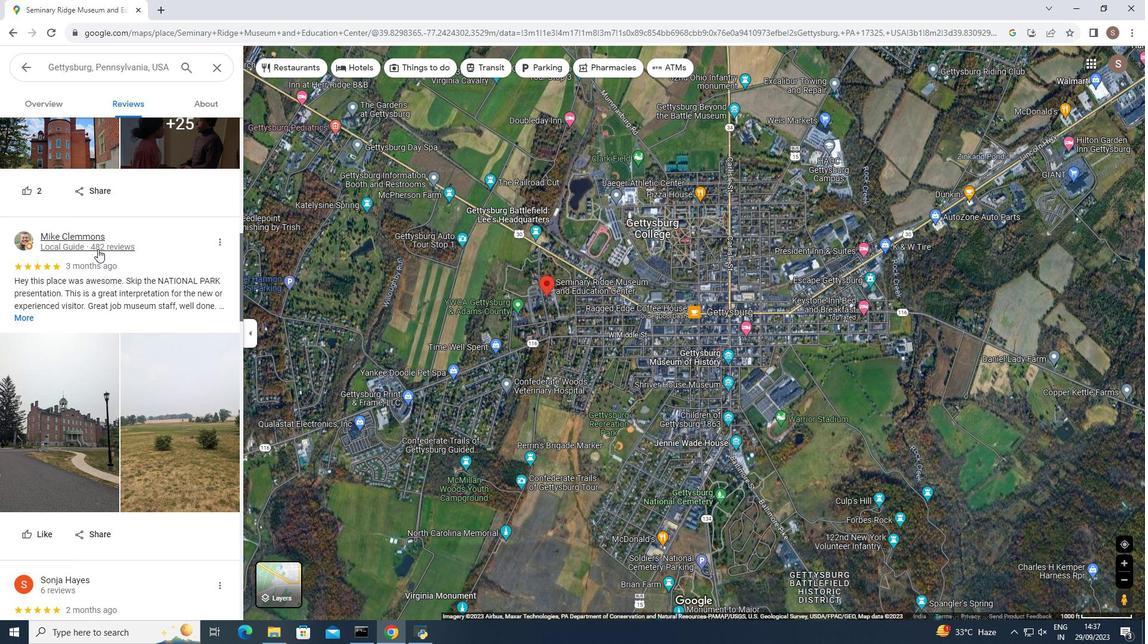
Action: Mouse scrolled (97, 248) with delta (0, 0)
Screenshot: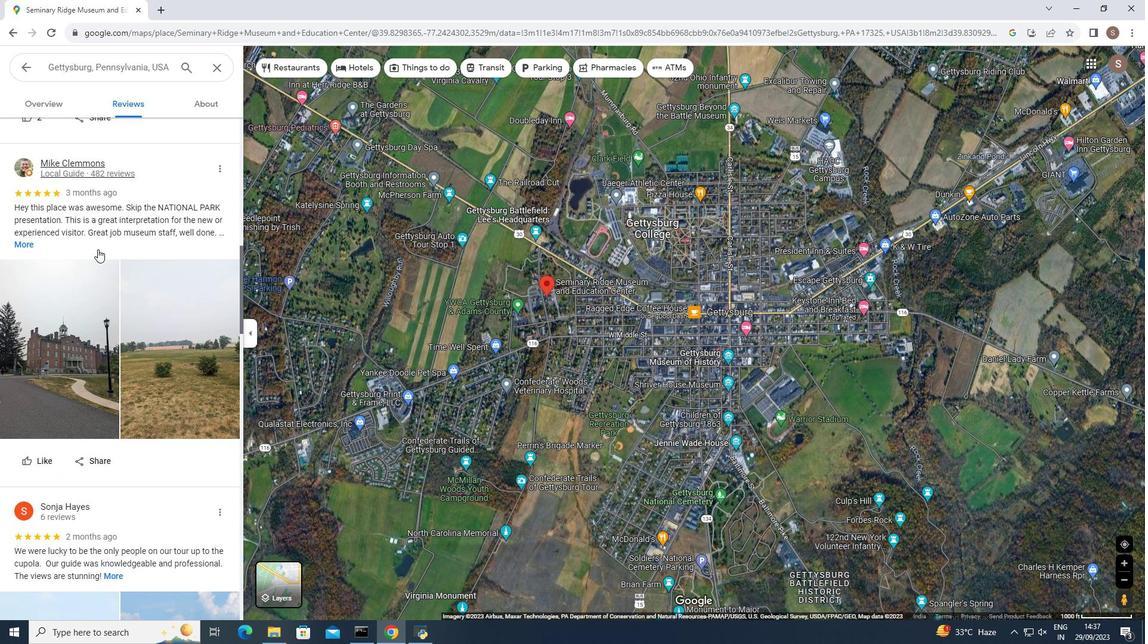 
Action: Mouse moved to (102, 242)
Screenshot: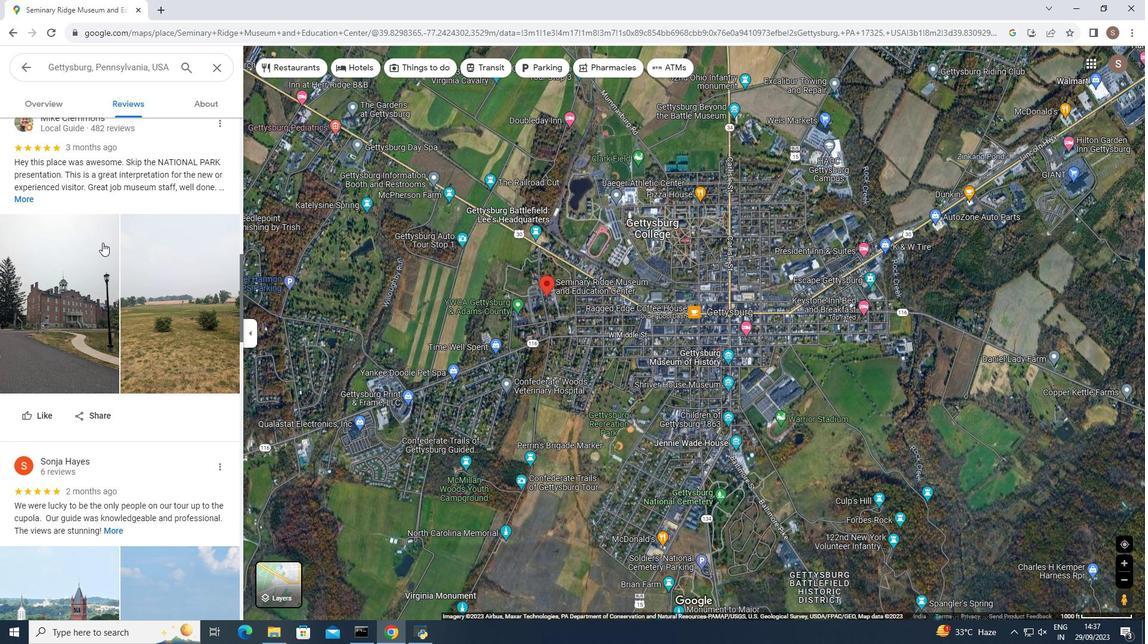 
Action: Mouse scrolled (102, 242) with delta (0, 0)
Screenshot: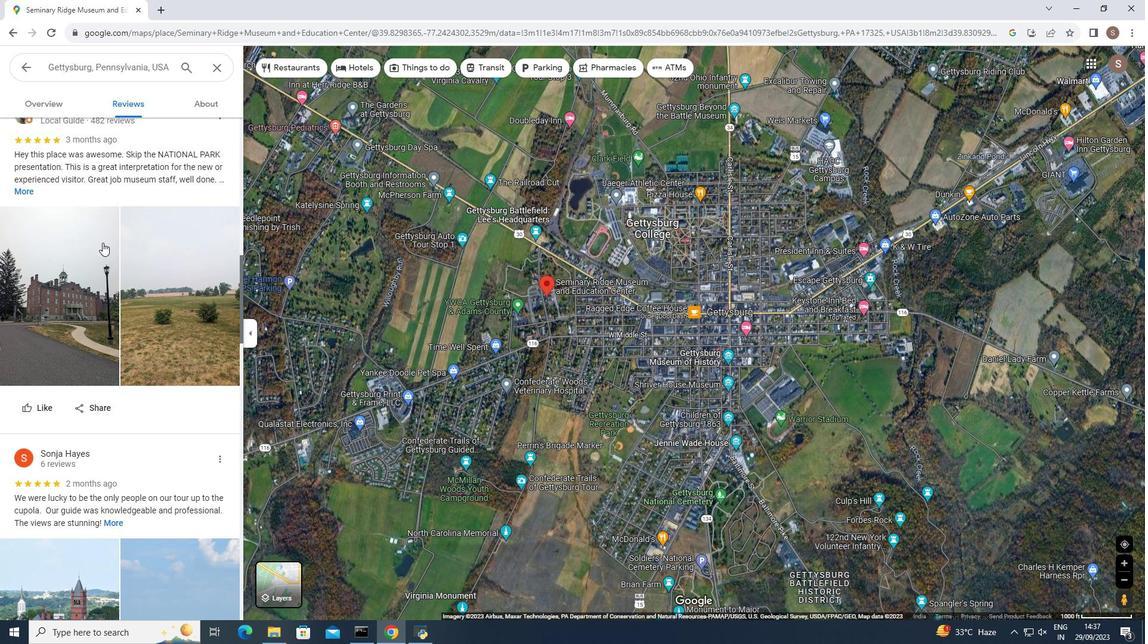 
Action: Mouse moved to (55, 155)
Screenshot: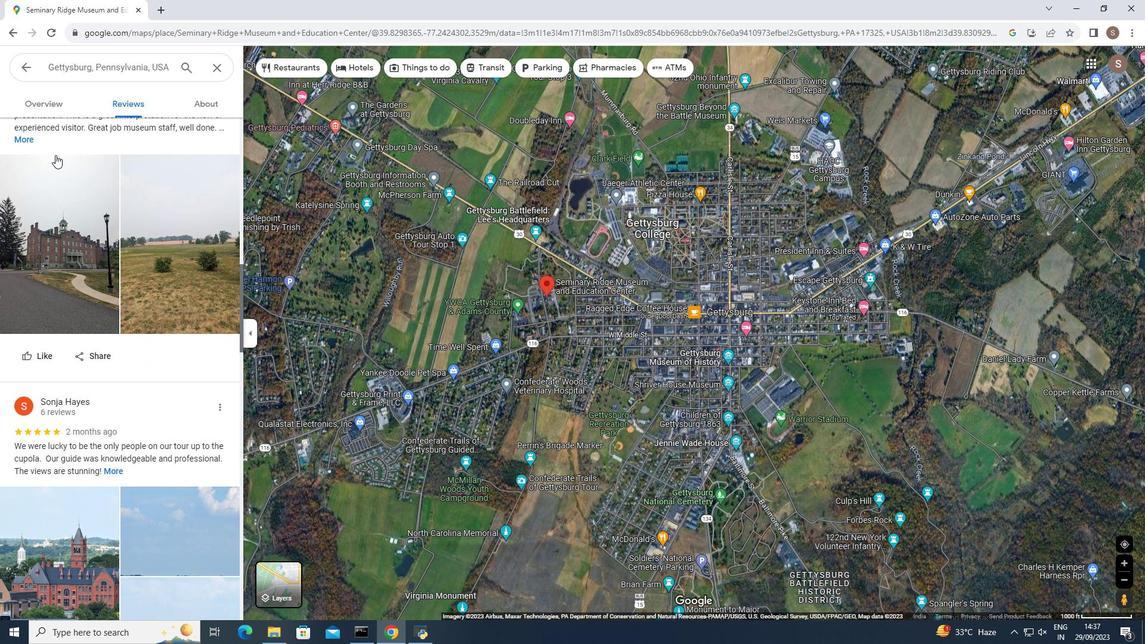 
Action: Mouse scrolled (55, 154) with delta (0, 0)
Screenshot: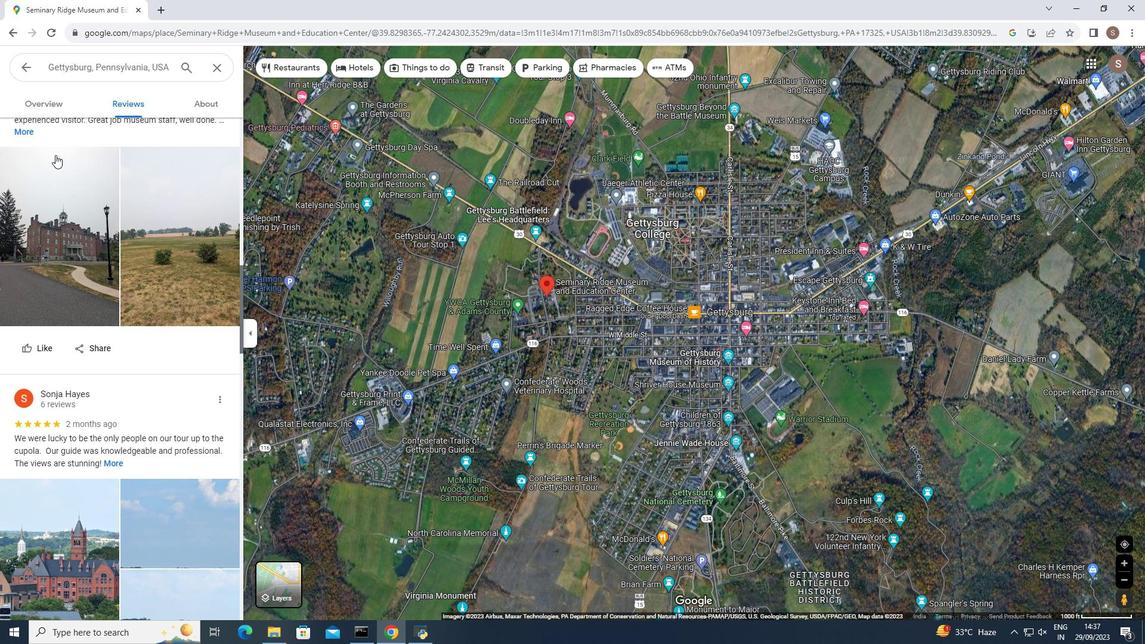 
Action: Mouse moved to (55, 155)
Screenshot: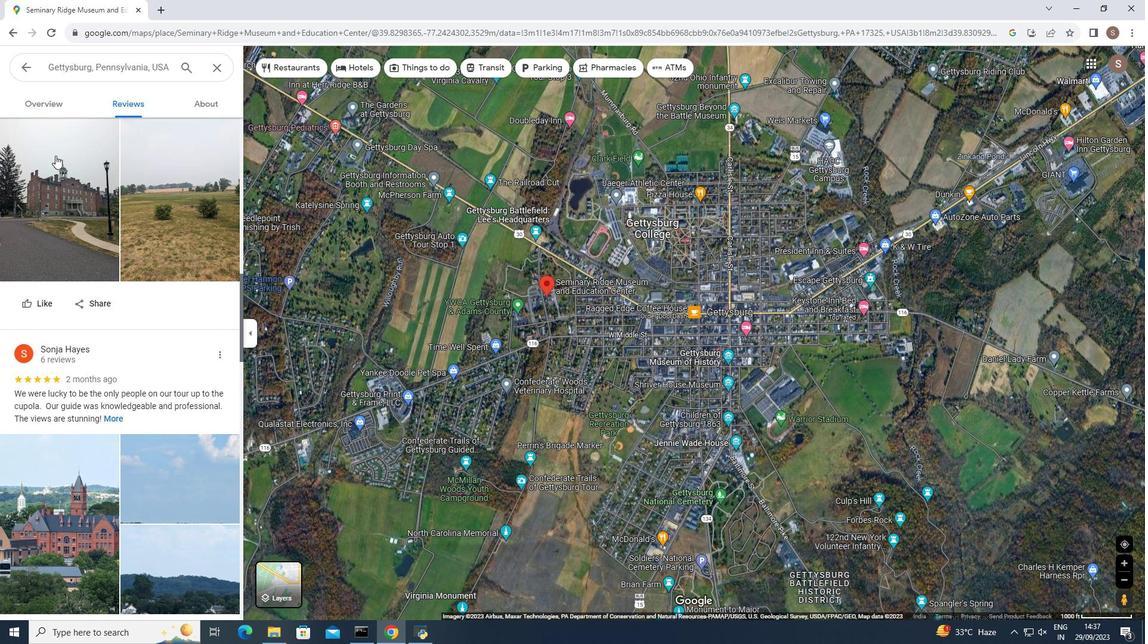 
Action: Mouse scrolled (55, 155) with delta (0, 0)
Screenshot: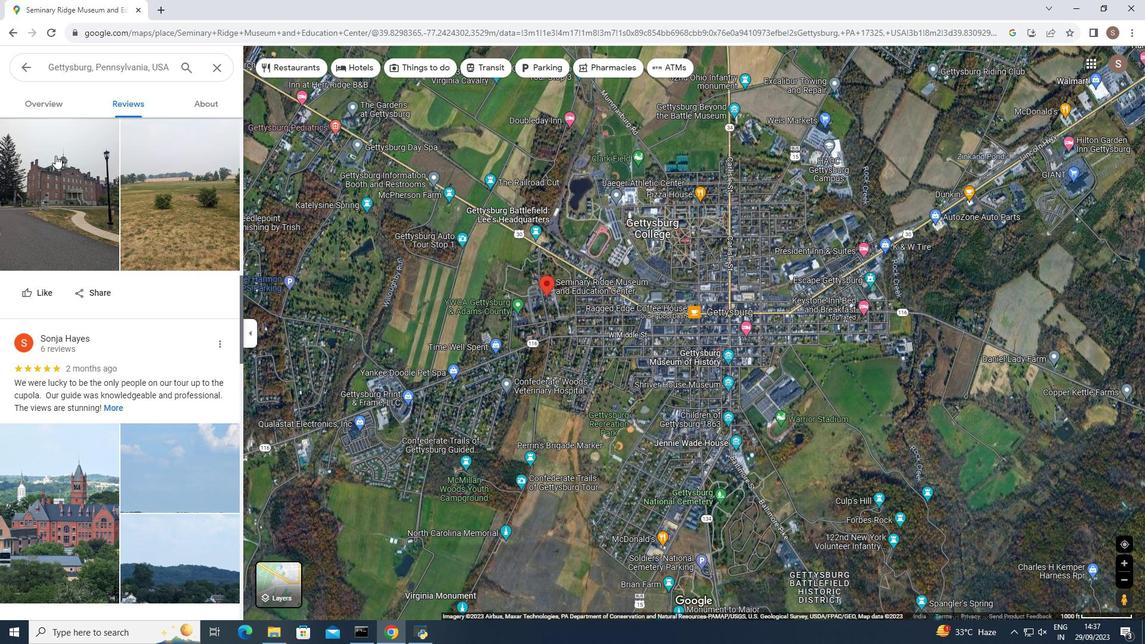 
Action: Mouse scrolled (55, 155) with delta (0, 0)
Screenshot: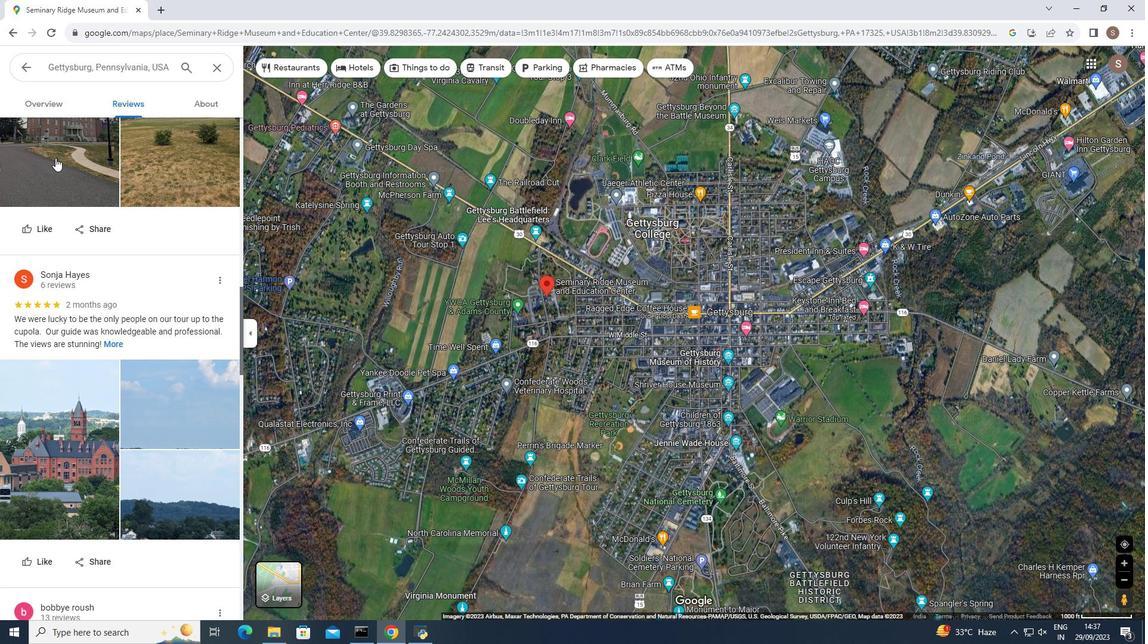 
Action: Mouse moved to (552, 365)
Screenshot: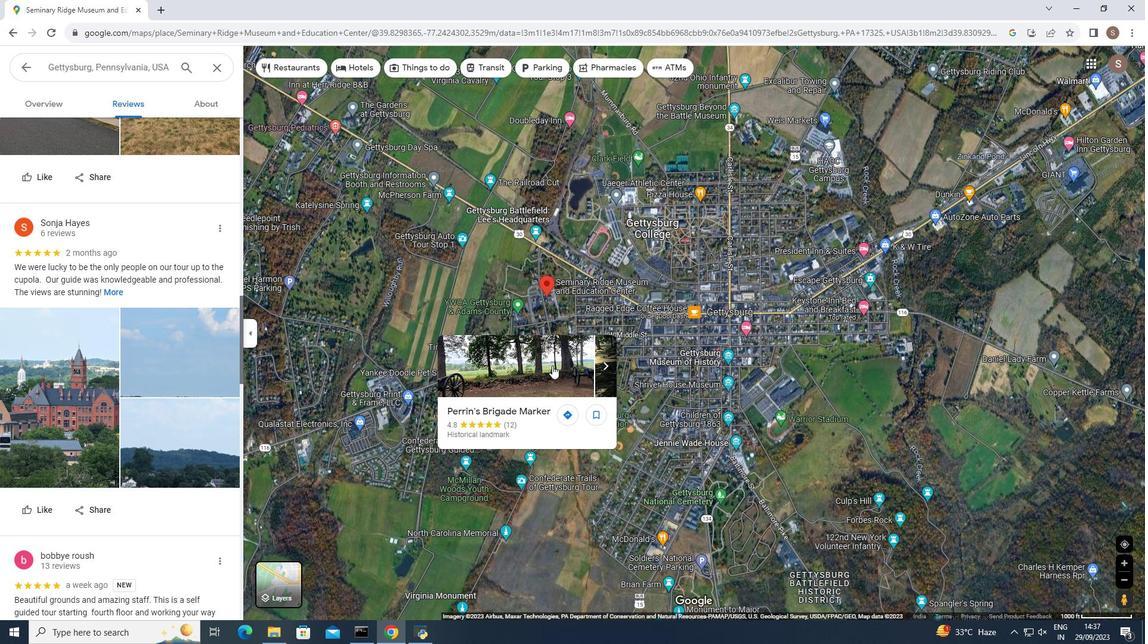 
Action: Mouse pressed left at (552, 365)
Screenshot: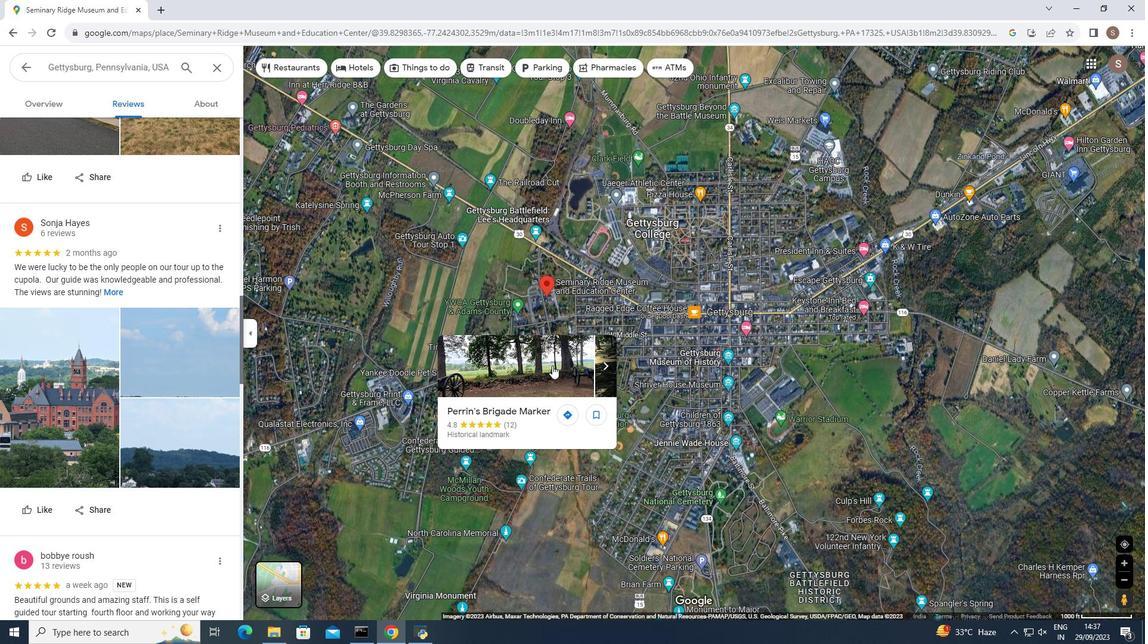 
Action: Mouse moved to (176, 372)
Screenshot: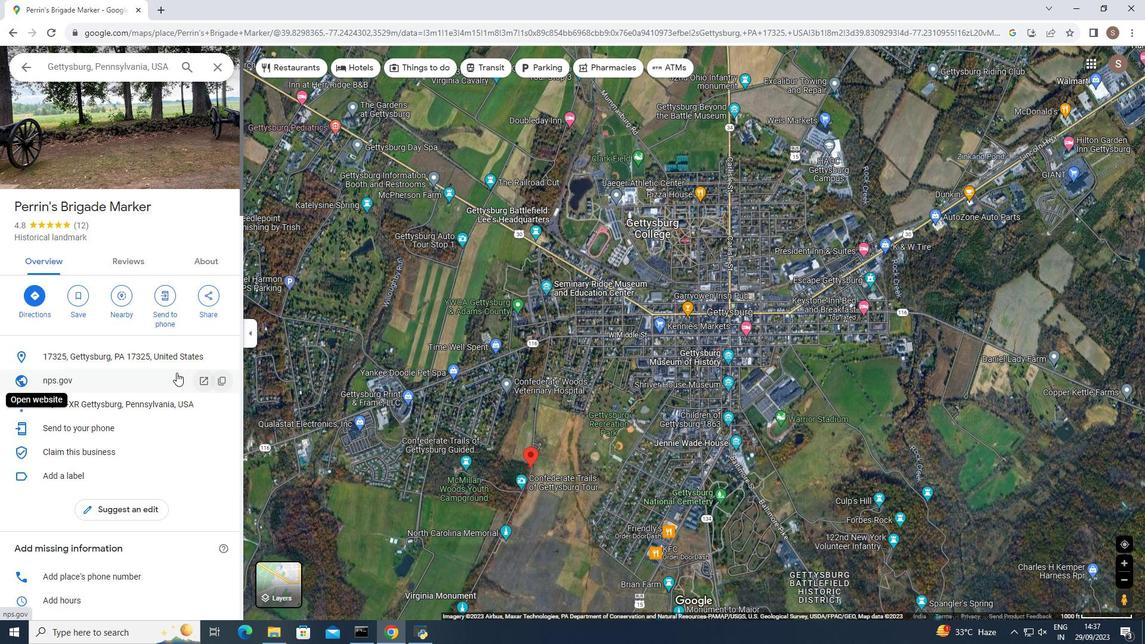 
Action: Mouse scrolled (176, 372) with delta (0, 0)
Screenshot: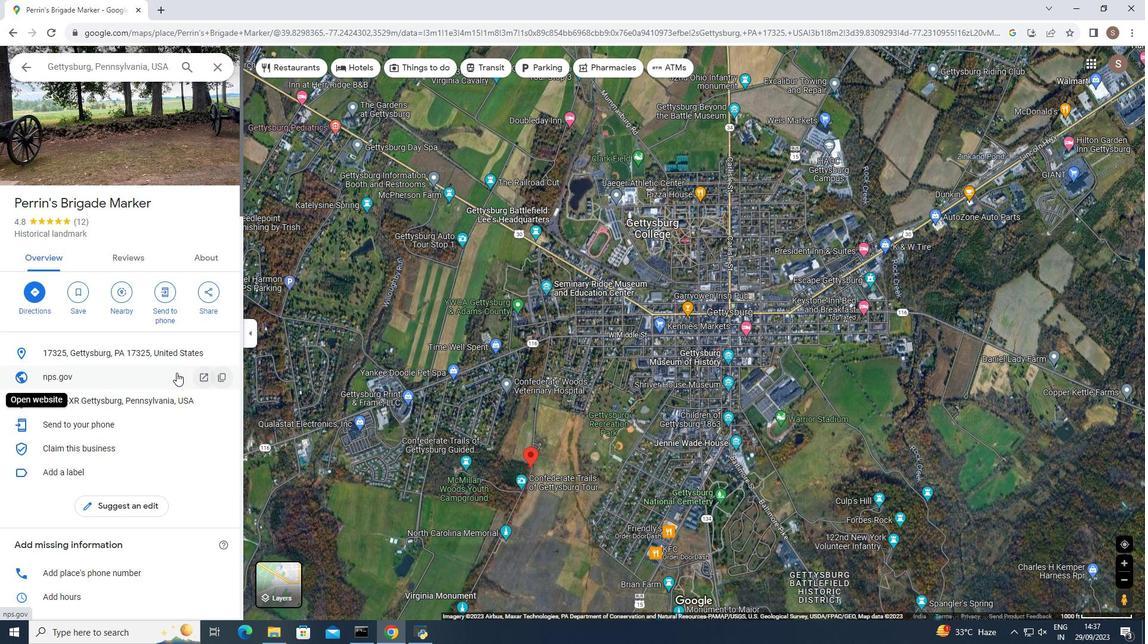 
Action: Mouse moved to (173, 358)
Screenshot: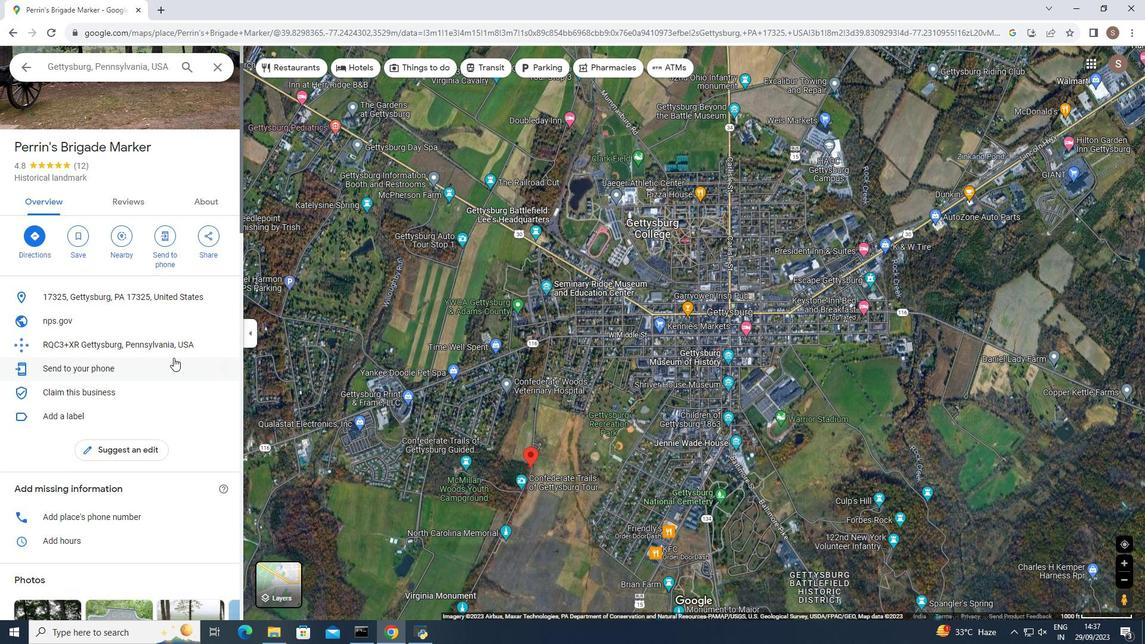 
Action: Mouse scrolled (173, 357) with delta (0, 0)
Screenshot: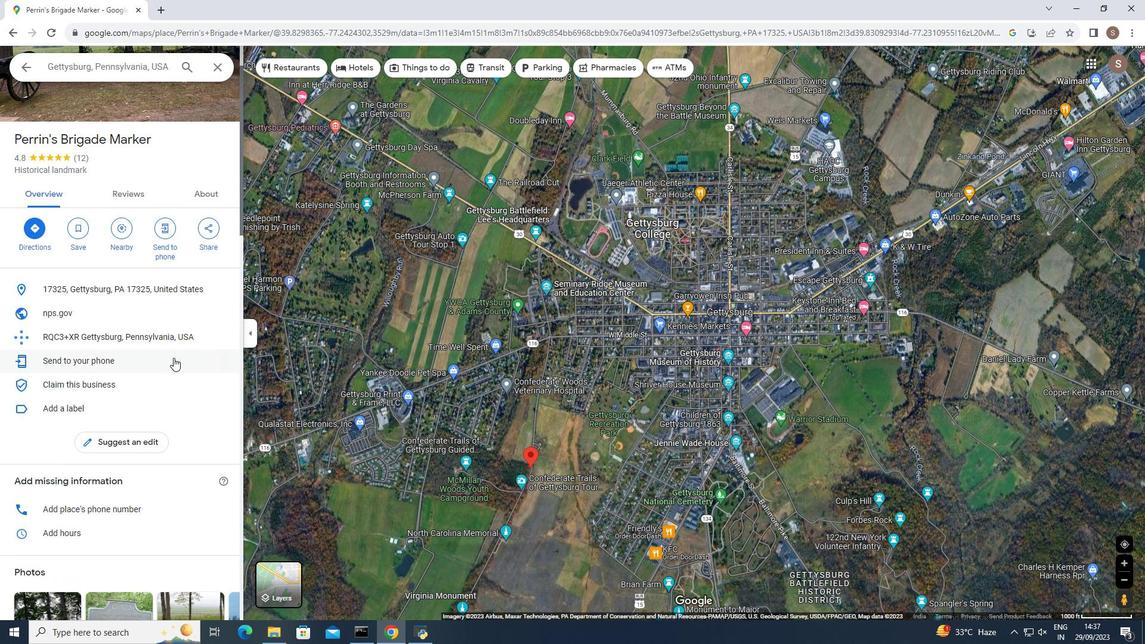 
Action: Mouse scrolled (173, 357) with delta (0, 0)
Screenshot: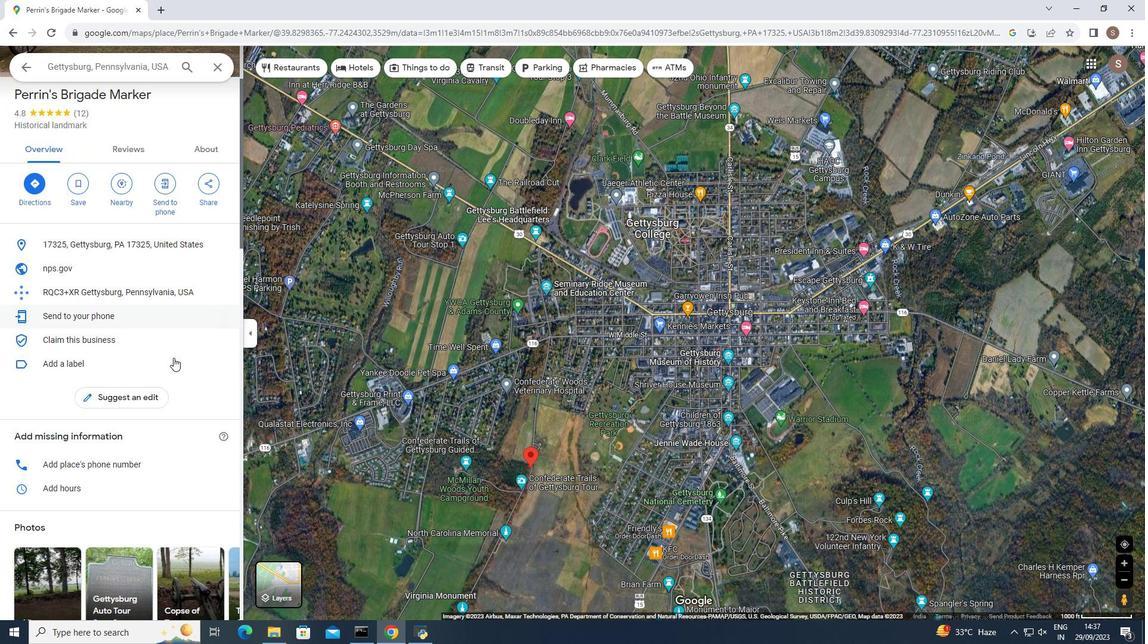 
Action: Mouse moved to (173, 358)
Screenshot: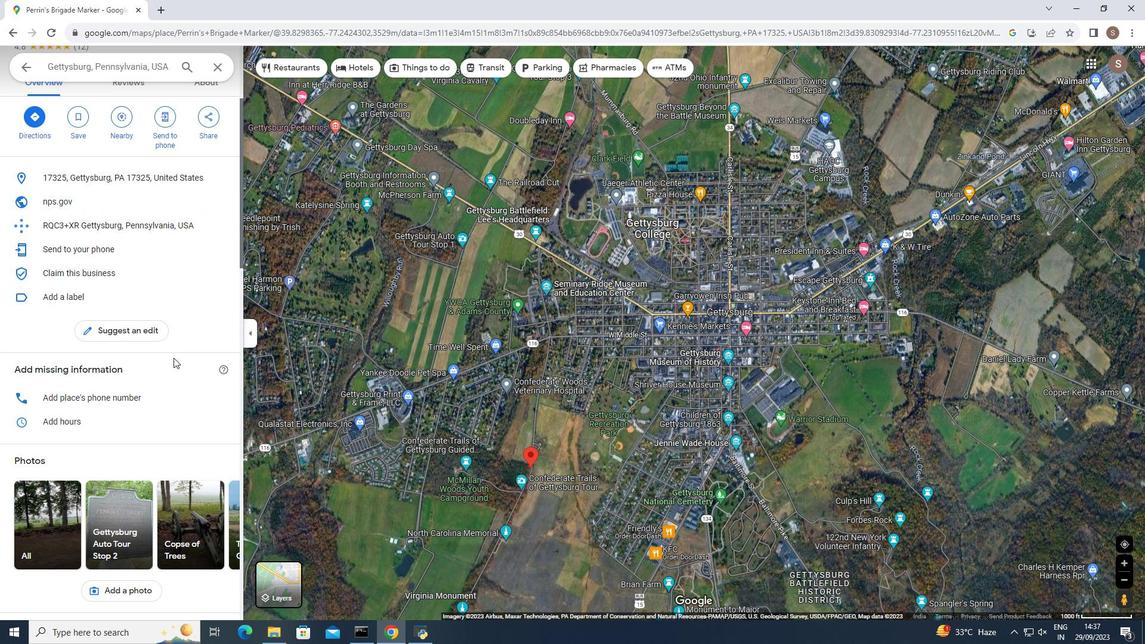 
Action: Mouse scrolled (173, 358) with delta (0, 0)
Screenshot: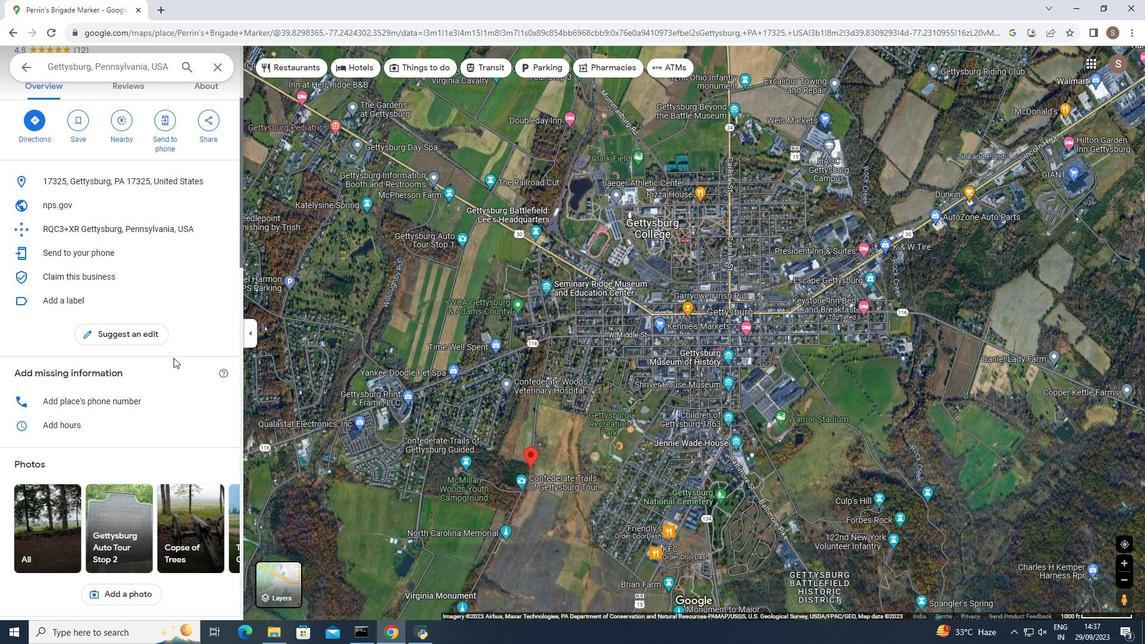 
Action: Mouse scrolled (173, 358) with delta (0, 0)
Screenshot: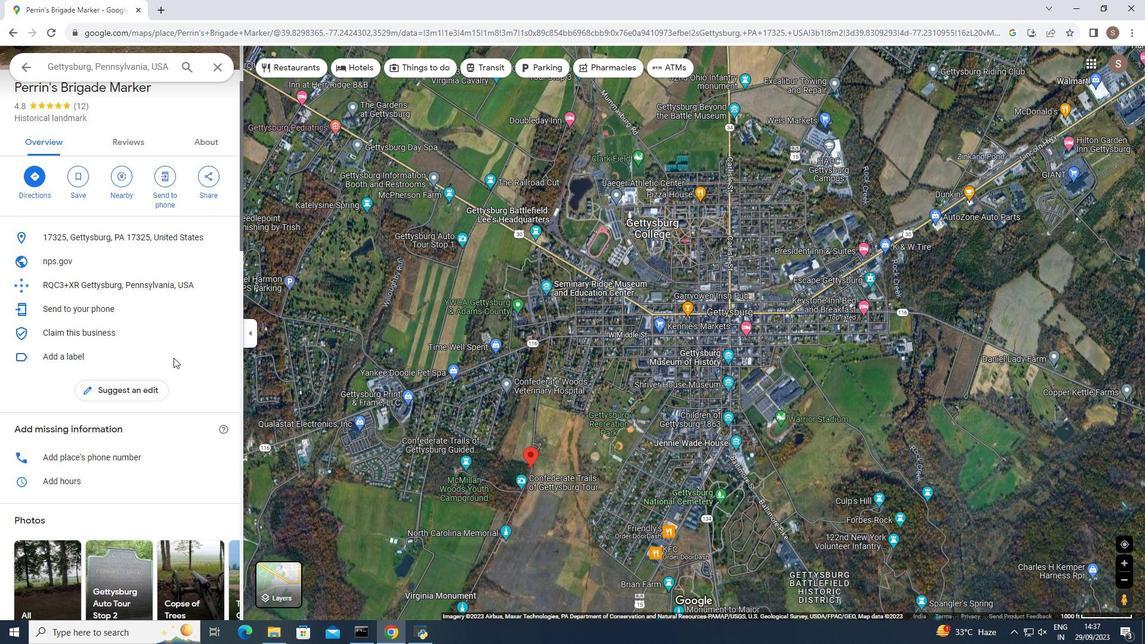
Action: Mouse scrolled (173, 357) with delta (0, 0)
Screenshot: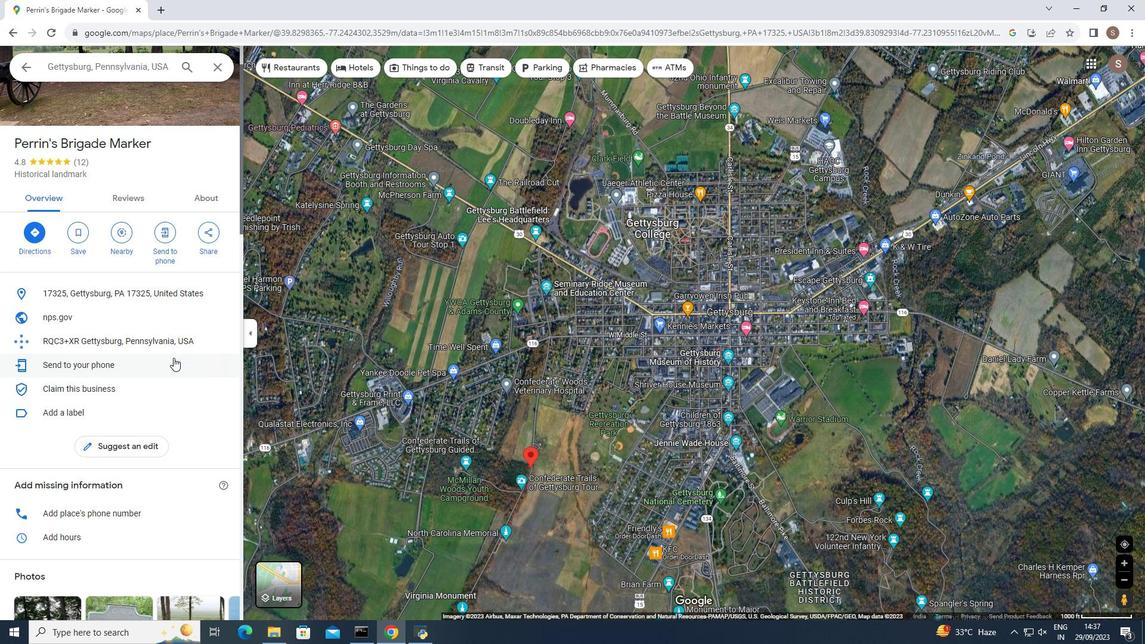 
Action: Mouse scrolled (173, 357) with delta (0, 0)
Screenshot: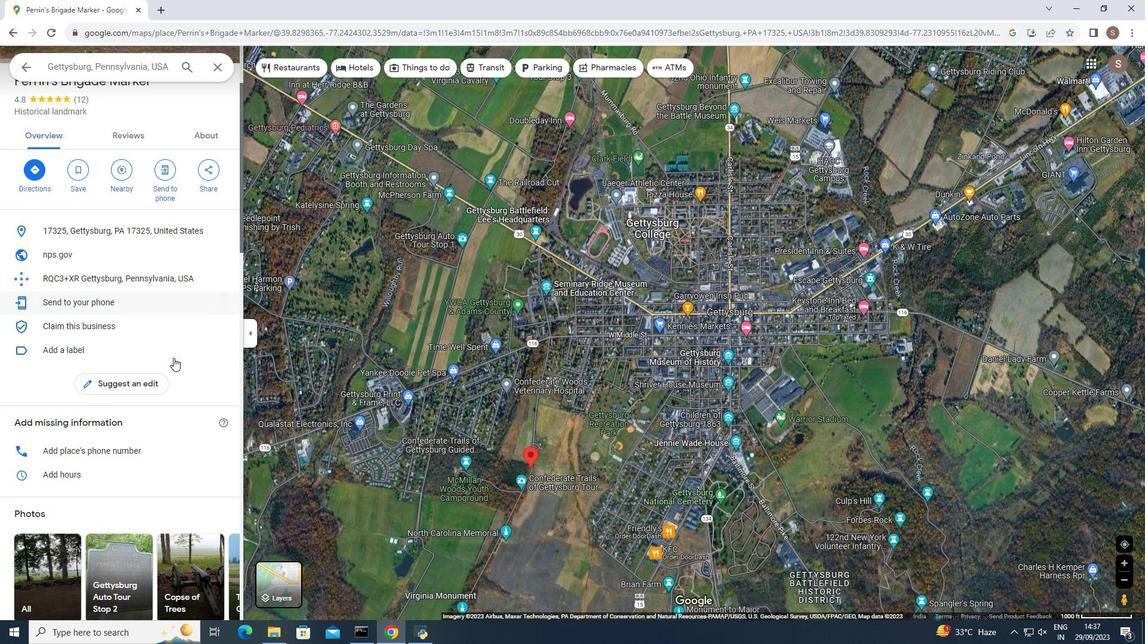 
Action: Mouse scrolled (173, 357) with delta (0, 0)
Screenshot: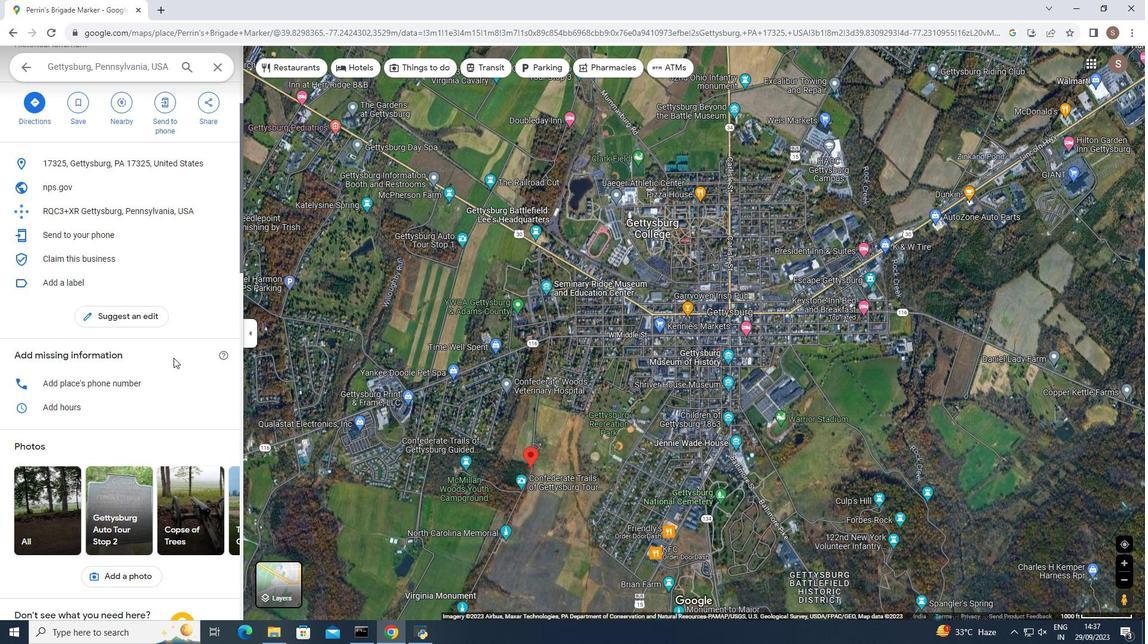 
Action: Mouse scrolled (173, 357) with delta (0, 0)
Screenshot: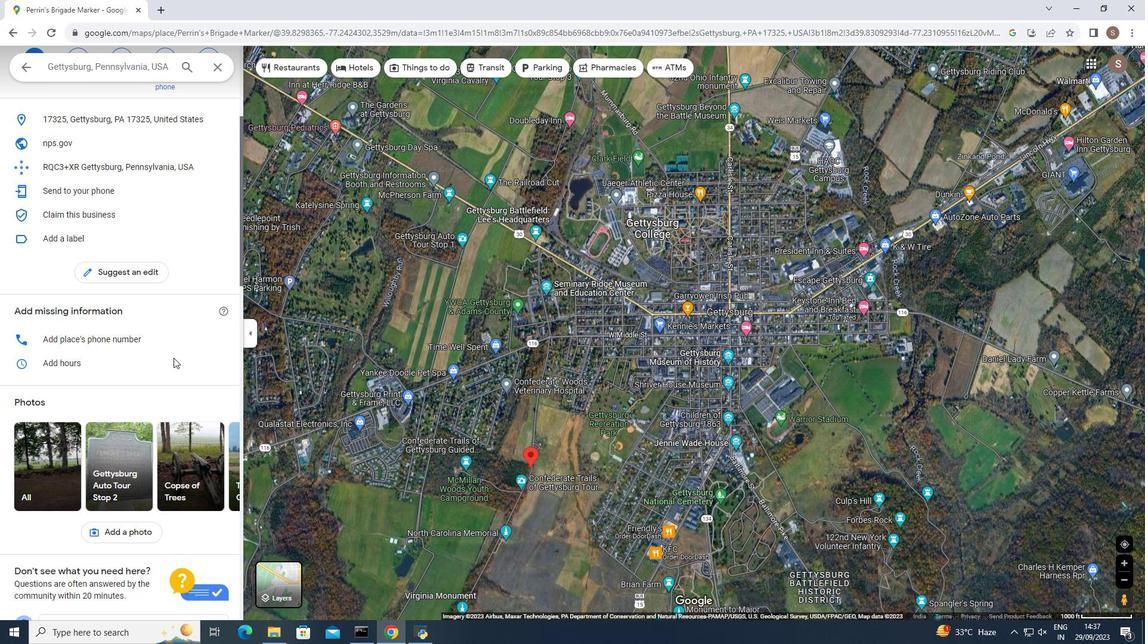 
Action: Mouse scrolled (173, 357) with delta (0, 0)
Screenshot: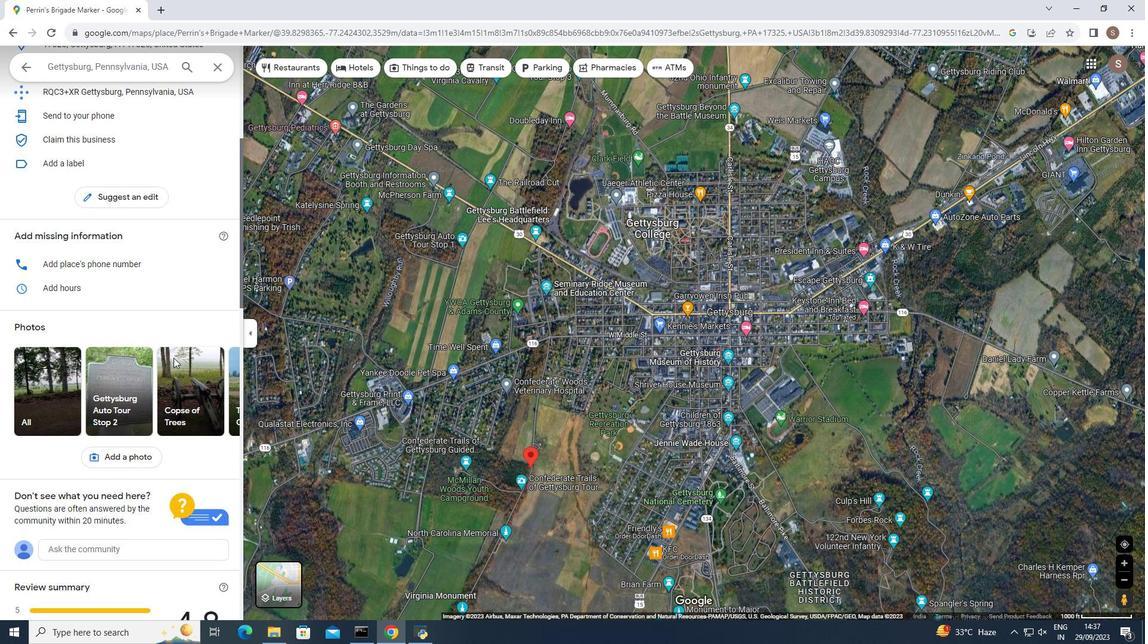 
Action: Mouse scrolled (173, 357) with delta (0, 0)
Screenshot: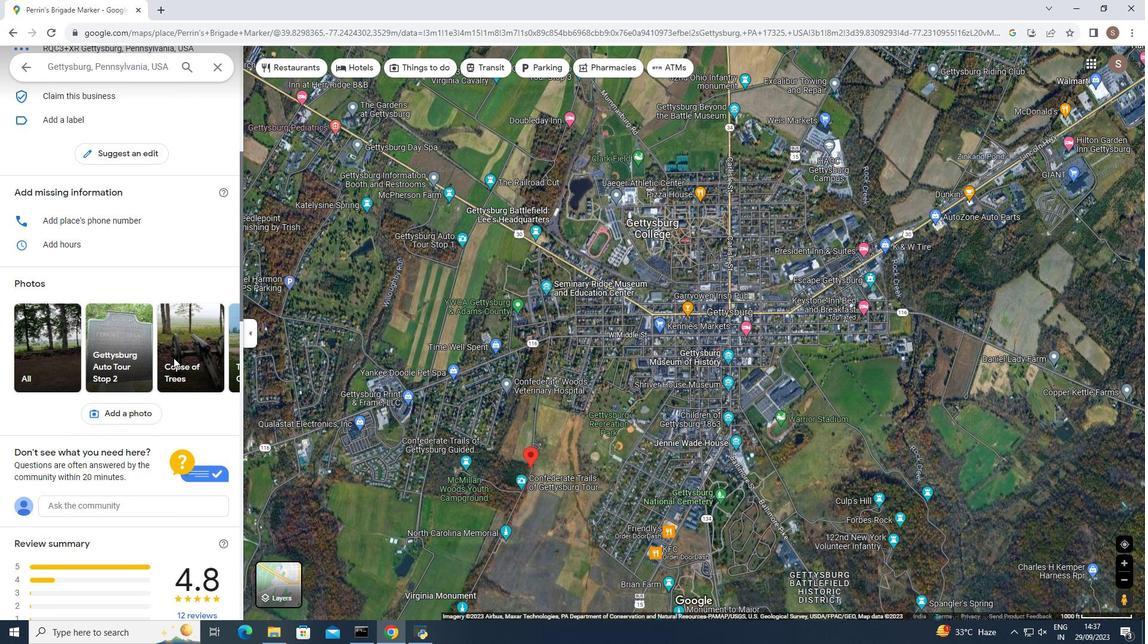 
Action: Mouse scrolled (173, 357) with delta (0, 0)
Screenshot: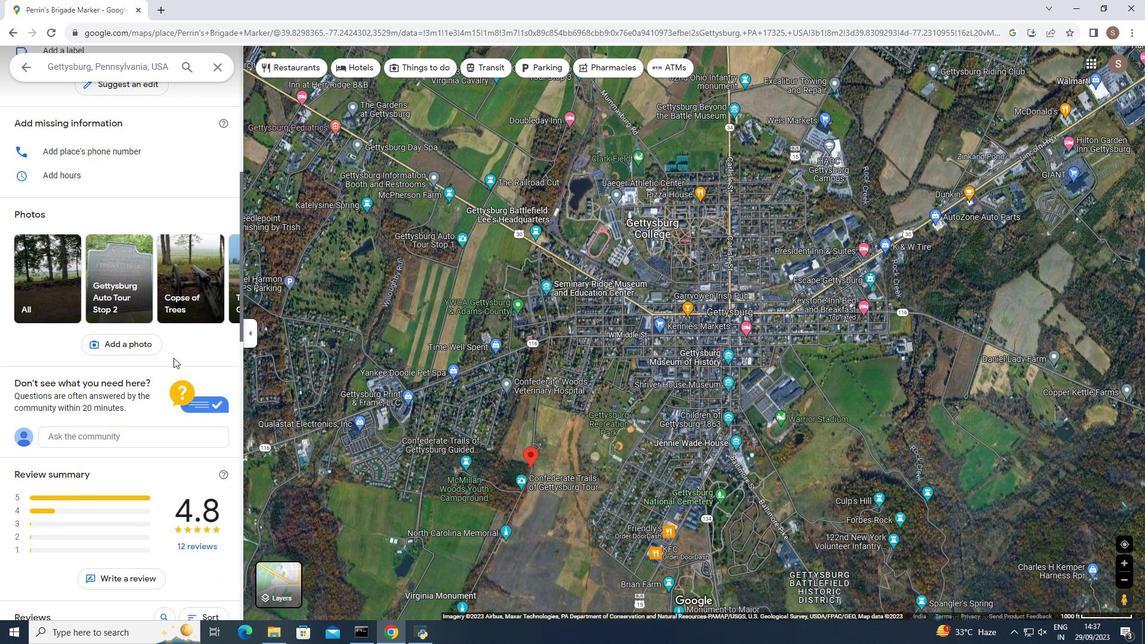 
Action: Mouse scrolled (173, 357) with delta (0, 0)
Screenshot: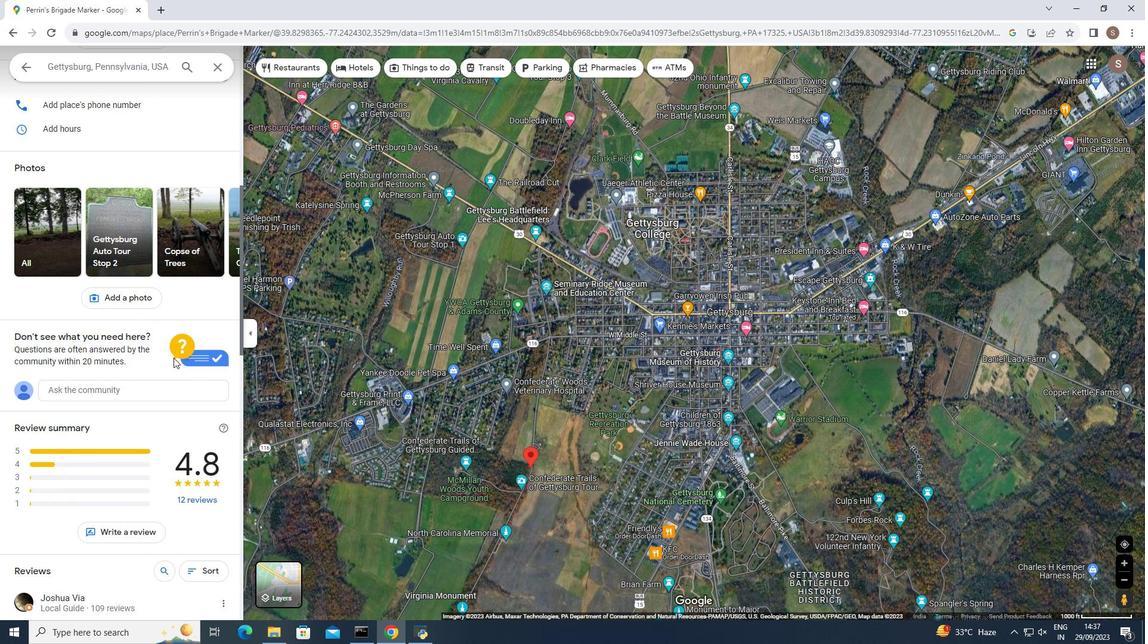 
Action: Mouse scrolled (173, 357) with delta (0, 0)
Screenshot: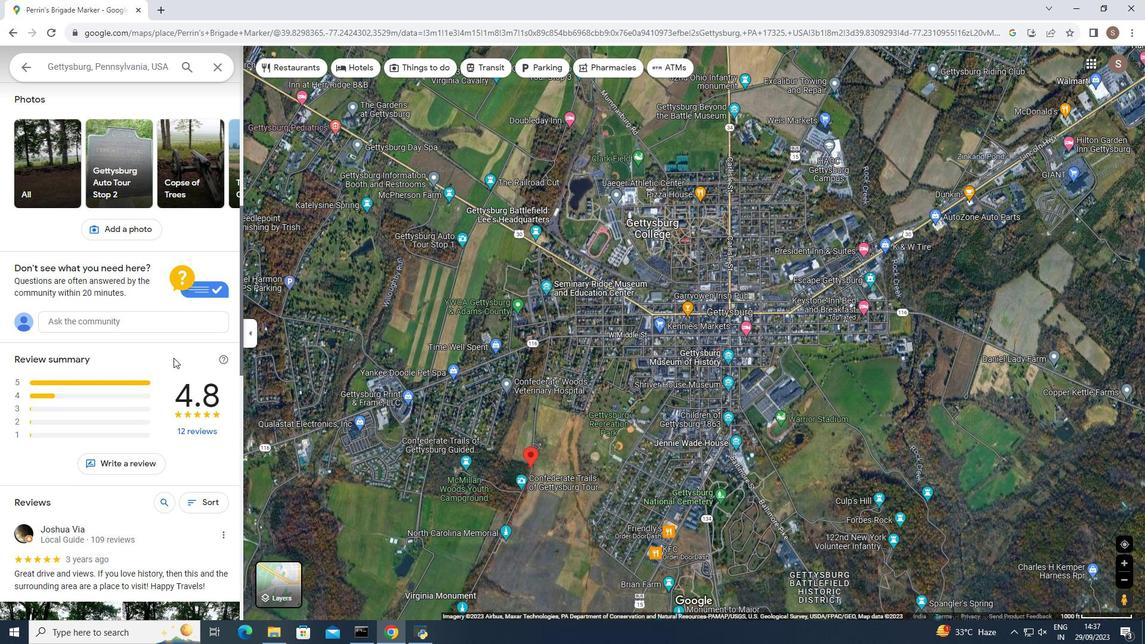 
Action: Mouse scrolled (173, 357) with delta (0, 0)
Screenshot: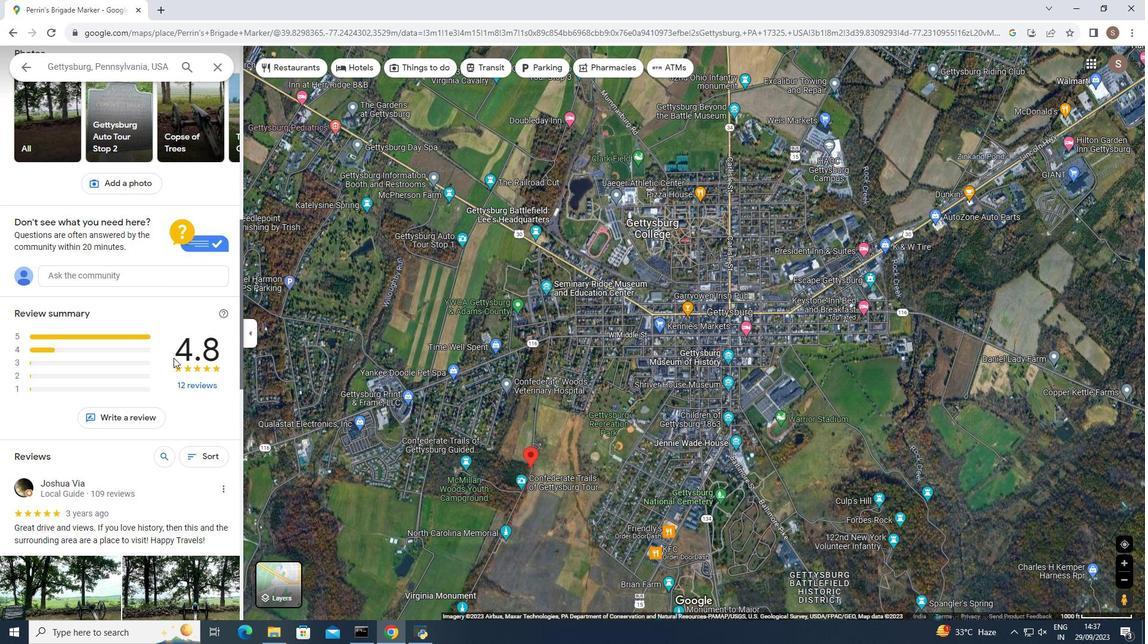 
Action: Mouse scrolled (173, 357) with delta (0, 0)
Screenshot: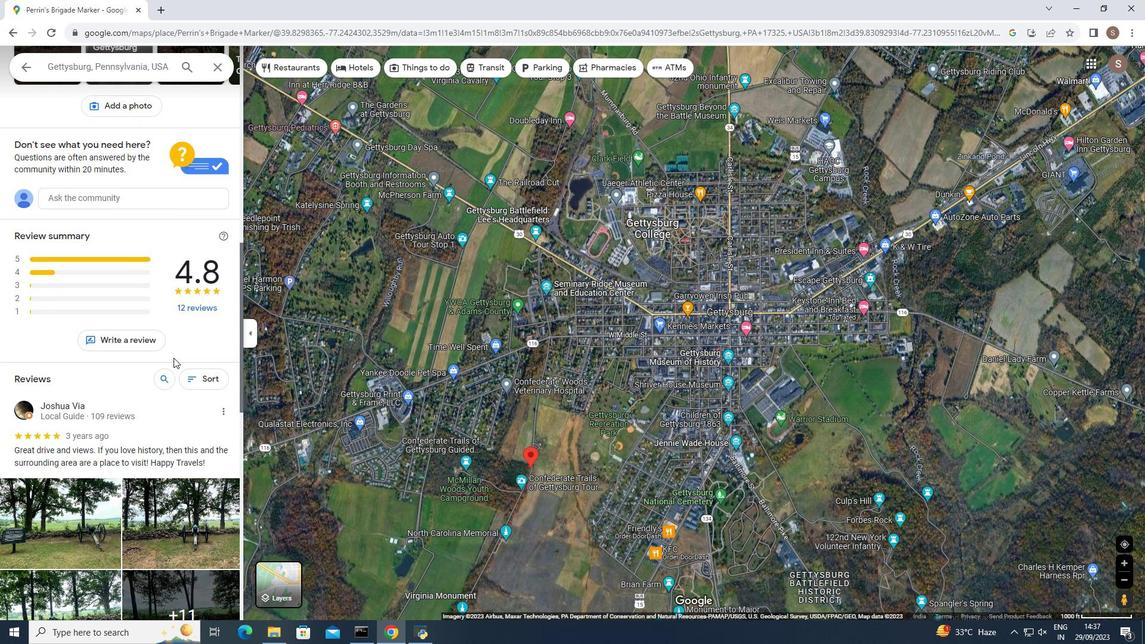 
Action: Mouse scrolled (173, 357) with delta (0, 0)
Screenshot: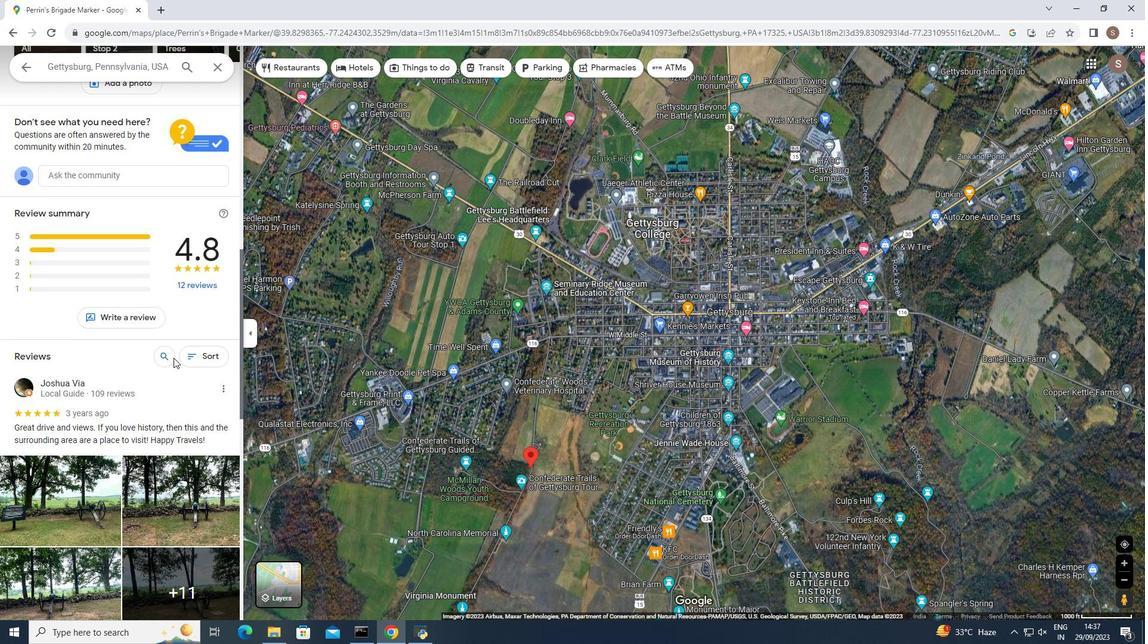 
Action: Mouse moved to (180, 356)
Screenshot: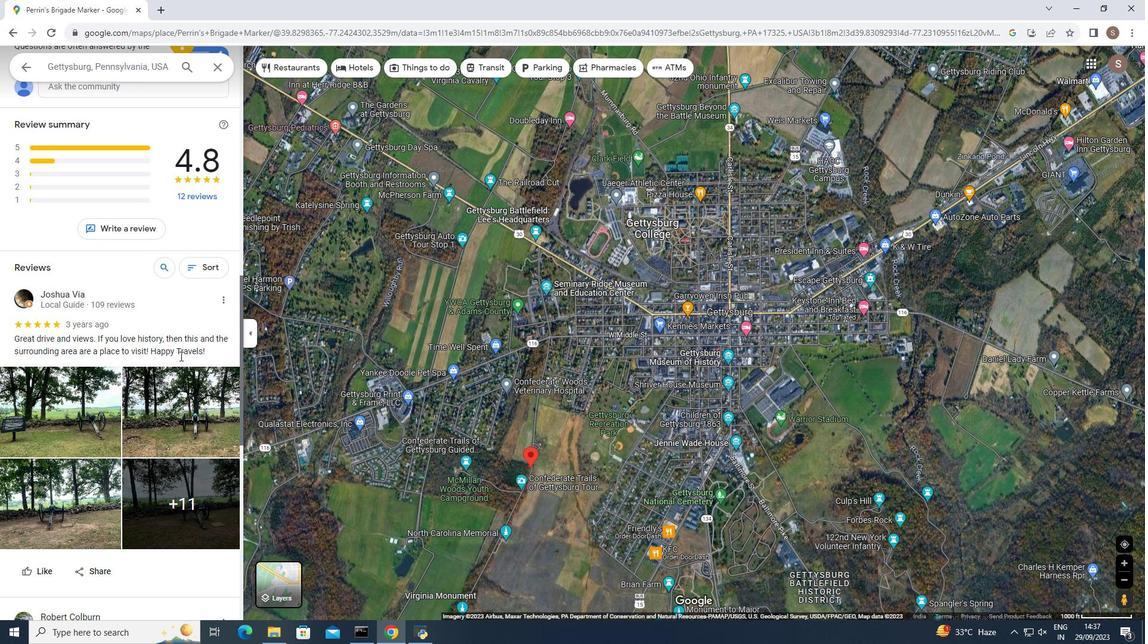 
Action: Mouse scrolled (180, 355) with delta (0, 0)
Screenshot: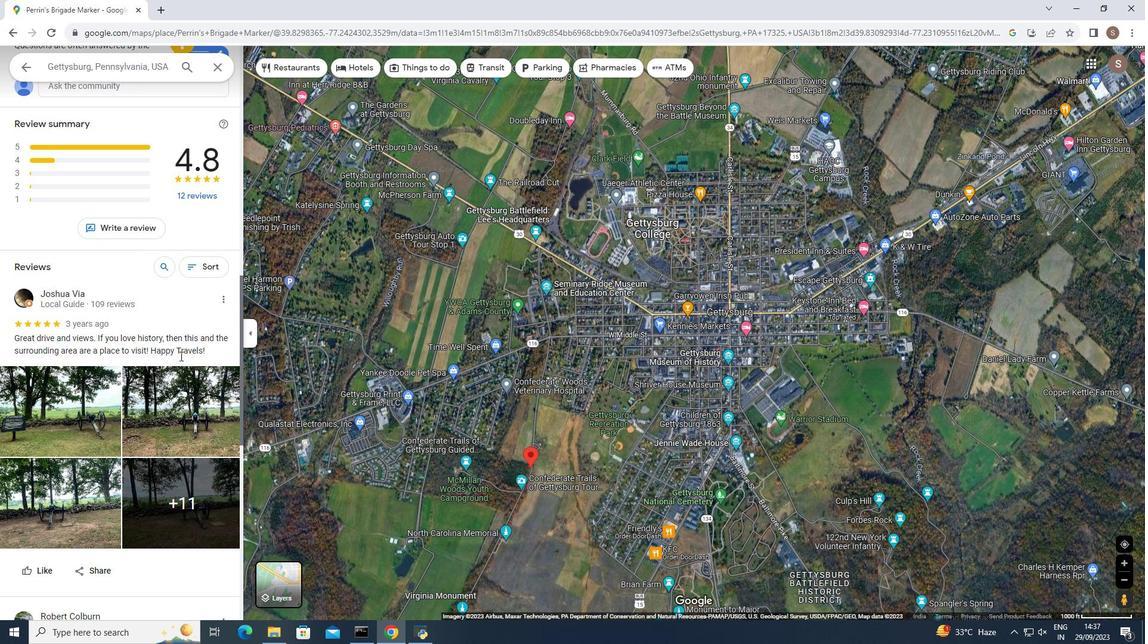 
Action: Mouse scrolled (180, 355) with delta (0, 0)
Screenshot: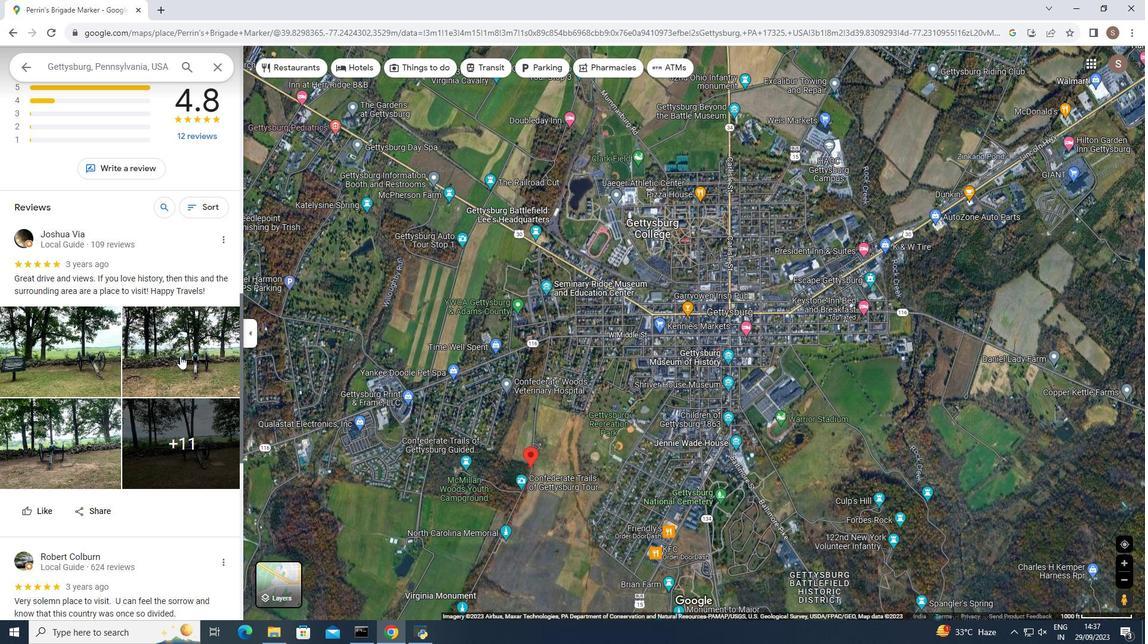
Action: Mouse scrolled (180, 355) with delta (0, 0)
Screenshot: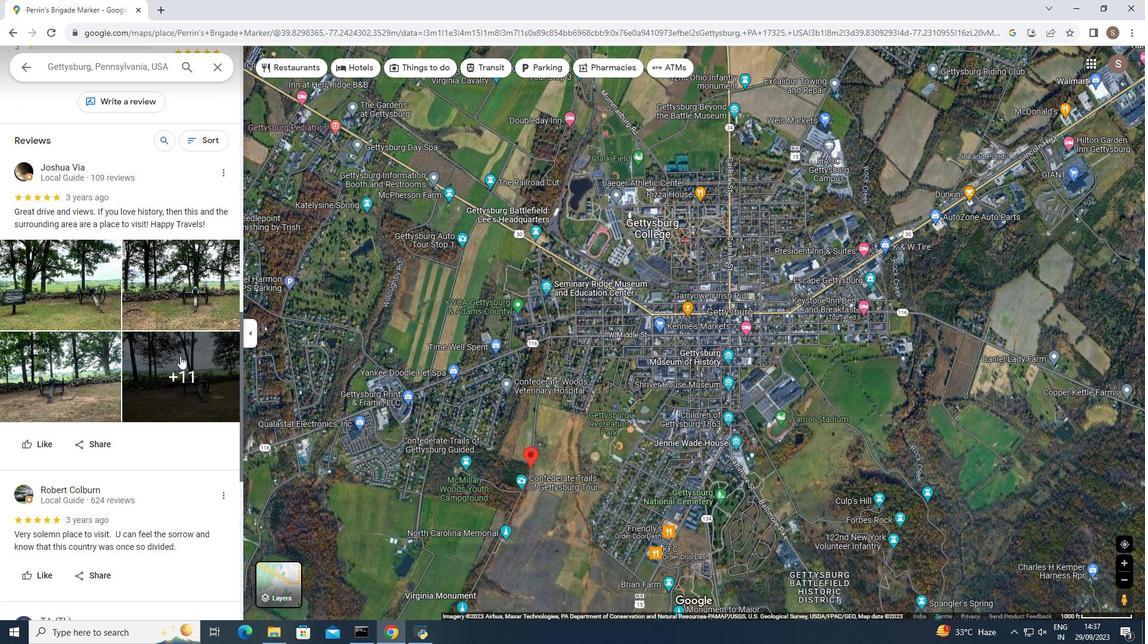 
Action: Mouse moved to (180, 353)
Screenshot: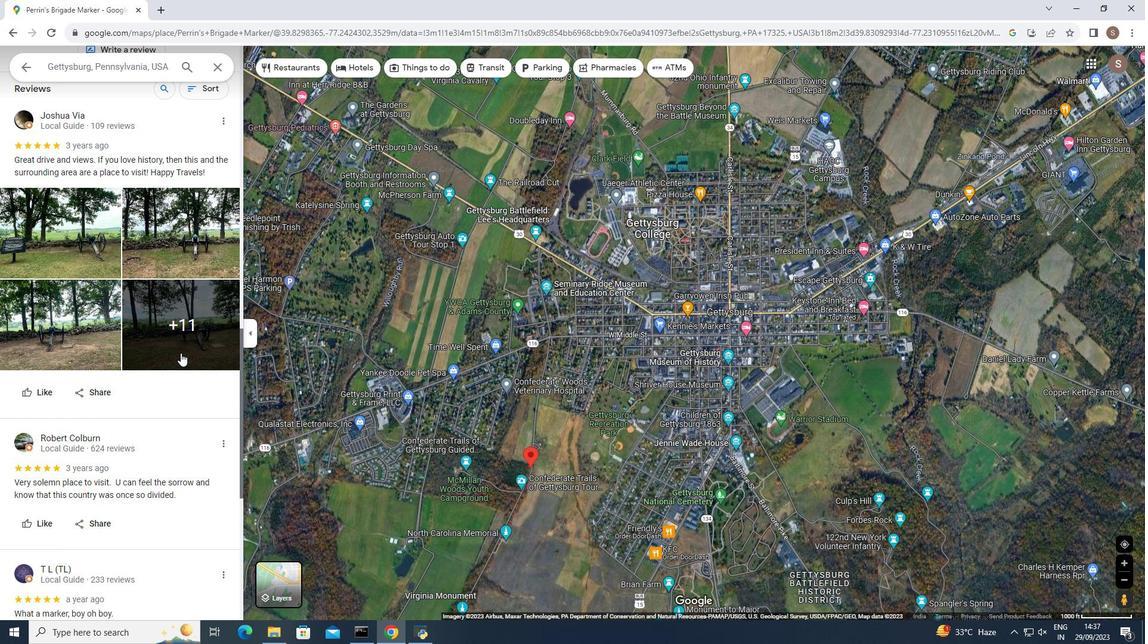 
Action: Mouse scrolled (180, 352) with delta (0, 0)
Screenshot: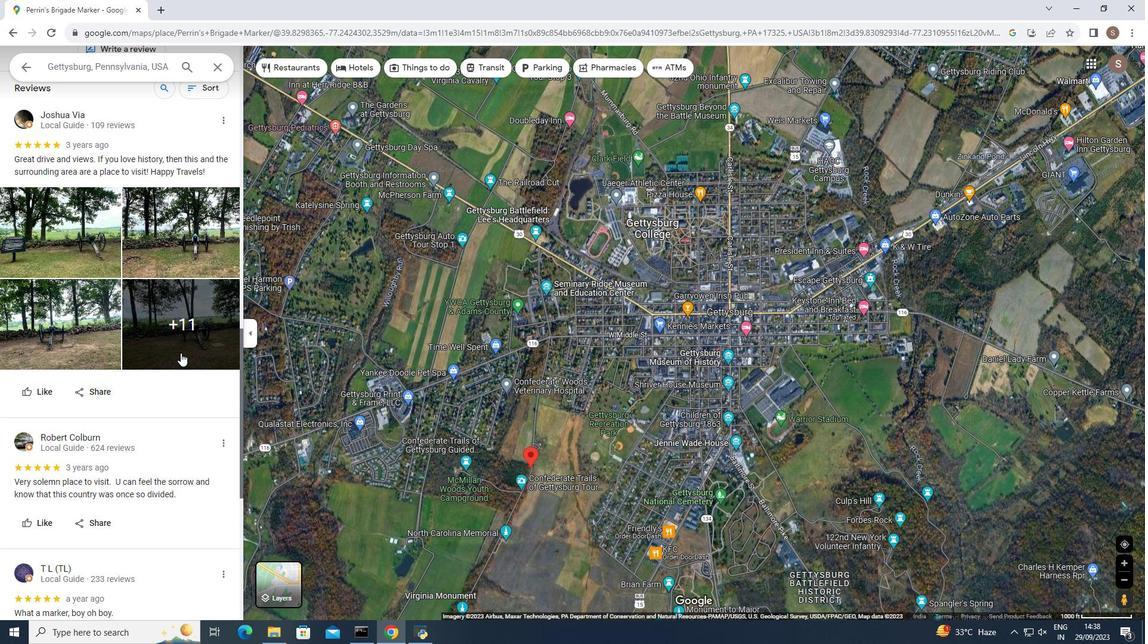 
Action: Mouse scrolled (180, 352) with delta (0, 0)
Screenshot: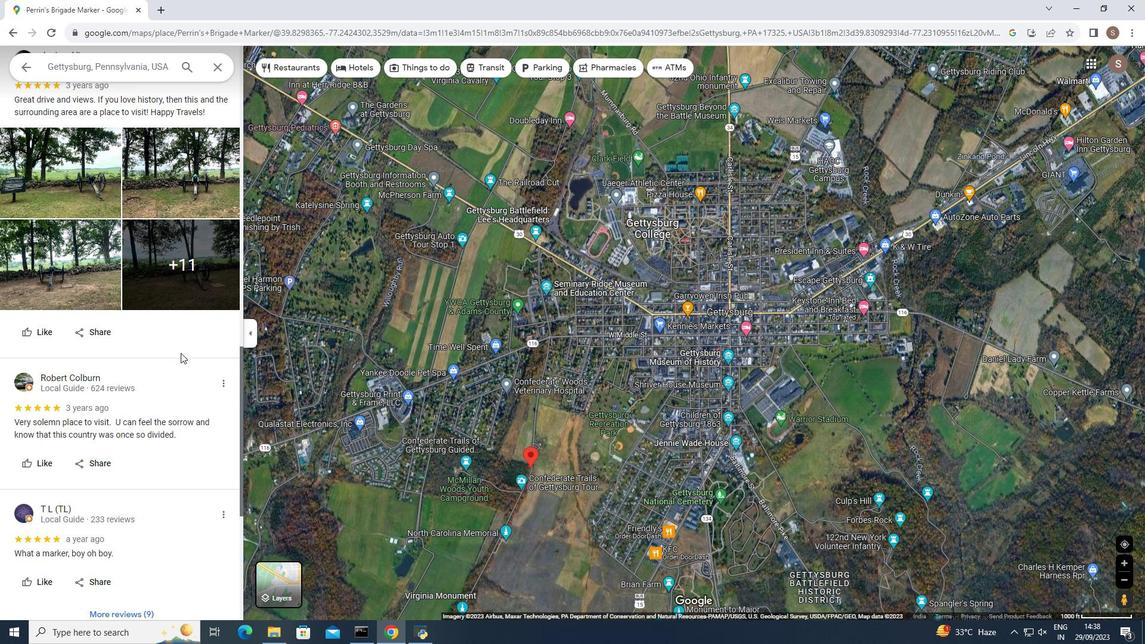 
Action: Mouse scrolled (180, 352) with delta (0, 0)
Screenshot: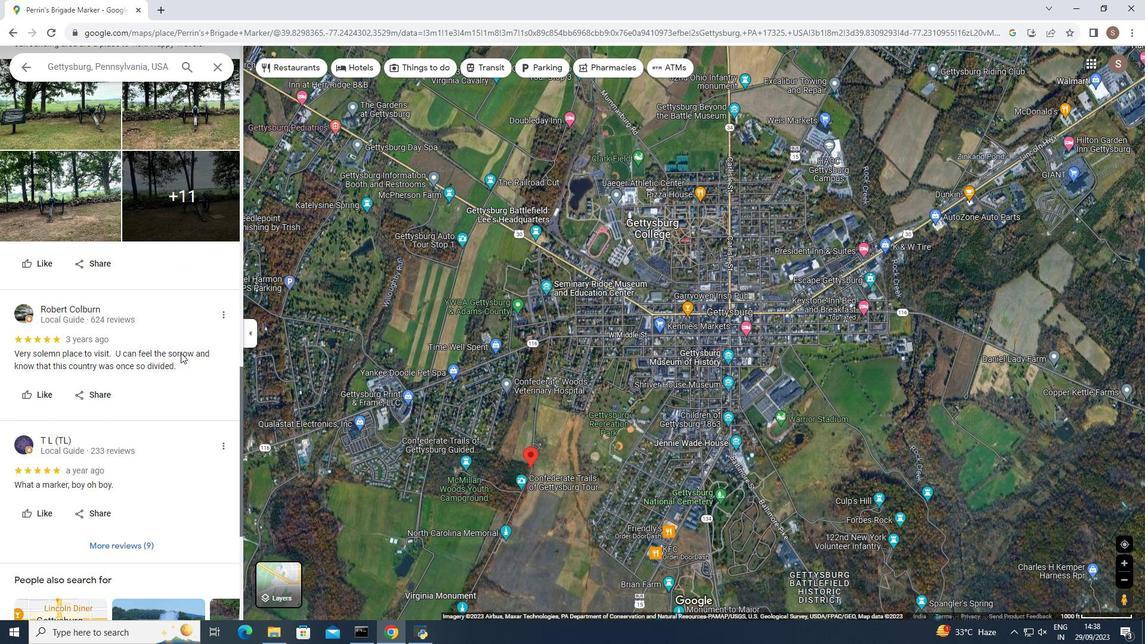 
Action: Mouse scrolled (180, 352) with delta (0, 0)
Screenshot: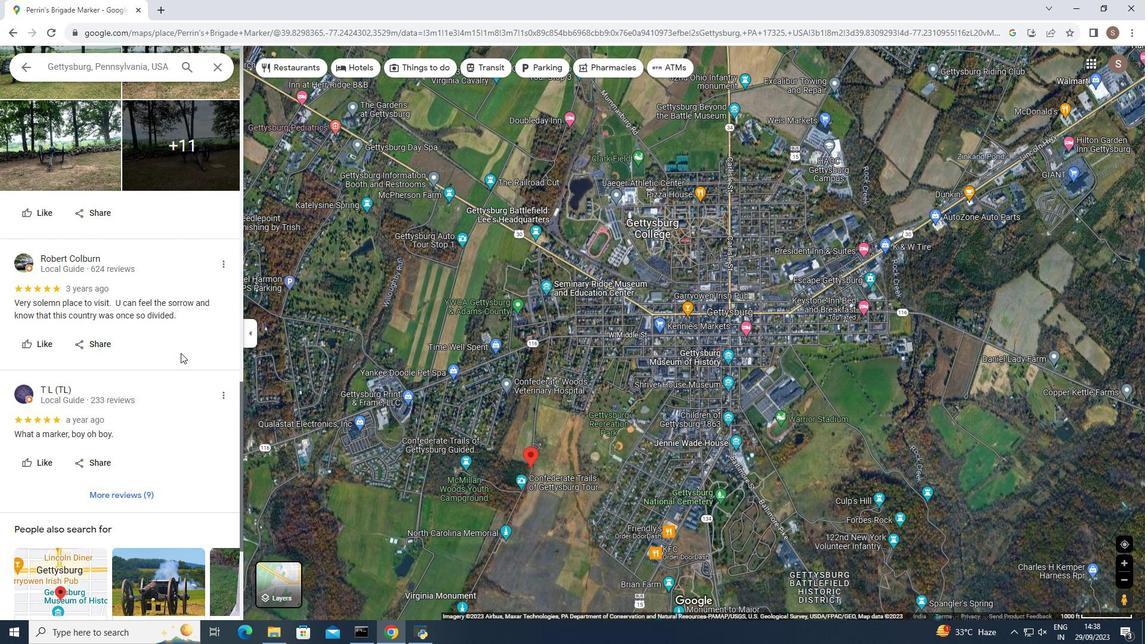 
Action: Mouse scrolled (180, 352) with delta (0, 0)
Screenshot: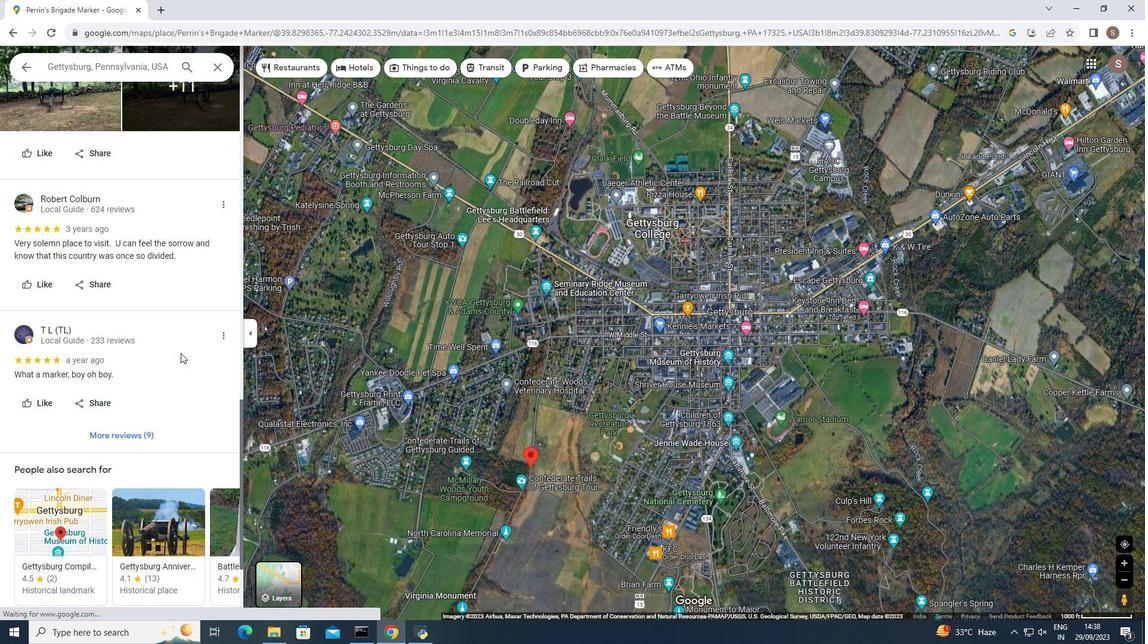
Action: Mouse scrolled (180, 352) with delta (0, 0)
Screenshot: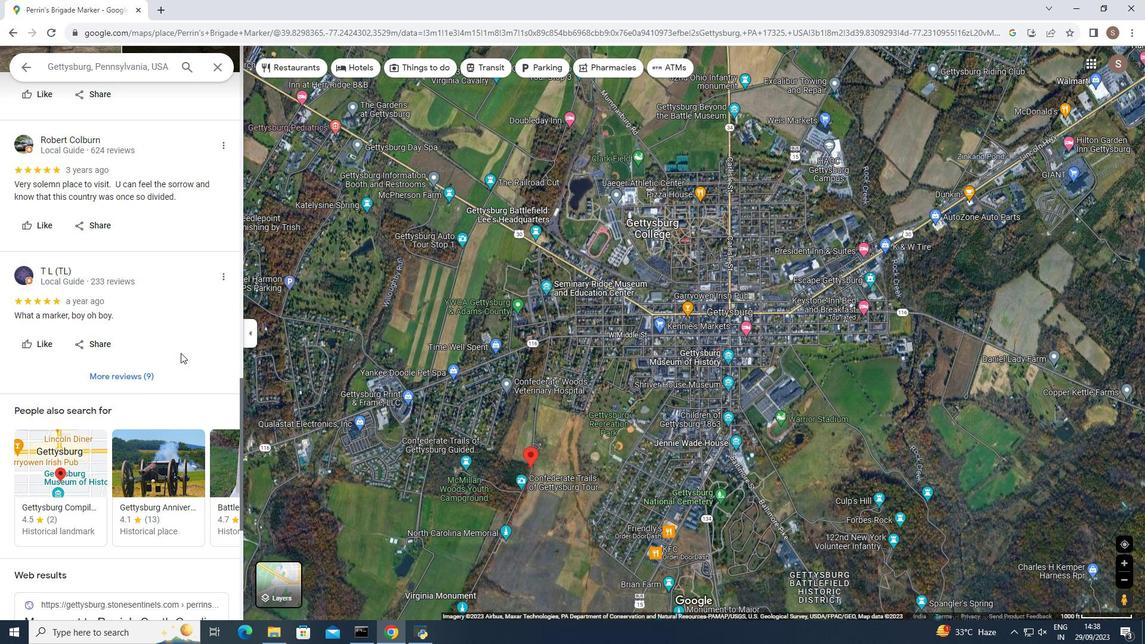 
Action: Mouse scrolled (180, 352) with delta (0, 0)
Screenshot: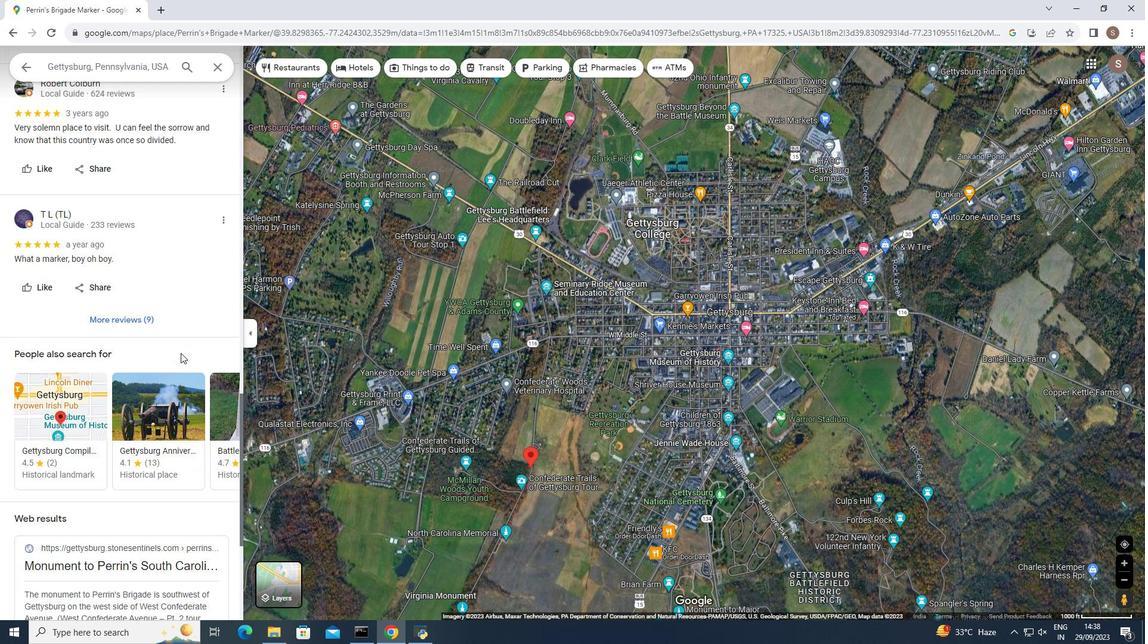 
Action: Mouse scrolled (180, 352) with delta (0, 0)
Screenshot: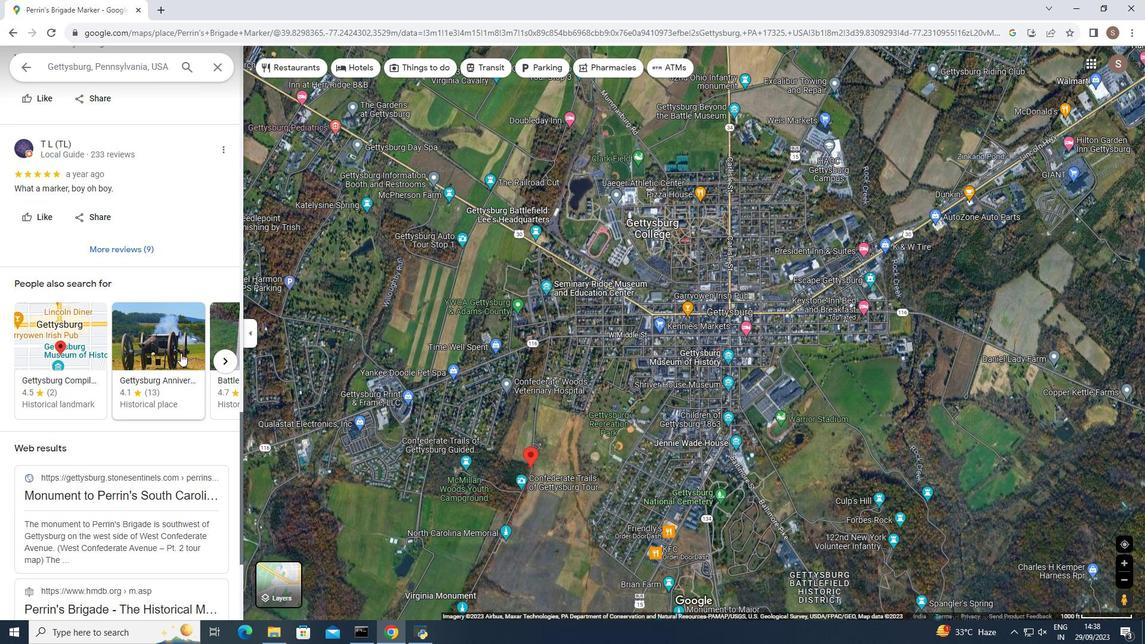 
Action: Mouse scrolled (180, 352) with delta (0, 0)
Screenshot: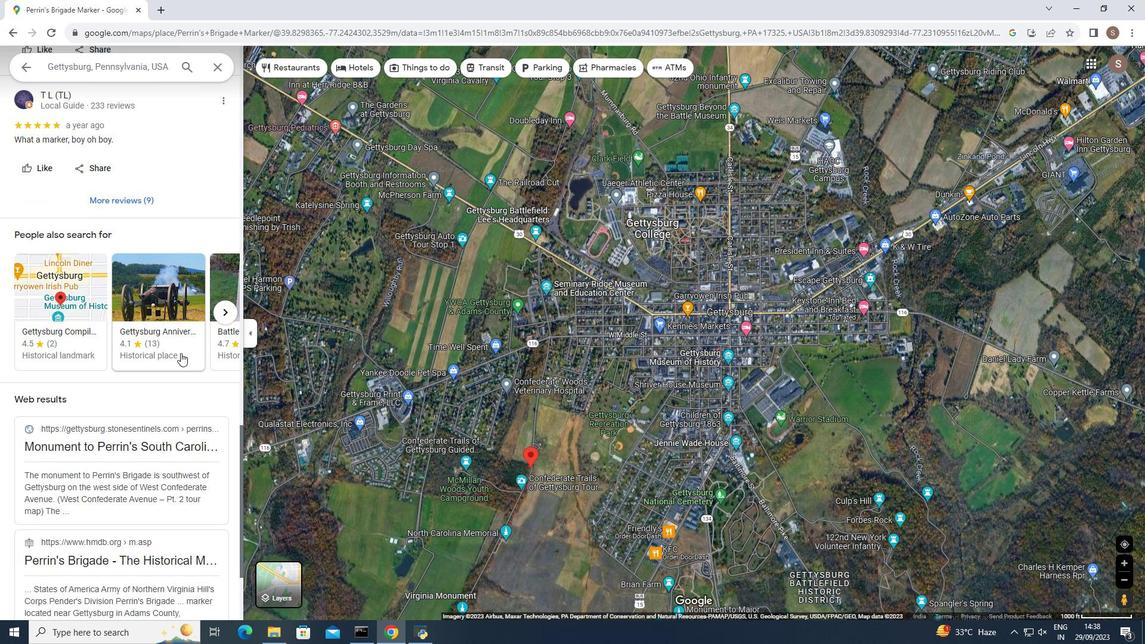 
